 Task: Research Airbnb properties in Baruta, Venezuela from 5th December, 2023 to 13th December, 2023 for 6 adults. Place can be entire room with 3 bedrooms having 3 beds and 3 bathrooms. Property type can be house.
Action: Mouse moved to (509, 122)
Screenshot: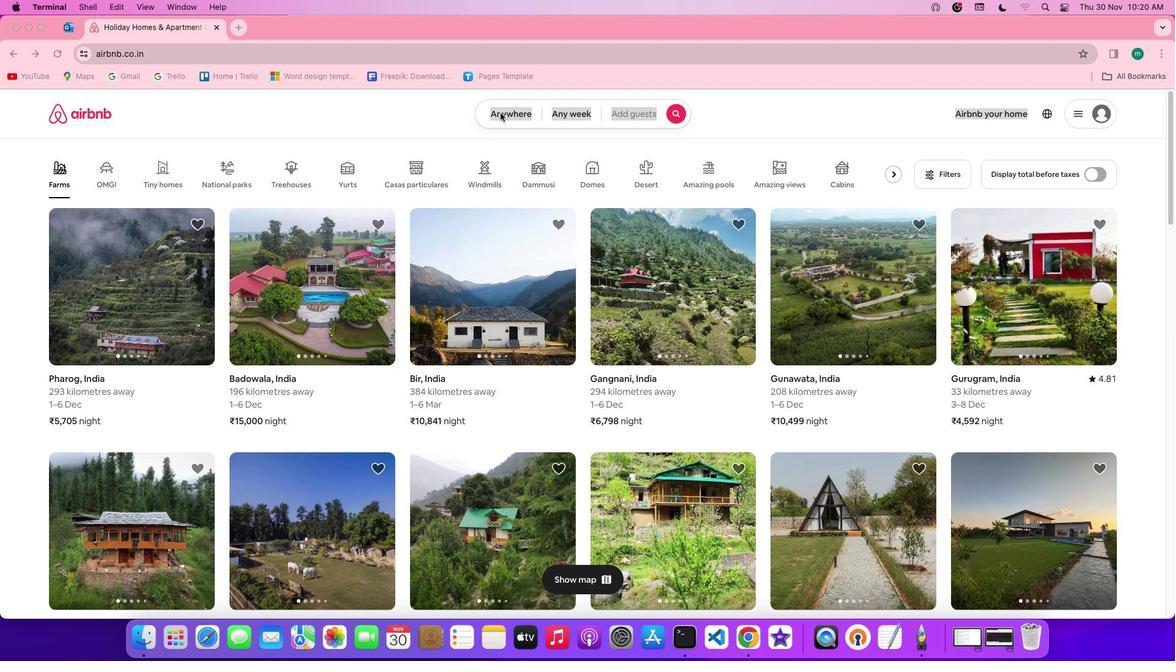 
Action: Mouse pressed left at (509, 122)
Screenshot: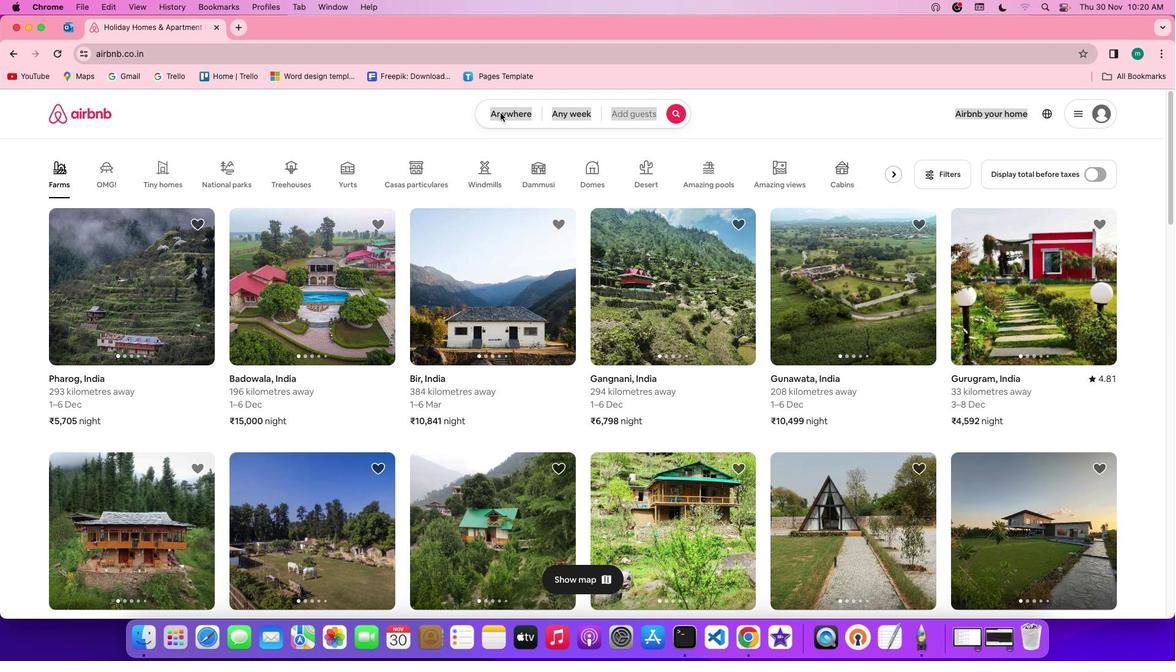 
Action: Mouse pressed left at (509, 122)
Screenshot: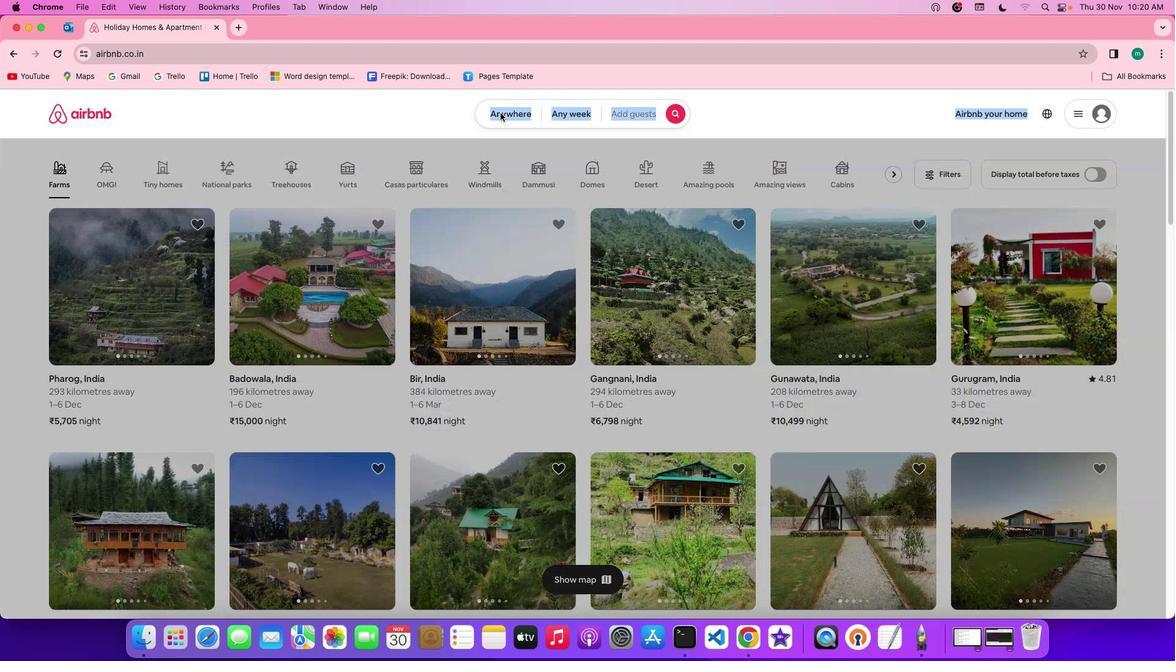 
Action: Mouse moved to (489, 173)
Screenshot: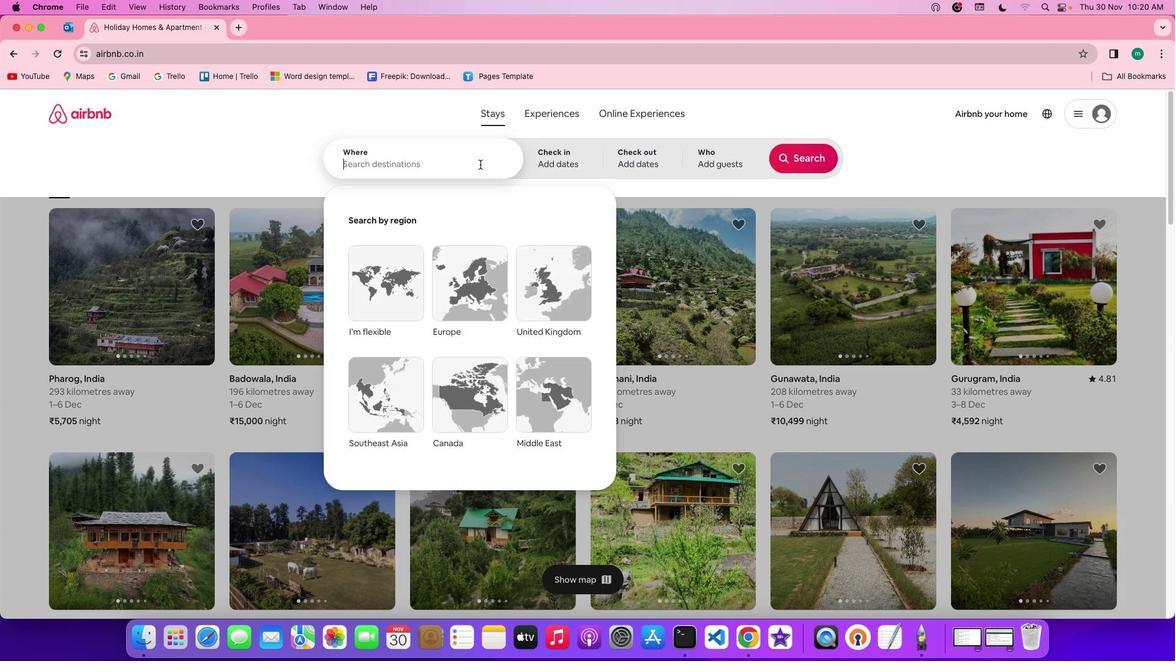 
Action: Mouse pressed left at (489, 173)
Screenshot: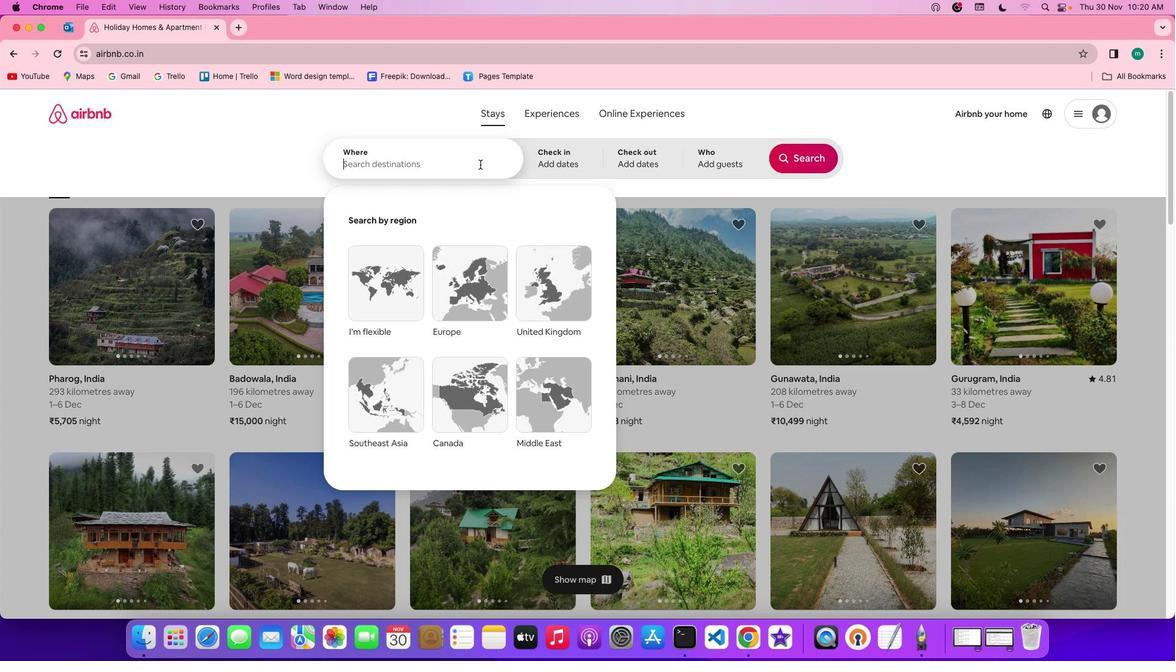 
Action: Key pressed Key.shift'B''a''r''u''t''a'','Key.spaceKey.shift'v''e''n''e''z''u''e''l''a'
Screenshot: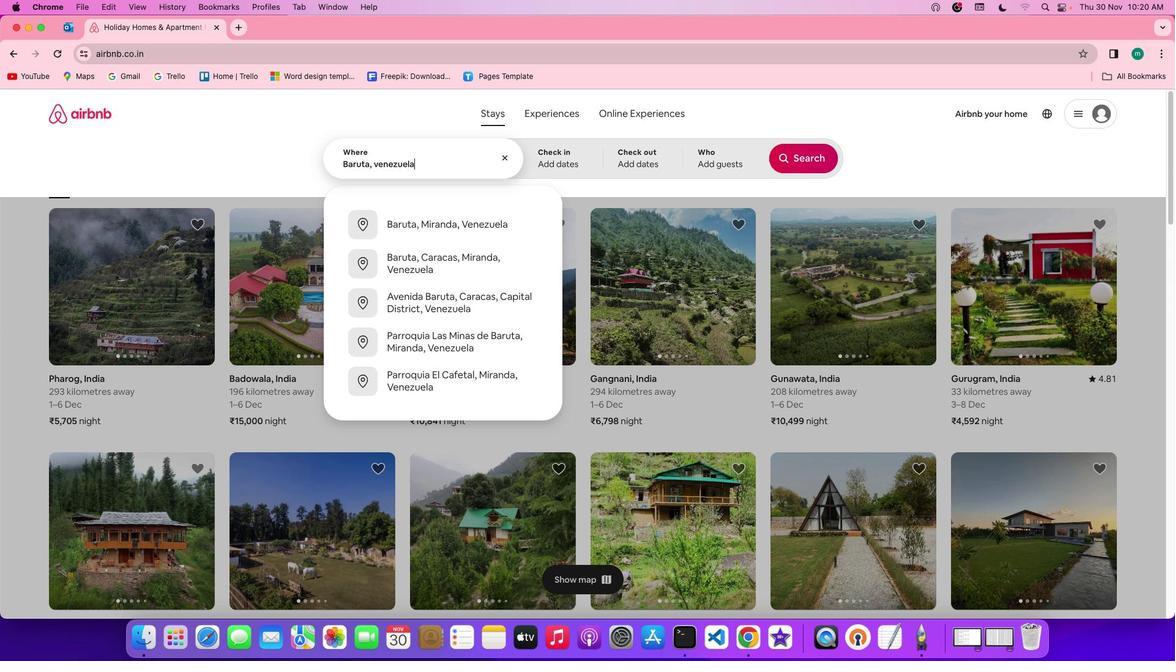
Action: Mouse moved to (576, 155)
Screenshot: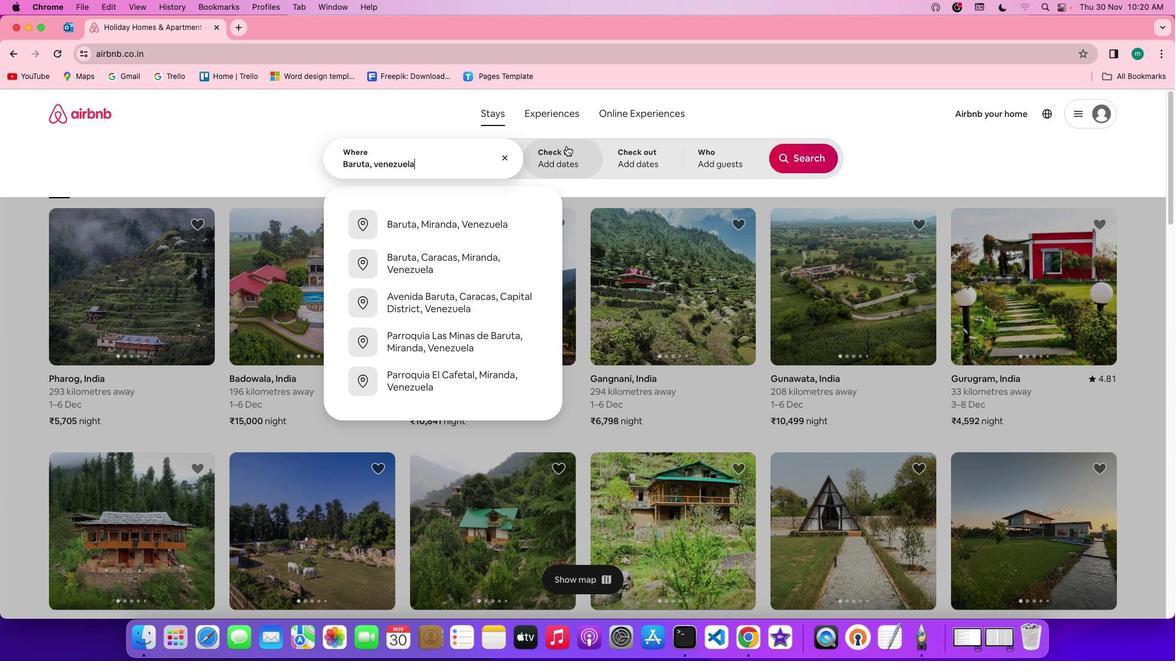
Action: Mouse pressed left at (576, 155)
Screenshot: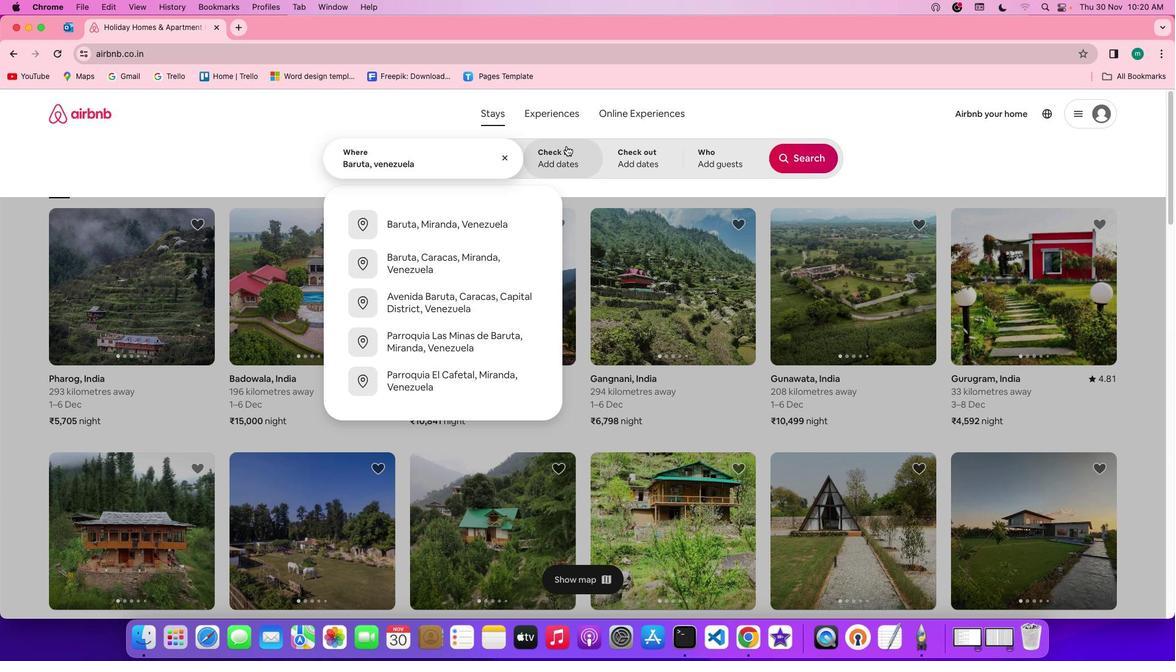 
Action: Mouse moved to (694, 350)
Screenshot: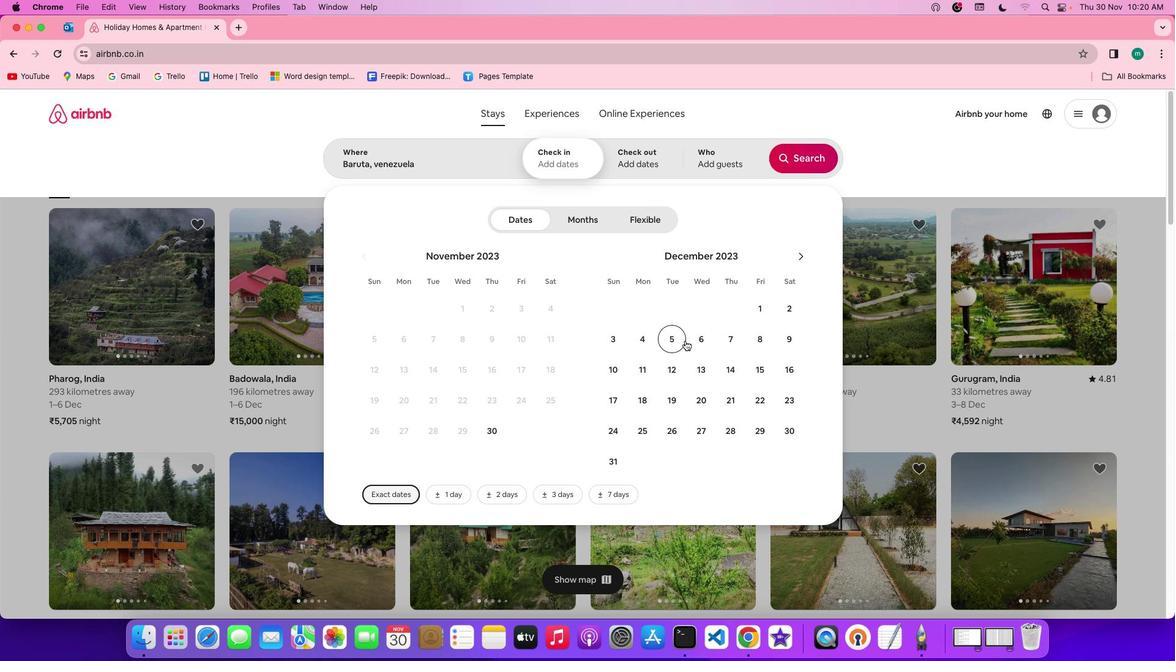 
Action: Mouse pressed left at (694, 350)
Screenshot: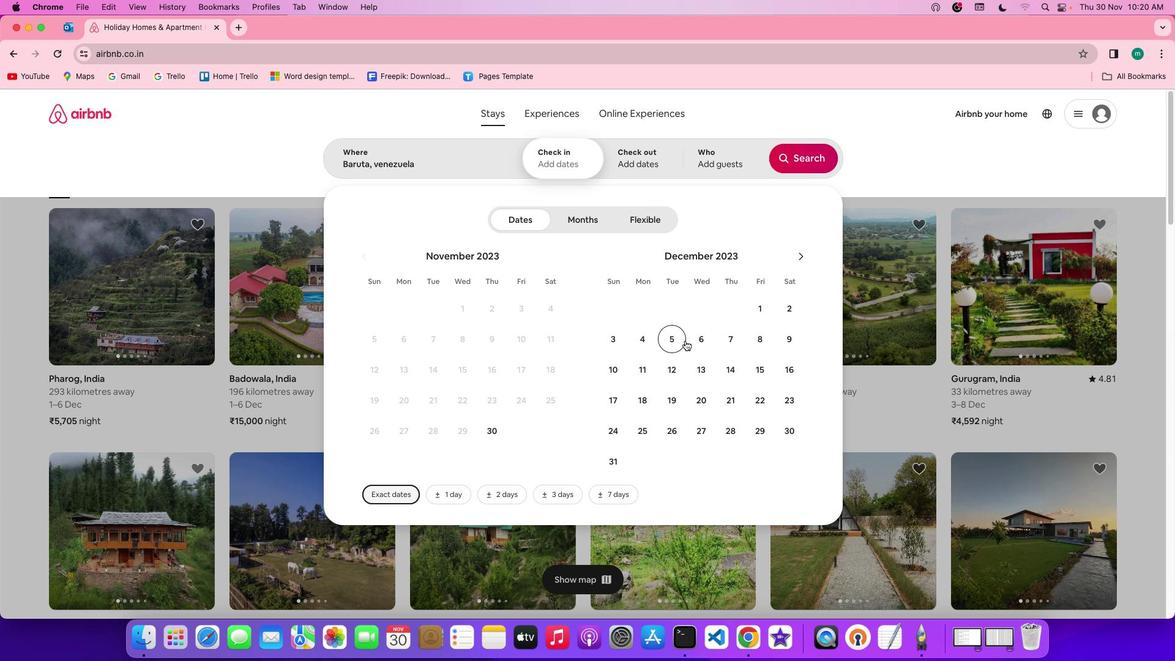 
Action: Mouse moved to (719, 386)
Screenshot: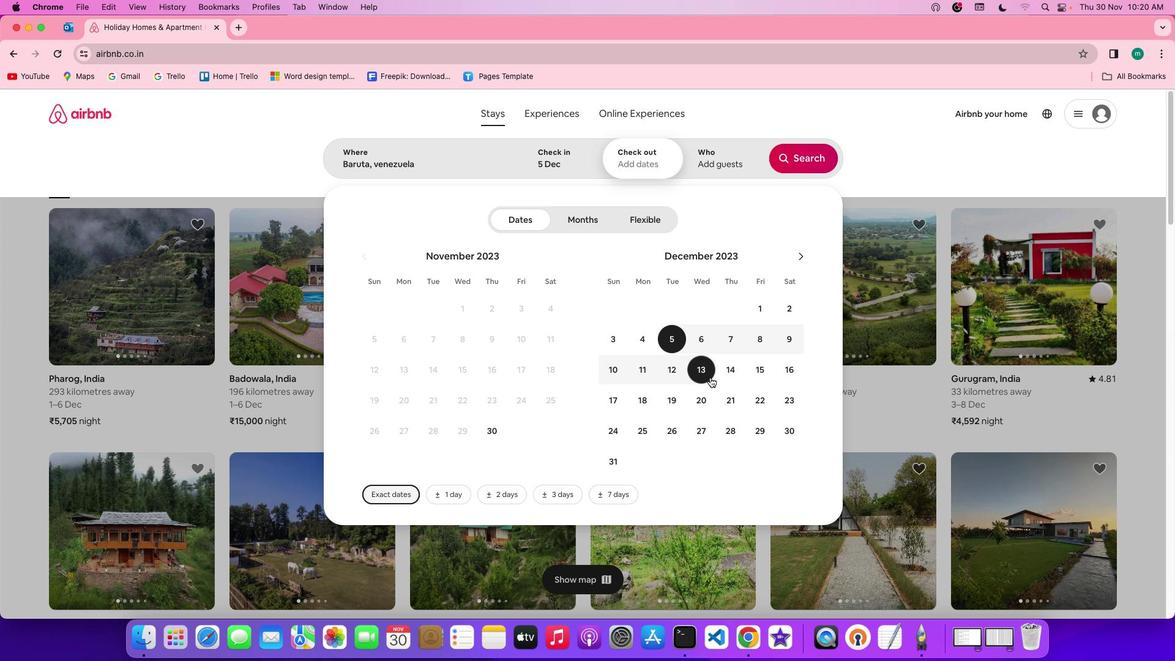
Action: Mouse pressed left at (719, 386)
Screenshot: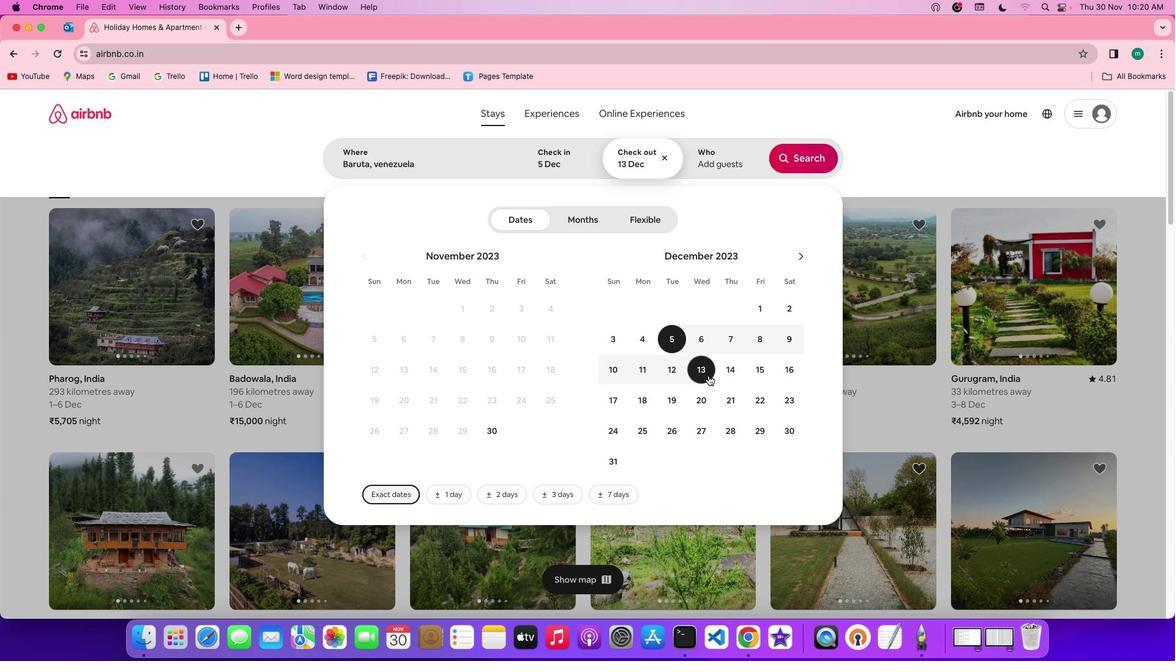 
Action: Mouse moved to (730, 167)
Screenshot: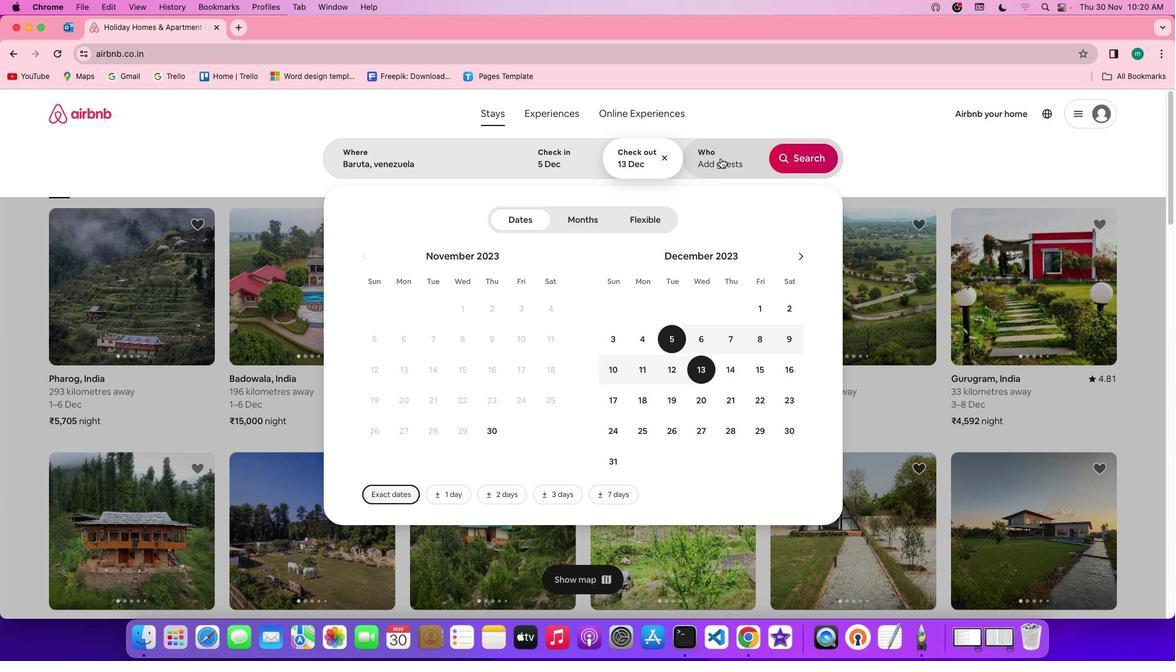 
Action: Mouse pressed left at (730, 167)
Screenshot: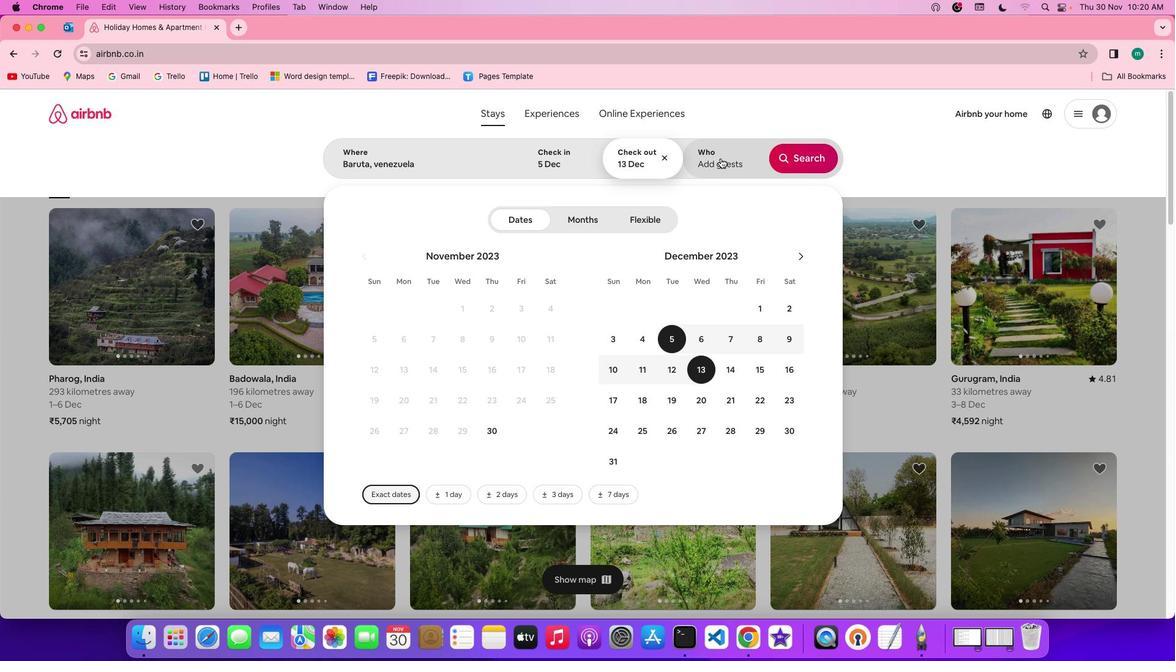 
Action: Mouse moved to (820, 230)
Screenshot: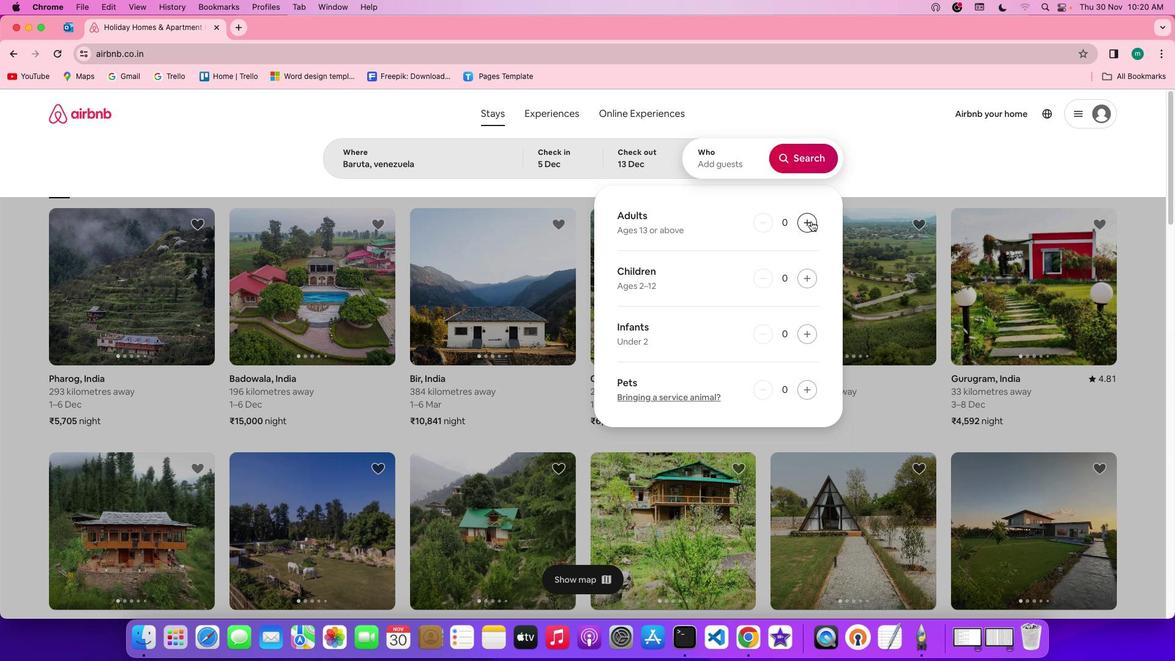 
Action: Mouse pressed left at (820, 230)
Screenshot: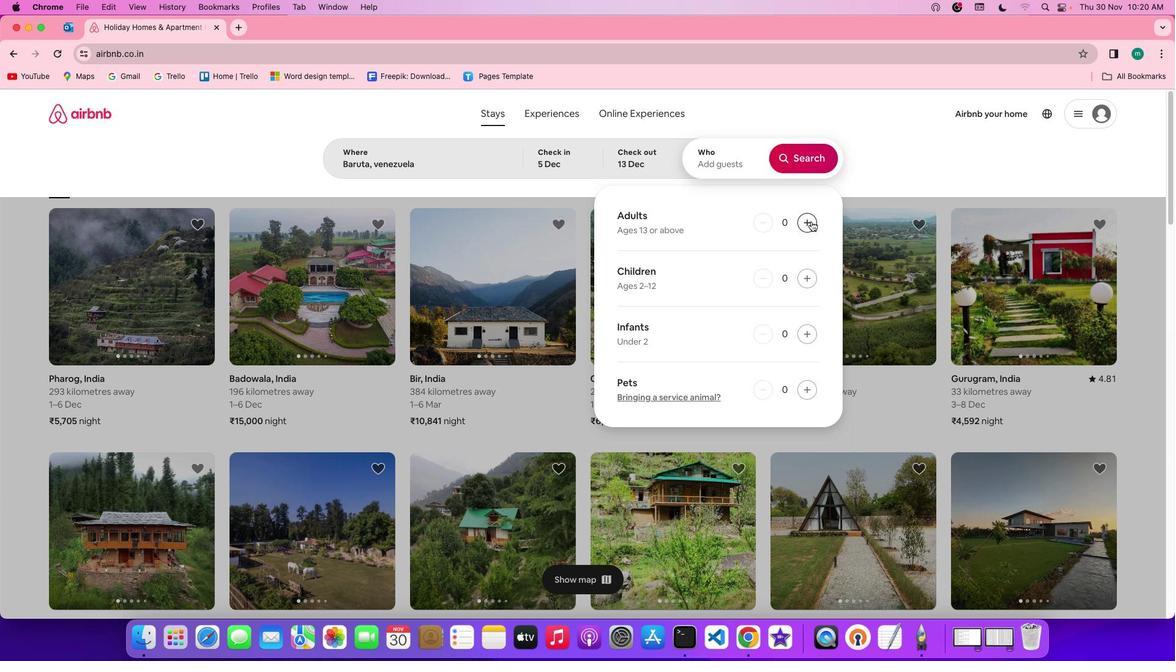
Action: Mouse pressed left at (820, 230)
Screenshot: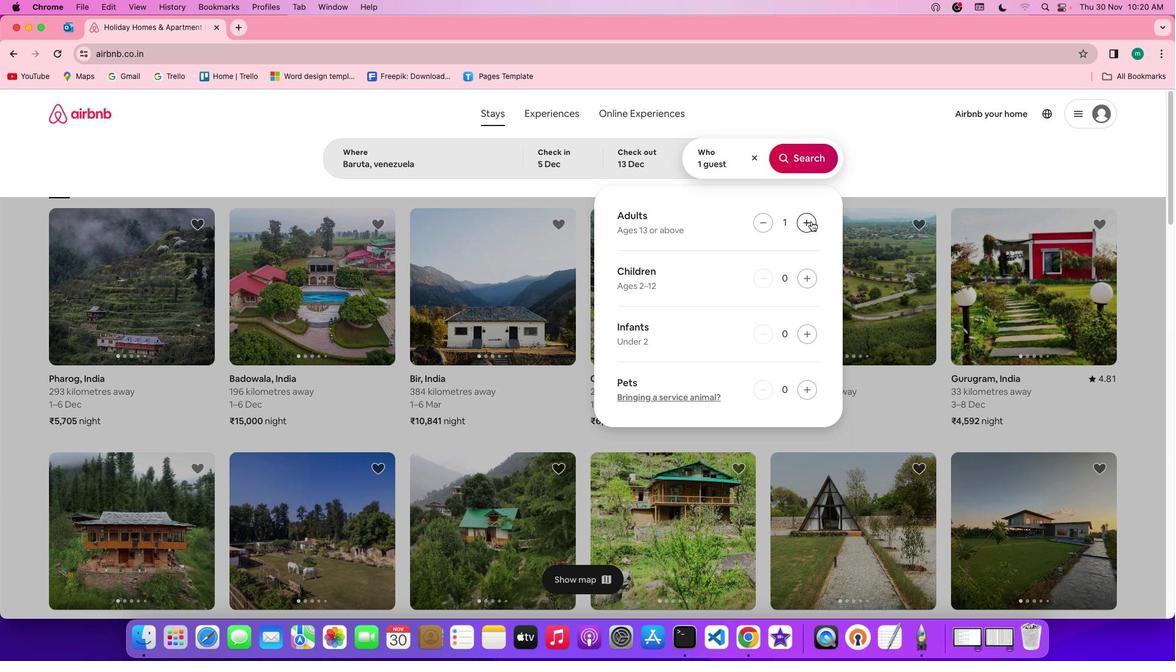 
Action: Mouse pressed left at (820, 230)
Screenshot: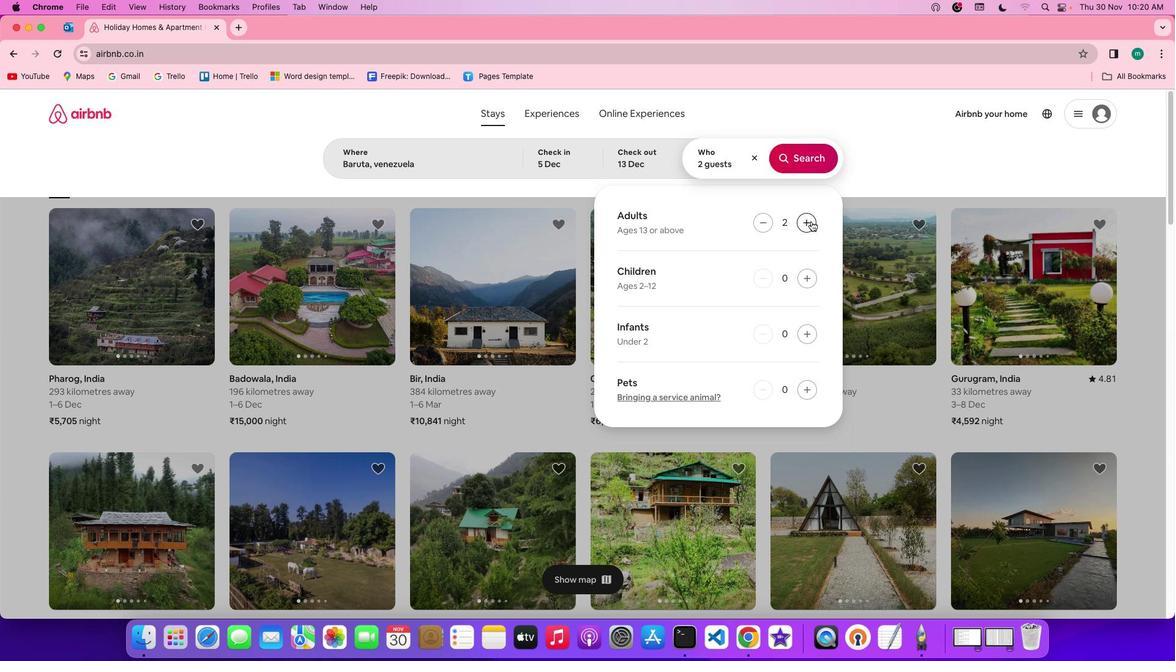 
Action: Mouse pressed left at (820, 230)
Screenshot: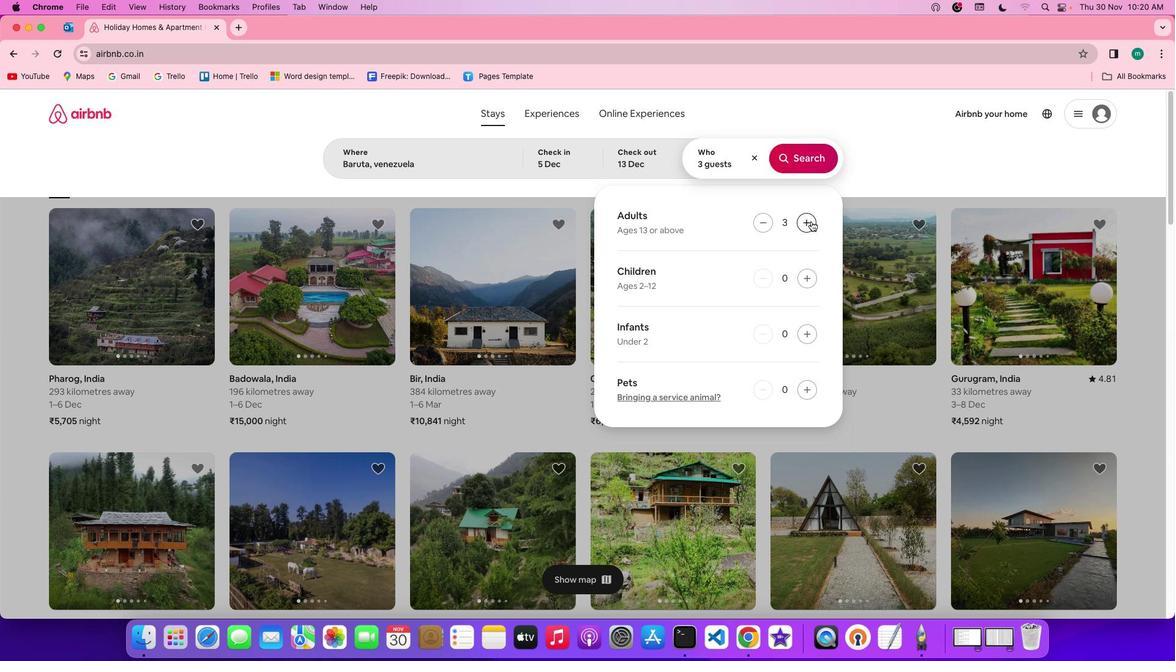 
Action: Mouse pressed left at (820, 230)
Screenshot: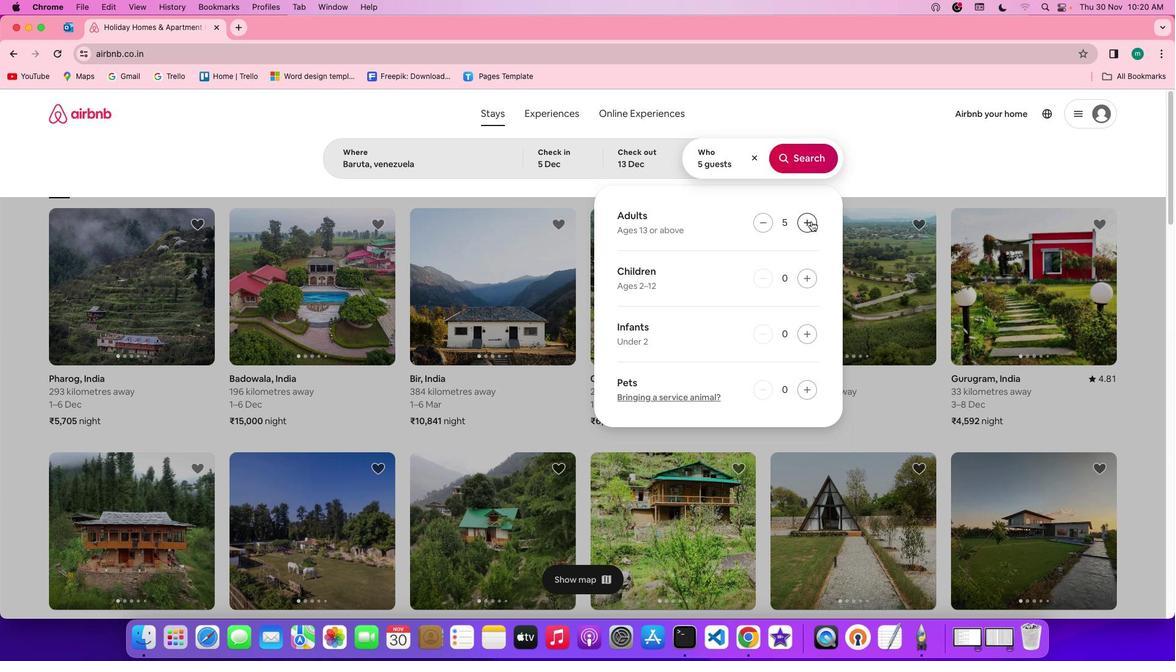 
Action: Mouse moved to (813, 230)
Screenshot: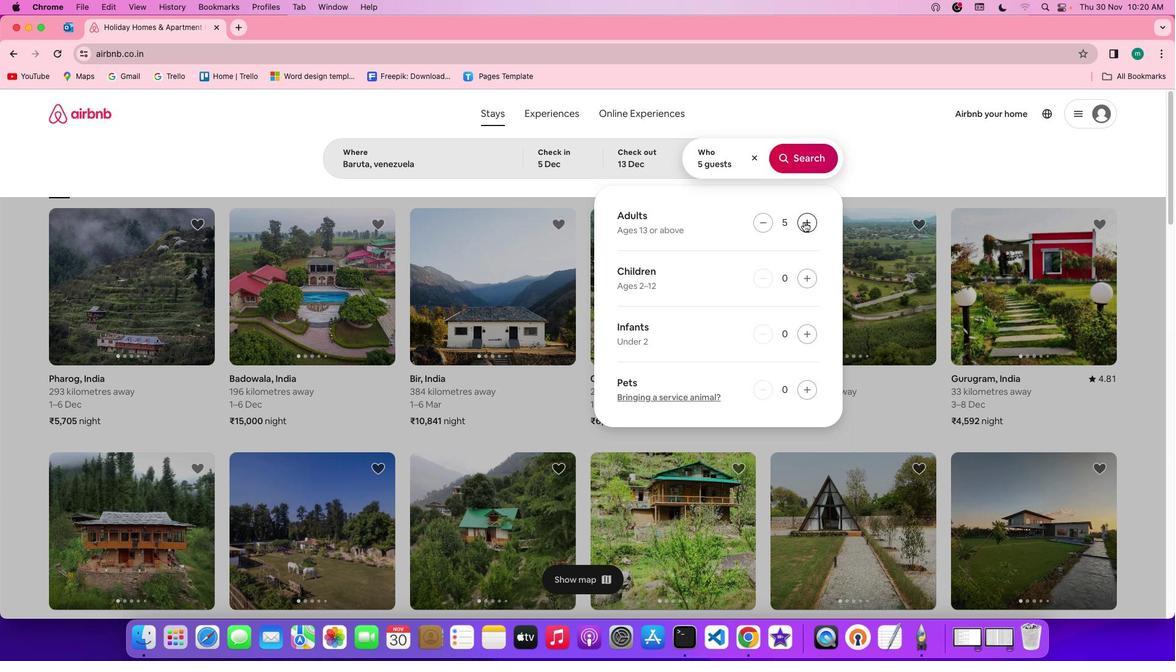 
Action: Mouse pressed left at (813, 230)
Screenshot: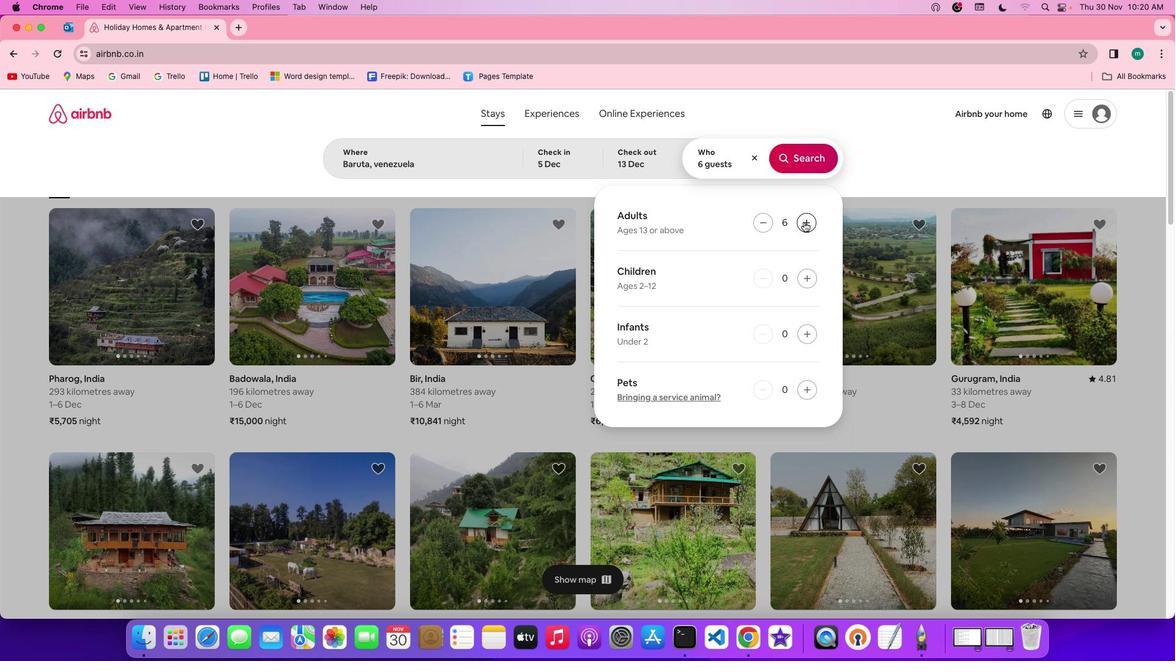 
Action: Mouse moved to (814, 170)
Screenshot: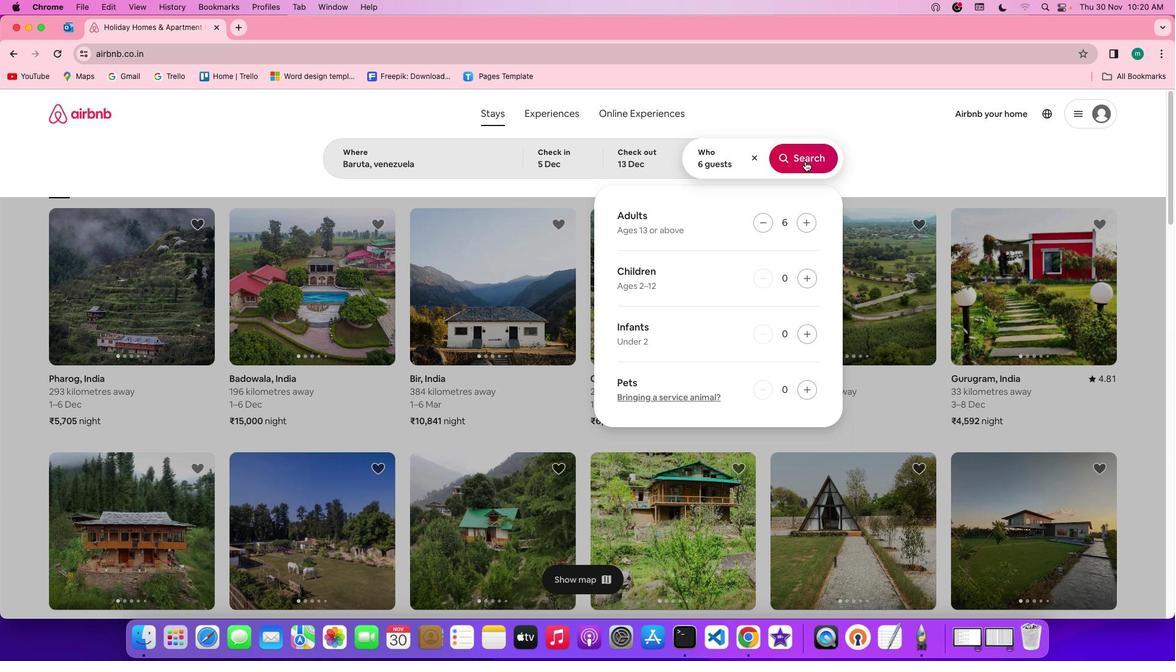 
Action: Mouse pressed left at (814, 170)
Screenshot: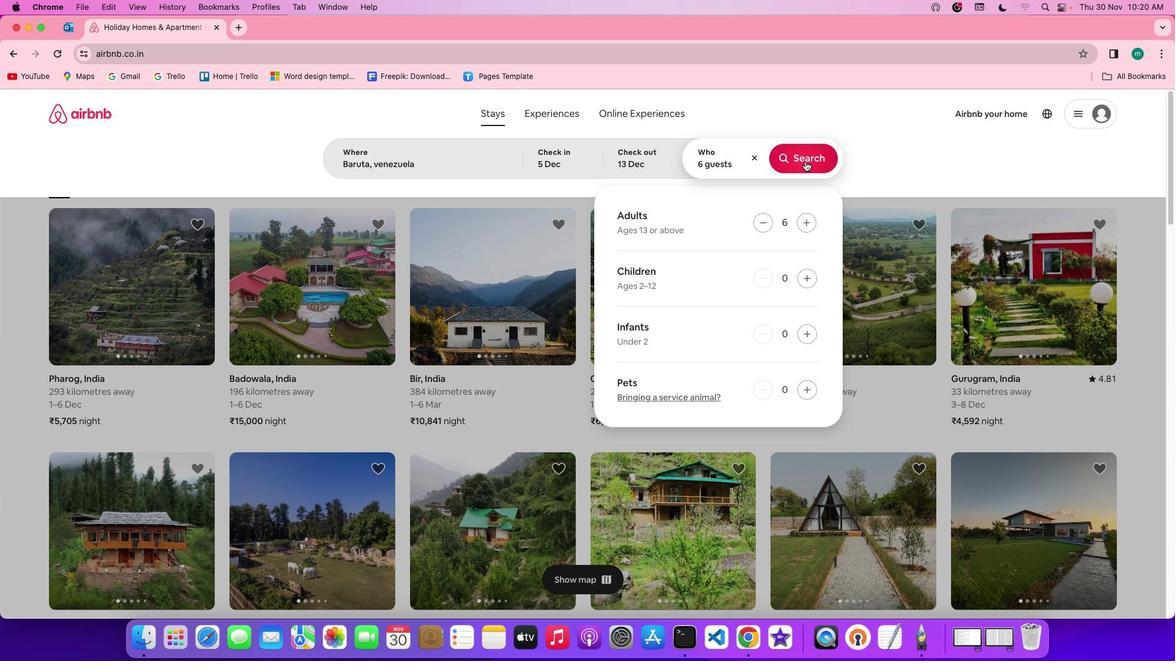
Action: Mouse moved to (970, 170)
Screenshot: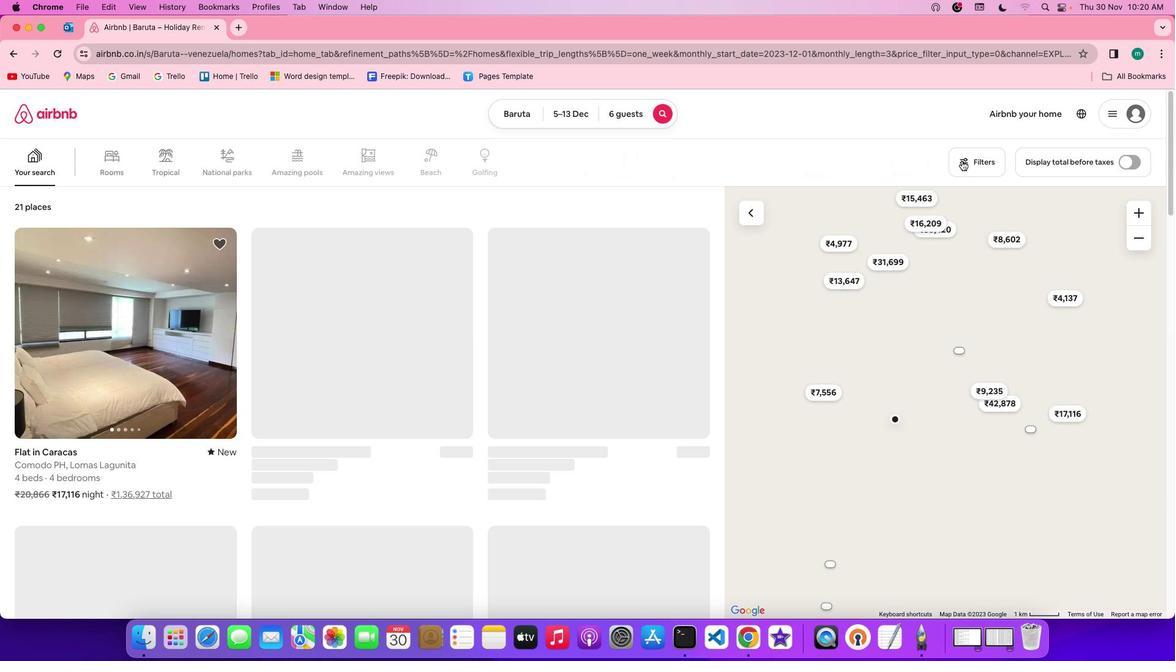 
Action: Mouse pressed left at (970, 170)
Screenshot: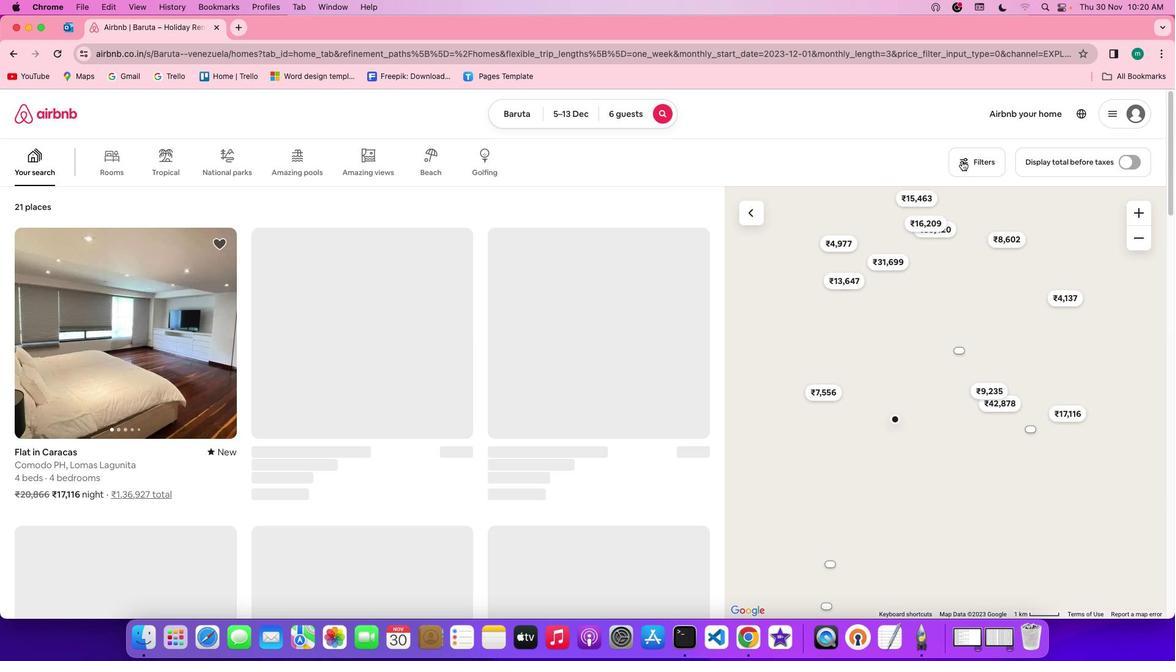 
Action: Mouse moved to (527, 375)
Screenshot: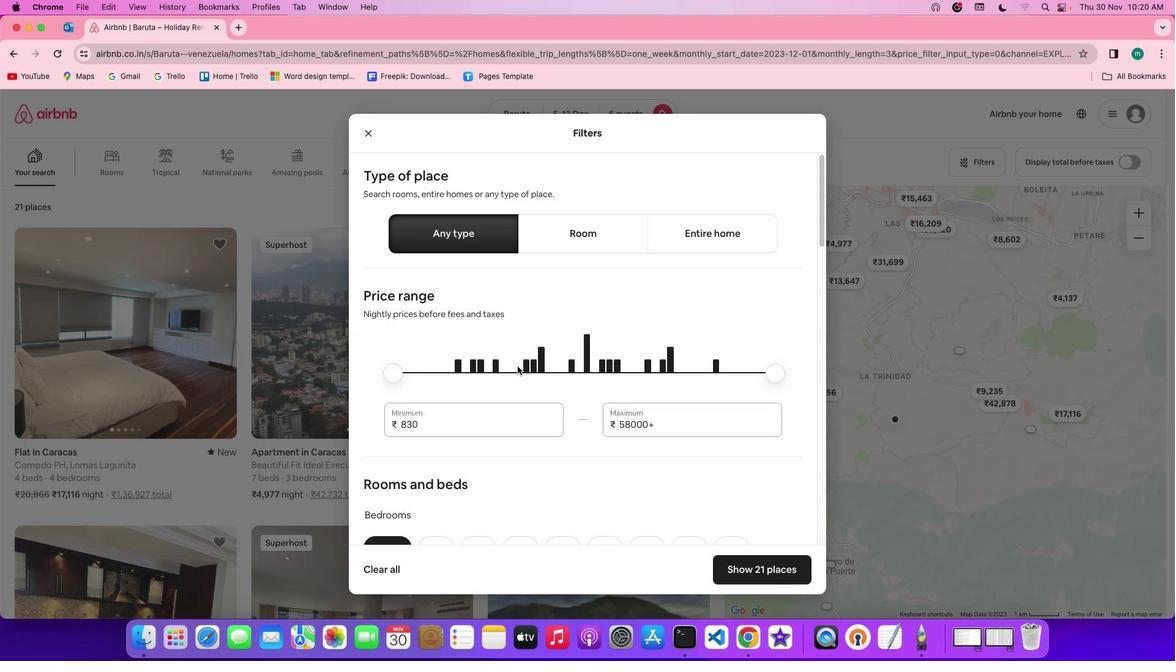 
Action: Mouse scrolled (527, 375) with delta (9, 8)
Screenshot: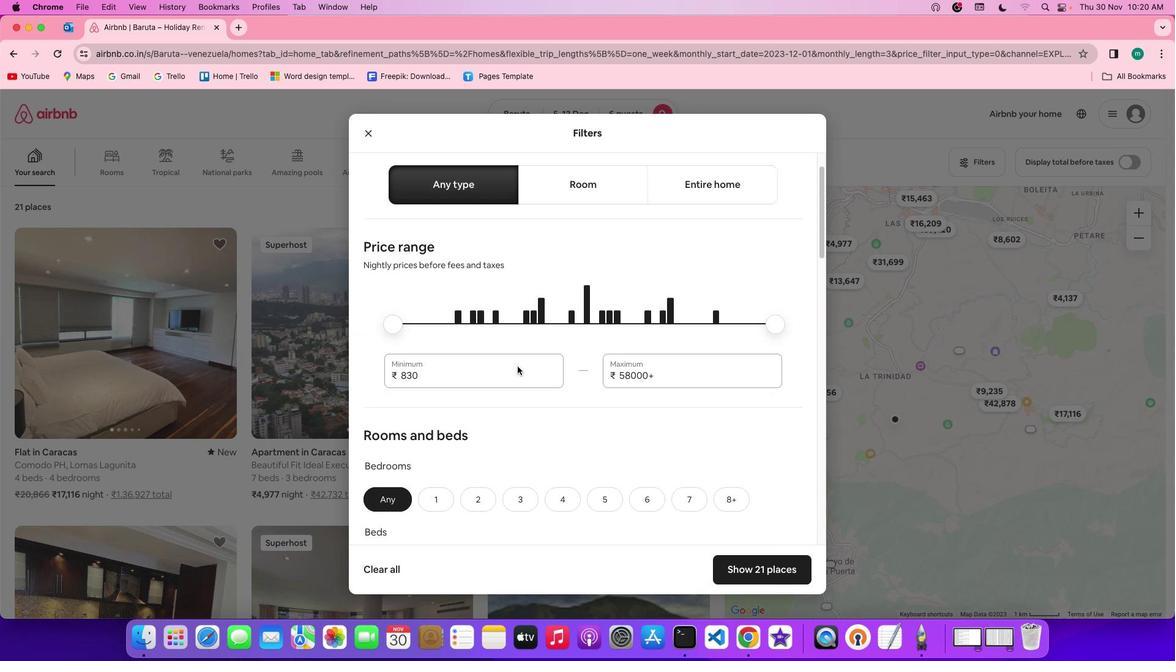 
Action: Mouse scrolled (527, 375) with delta (9, 8)
Screenshot: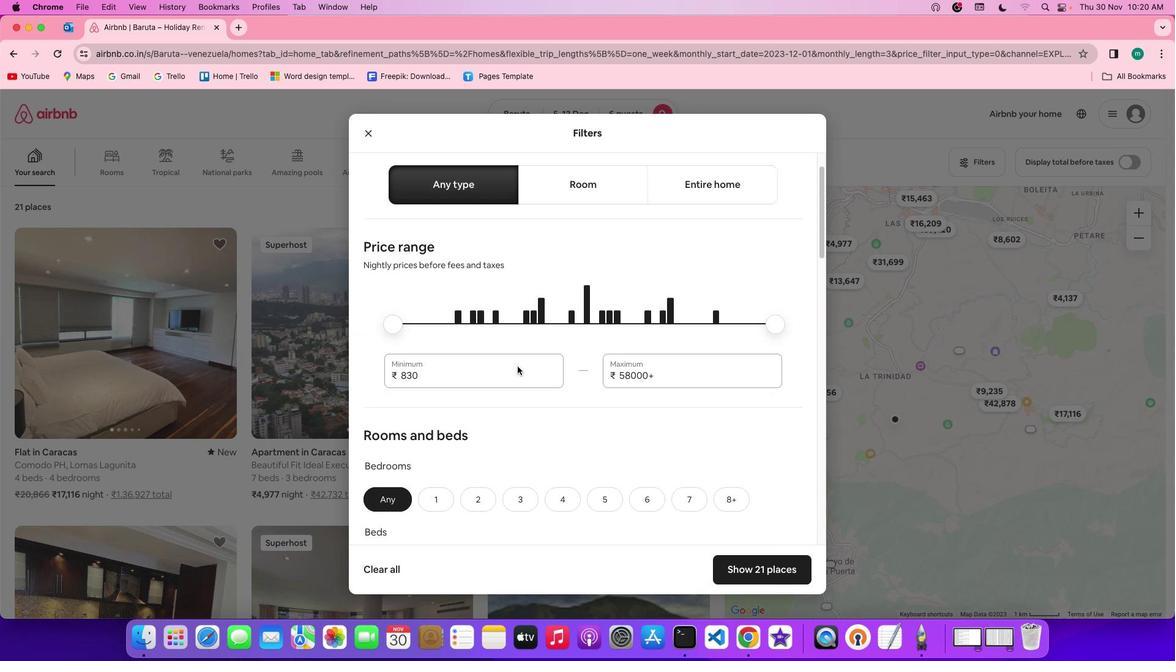 
Action: Mouse scrolled (527, 375) with delta (9, 7)
Screenshot: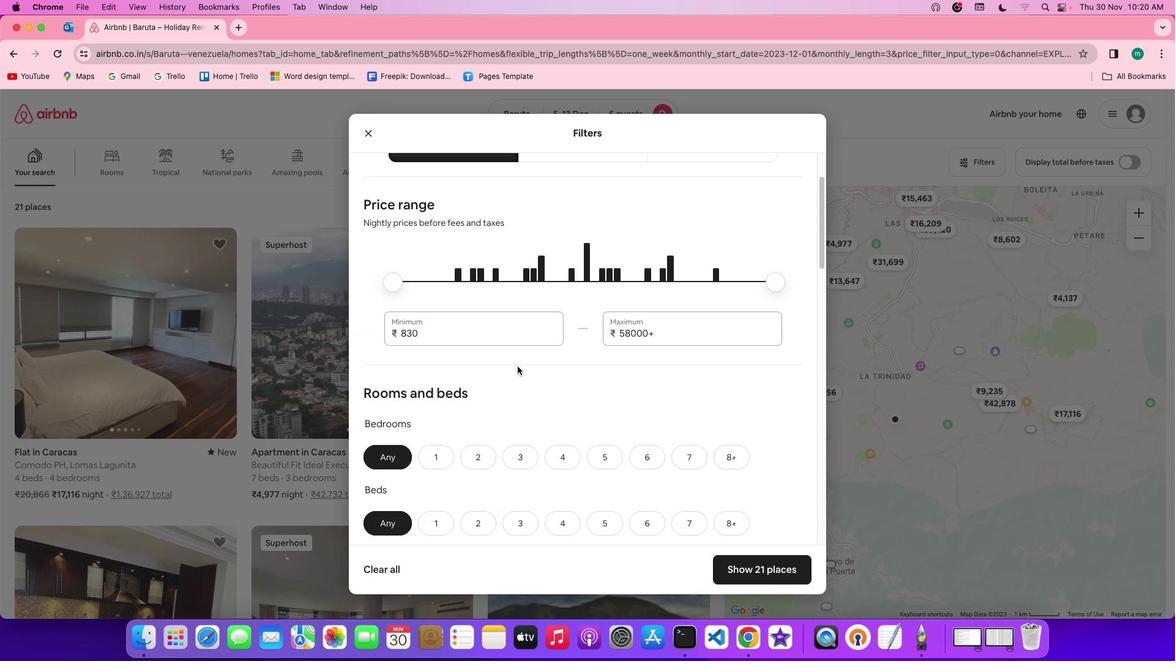 
Action: Mouse scrolled (527, 375) with delta (9, 6)
Screenshot: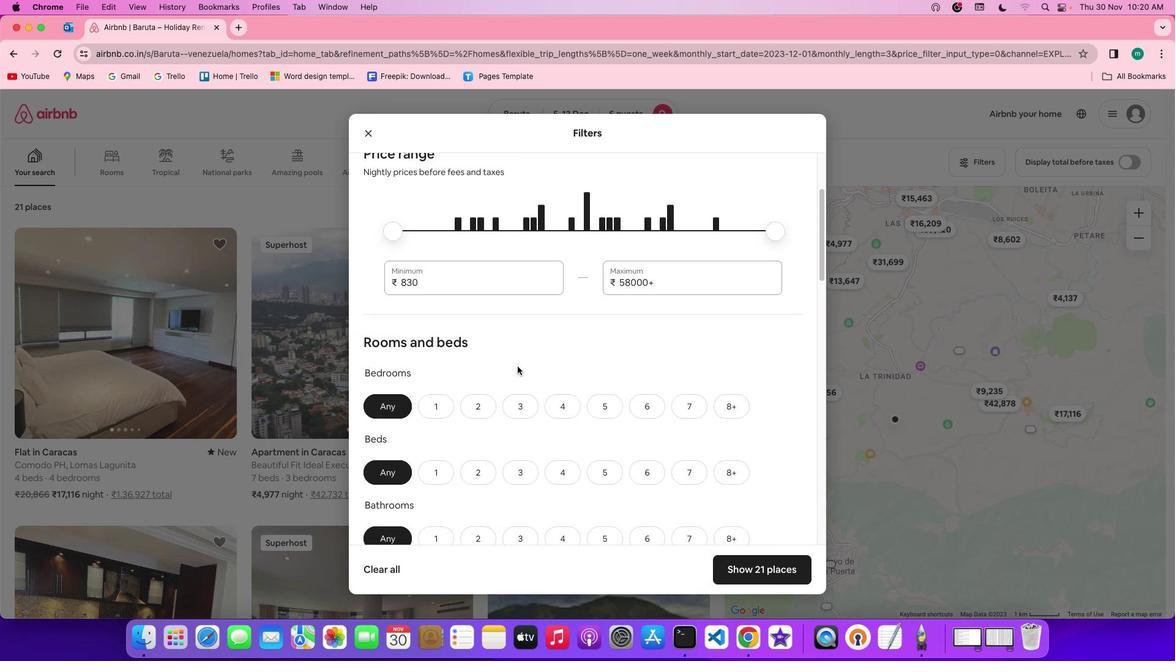 
Action: Mouse moved to (528, 318)
Screenshot: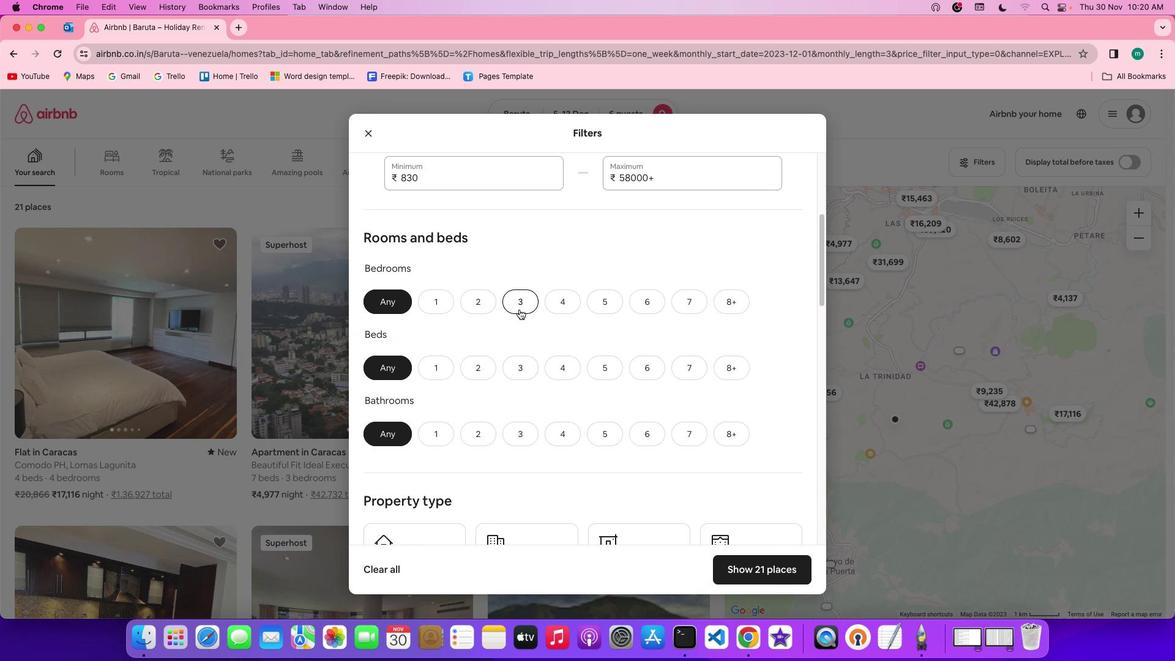 
Action: Mouse pressed left at (528, 318)
Screenshot: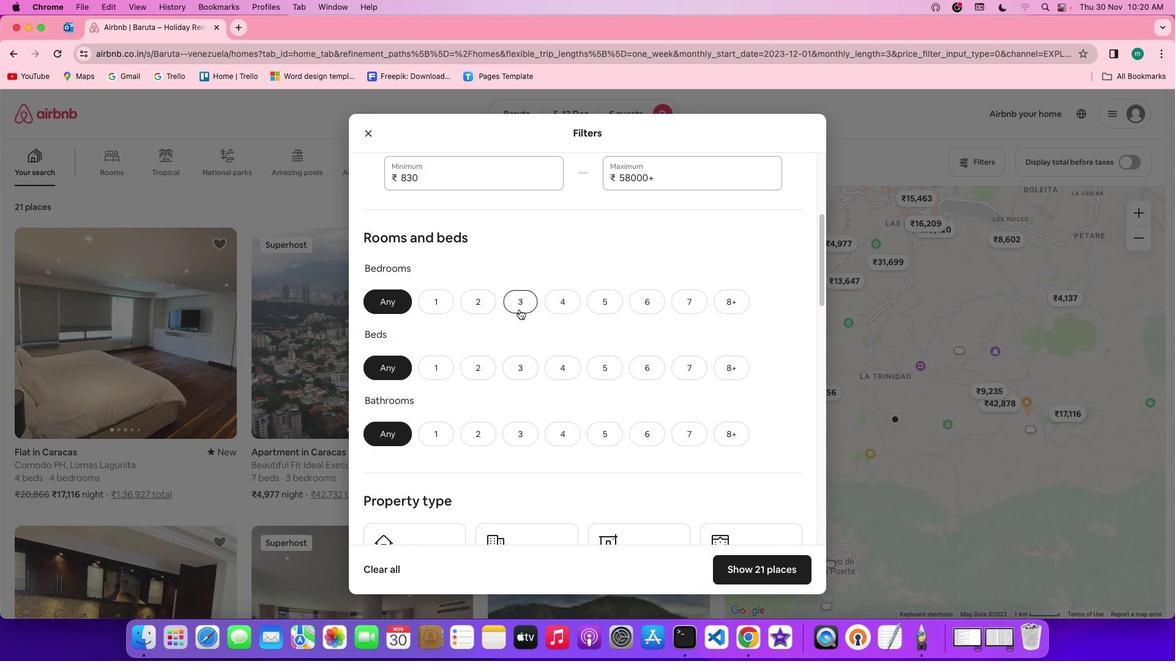 
Action: Mouse moved to (537, 374)
Screenshot: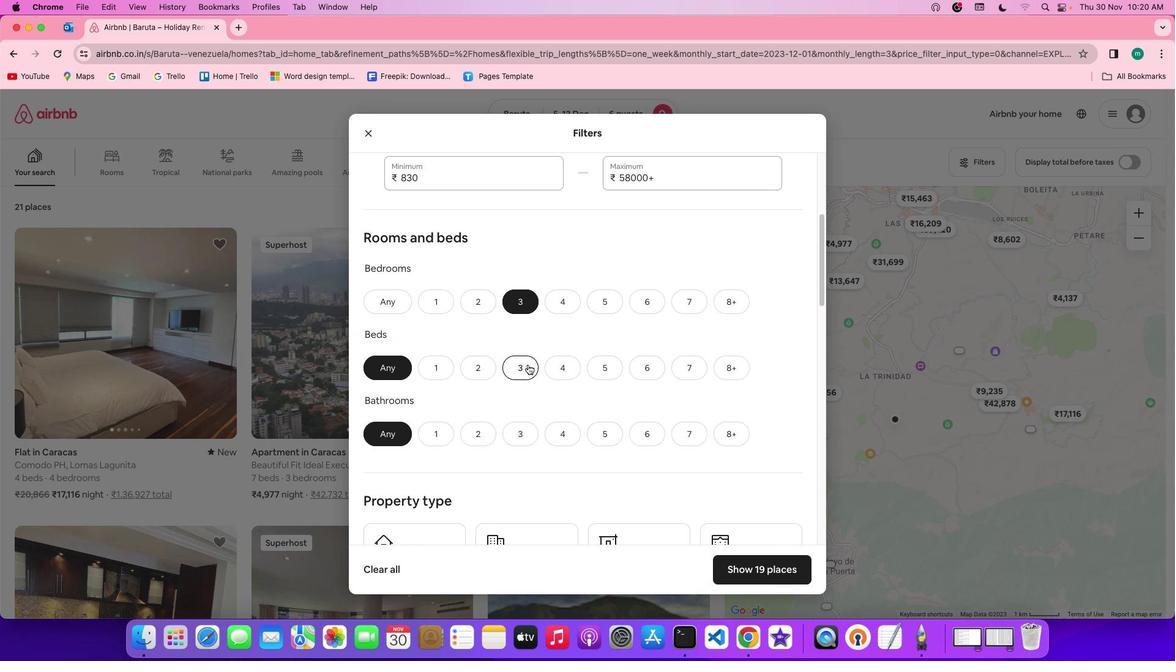 
Action: Mouse pressed left at (537, 374)
Screenshot: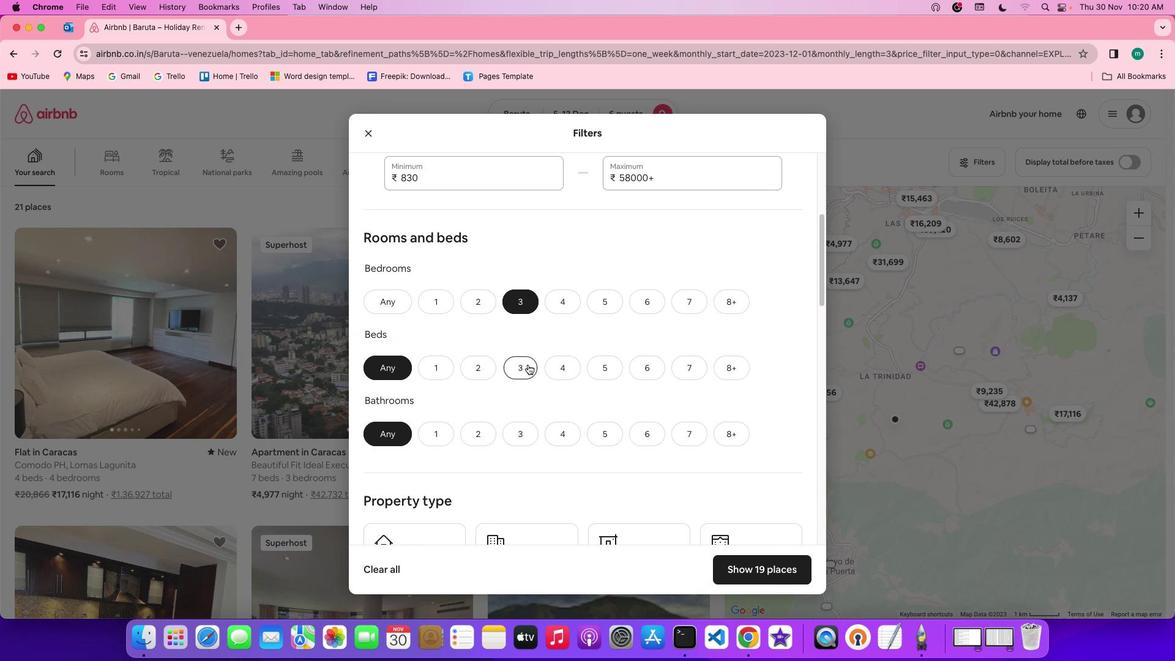 
Action: Mouse moved to (525, 449)
Screenshot: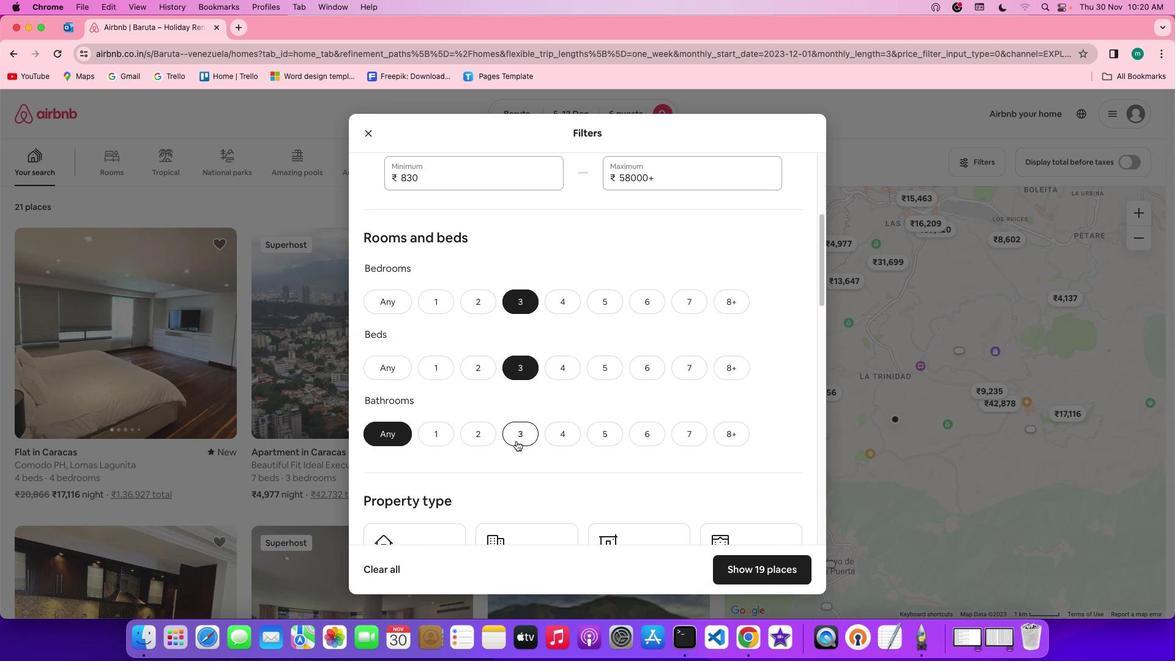 
Action: Mouse pressed left at (525, 449)
Screenshot: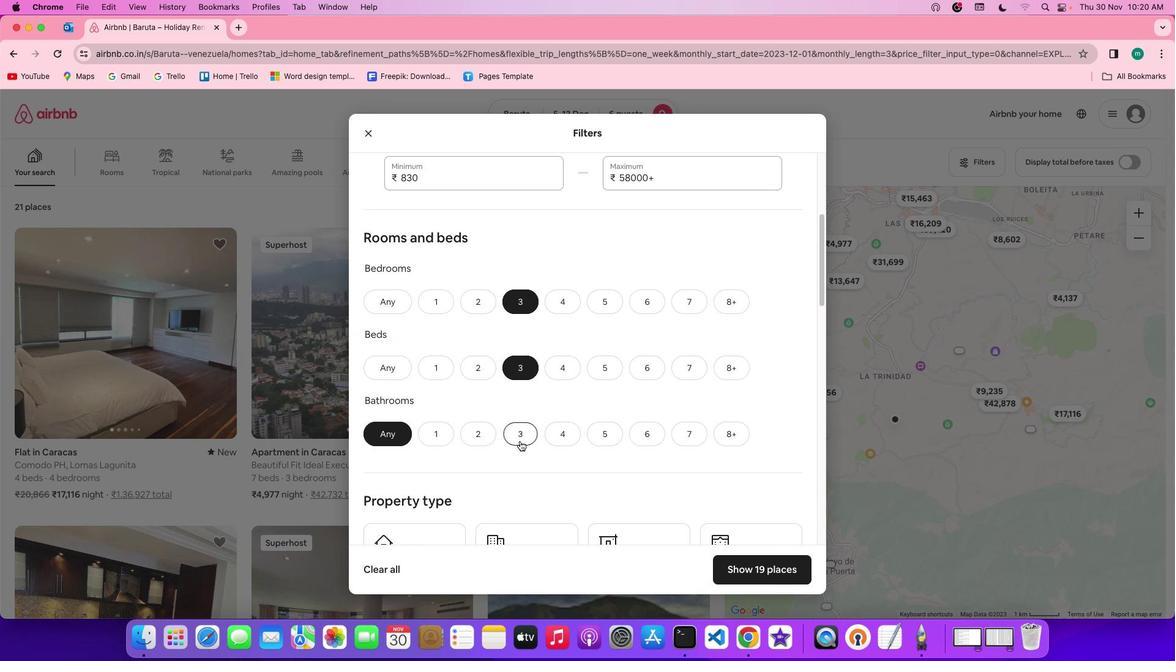 
Action: Mouse moved to (672, 418)
Screenshot: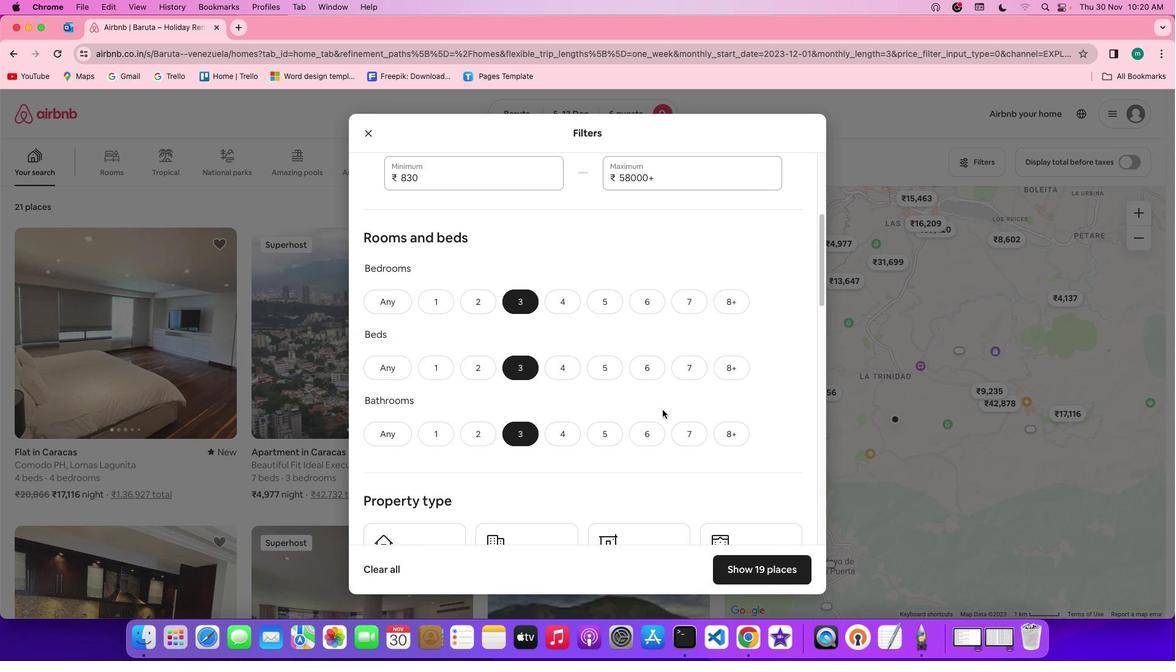 
Action: Mouse scrolled (672, 418) with delta (9, 8)
Screenshot: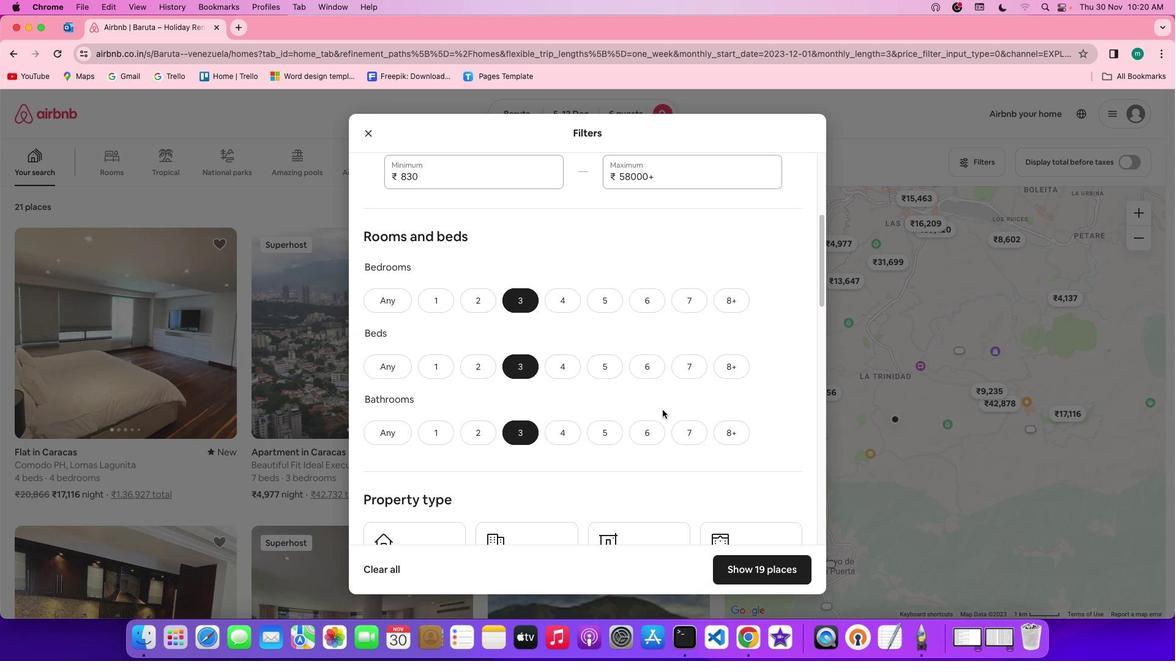 
Action: Mouse scrolled (672, 418) with delta (9, 8)
Screenshot: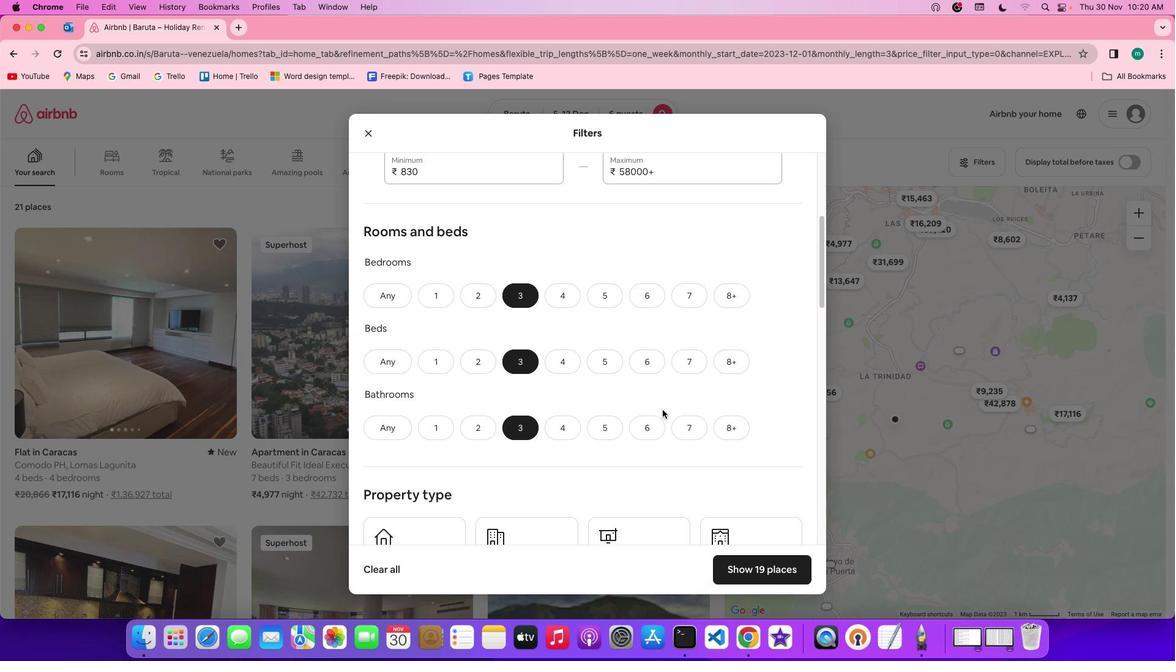 
Action: Mouse scrolled (672, 418) with delta (9, 8)
Screenshot: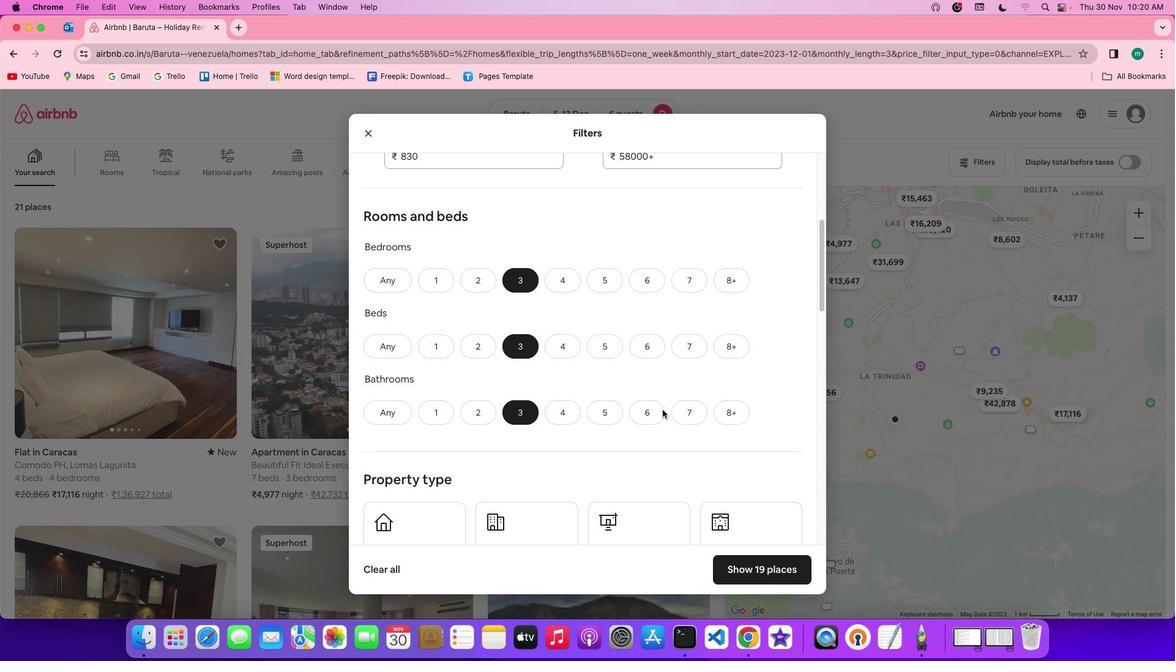 
Action: Mouse scrolled (672, 418) with delta (9, 8)
Screenshot: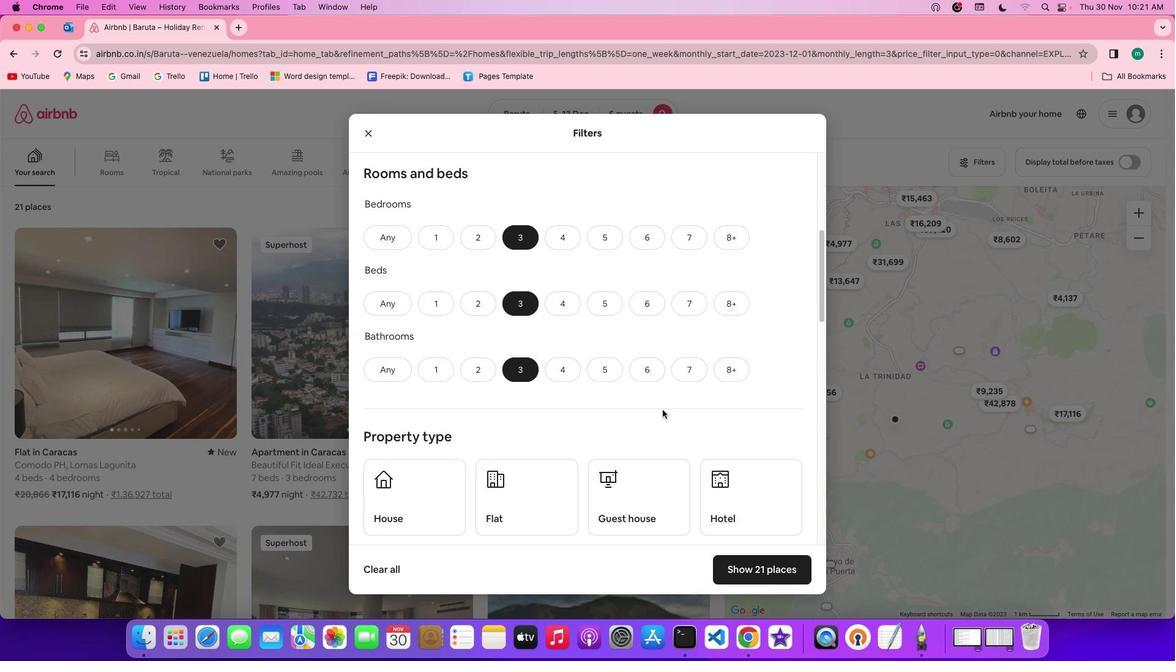 
Action: Mouse scrolled (672, 418) with delta (9, 8)
Screenshot: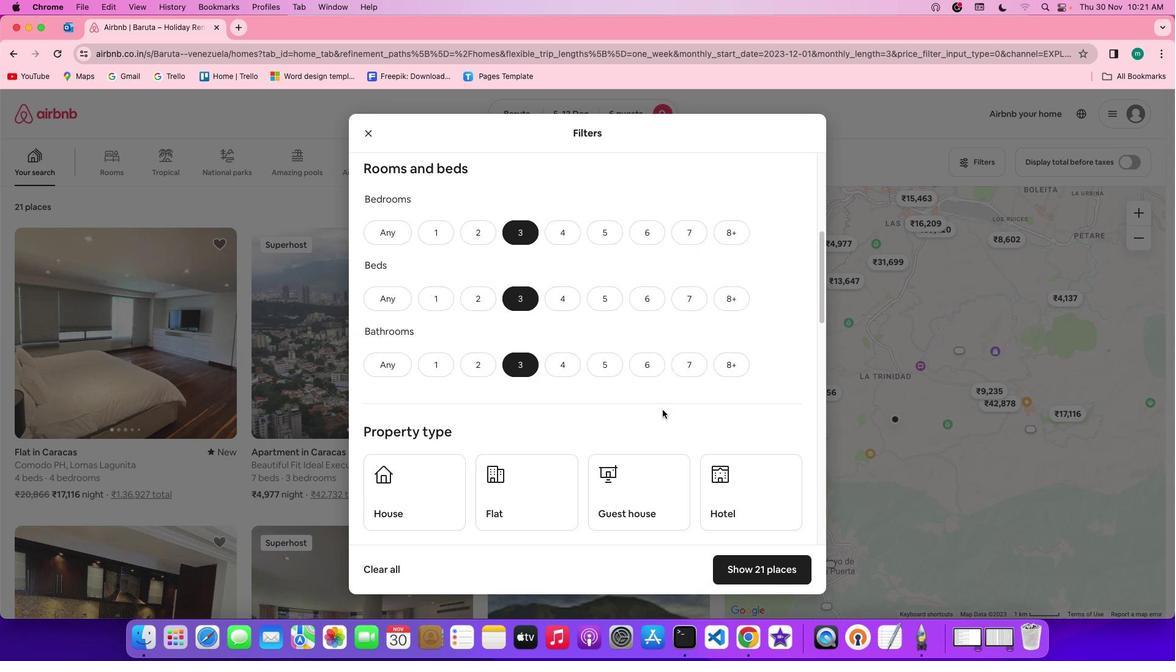 
Action: Mouse scrolled (672, 418) with delta (9, 8)
Screenshot: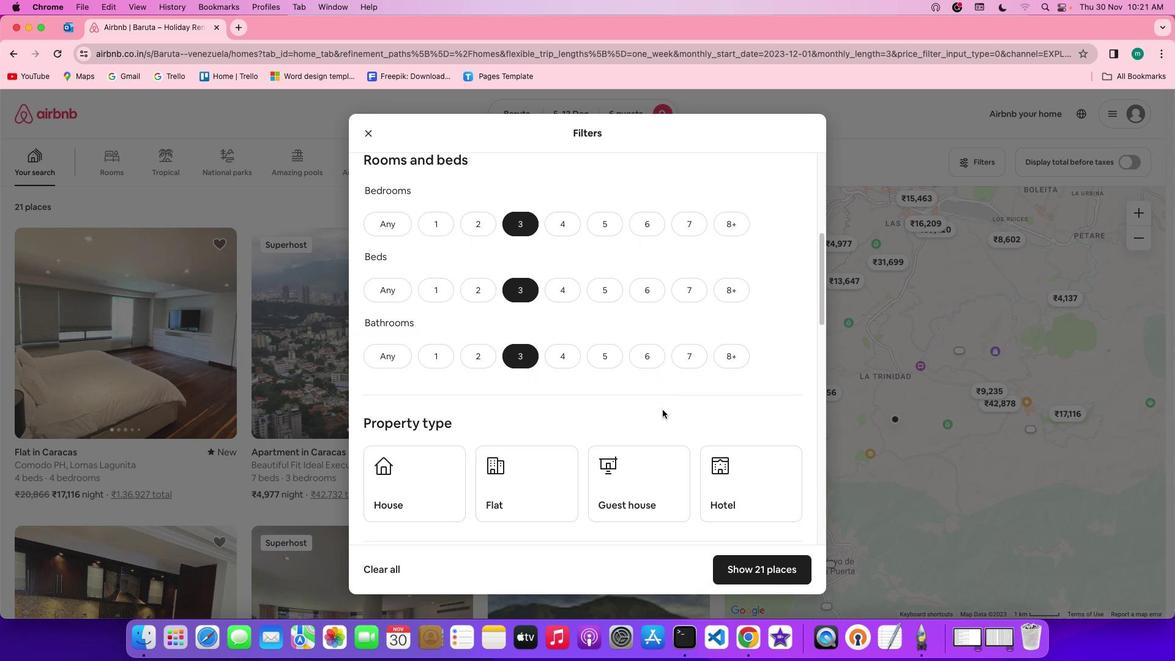 
Action: Mouse scrolled (672, 418) with delta (9, 8)
Screenshot: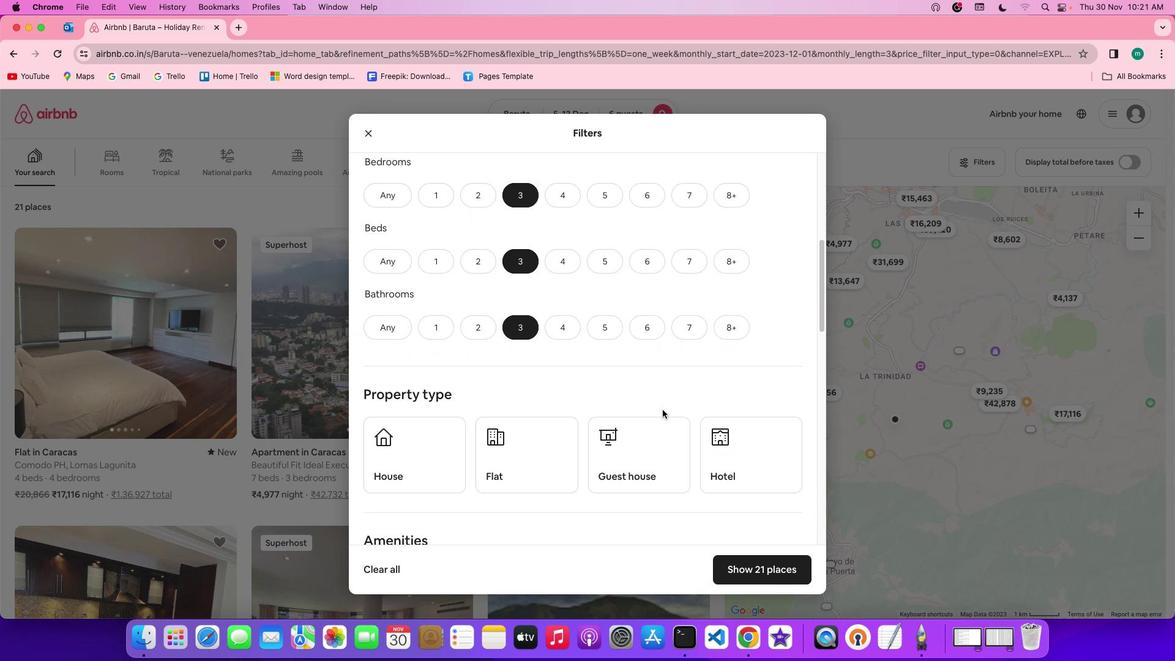 
Action: Mouse scrolled (672, 418) with delta (9, 8)
Screenshot: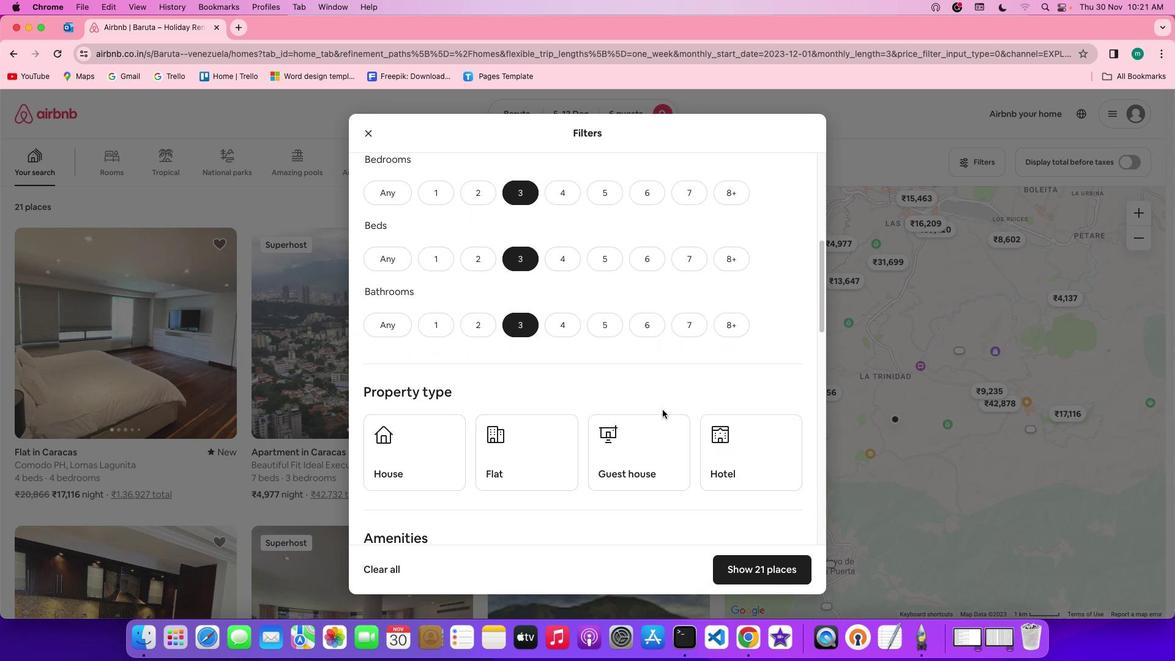 
Action: Mouse scrolled (672, 418) with delta (9, 8)
Screenshot: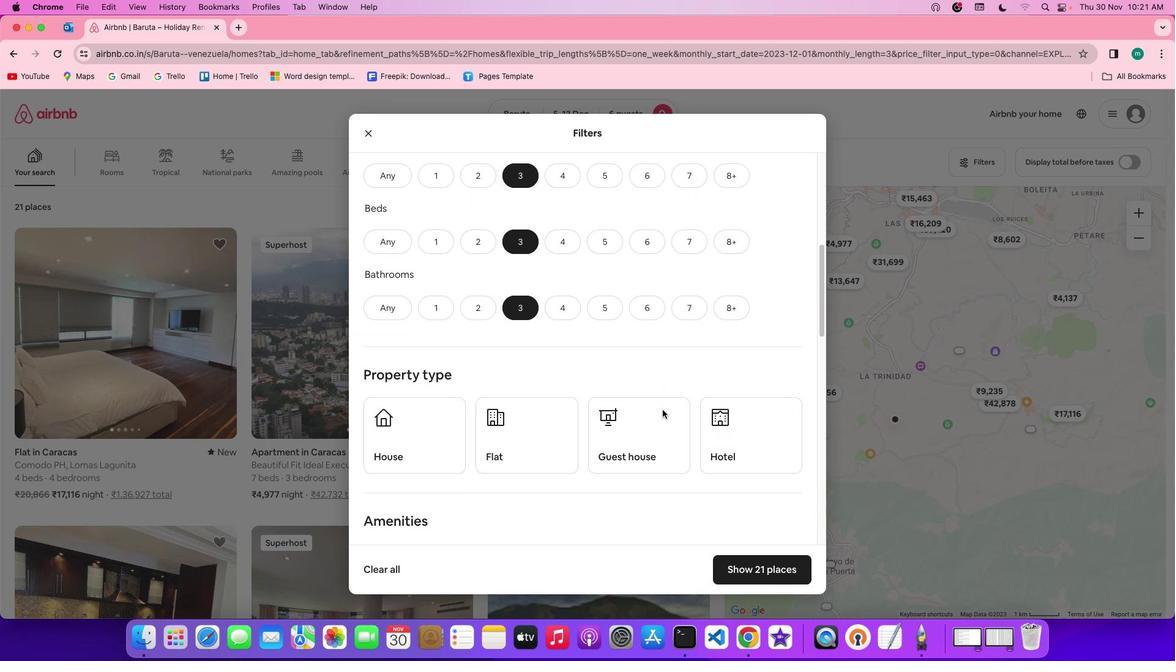 
Action: Mouse scrolled (672, 418) with delta (9, 8)
Screenshot: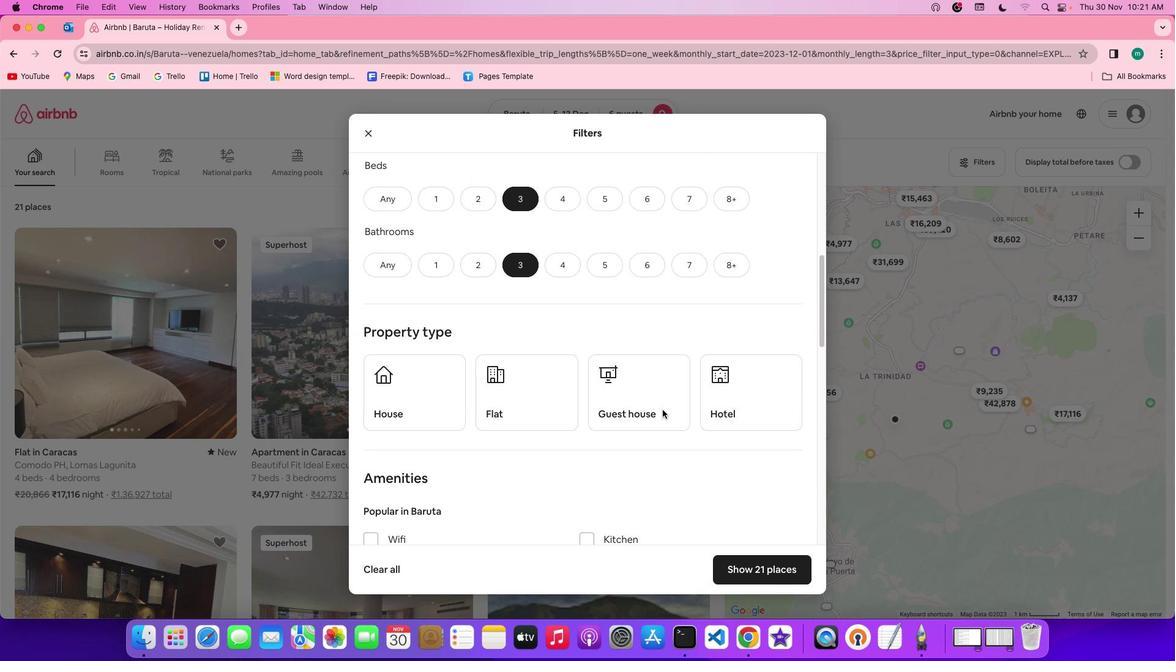 
Action: Mouse moved to (440, 415)
Screenshot: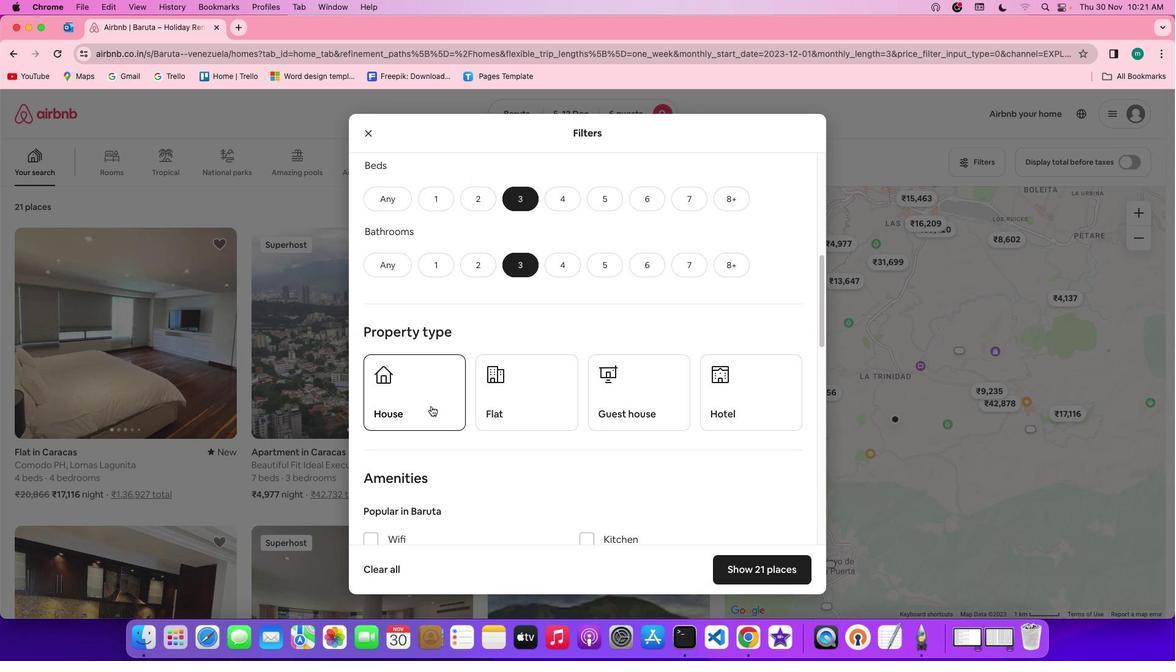 
Action: Mouse pressed left at (440, 415)
Screenshot: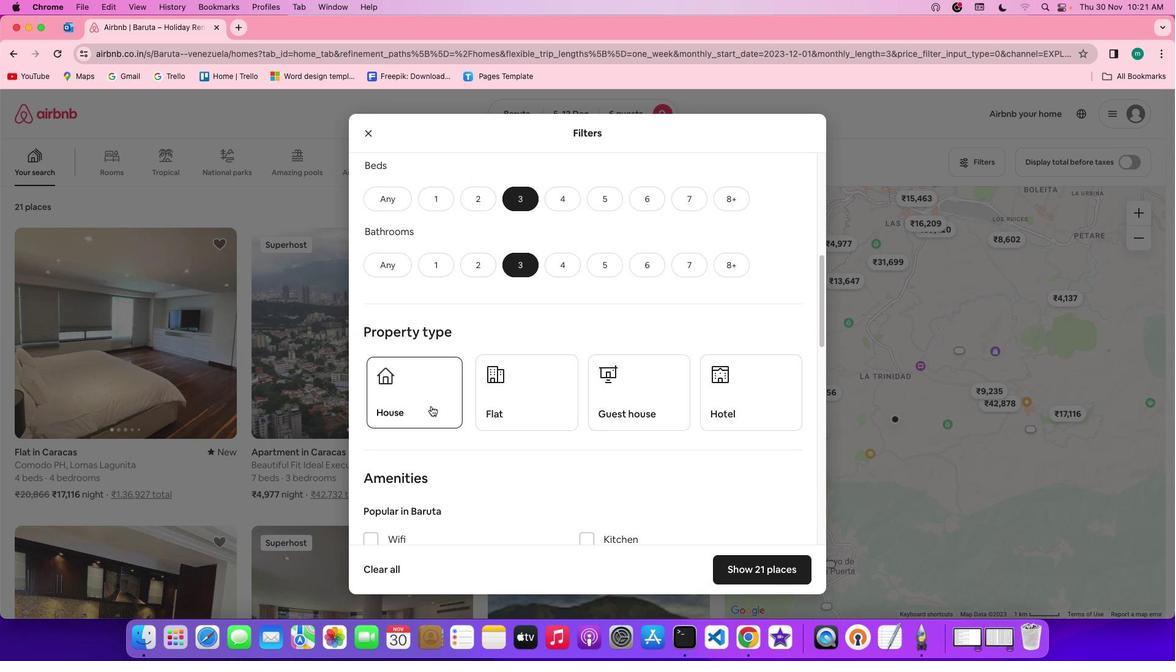 
Action: Mouse moved to (641, 412)
Screenshot: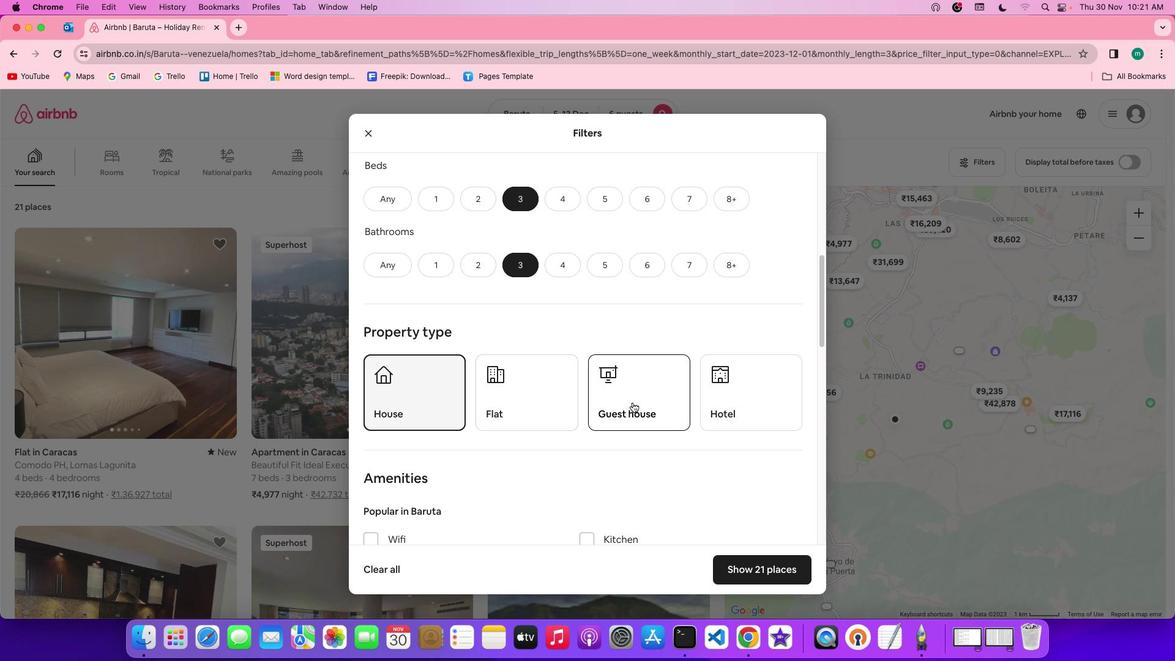 
Action: Mouse scrolled (641, 412) with delta (9, 8)
Screenshot: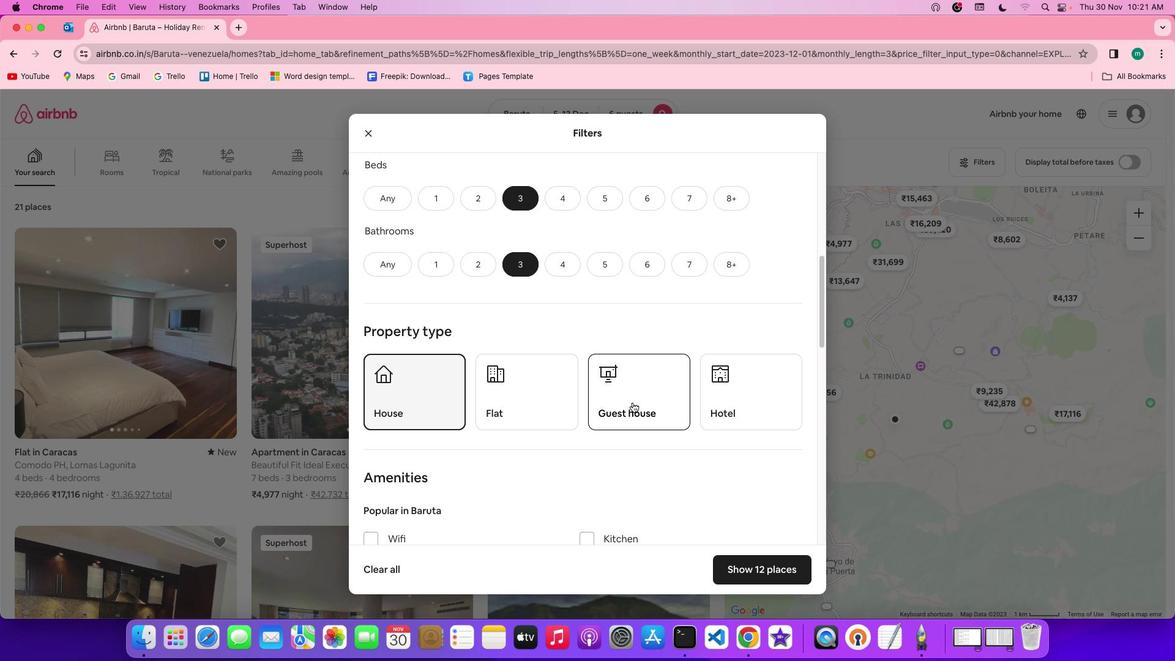 
Action: Mouse scrolled (641, 412) with delta (9, 8)
Screenshot: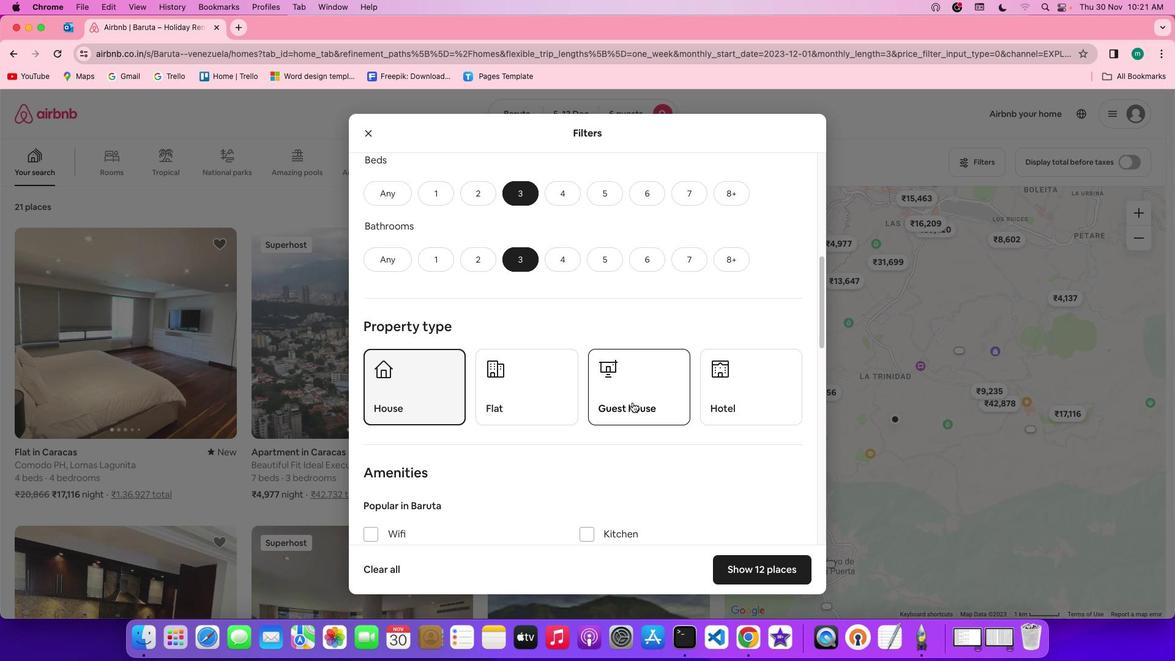 
Action: Mouse scrolled (641, 412) with delta (9, 8)
Screenshot: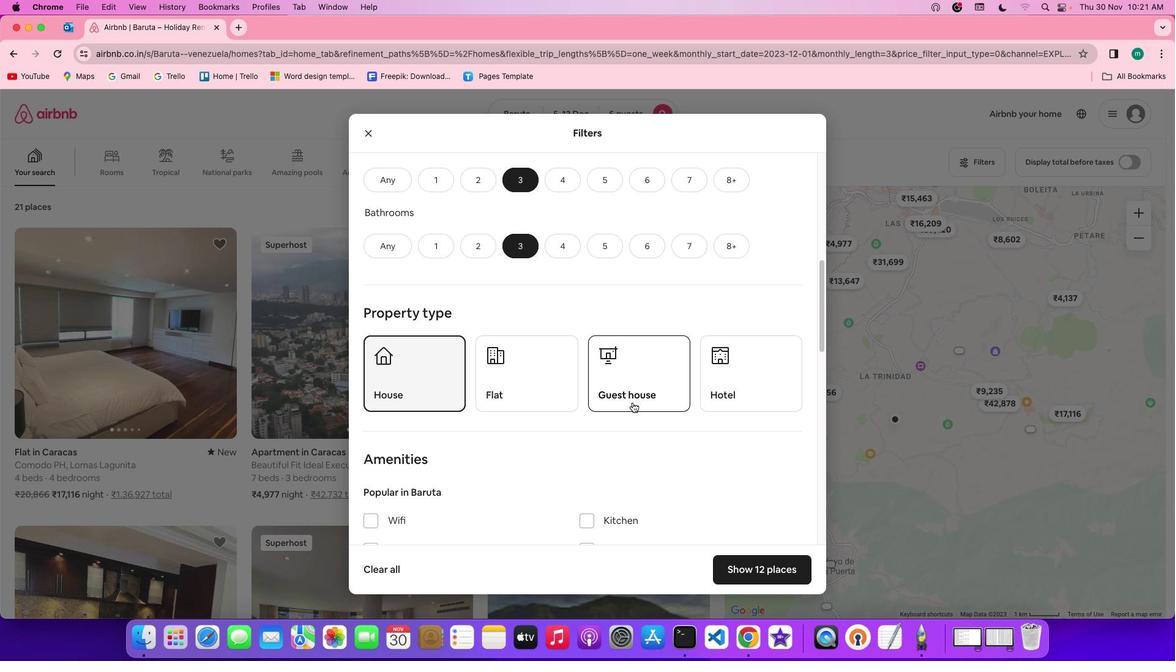 
Action: Mouse scrolled (641, 412) with delta (9, 8)
Screenshot: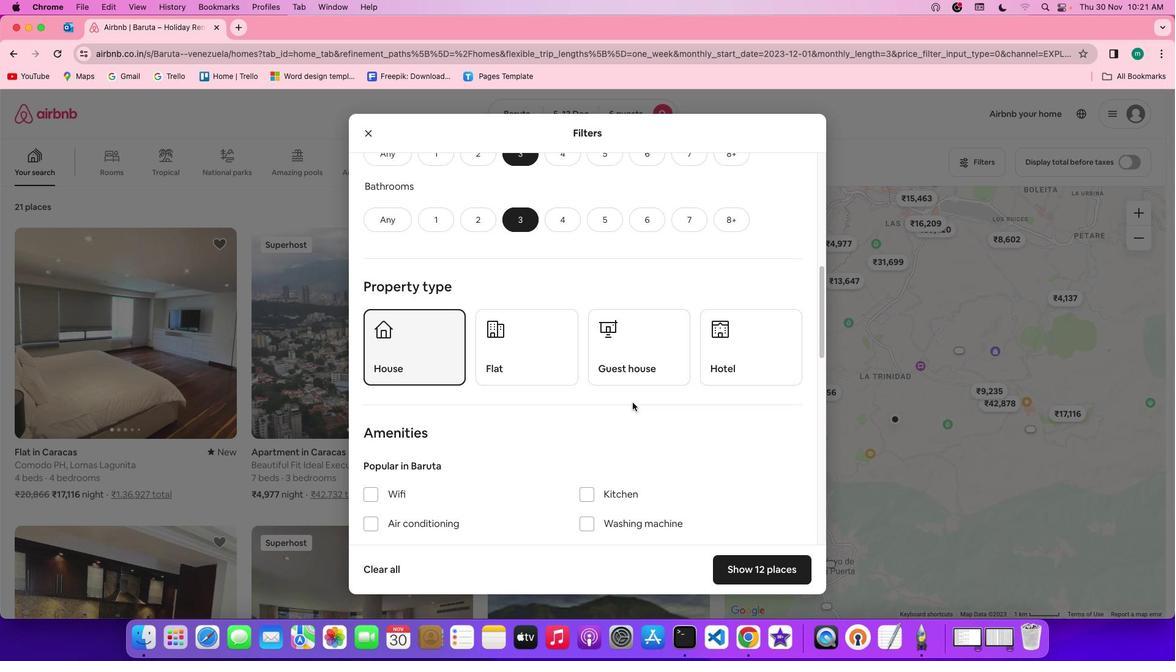 
Action: Mouse scrolled (641, 412) with delta (9, 8)
Screenshot: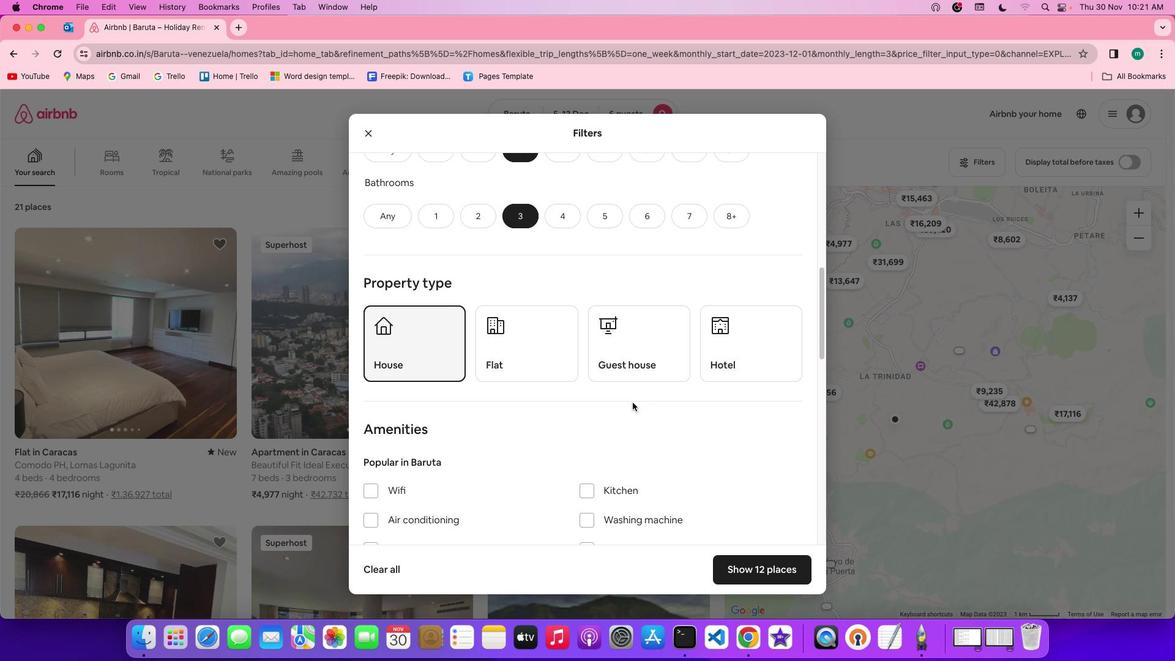 
Action: Mouse scrolled (641, 412) with delta (9, 8)
Screenshot: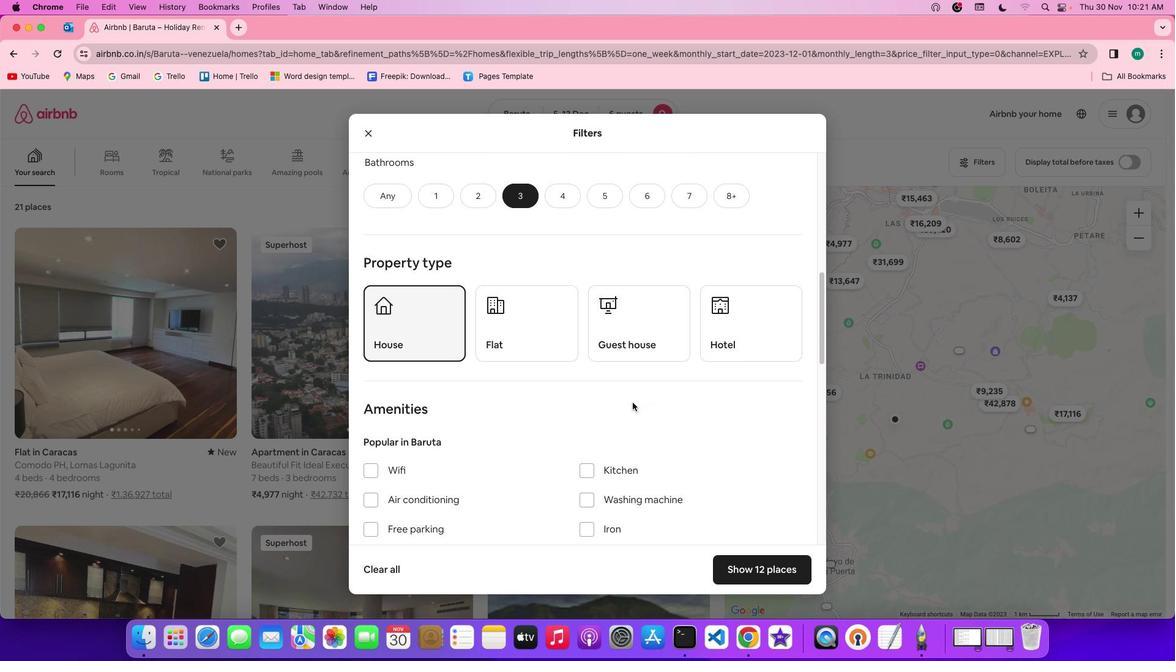 
Action: Mouse scrolled (641, 412) with delta (9, 8)
Screenshot: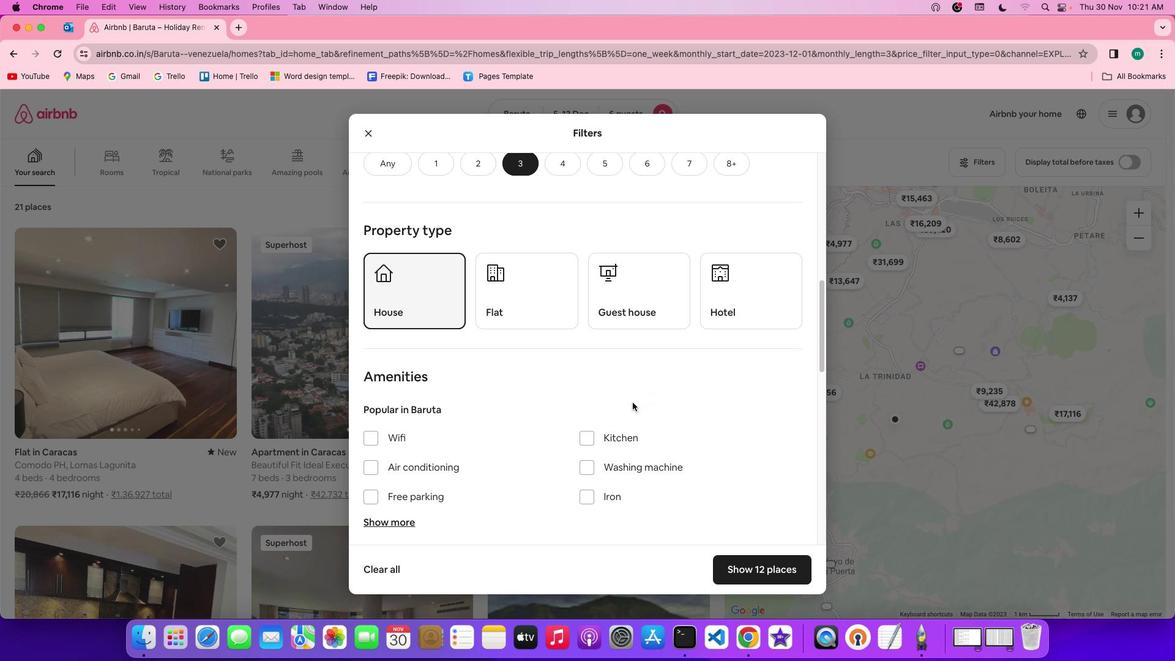 
Action: Mouse scrolled (641, 412) with delta (9, 8)
Screenshot: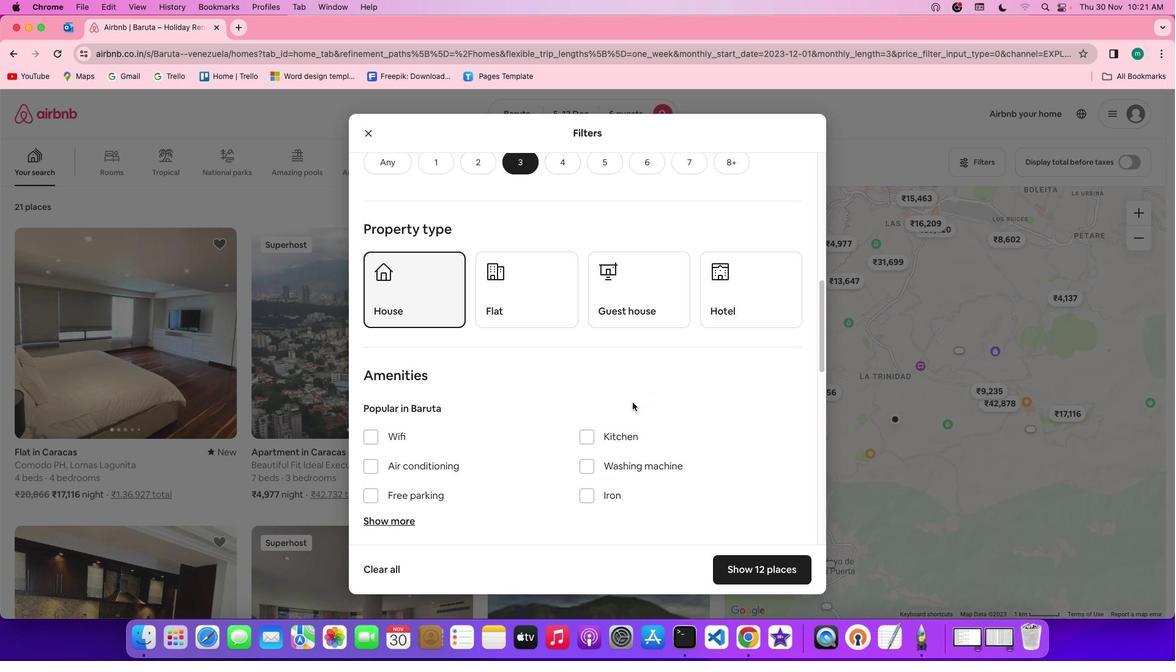 
Action: Mouse scrolled (641, 412) with delta (9, 8)
Screenshot: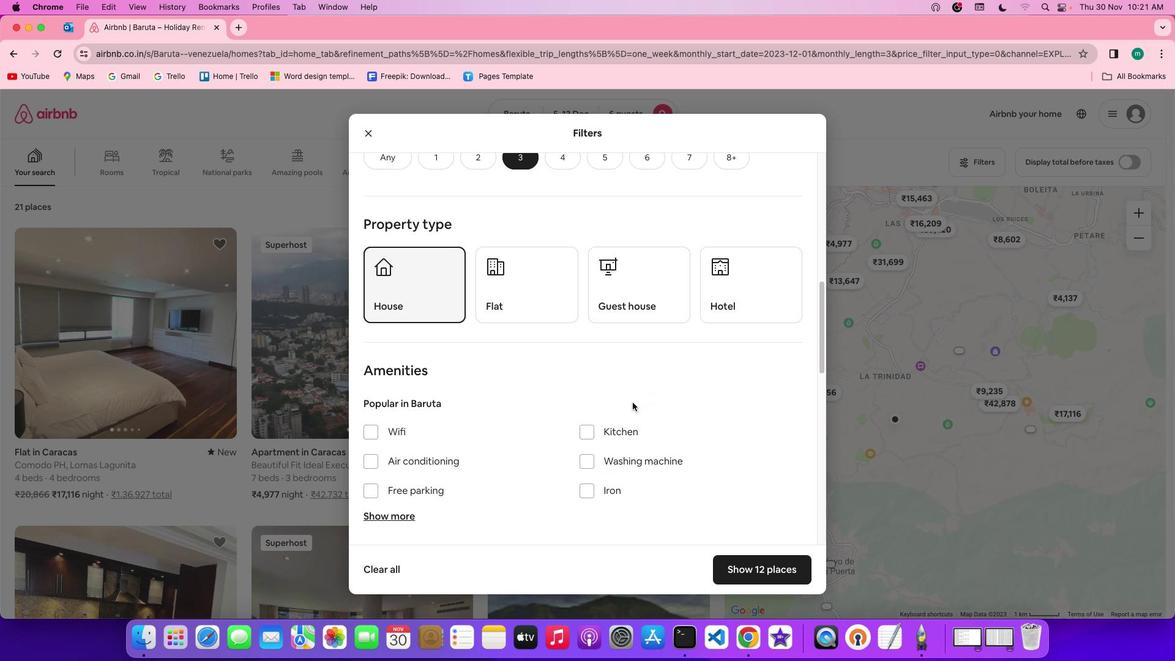 
Action: Mouse scrolled (641, 412) with delta (9, 8)
Screenshot: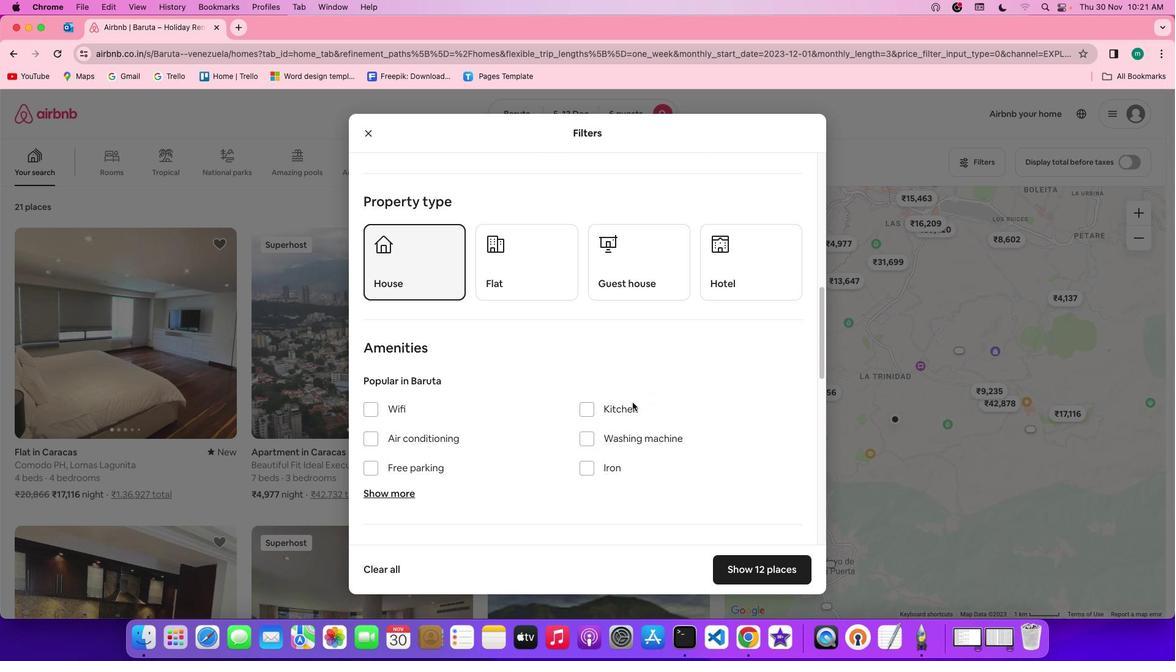 
Action: Mouse scrolled (641, 412) with delta (9, 8)
Screenshot: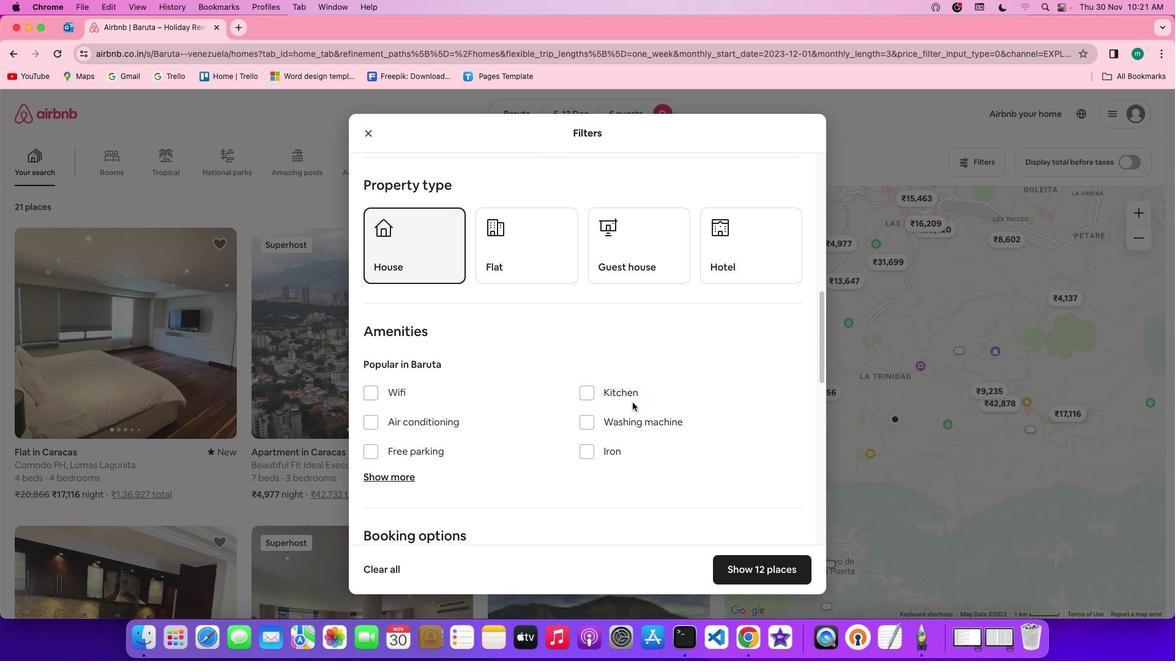 
Action: Mouse scrolled (641, 412) with delta (9, 8)
Screenshot: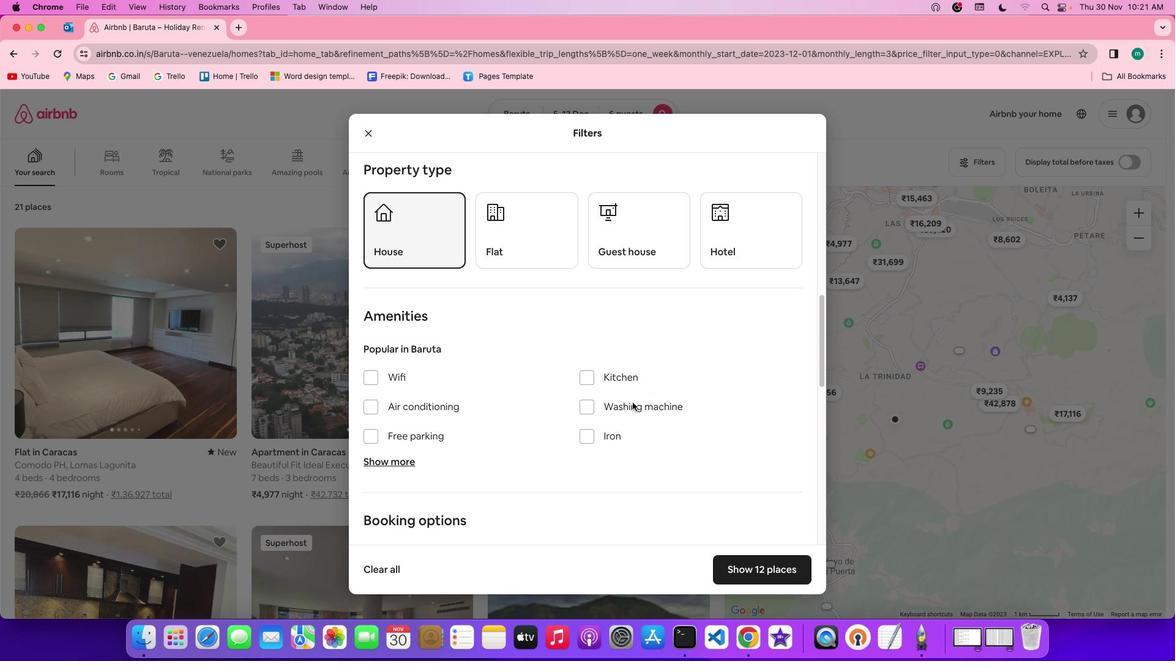 
Action: Mouse scrolled (641, 412) with delta (9, 7)
Screenshot: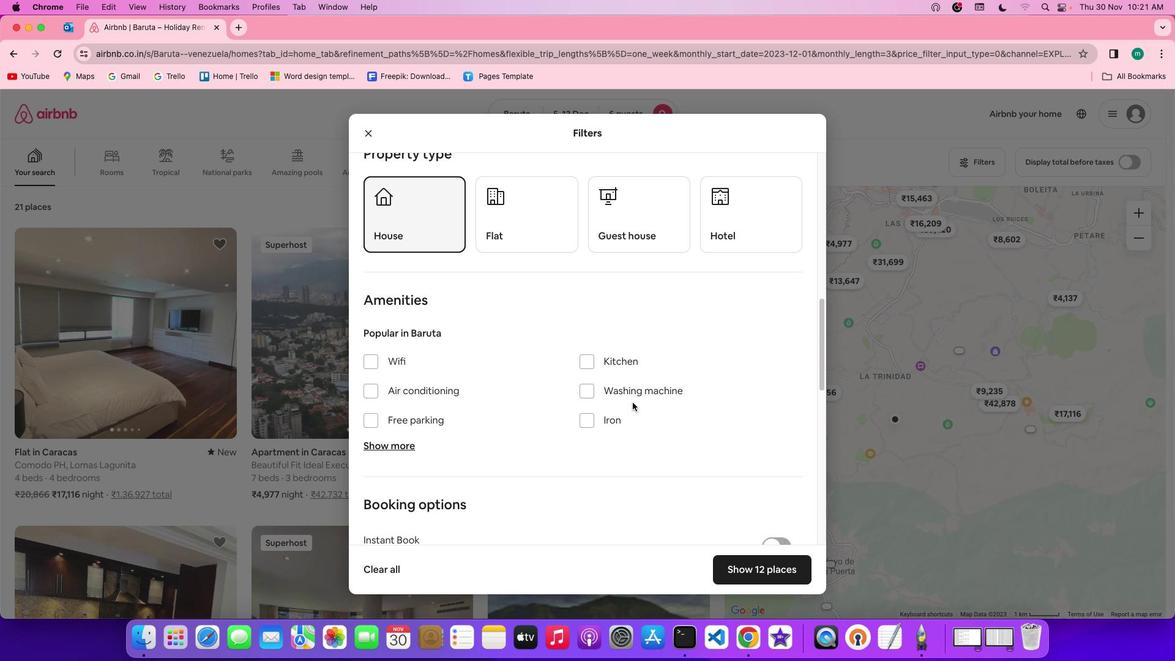 
Action: Mouse scrolled (641, 412) with delta (9, 8)
Screenshot: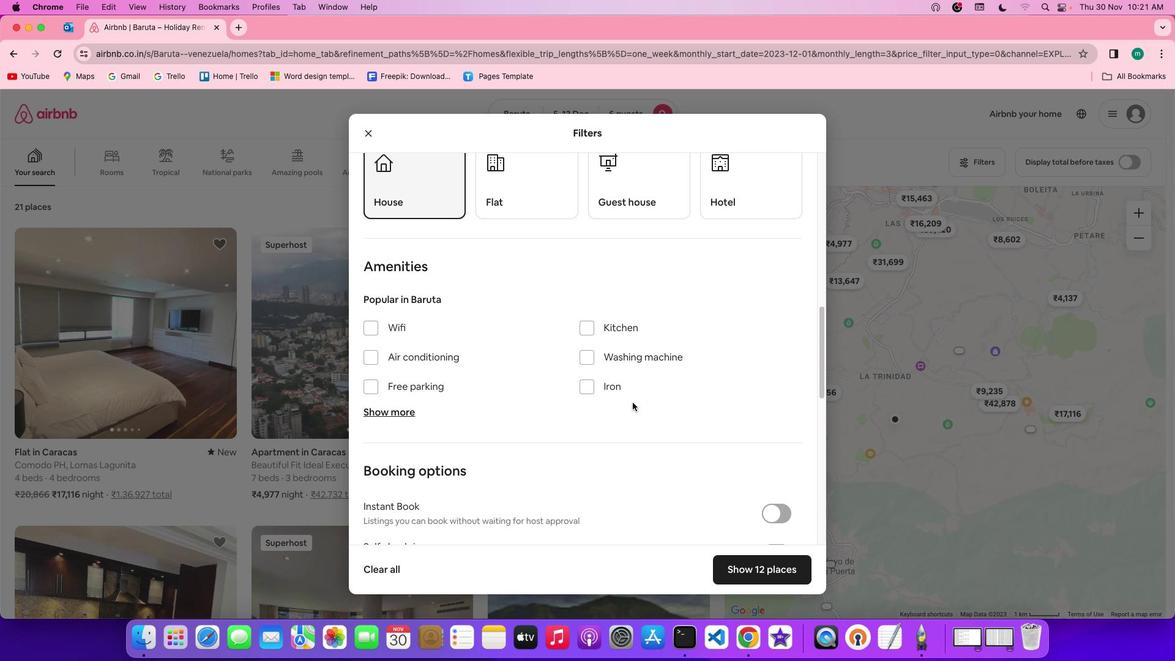 
Action: Mouse scrolled (641, 412) with delta (9, 8)
Screenshot: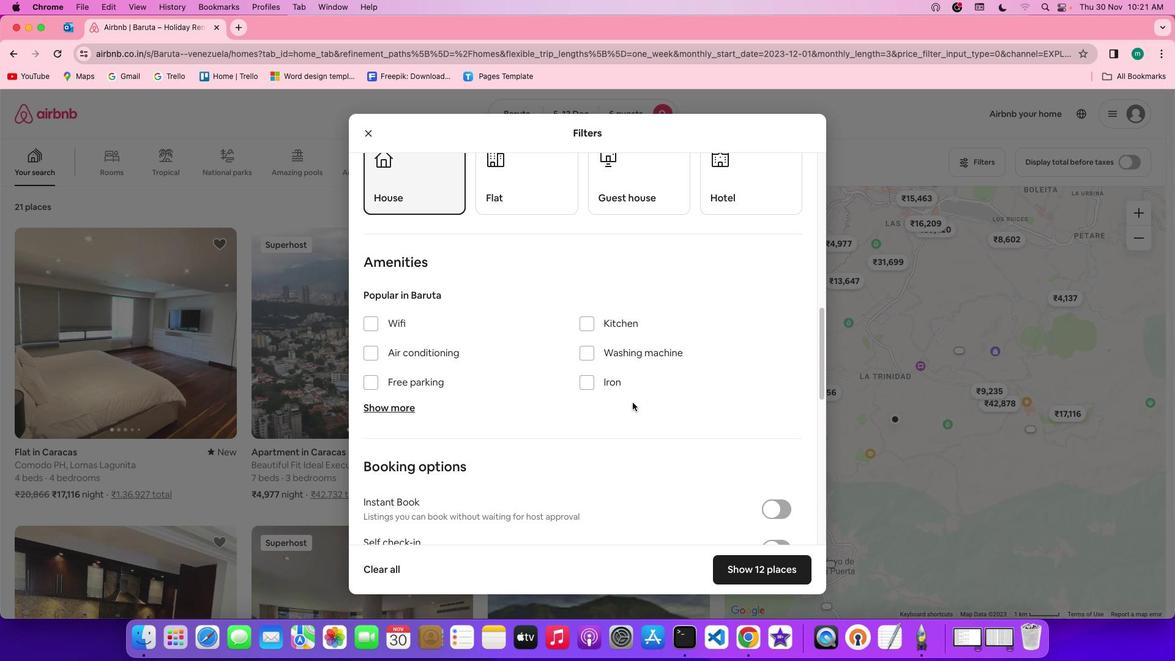 
Action: Mouse scrolled (641, 412) with delta (9, 8)
Screenshot: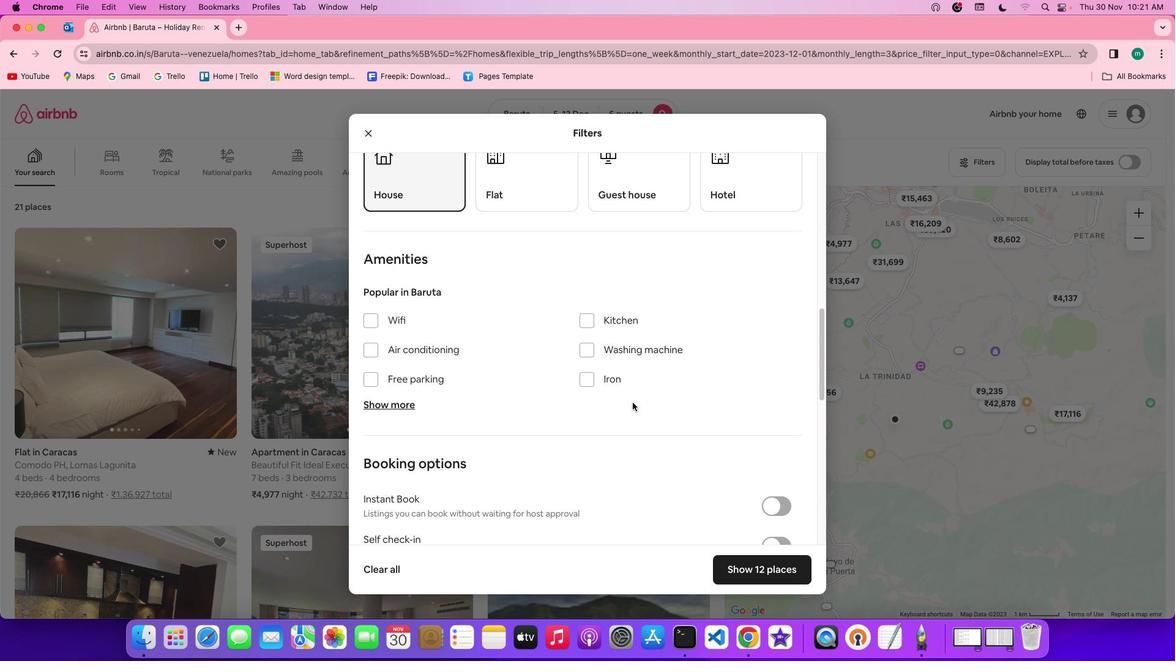 
Action: Mouse scrolled (641, 412) with delta (9, 8)
Screenshot: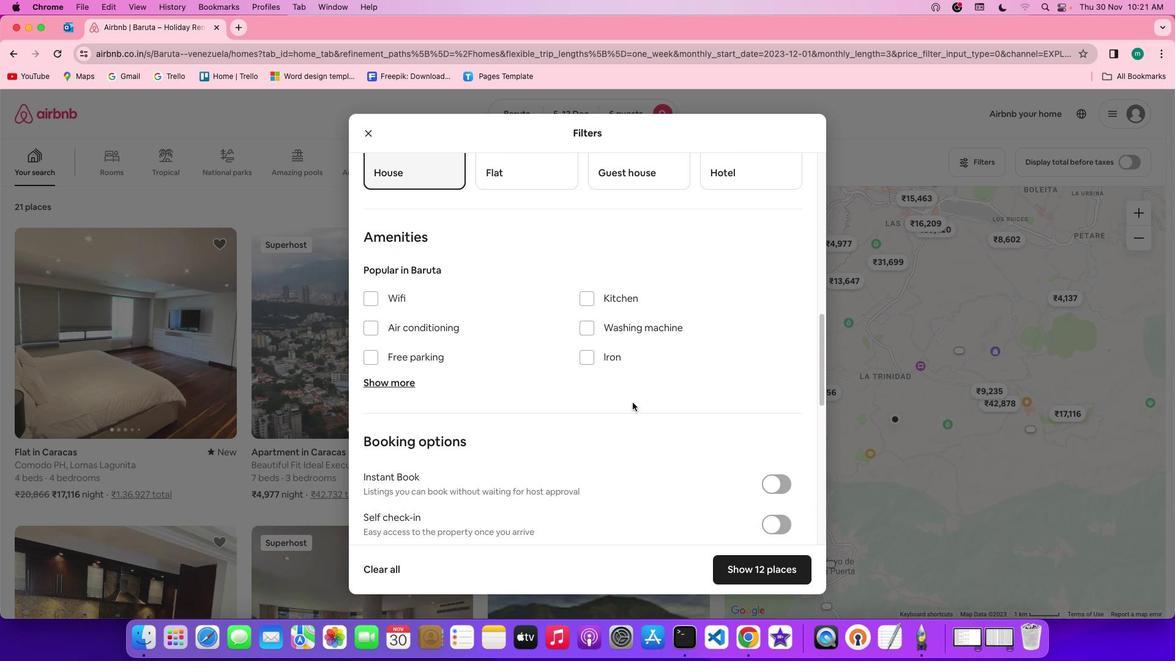 
Action: Mouse scrolled (641, 412) with delta (9, 8)
Screenshot: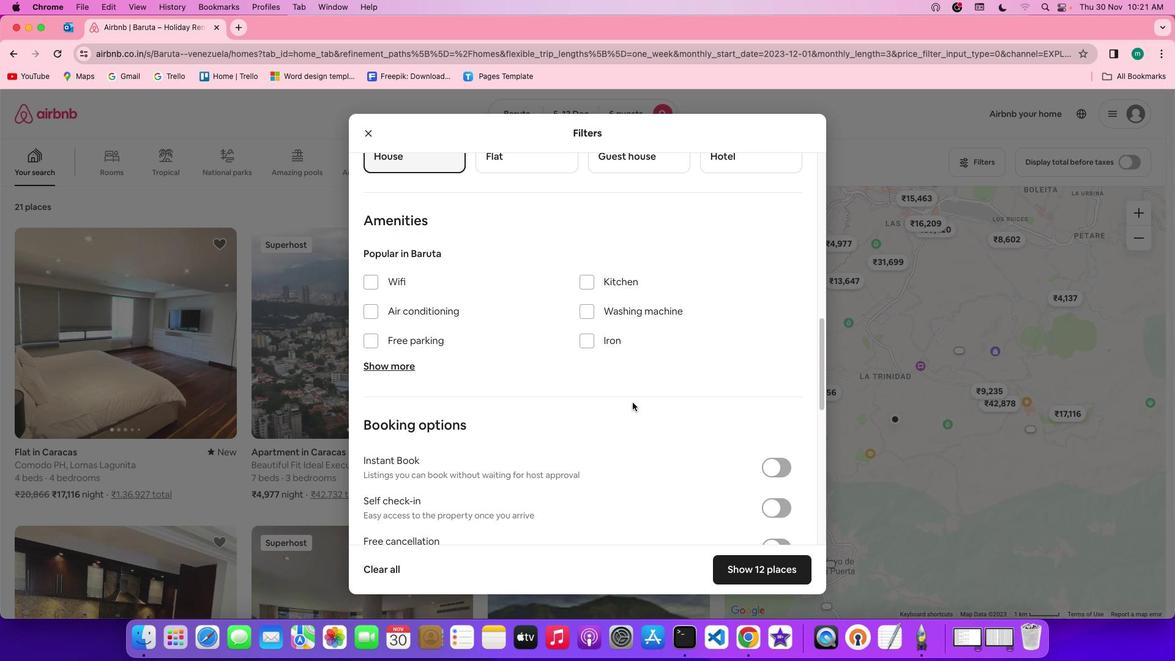 
Action: Mouse scrolled (641, 412) with delta (9, 8)
Screenshot: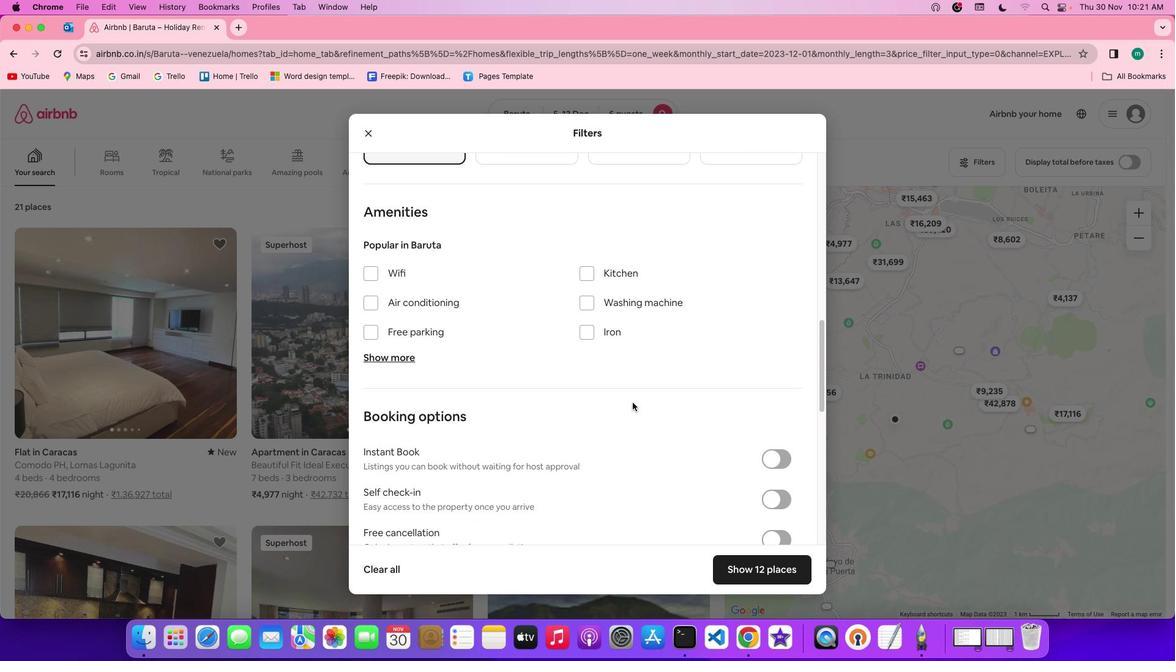 
Action: Mouse scrolled (641, 412) with delta (9, 7)
Screenshot: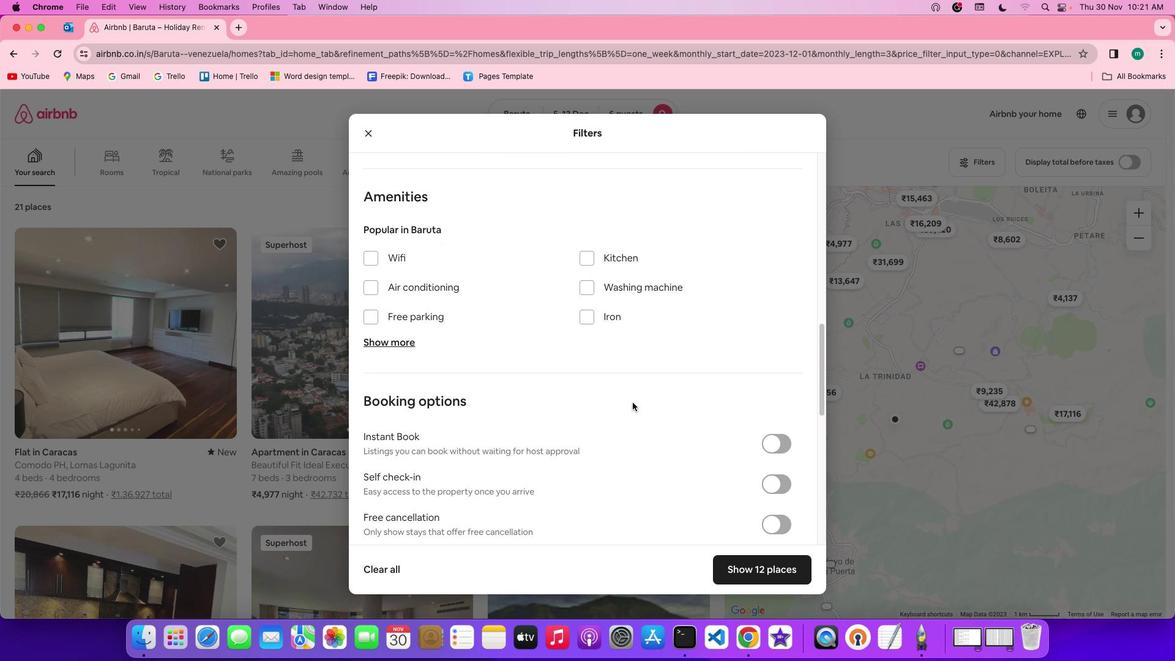 
Action: Mouse scrolled (641, 412) with delta (9, 7)
Screenshot: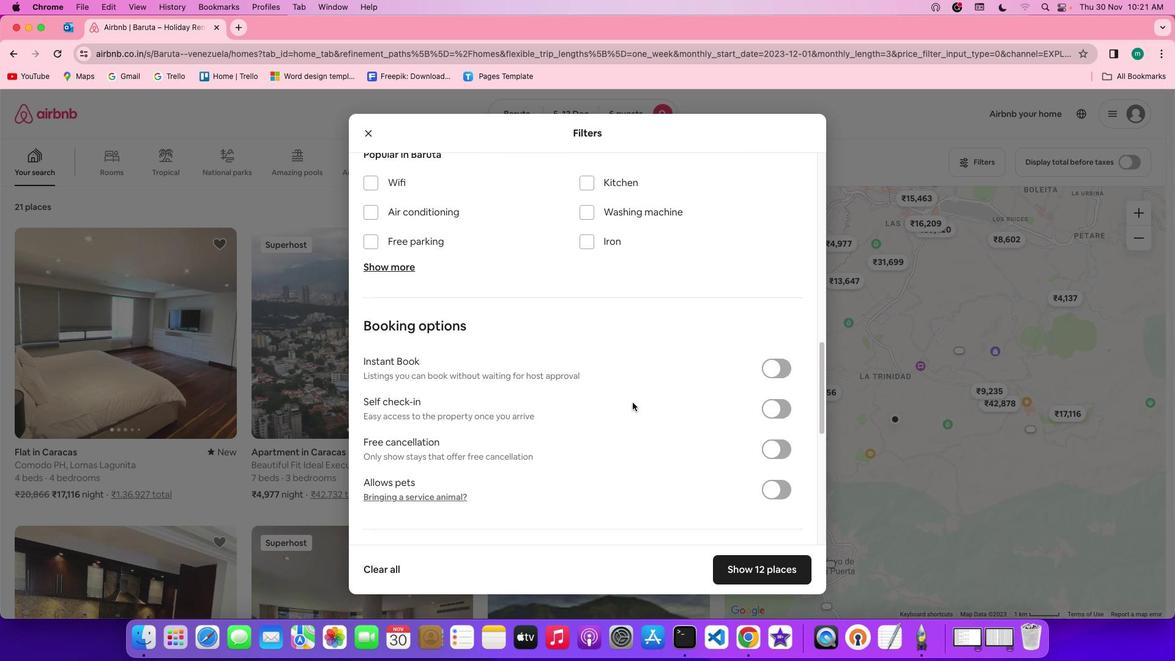 
Action: Mouse scrolled (641, 412) with delta (9, 8)
Screenshot: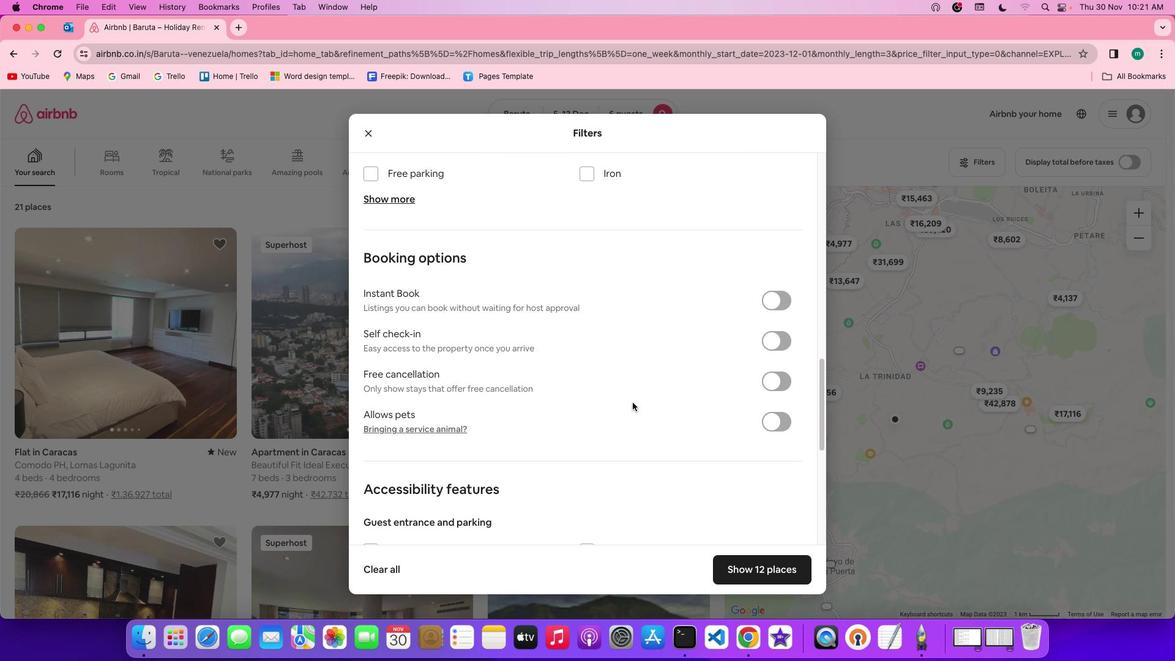 
Action: Mouse scrolled (641, 412) with delta (9, 8)
Screenshot: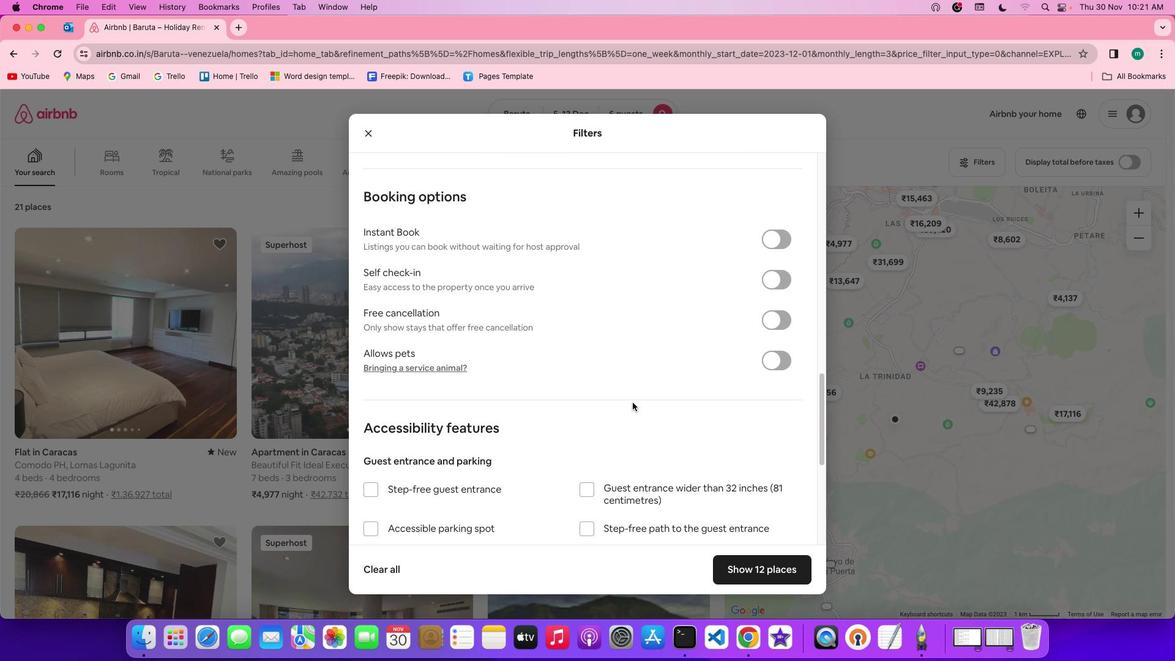 
Action: Mouse scrolled (641, 412) with delta (9, 7)
Screenshot: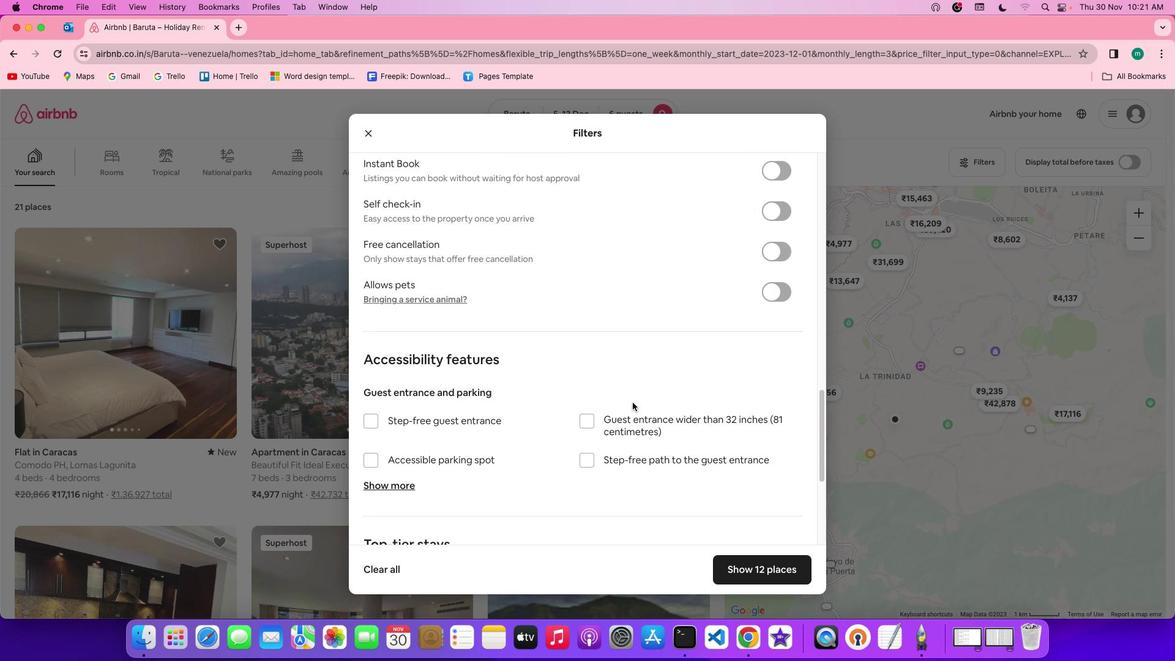 
Action: Mouse scrolled (641, 412) with delta (9, 6)
Screenshot: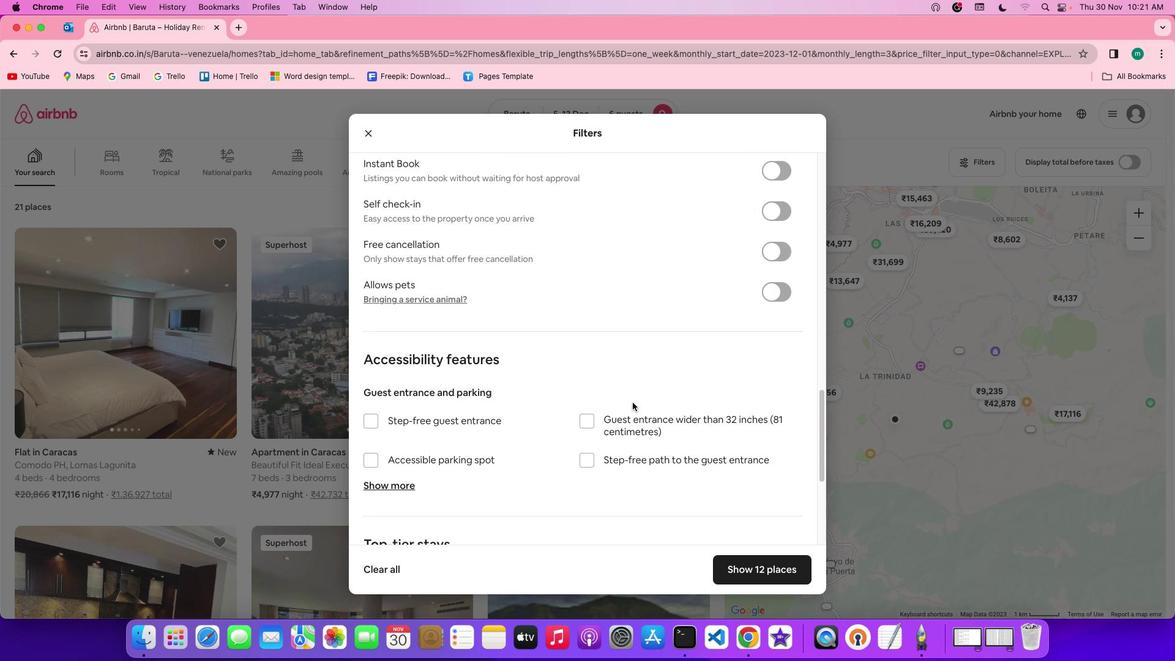 
Action: Mouse scrolled (641, 412) with delta (9, 5)
Screenshot: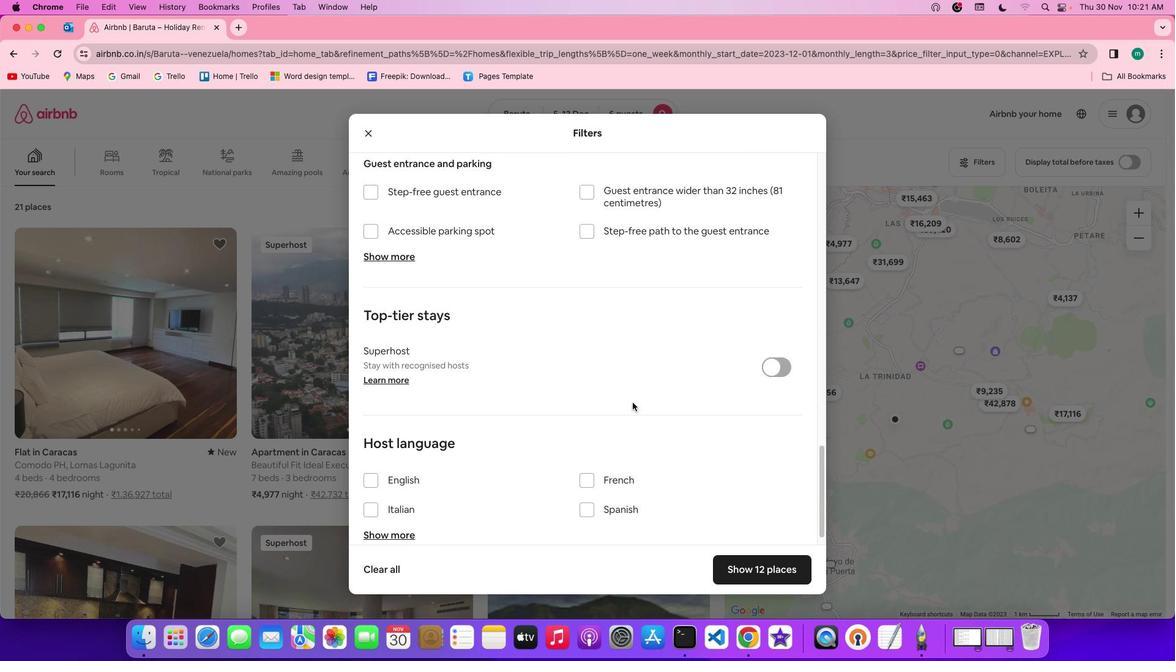 
Action: Mouse scrolled (641, 412) with delta (9, 5)
Screenshot: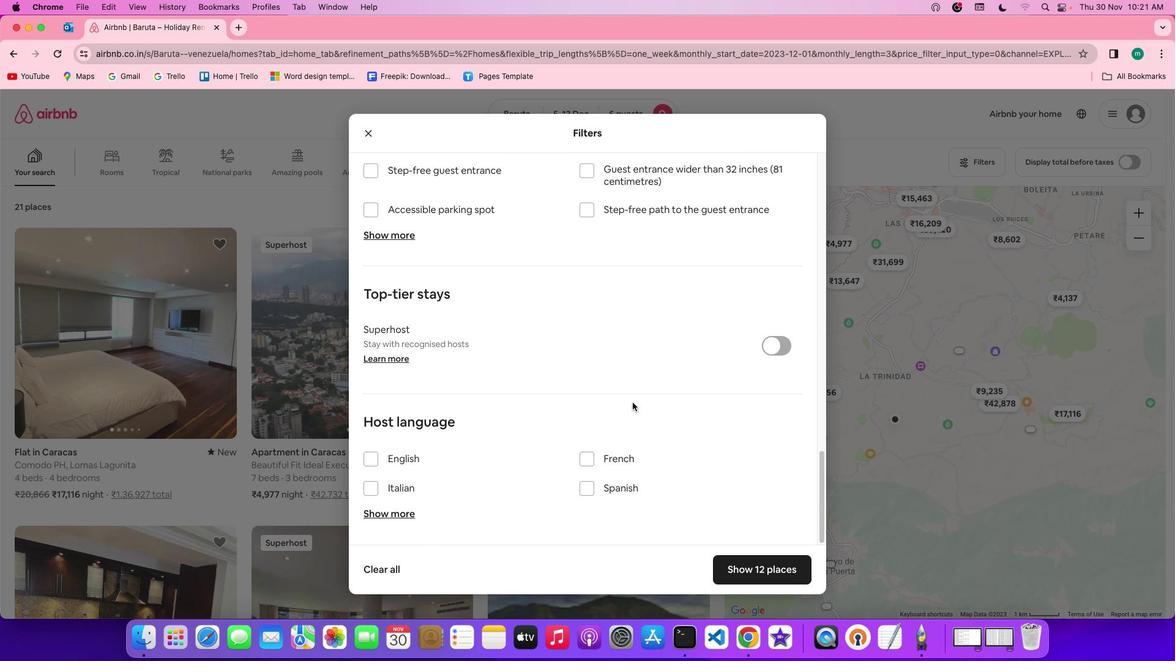 
Action: Mouse scrolled (641, 412) with delta (9, 8)
Screenshot: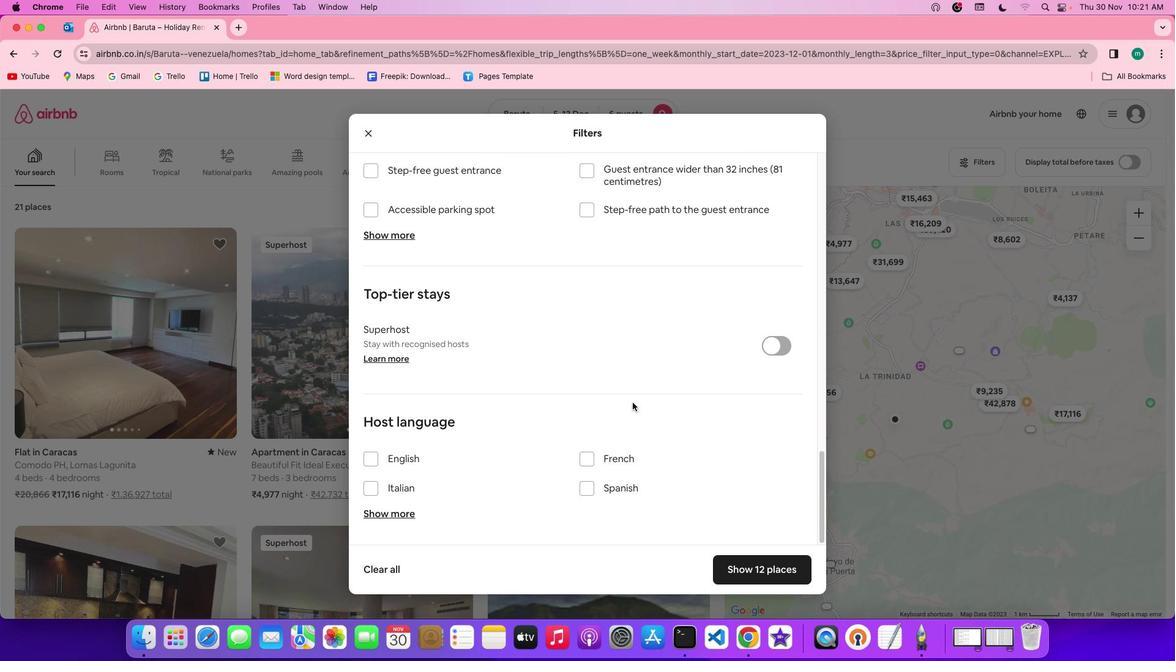 
Action: Mouse scrolled (641, 412) with delta (9, 8)
Screenshot: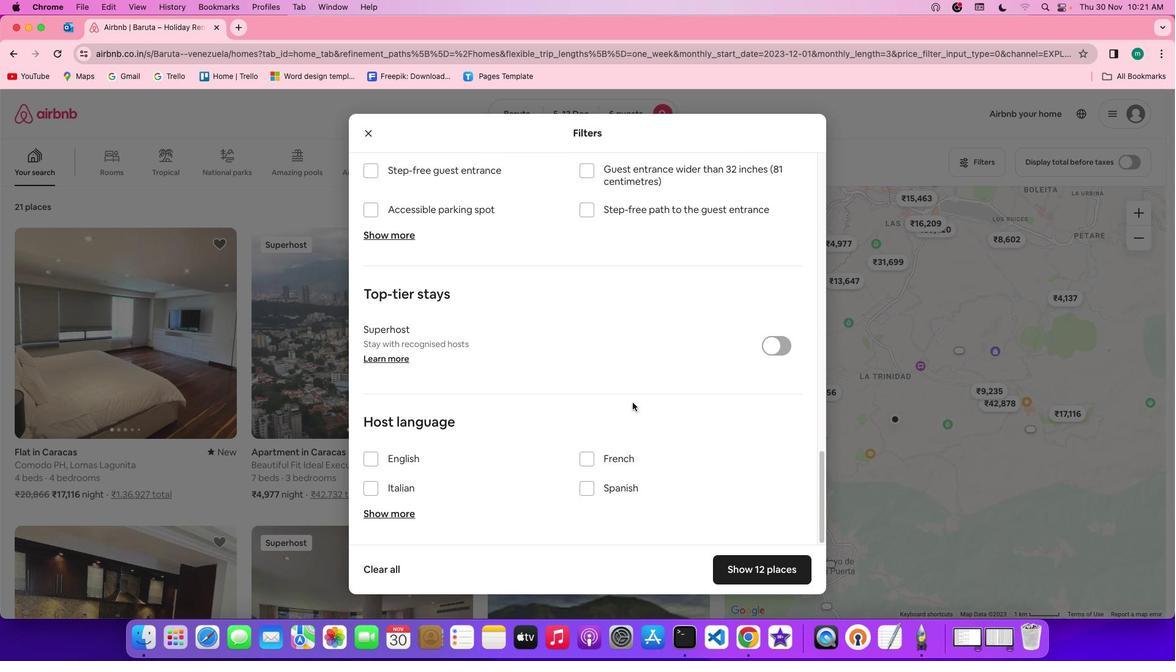 
Action: Mouse scrolled (641, 412) with delta (9, 6)
Screenshot: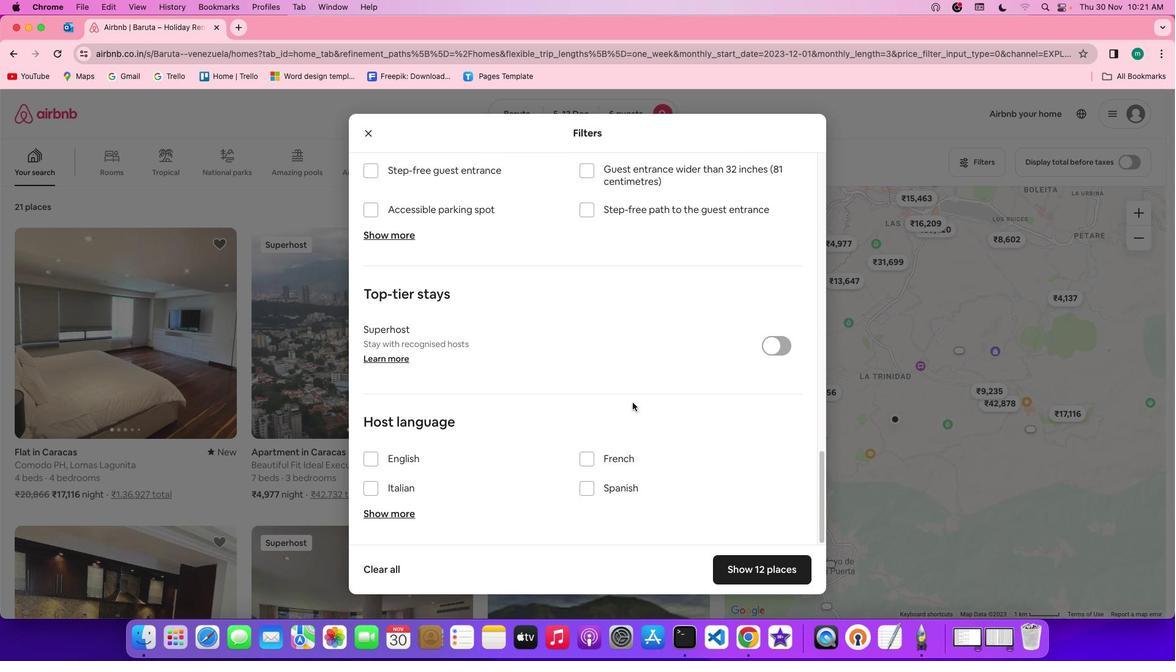 
Action: Mouse scrolled (641, 412) with delta (9, 6)
Screenshot: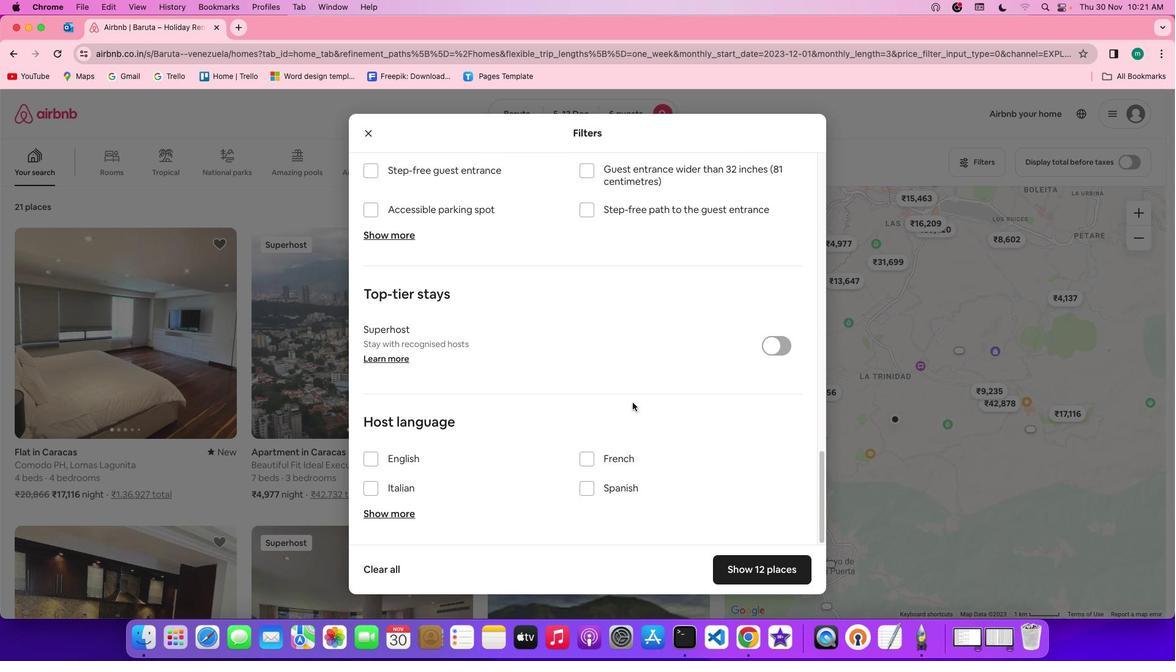 
Action: Mouse scrolled (641, 412) with delta (9, 5)
Screenshot: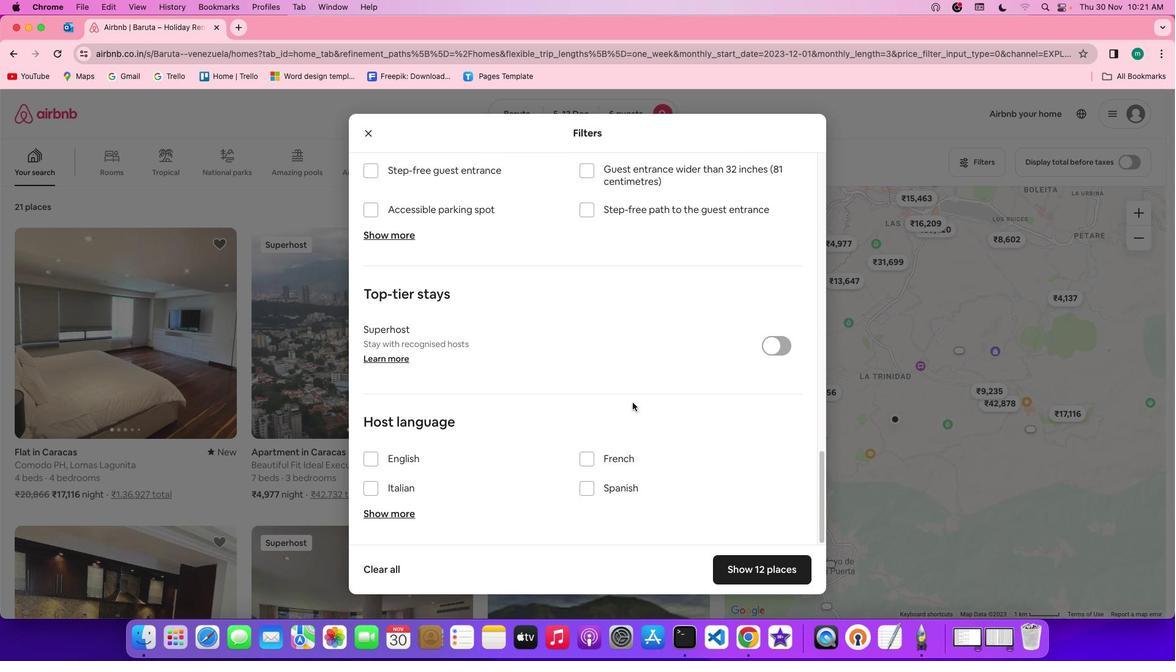 
Action: Mouse scrolled (641, 412) with delta (9, 5)
Screenshot: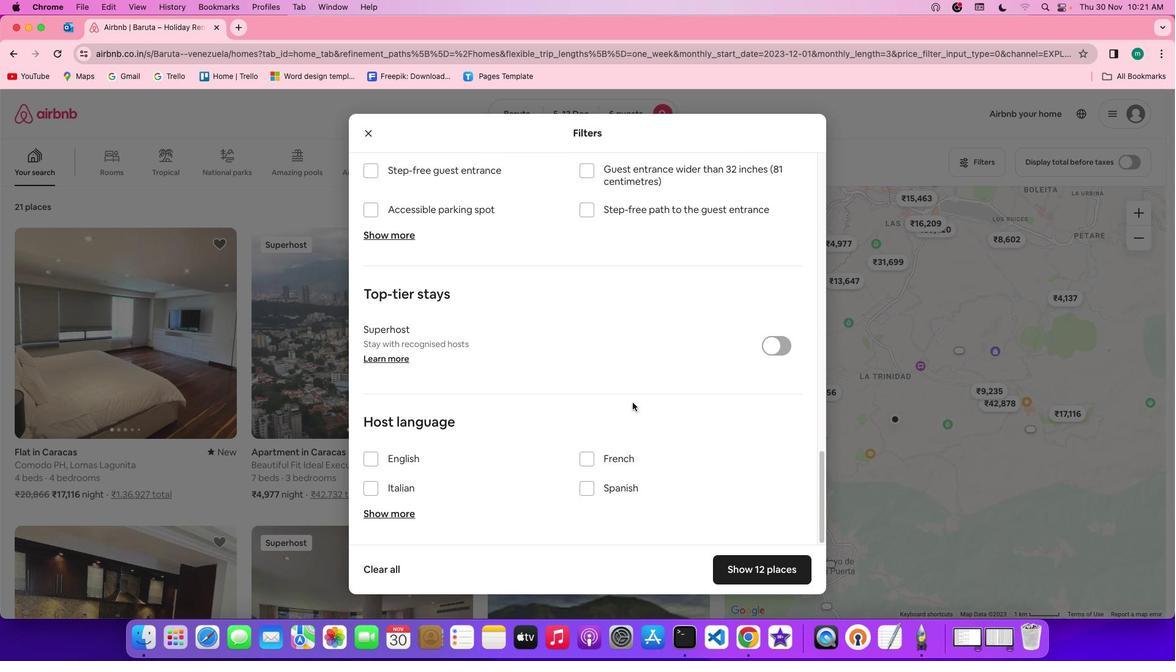 
Action: Mouse moved to (784, 576)
Screenshot: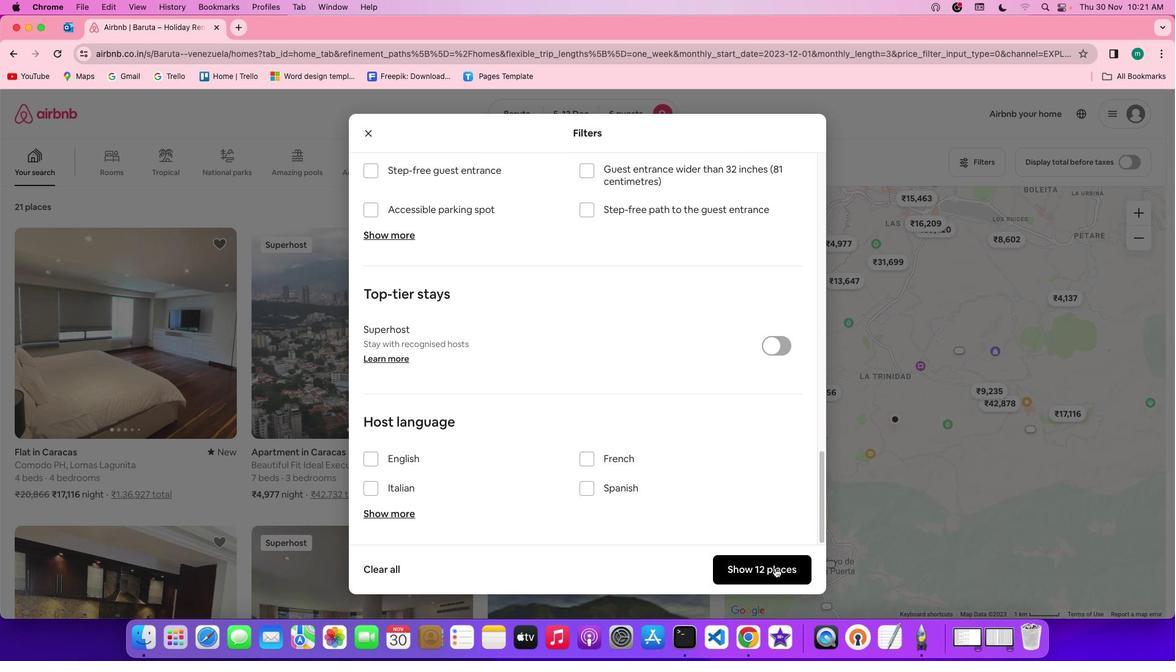 
Action: Mouse pressed left at (784, 576)
Screenshot: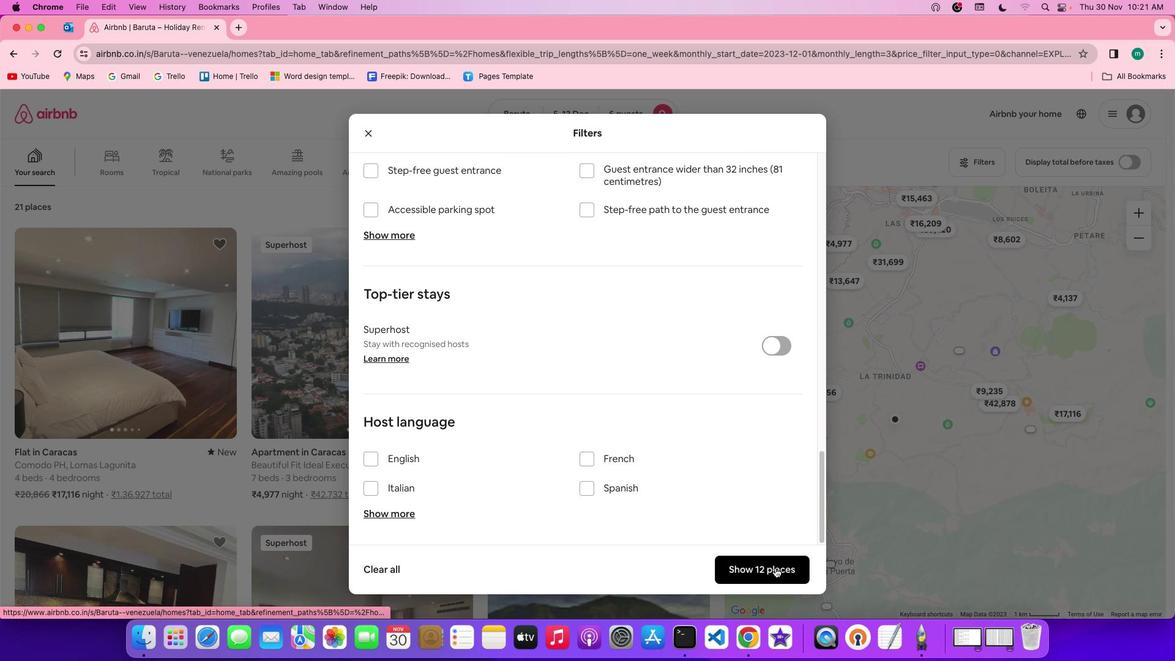 
Action: Mouse moved to (196, 392)
Screenshot: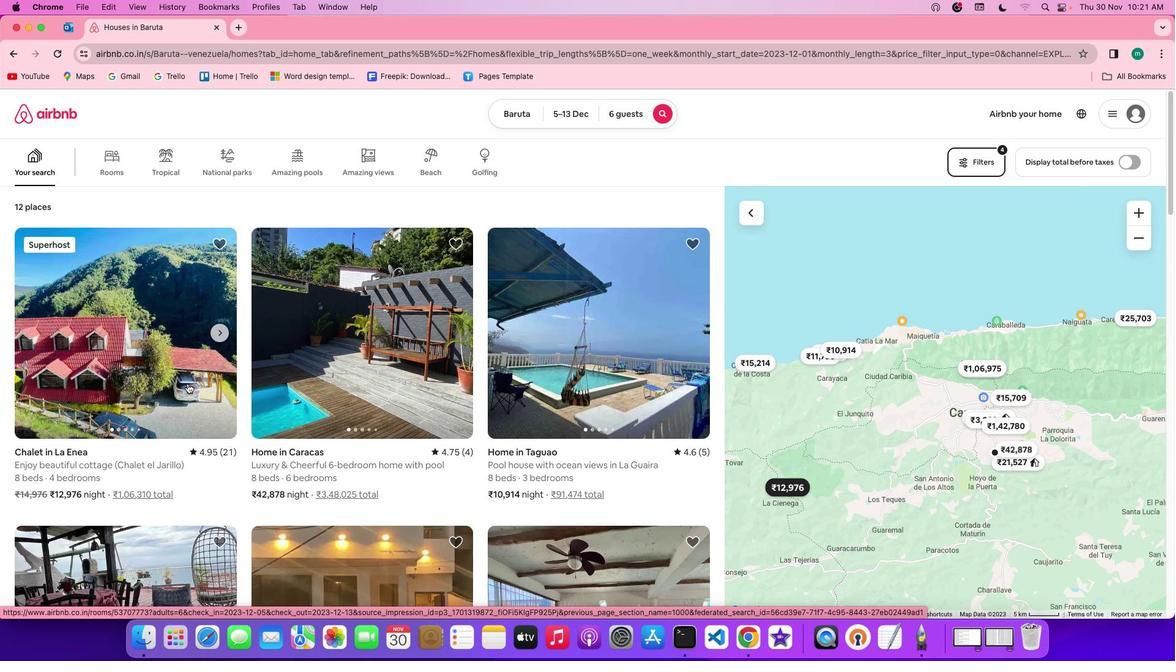 
Action: Mouse scrolled (196, 392) with delta (9, 8)
Screenshot: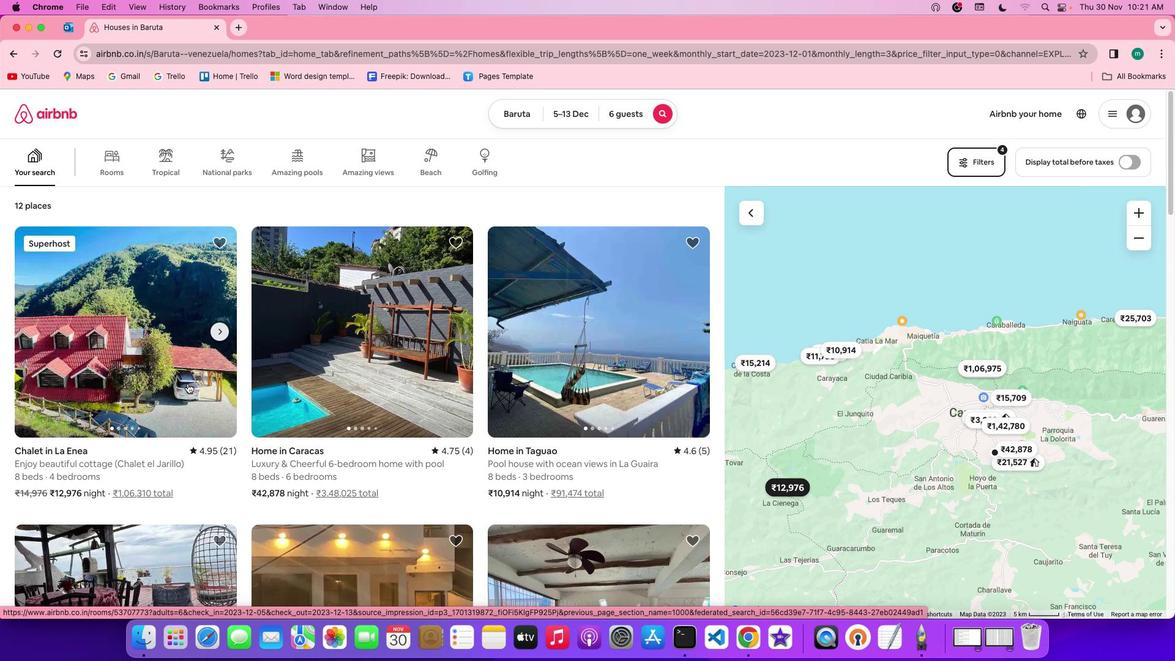 
Action: Mouse scrolled (196, 392) with delta (9, 8)
Screenshot: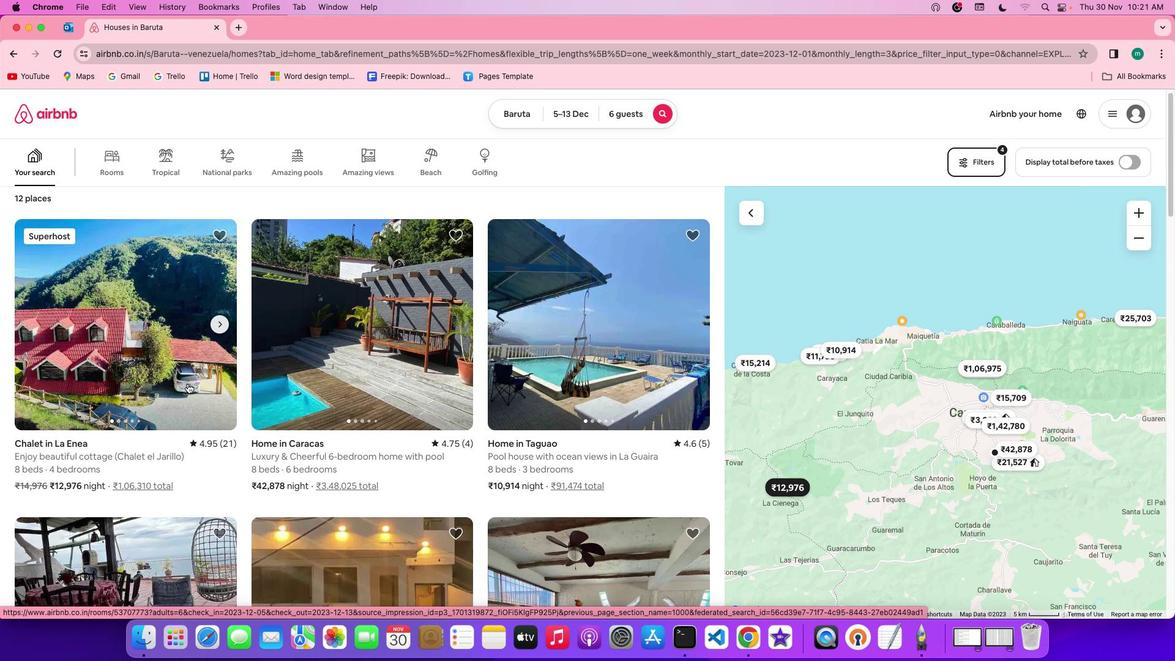 
Action: Mouse moved to (174, 361)
Screenshot: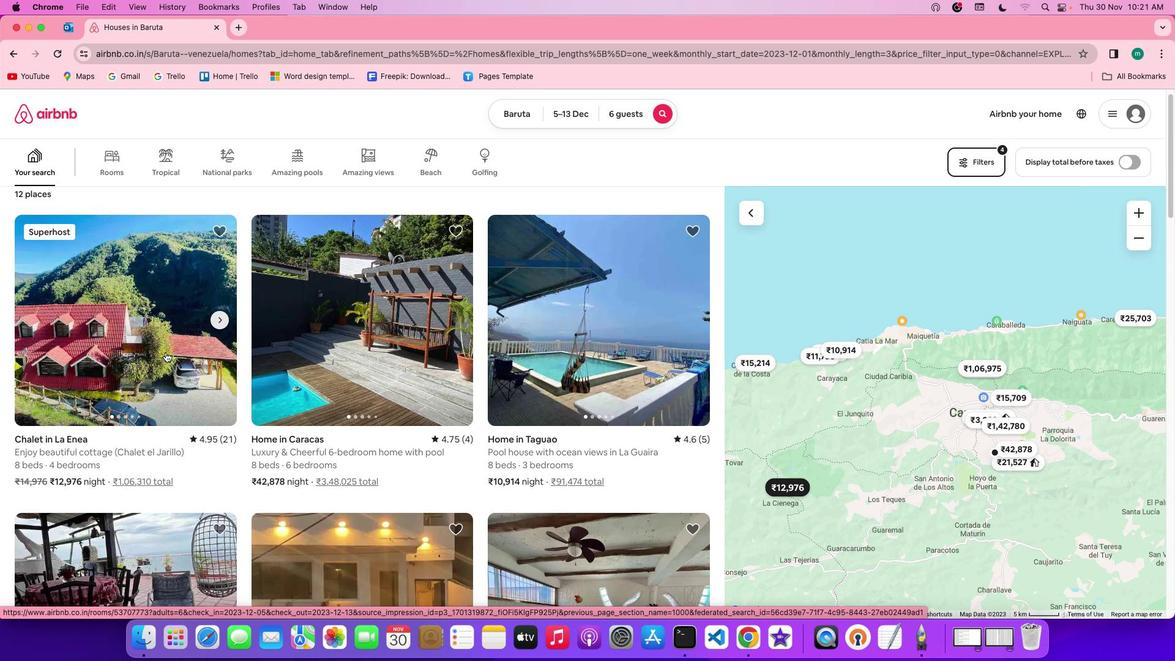 
Action: Mouse pressed left at (174, 361)
Screenshot: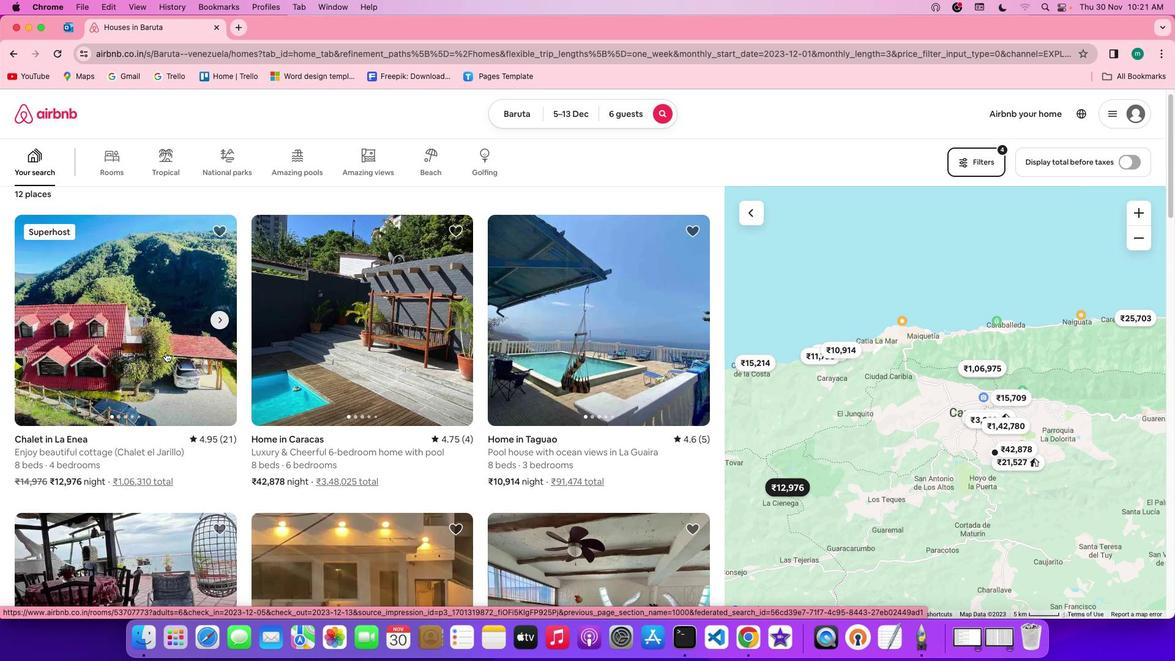 
Action: Mouse moved to (860, 468)
Screenshot: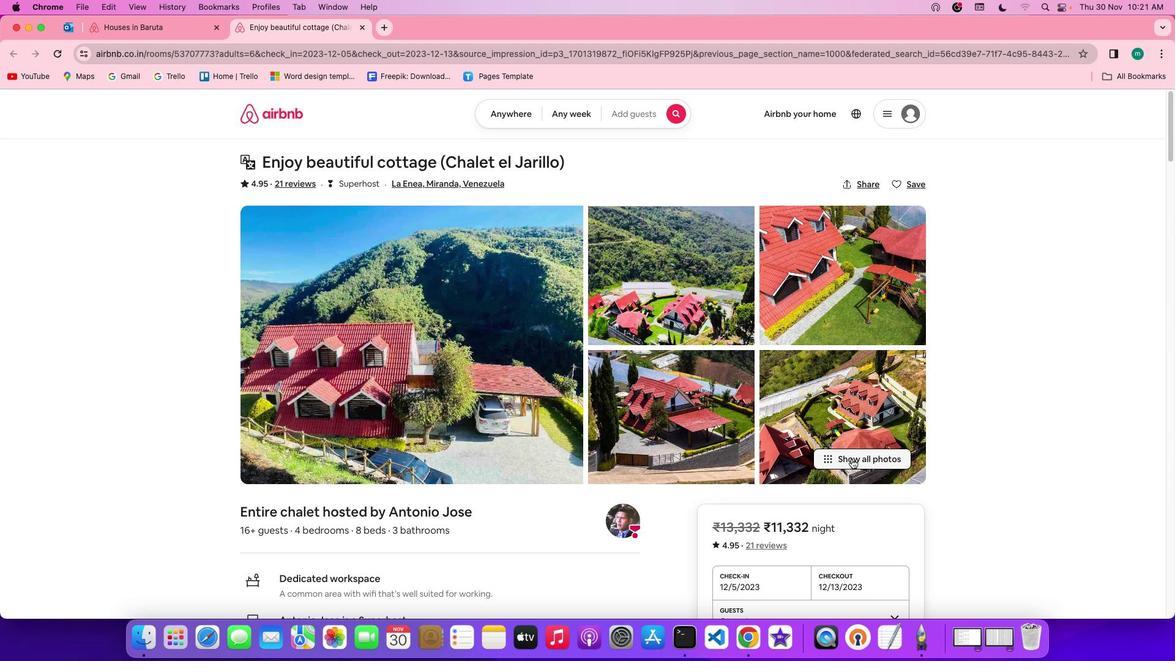 
Action: Mouse pressed left at (860, 468)
Screenshot: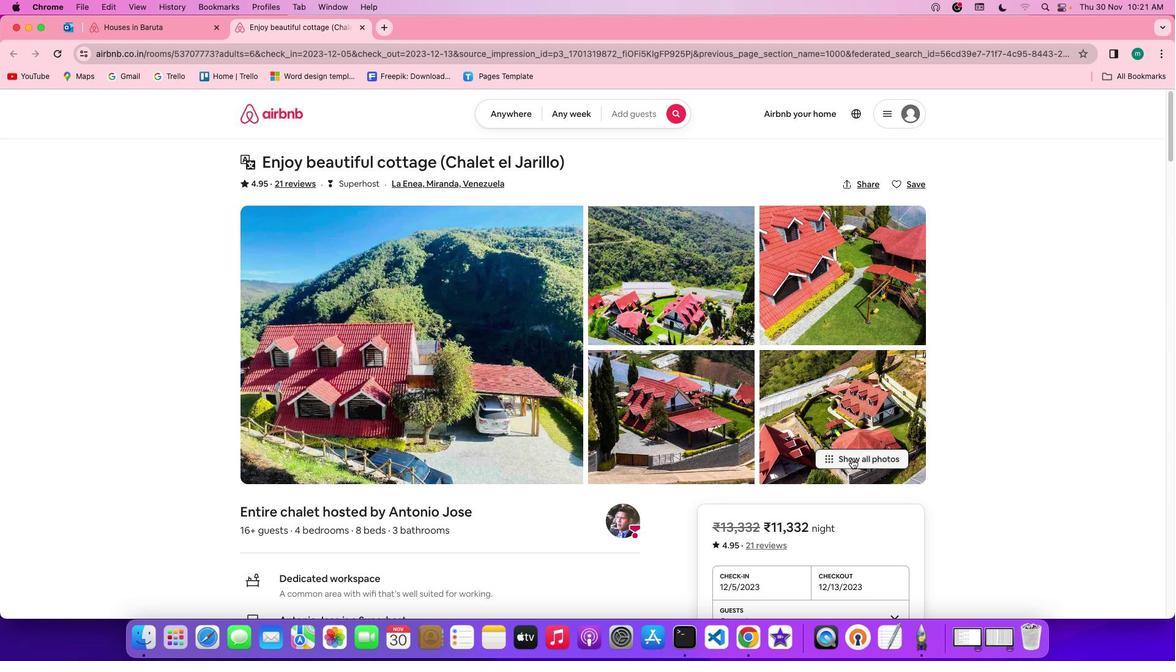 
Action: Mouse moved to (606, 503)
Screenshot: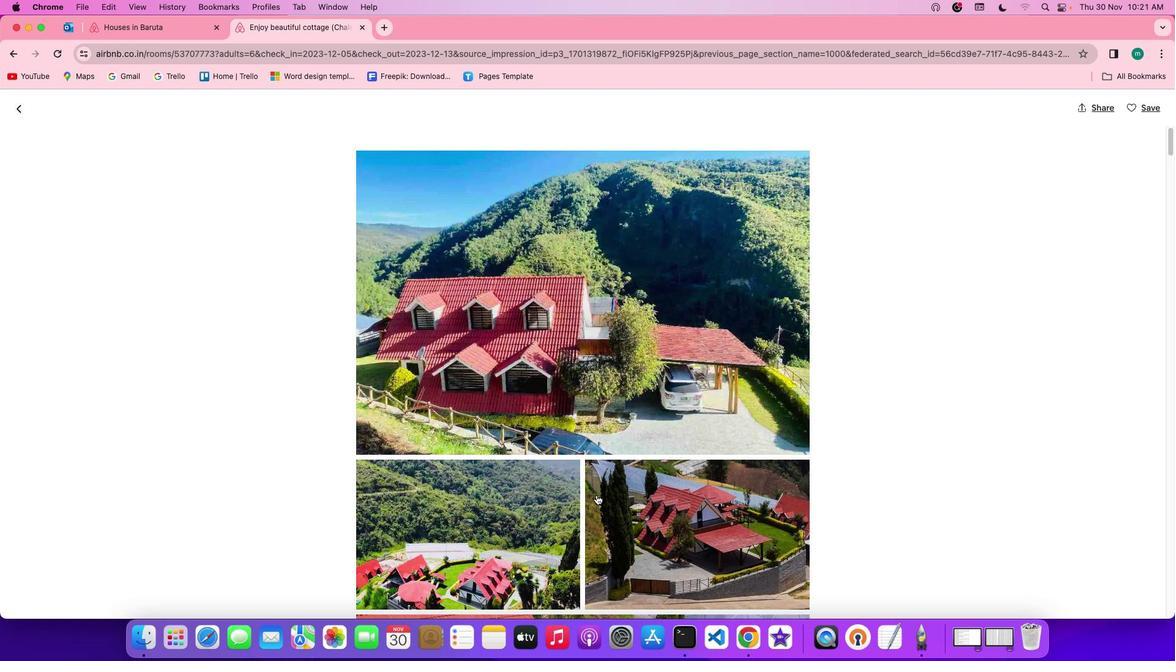 
Action: Mouse scrolled (606, 503) with delta (9, 8)
Screenshot: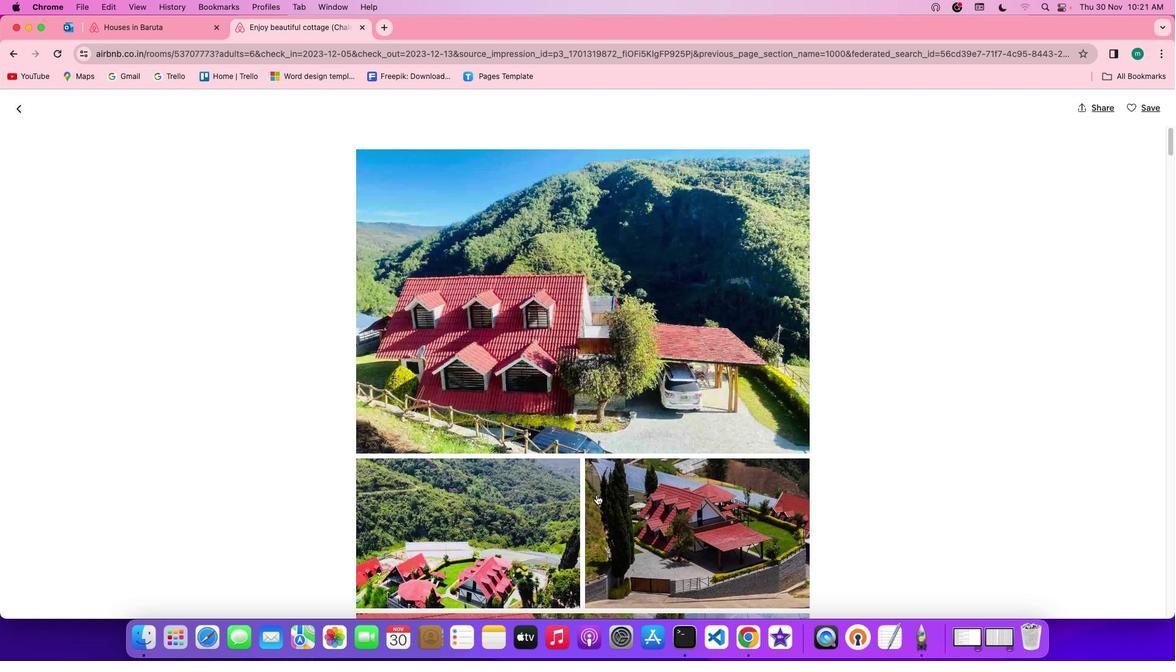
Action: Mouse scrolled (606, 503) with delta (9, 8)
Screenshot: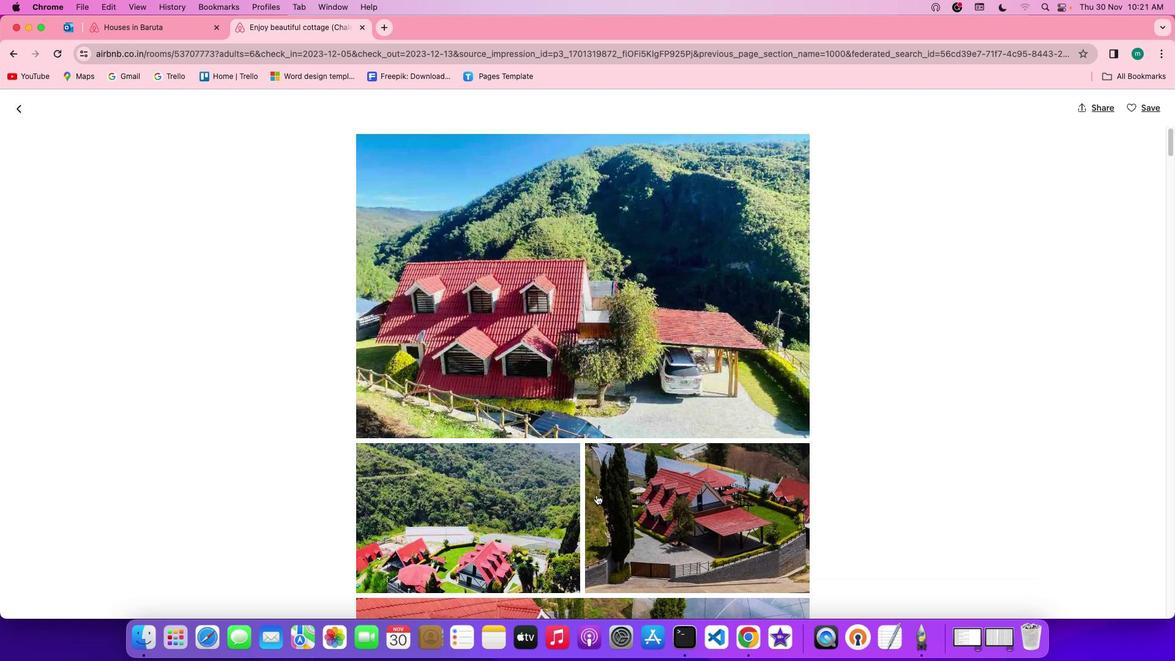 
Action: Mouse scrolled (606, 503) with delta (9, 7)
Screenshot: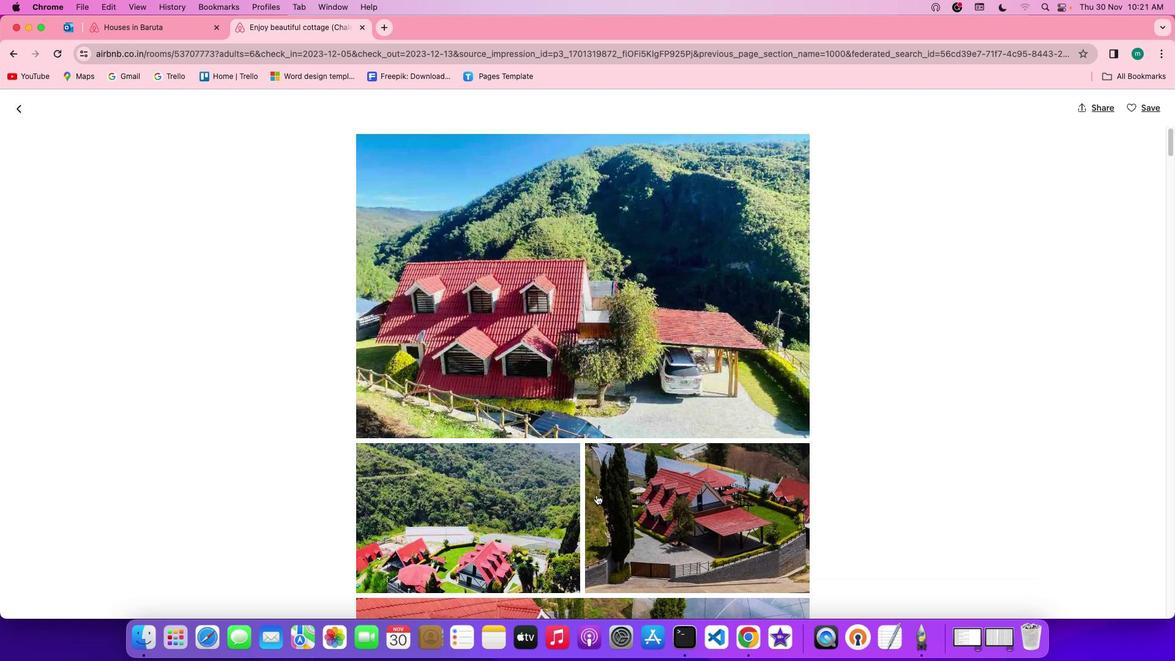 
Action: Mouse scrolled (606, 503) with delta (9, 7)
Screenshot: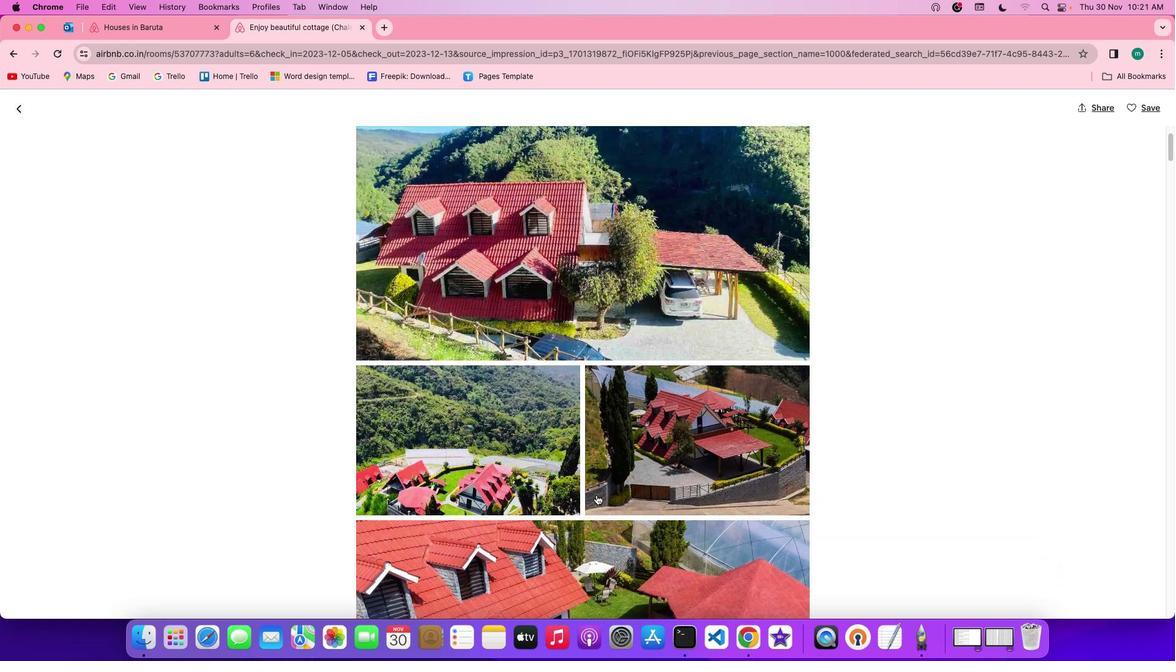 
Action: Mouse scrolled (606, 503) with delta (9, 8)
Screenshot: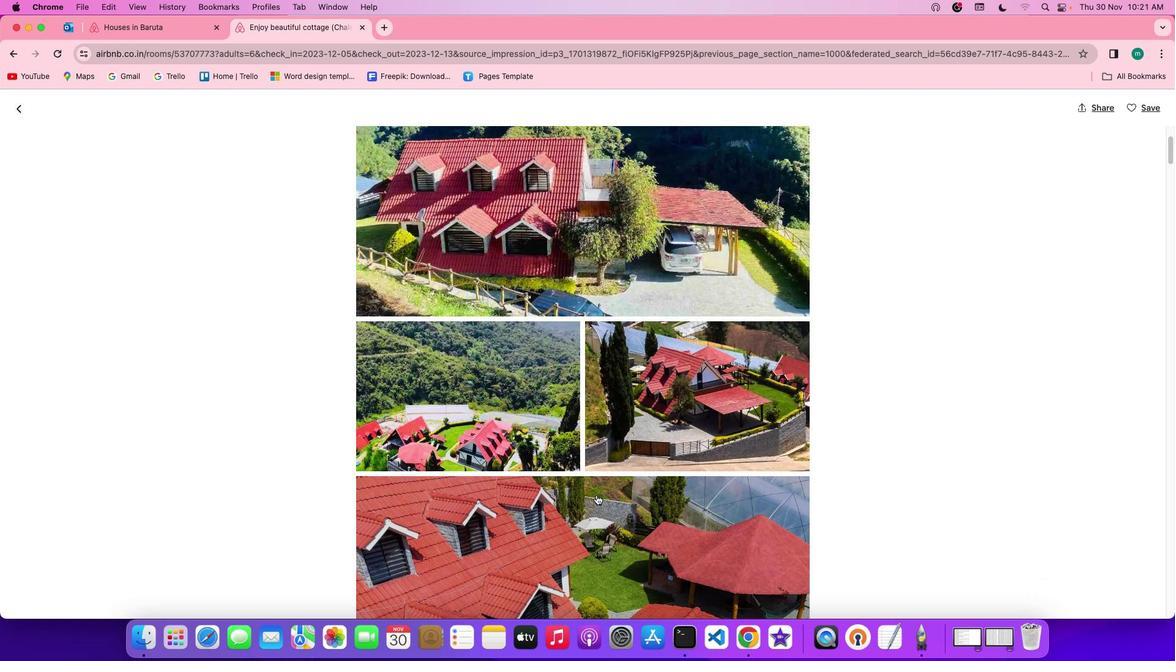 
Action: Mouse scrolled (606, 503) with delta (9, 8)
Screenshot: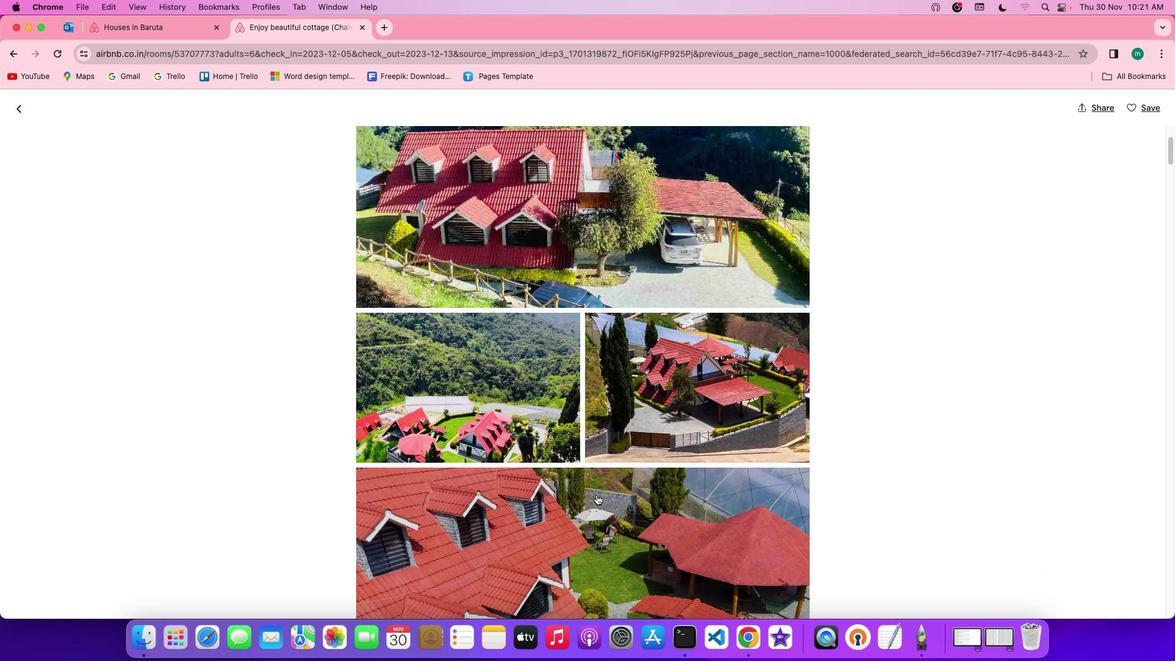 
Action: Mouse scrolled (606, 503) with delta (9, 7)
Screenshot: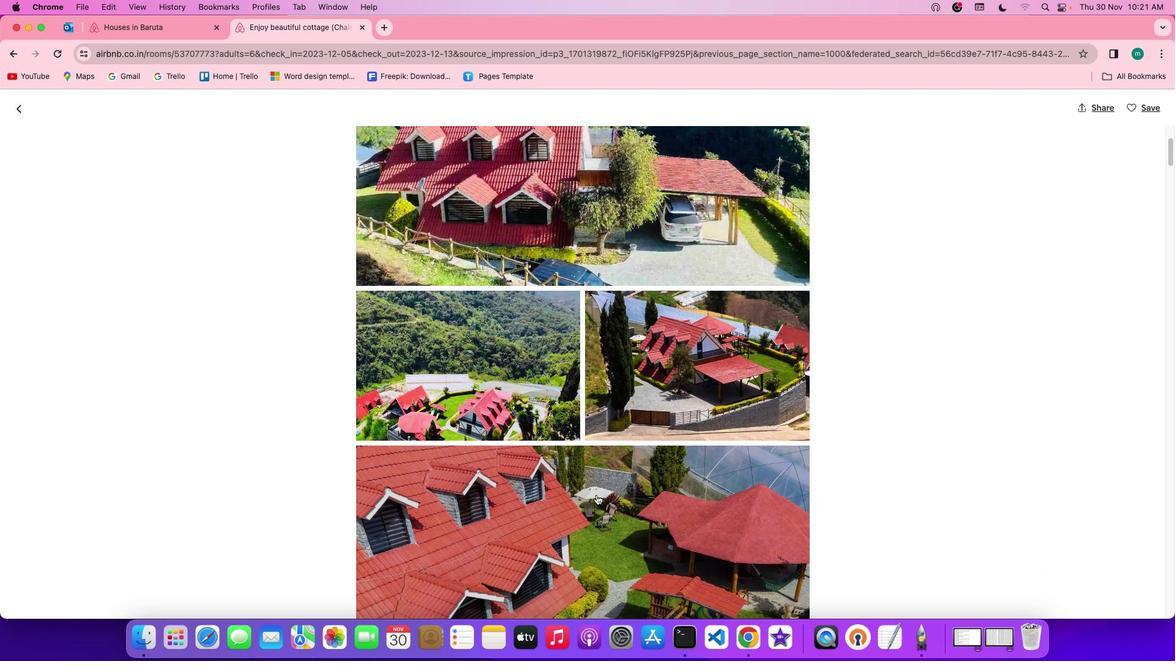 
Action: Mouse scrolled (606, 503) with delta (9, 8)
Screenshot: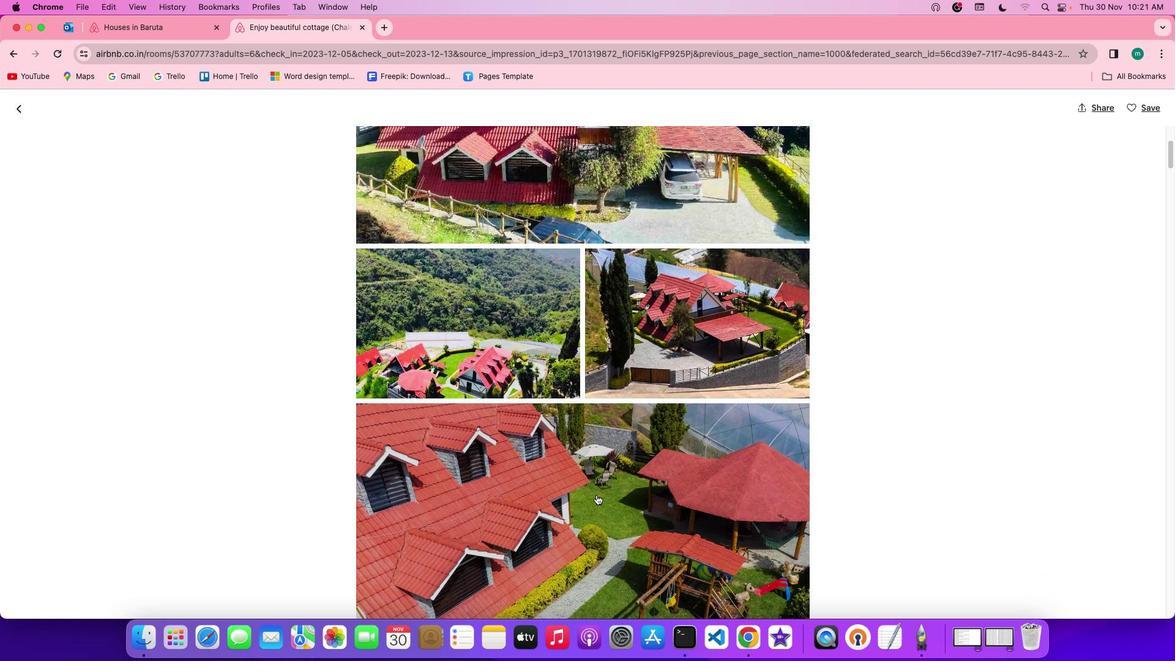
Action: Mouse scrolled (606, 503) with delta (9, 8)
Screenshot: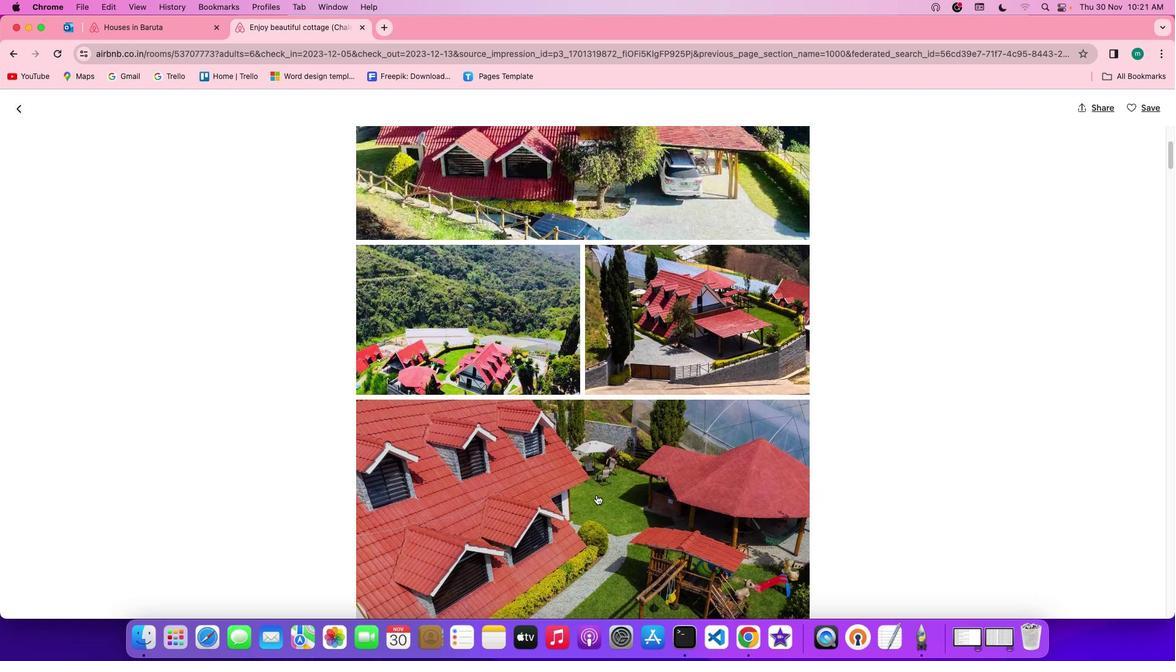 
Action: Mouse scrolled (606, 503) with delta (9, 8)
Screenshot: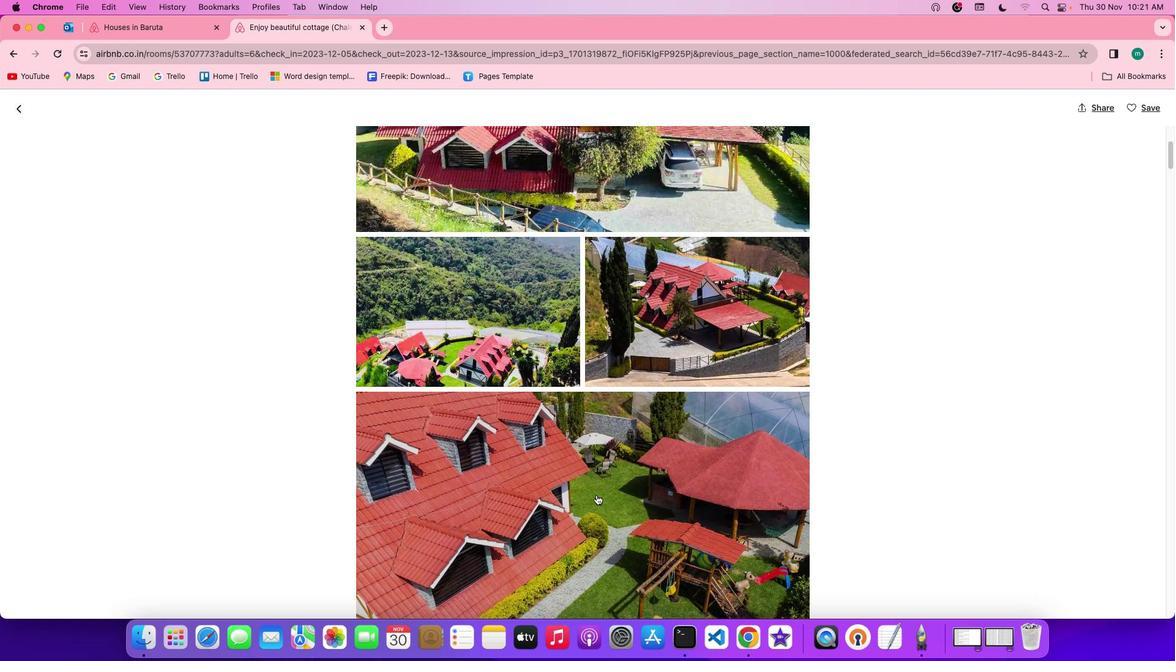 
Action: Mouse scrolled (606, 503) with delta (9, 8)
Screenshot: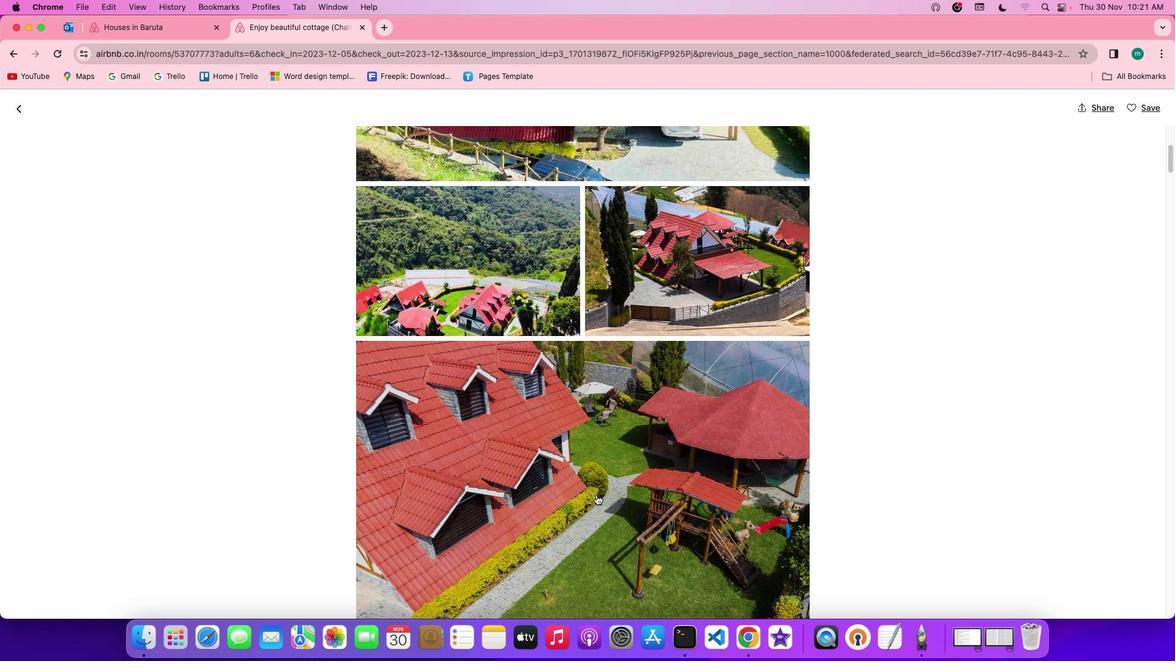
Action: Mouse scrolled (606, 503) with delta (9, 8)
Screenshot: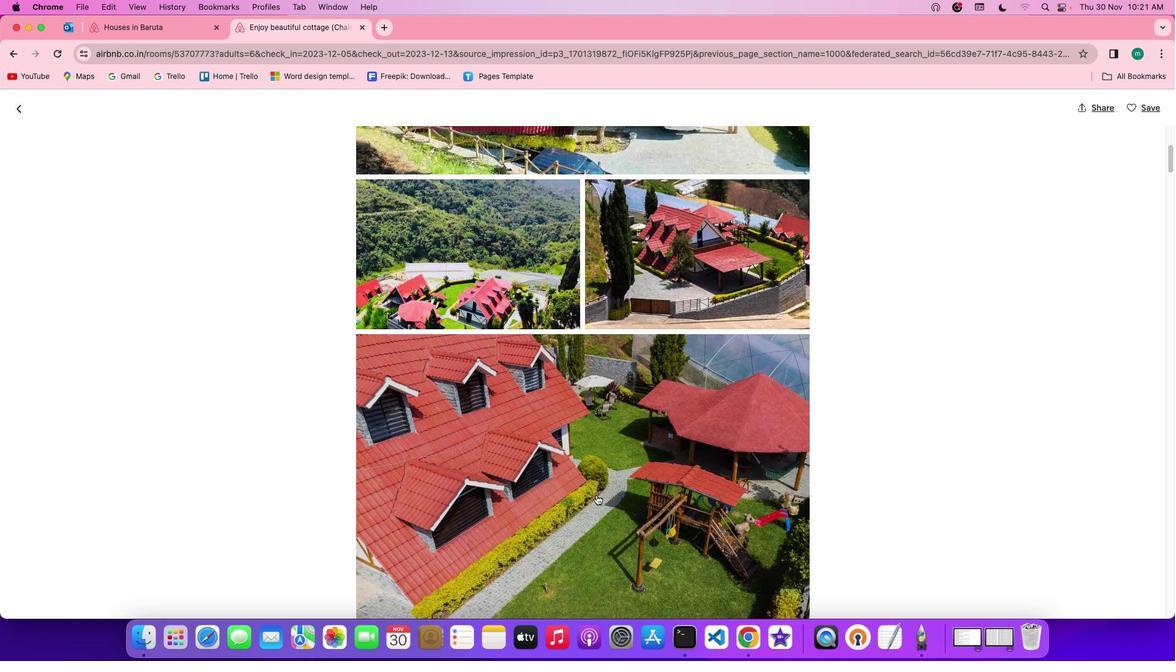 
Action: Mouse scrolled (606, 503) with delta (9, 8)
Screenshot: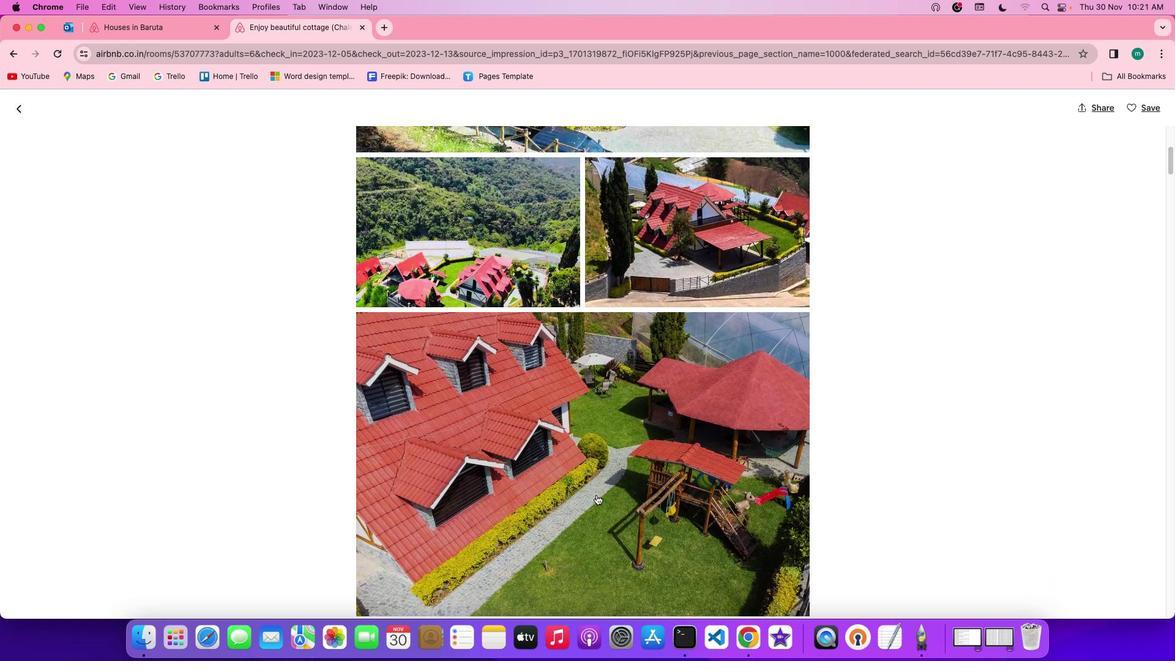 
Action: Mouse scrolled (606, 503) with delta (9, 8)
Screenshot: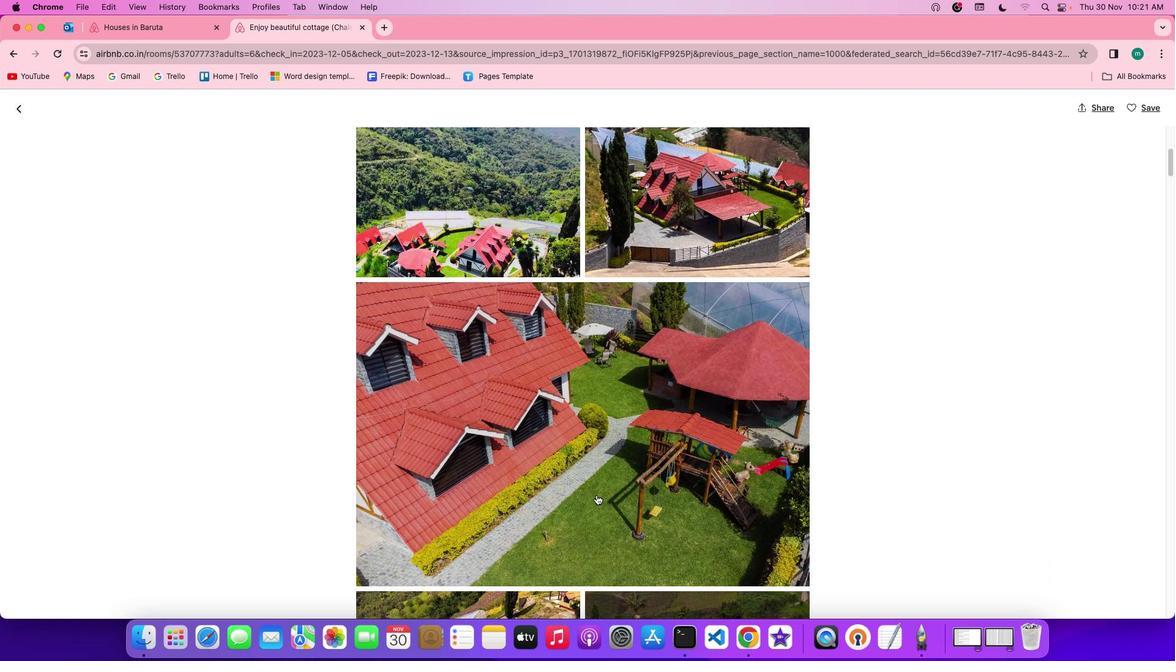 
Action: Mouse scrolled (606, 503) with delta (9, 8)
Screenshot: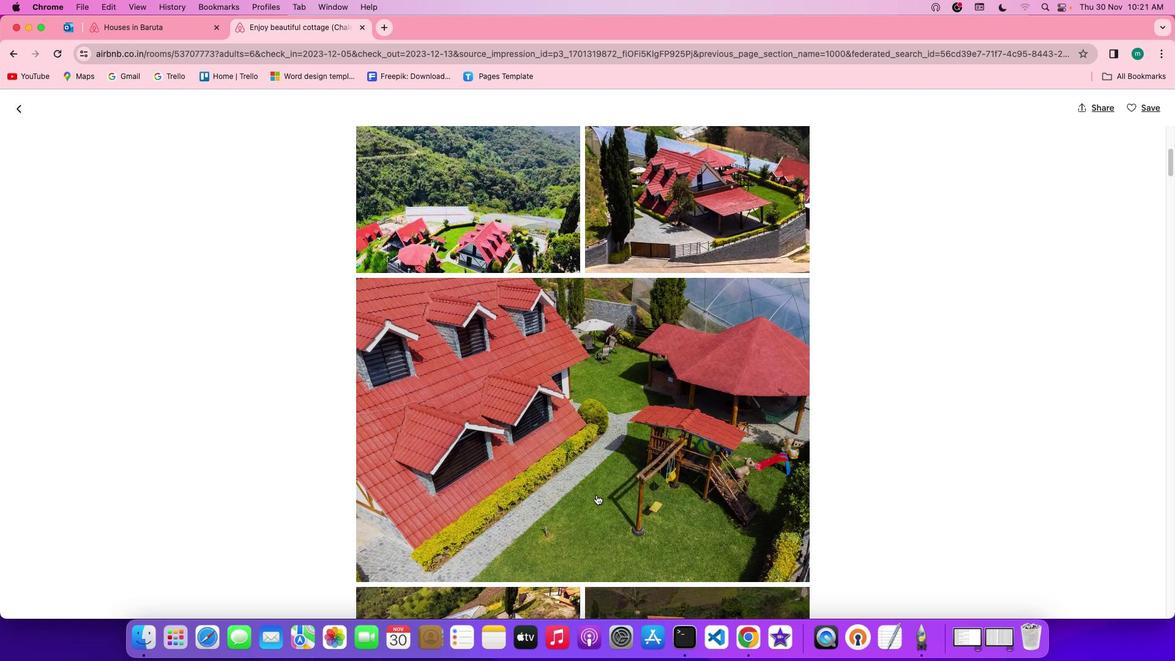 
Action: Mouse scrolled (606, 503) with delta (9, 8)
Screenshot: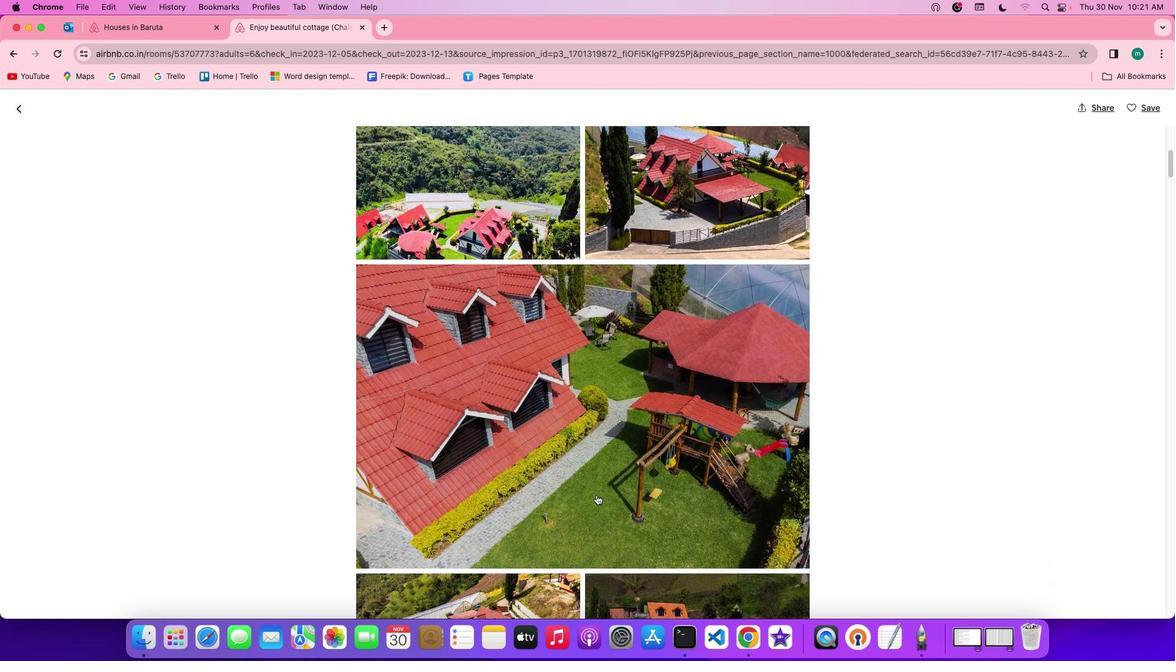 
Action: Mouse scrolled (606, 503) with delta (9, 8)
Screenshot: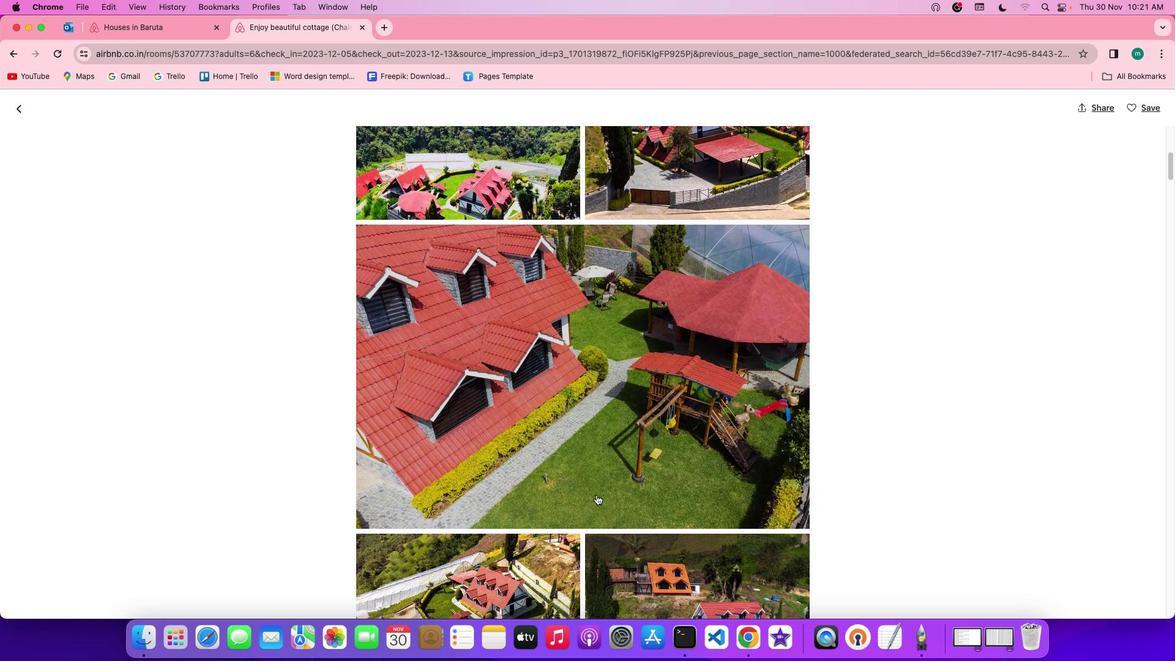 
Action: Mouse scrolled (606, 503) with delta (9, 8)
Screenshot: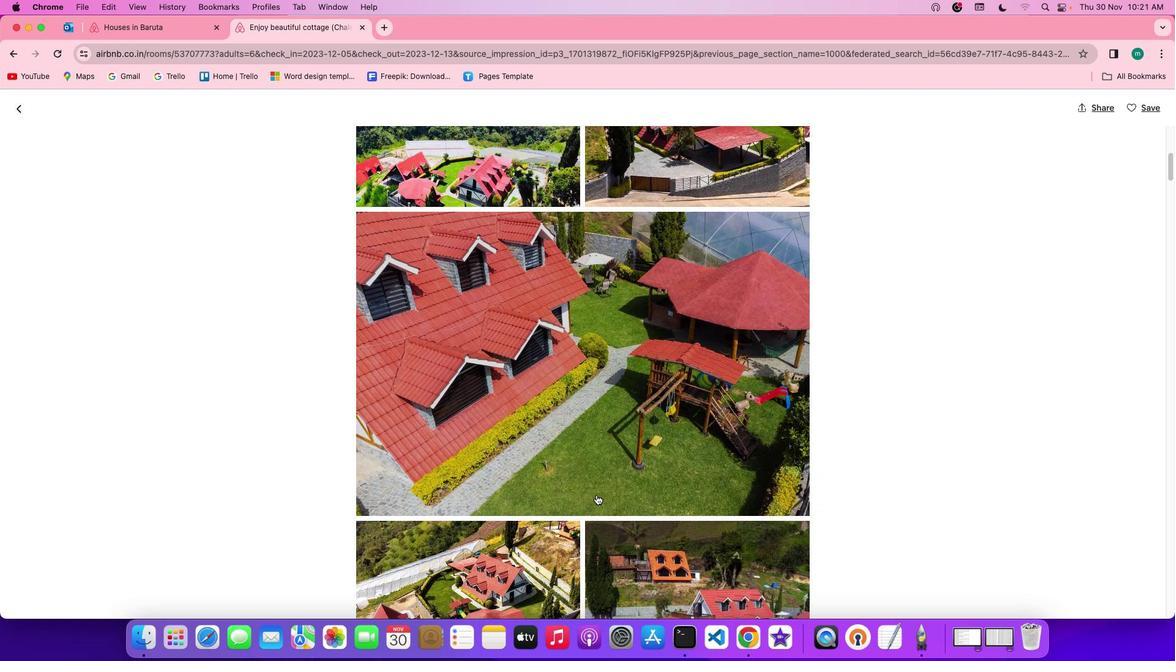 
Action: Mouse scrolled (606, 503) with delta (9, 7)
Screenshot: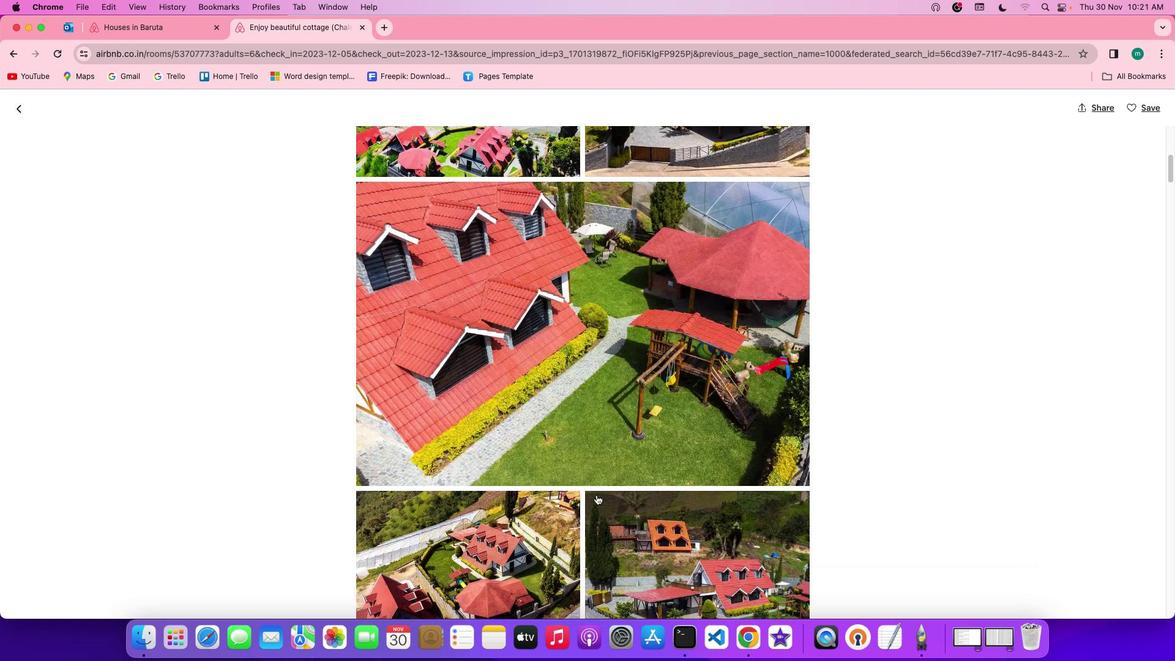 
Action: Mouse scrolled (606, 503) with delta (9, 7)
Screenshot: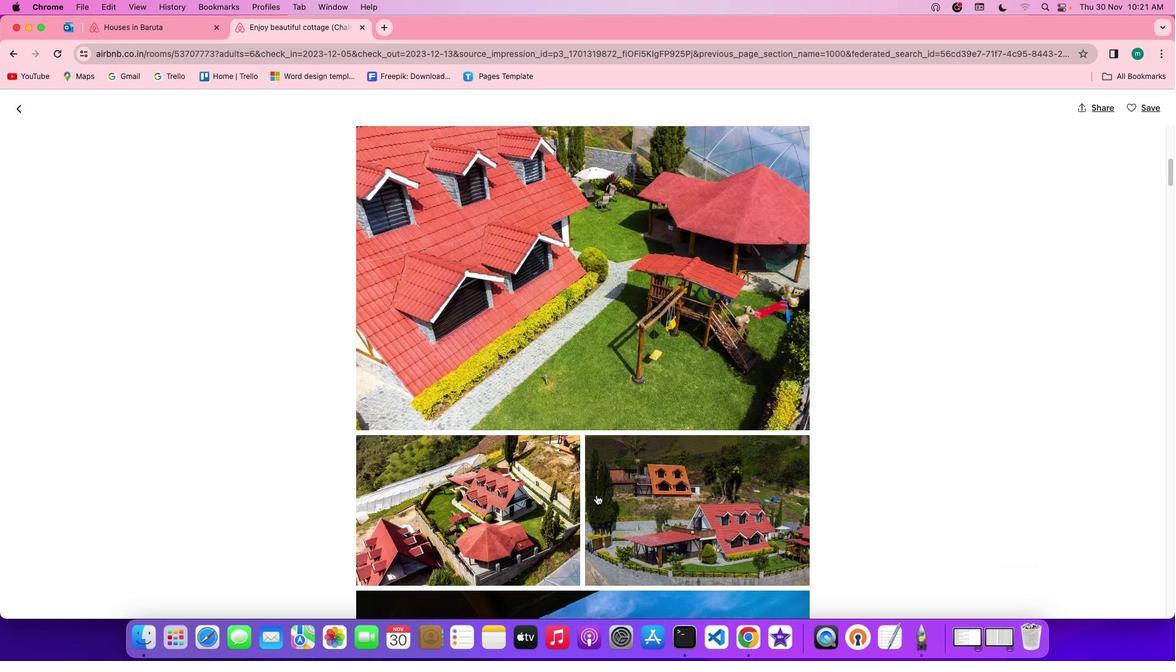 
Action: Mouse scrolled (606, 503) with delta (9, 8)
Screenshot: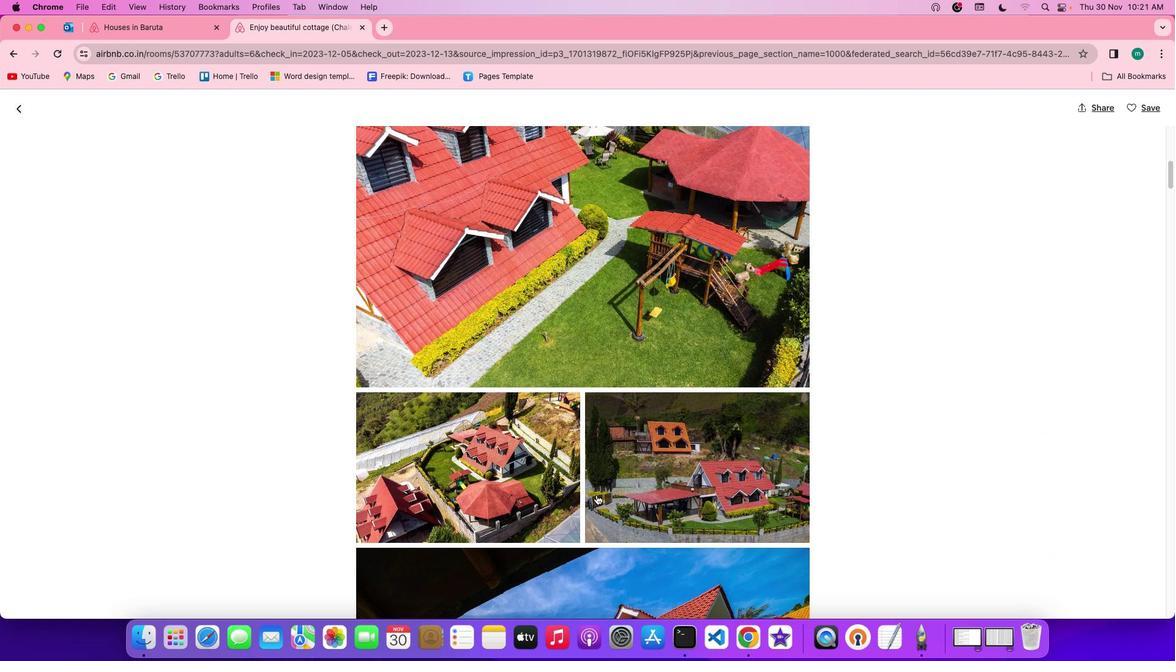 
Action: Mouse scrolled (606, 503) with delta (9, 8)
Screenshot: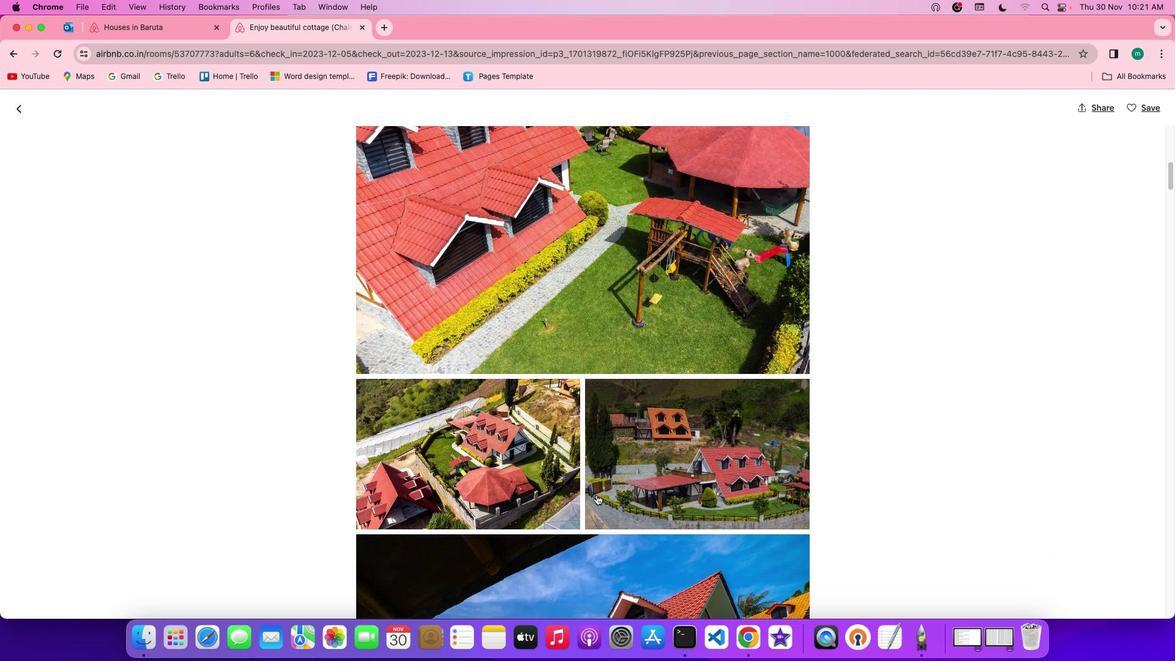
Action: Mouse scrolled (606, 503) with delta (9, 7)
Screenshot: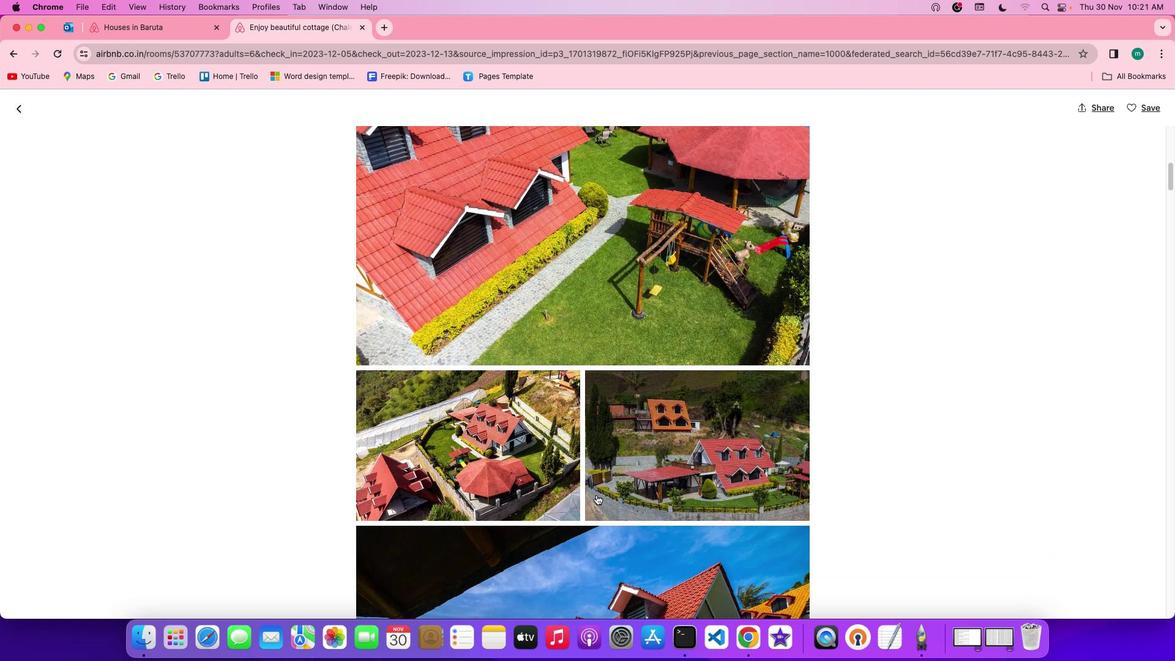 
Action: Mouse scrolled (606, 503) with delta (9, 8)
Screenshot: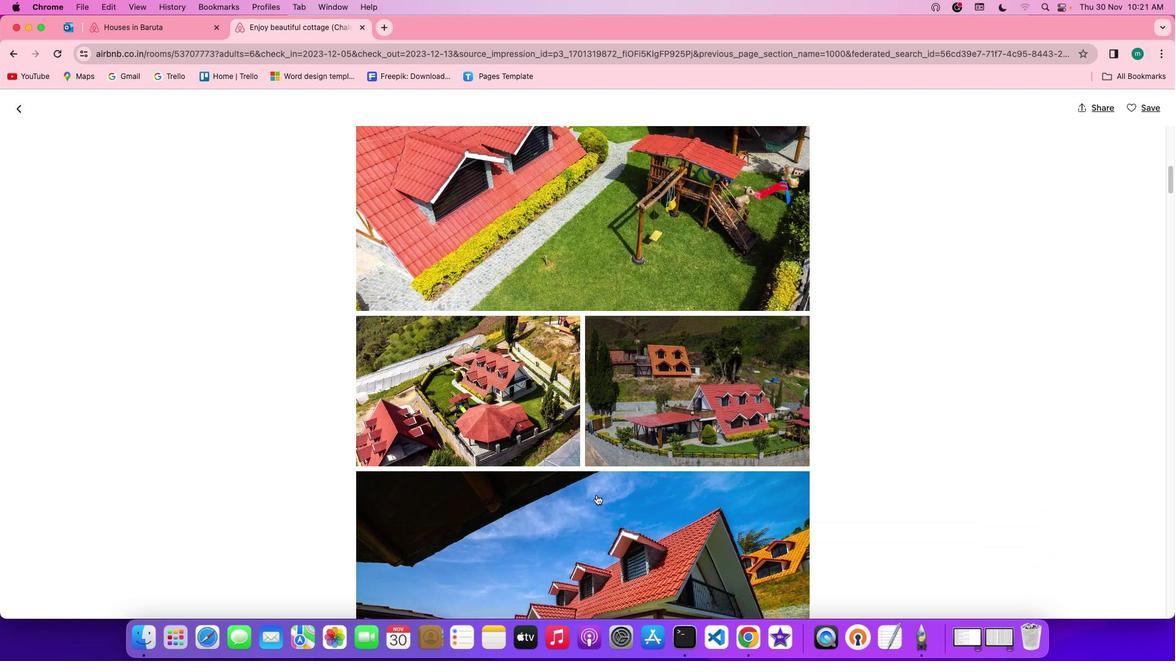 
Action: Mouse scrolled (606, 503) with delta (9, 8)
Screenshot: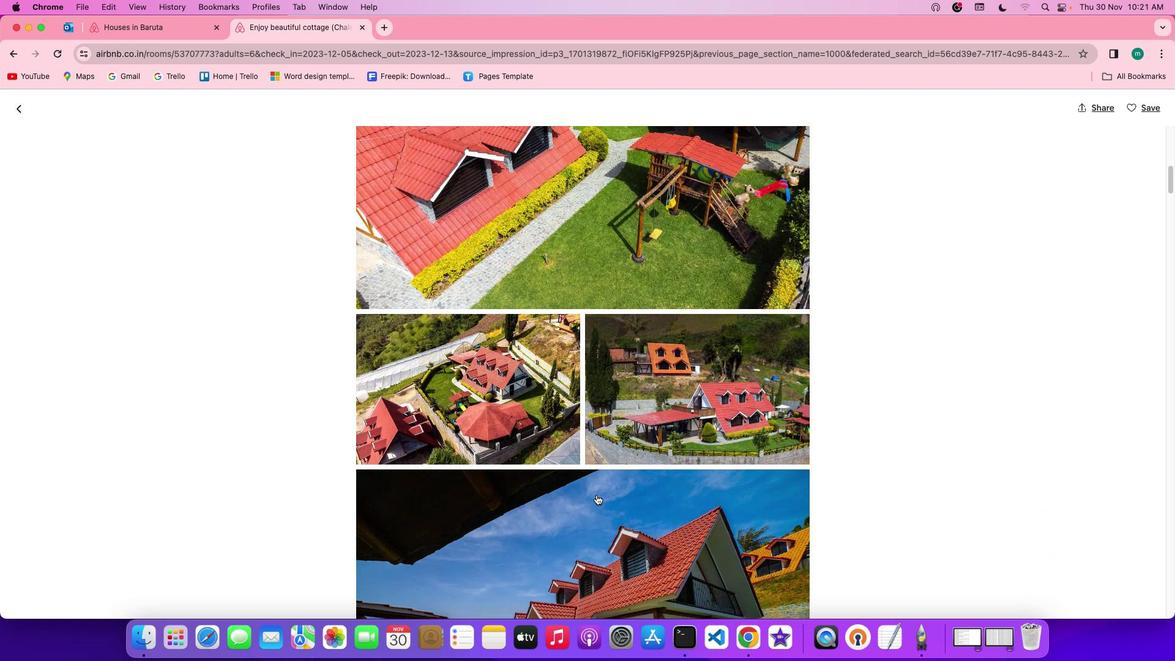 
Action: Mouse scrolled (606, 503) with delta (9, 8)
Screenshot: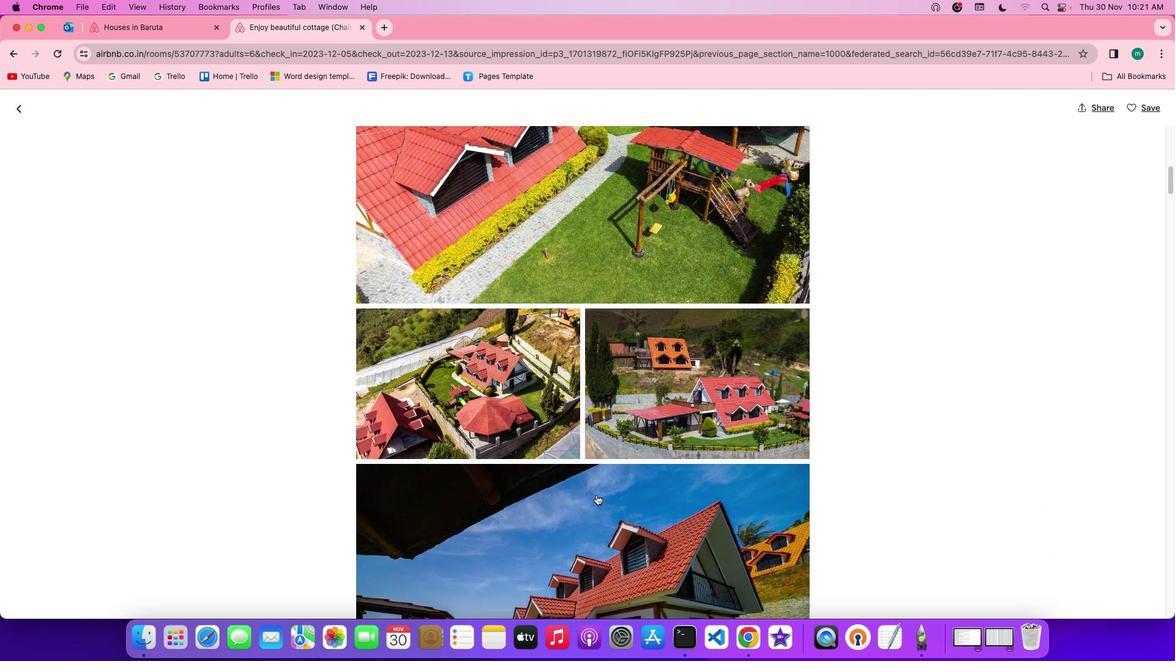 
Action: Mouse scrolled (606, 503) with delta (9, 7)
Screenshot: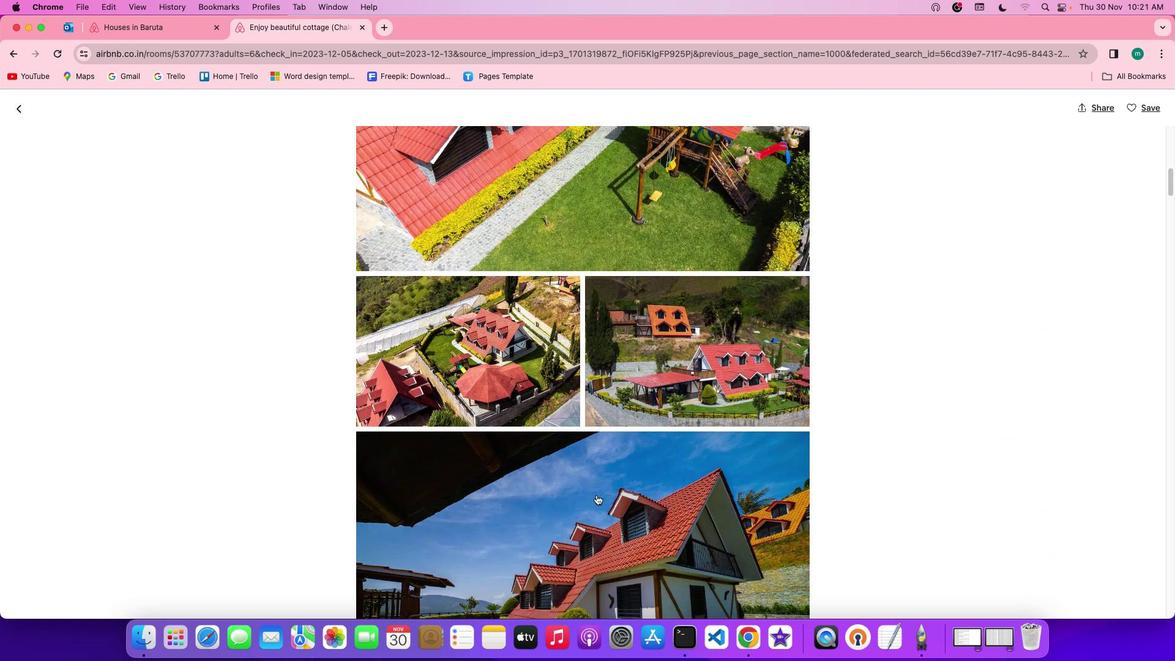 
Action: Mouse scrolled (606, 503) with delta (9, 8)
Screenshot: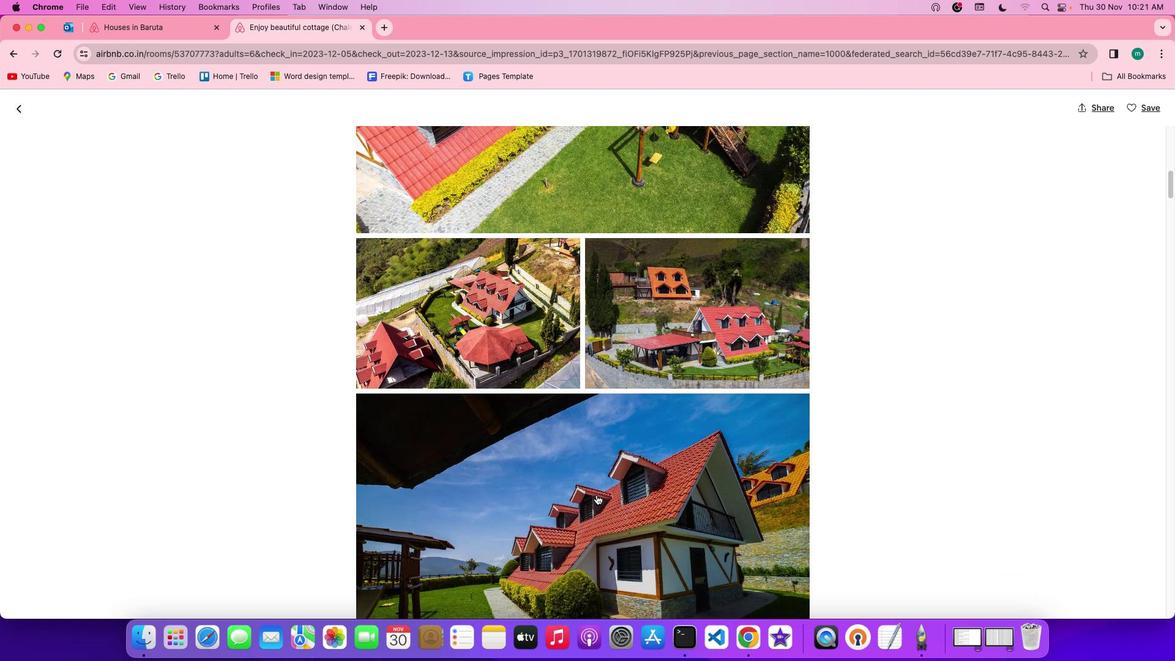 
Action: Mouse scrolled (606, 503) with delta (9, 8)
Screenshot: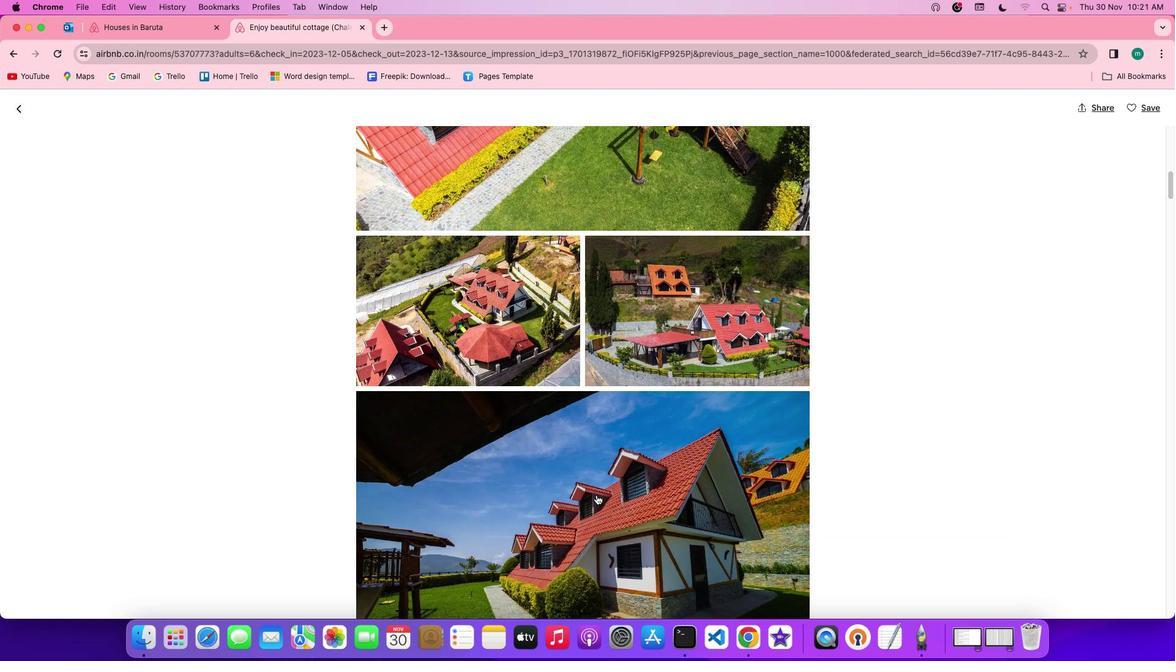 
Action: Mouse scrolled (606, 503) with delta (9, 8)
Screenshot: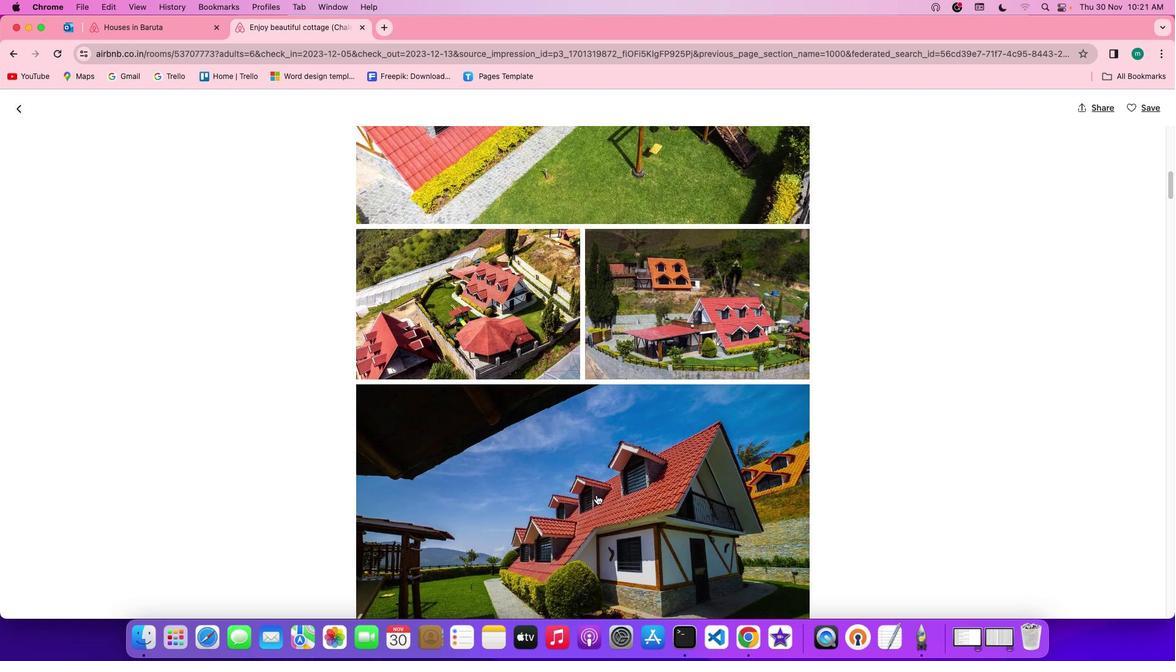 
Action: Mouse scrolled (606, 503) with delta (9, 8)
Screenshot: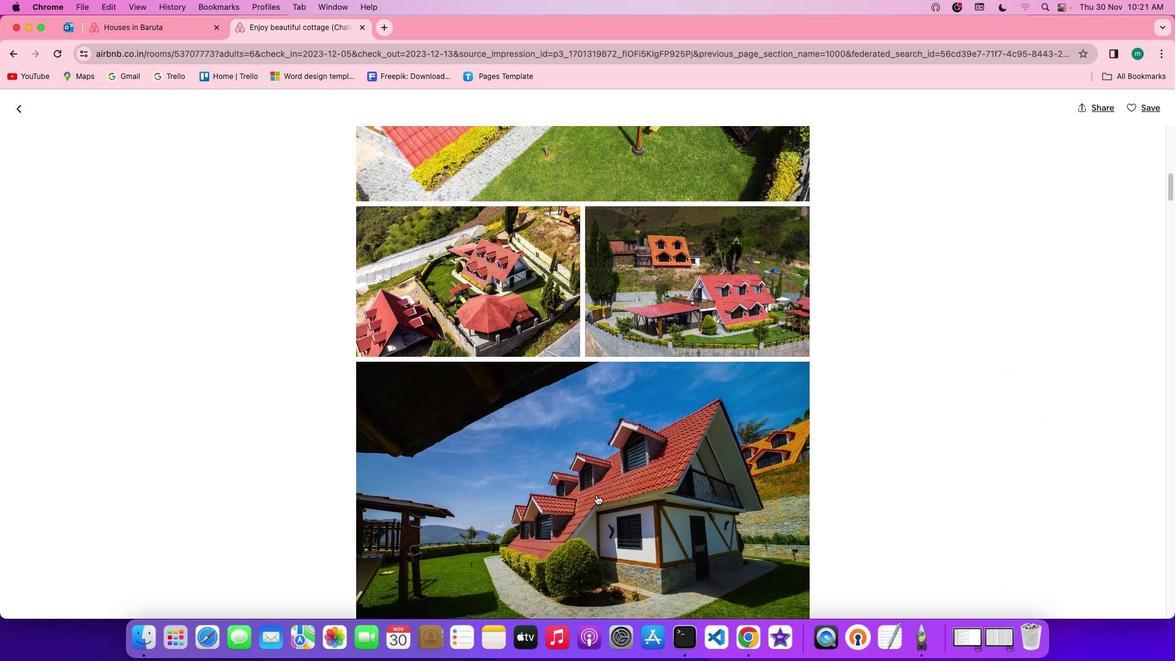 
Action: Mouse scrolled (606, 503) with delta (9, 8)
Screenshot: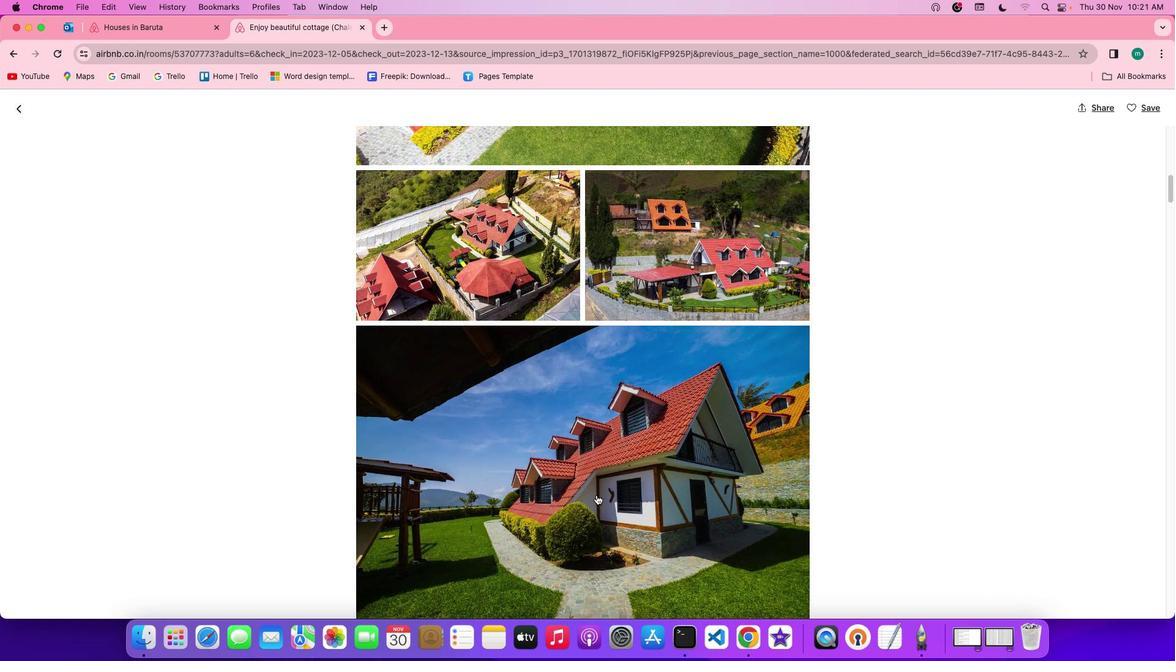 
Action: Mouse scrolled (606, 503) with delta (9, 8)
Screenshot: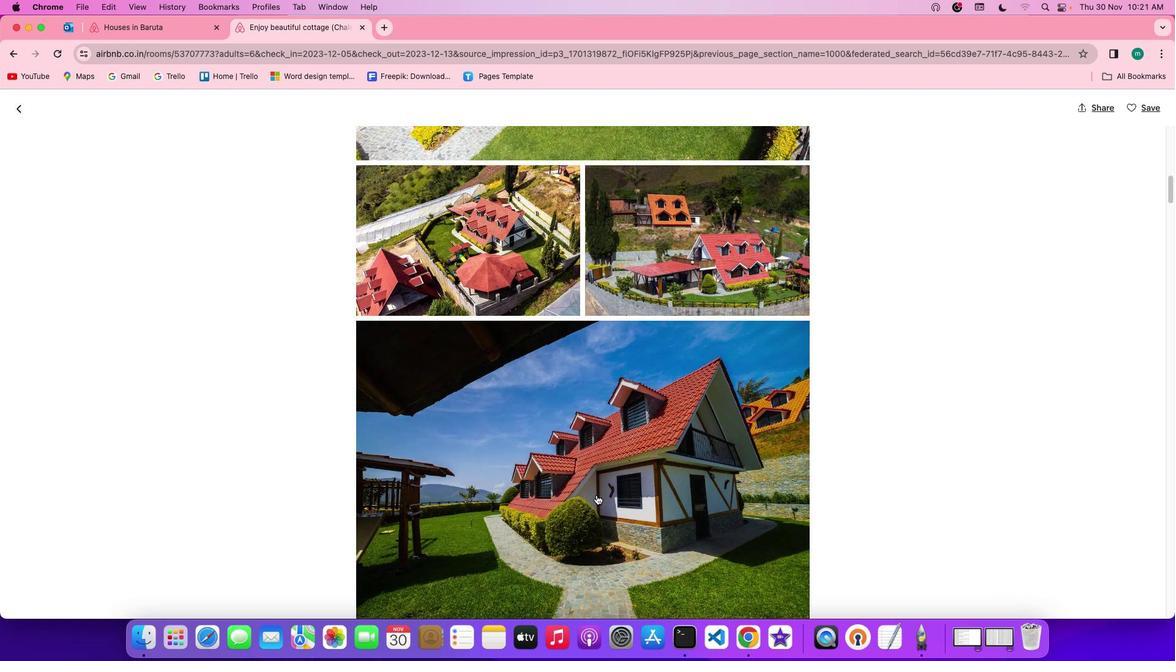 
Action: Mouse scrolled (606, 503) with delta (9, 7)
Screenshot: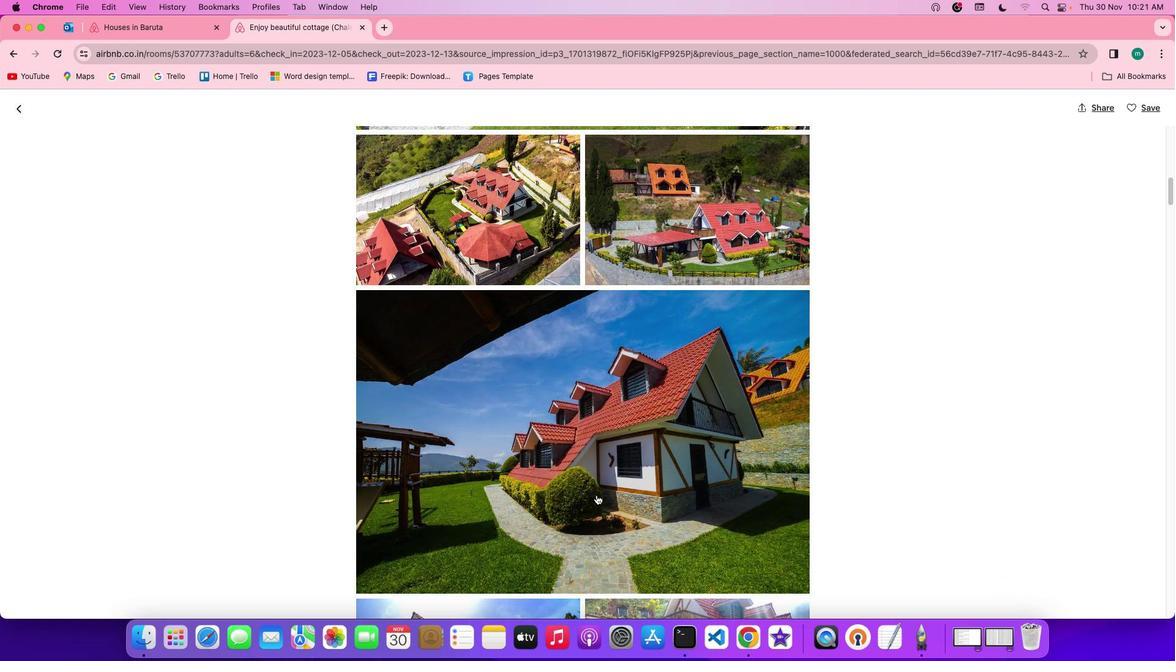 
Action: Mouse scrolled (606, 503) with delta (9, 8)
Screenshot: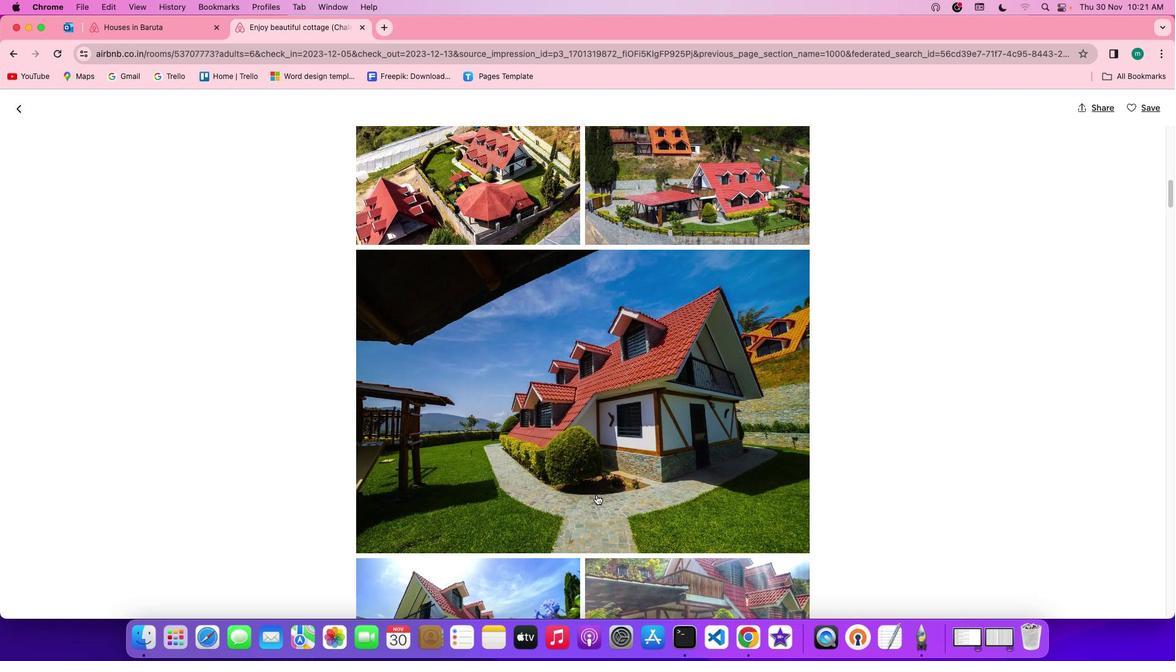 
Action: Mouse scrolled (606, 503) with delta (9, 8)
Screenshot: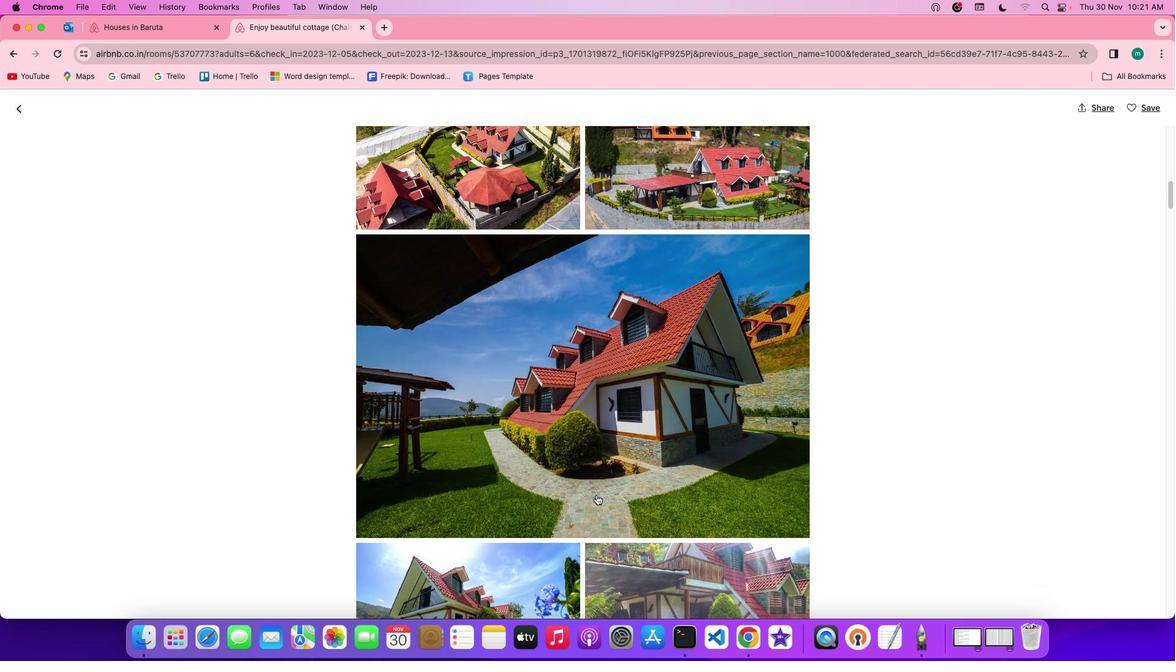 
Action: Mouse scrolled (606, 503) with delta (9, 7)
Screenshot: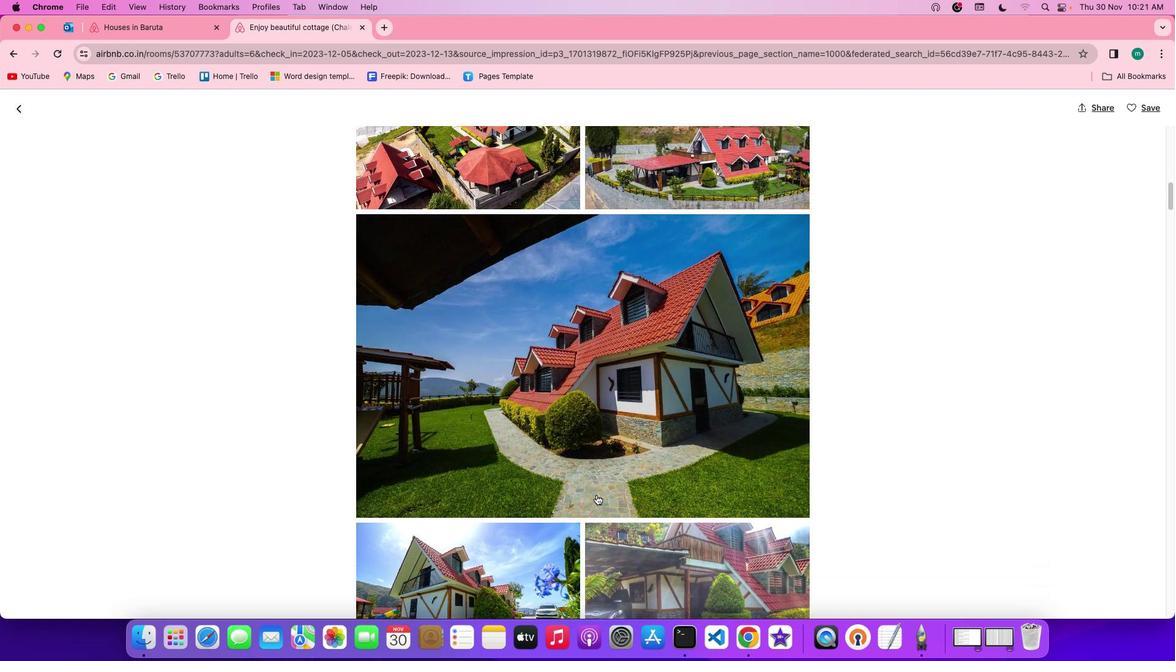 
Action: Mouse scrolled (606, 503) with delta (9, 8)
Screenshot: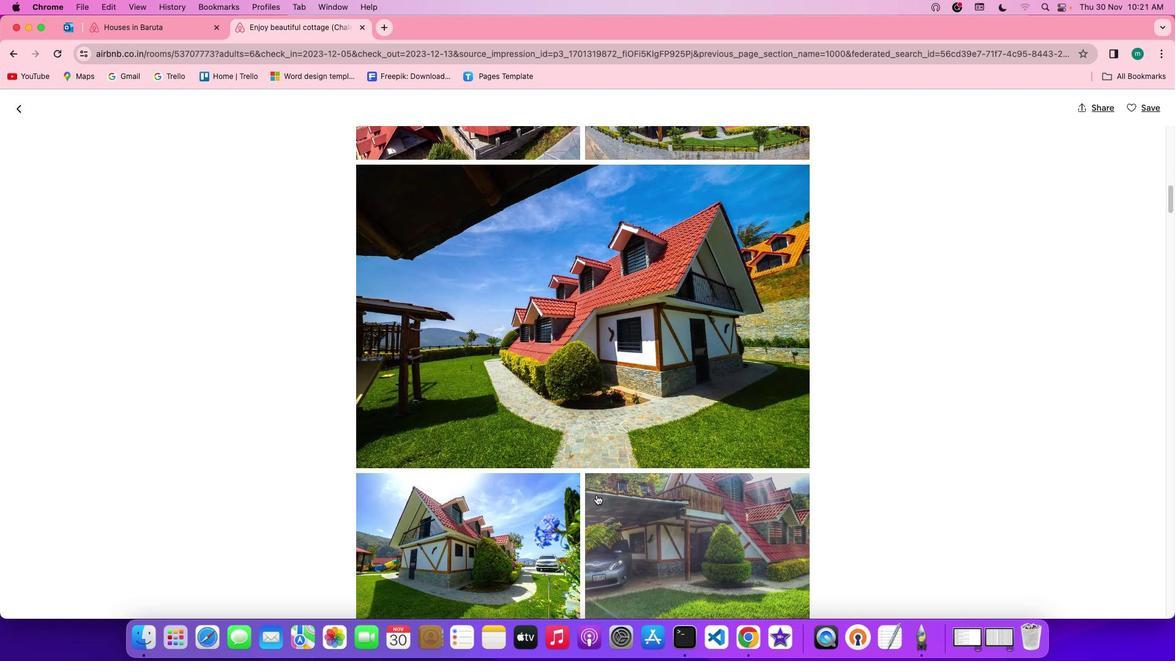 
Action: Mouse scrolled (606, 503) with delta (9, 8)
Screenshot: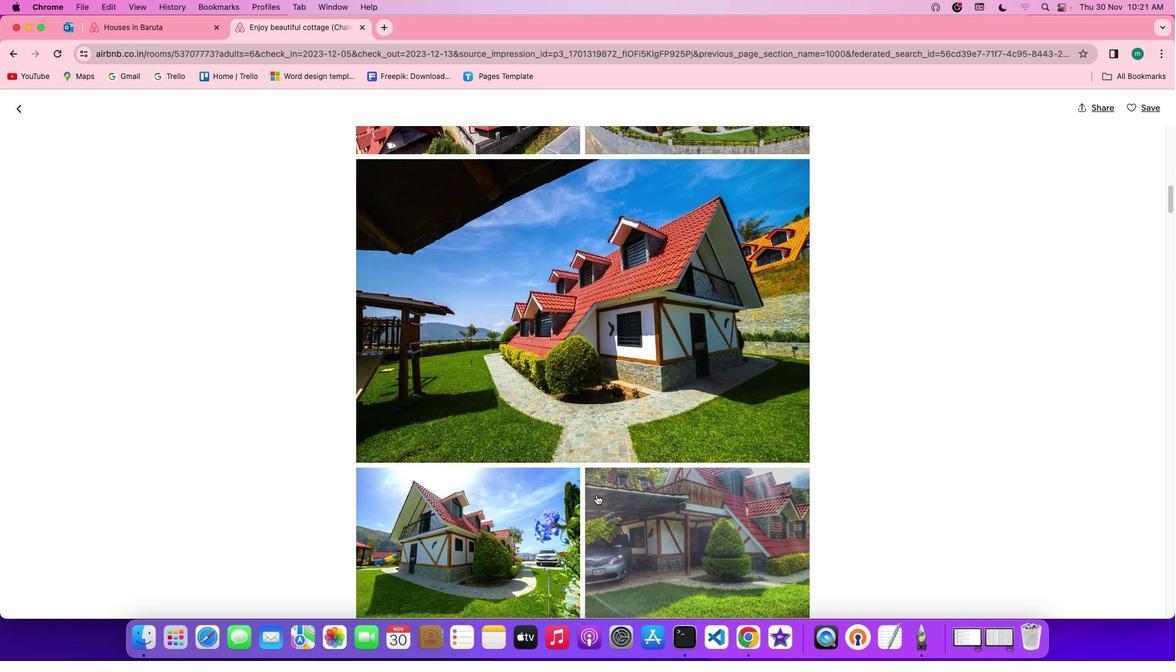 
Action: Mouse scrolled (606, 503) with delta (9, 7)
Screenshot: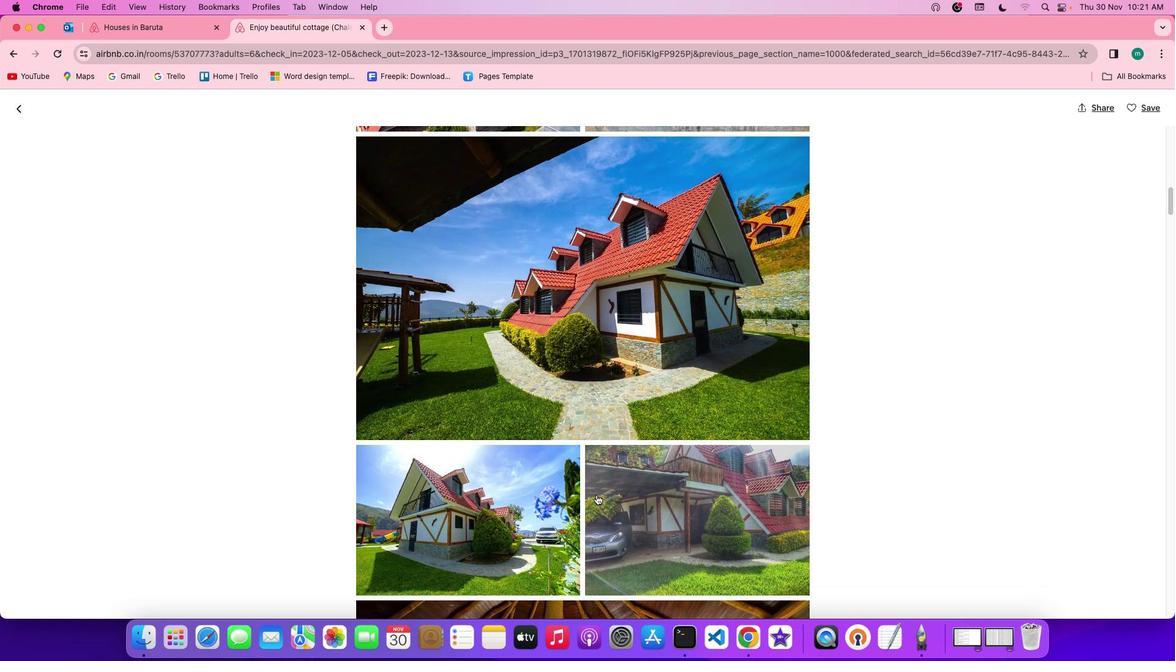 
Action: Mouse scrolled (606, 503) with delta (9, 8)
Screenshot: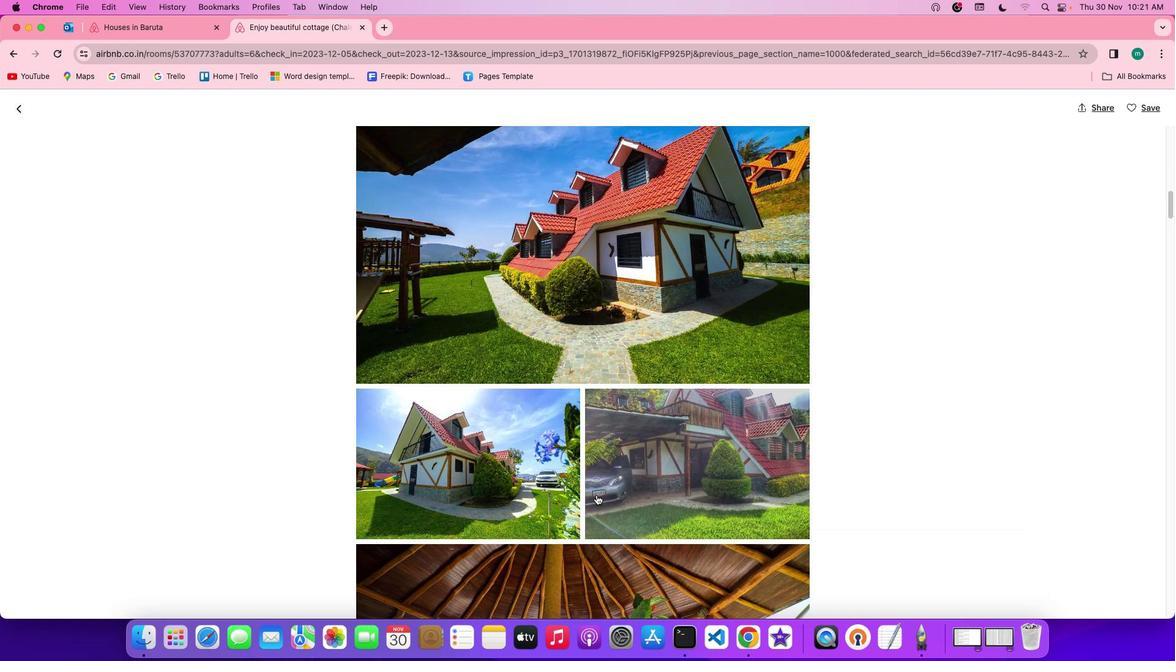 
Action: Mouse scrolled (606, 503) with delta (9, 8)
Screenshot: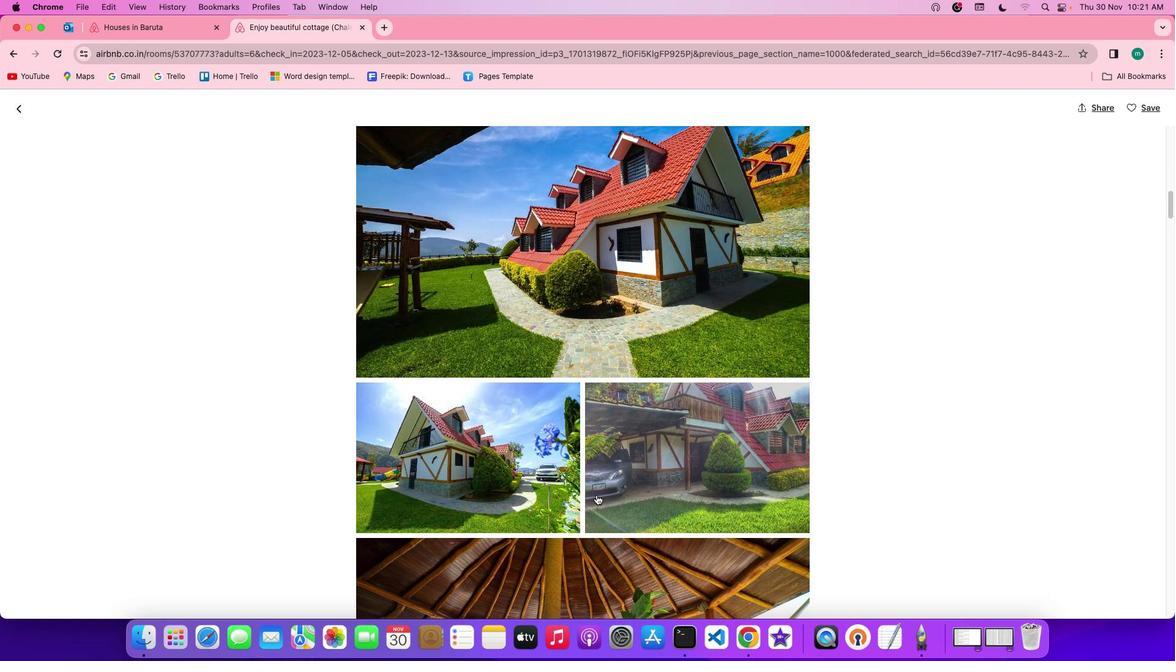 
Action: Mouse scrolled (606, 503) with delta (9, 8)
Screenshot: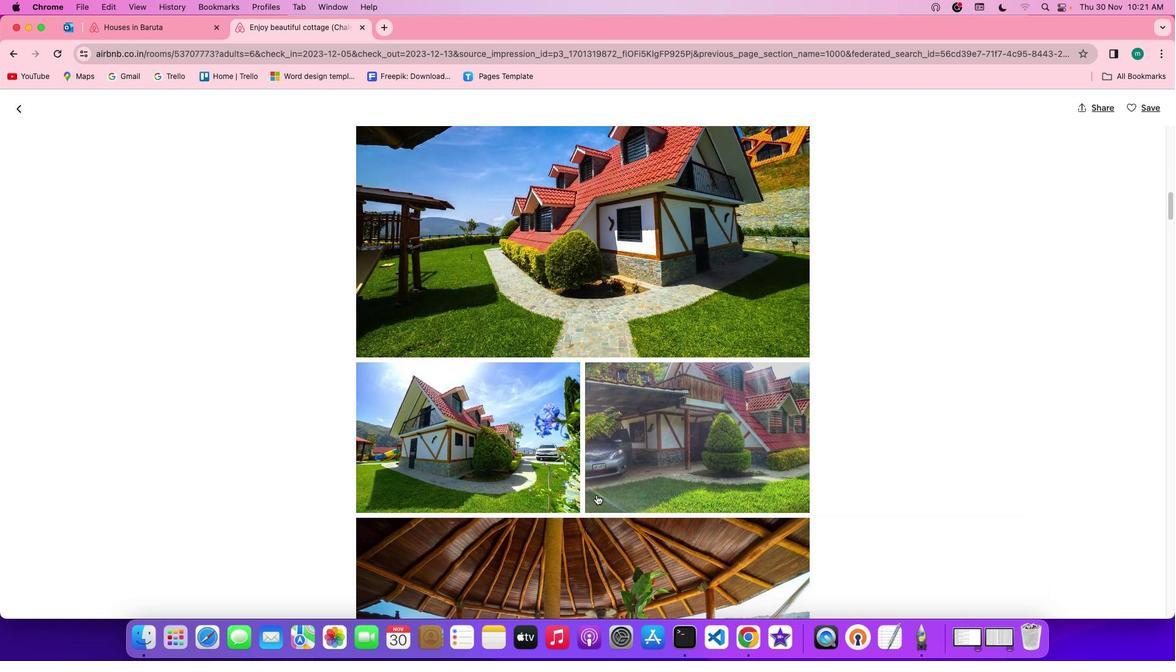 
Action: Mouse scrolled (606, 503) with delta (9, 8)
Screenshot: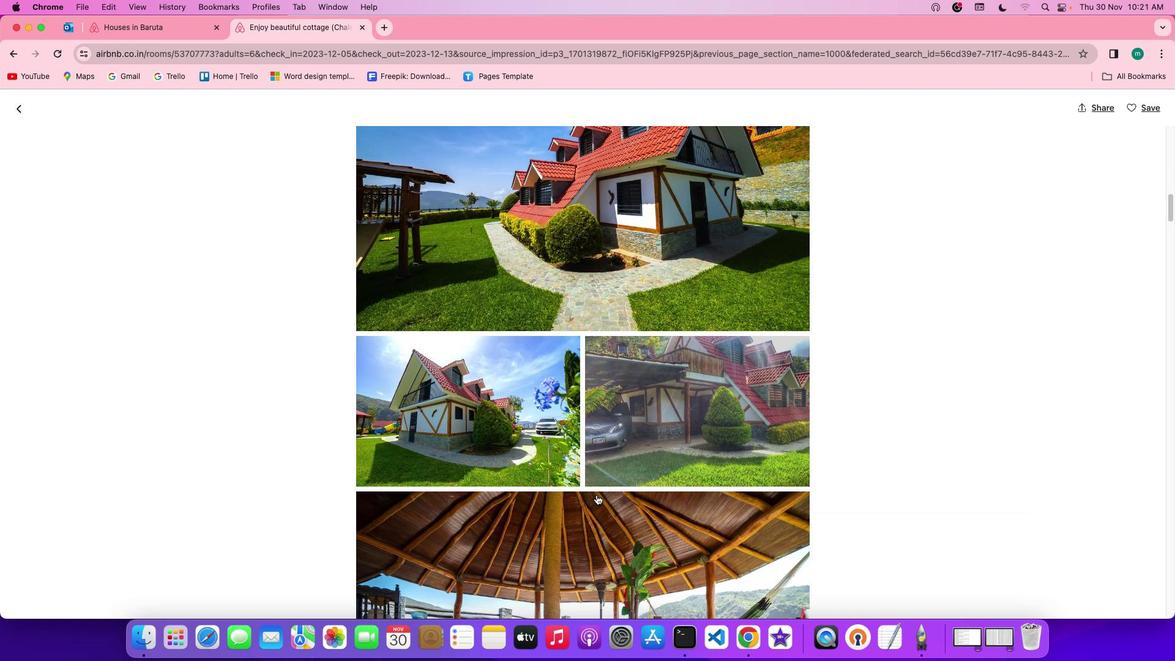 
Action: Mouse scrolled (606, 503) with delta (9, 8)
Screenshot: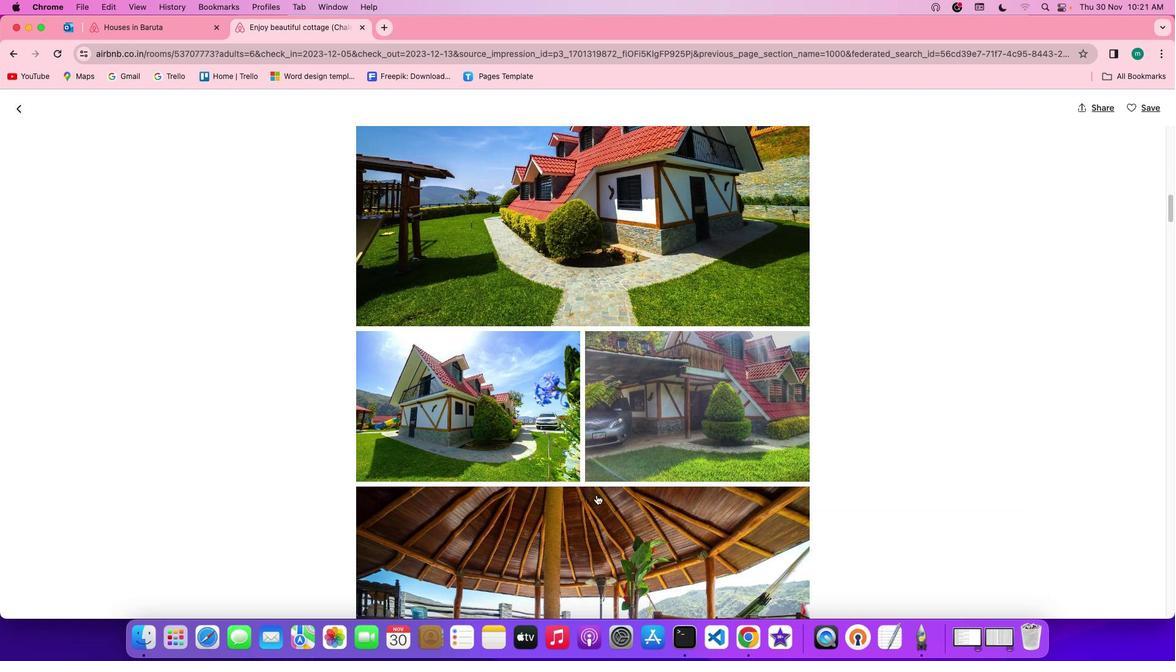 
Action: Mouse scrolled (606, 503) with delta (9, 8)
Screenshot: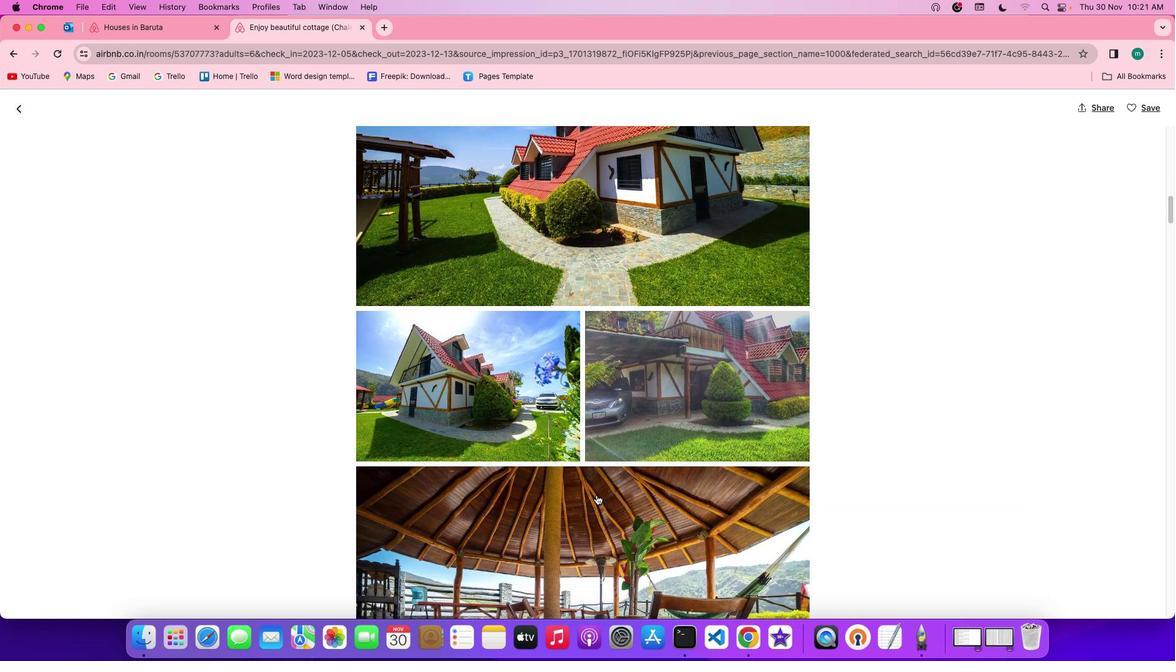 
Action: Mouse scrolled (606, 503) with delta (9, 7)
Screenshot: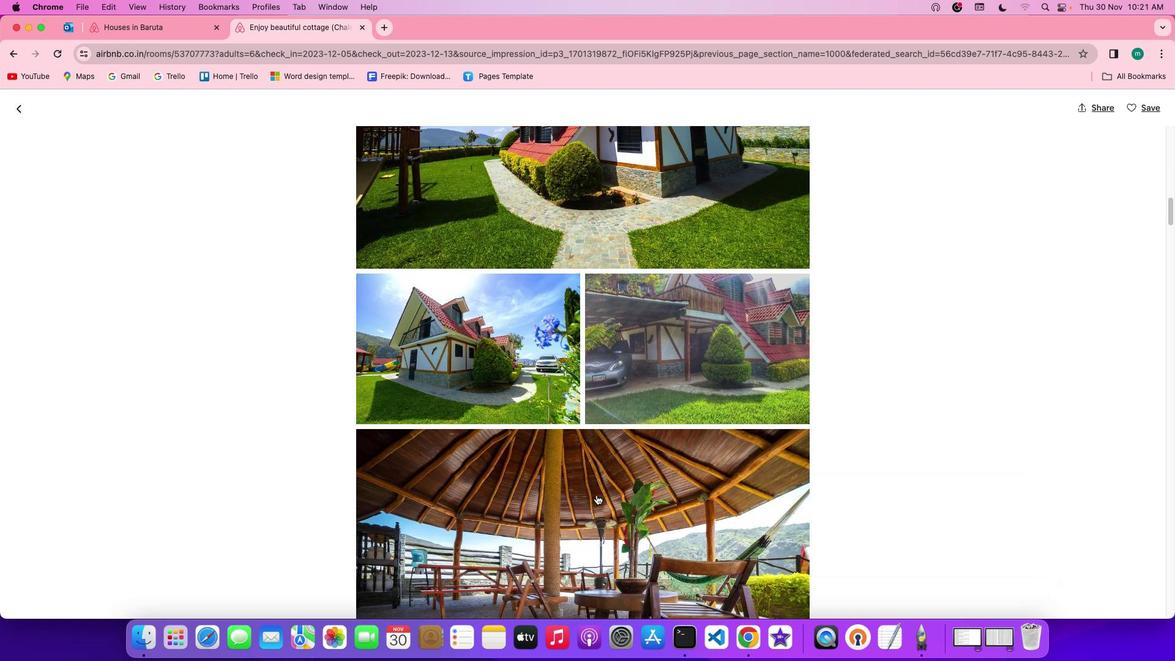 
Action: Mouse scrolled (606, 503) with delta (9, 8)
Screenshot: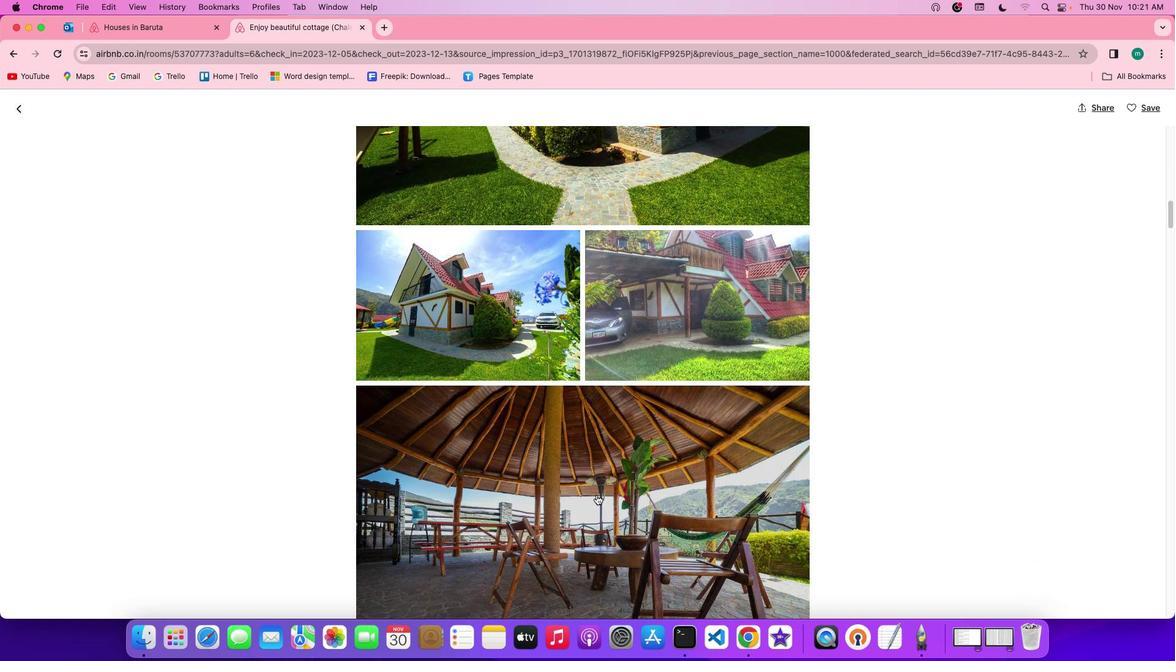 
Action: Mouse scrolled (606, 503) with delta (9, 8)
Screenshot: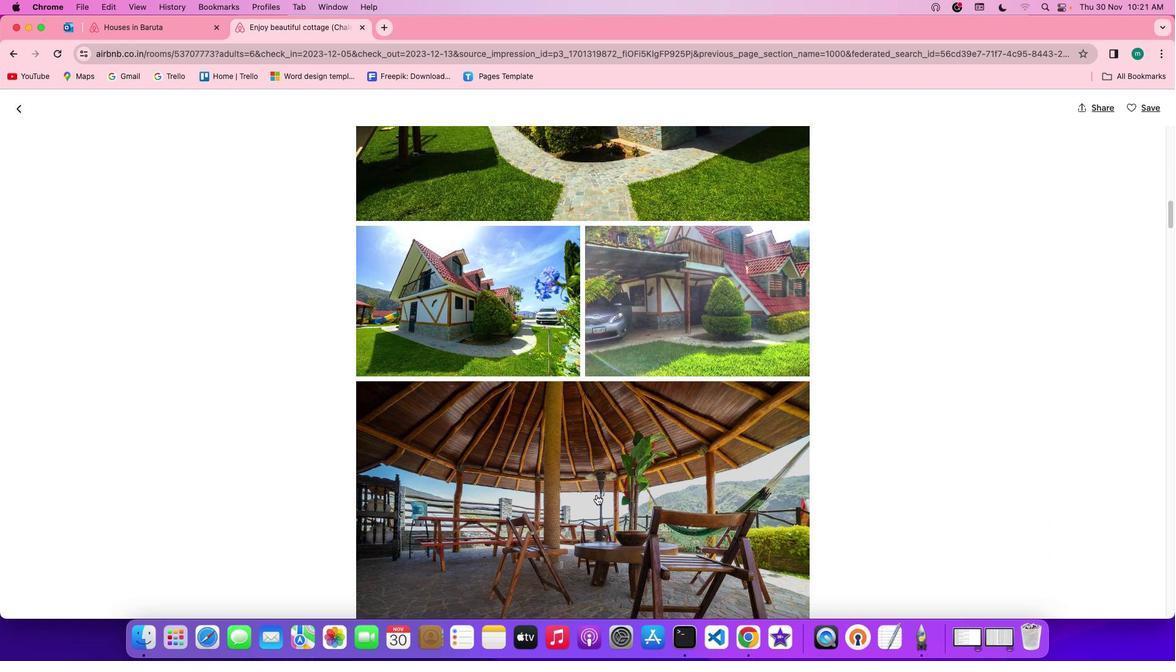 
Action: Mouse scrolled (606, 503) with delta (9, 8)
Screenshot: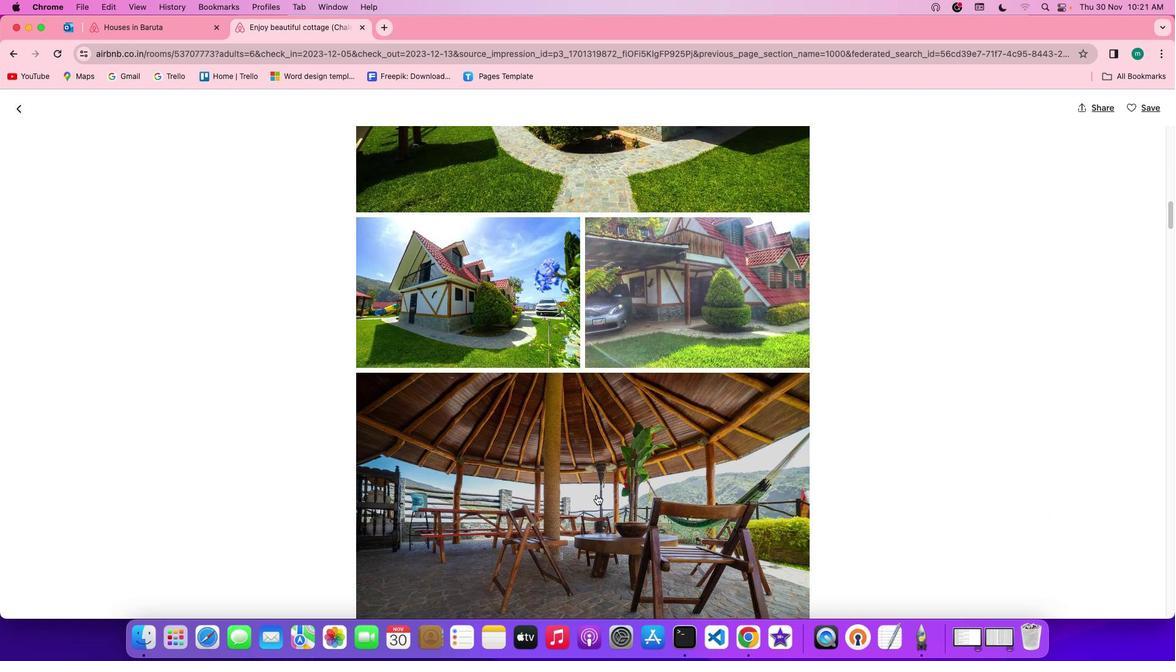 
Action: Mouse scrolled (606, 503) with delta (9, 8)
Screenshot: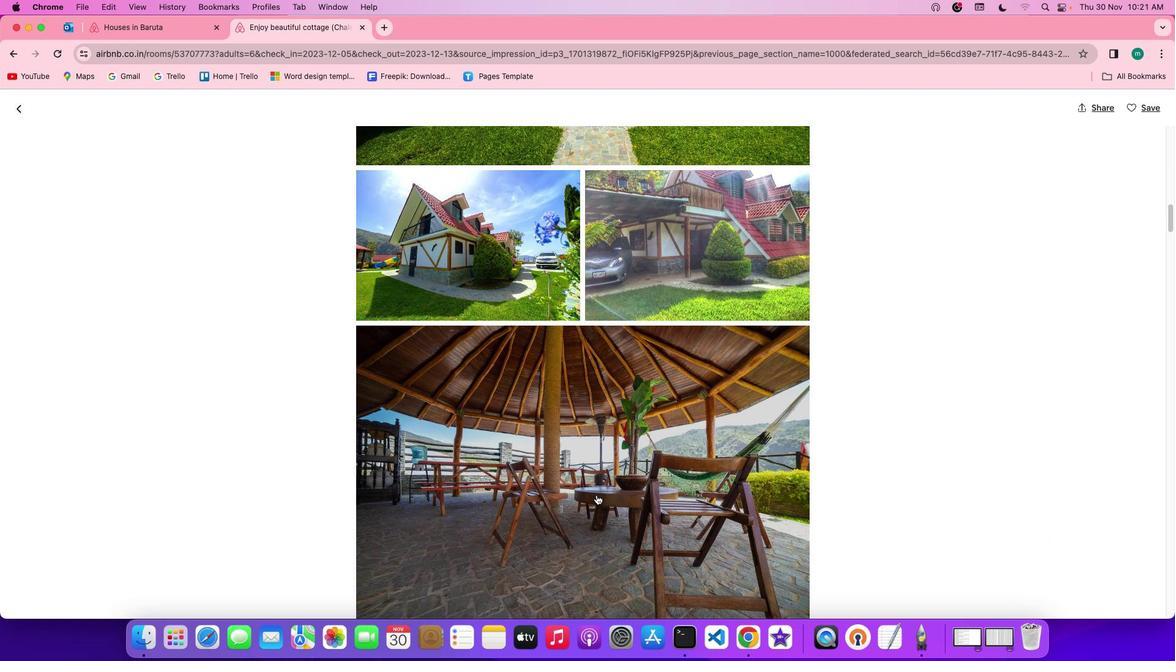 
Action: Mouse scrolled (606, 503) with delta (9, 8)
Screenshot: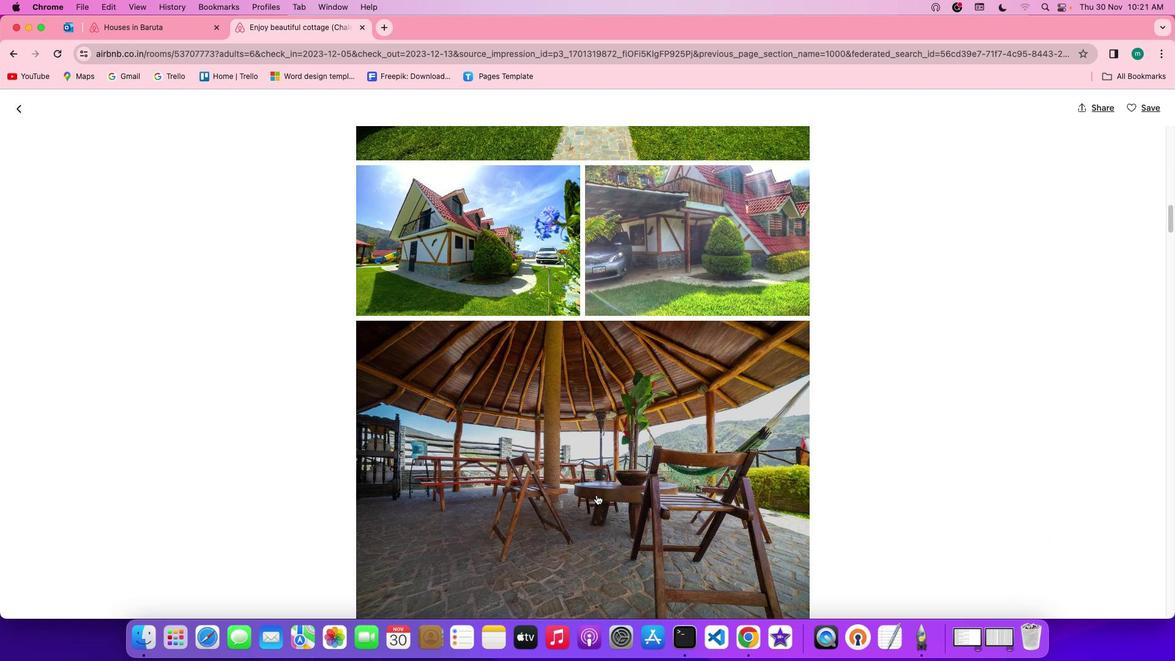 
Action: Mouse scrolled (606, 503) with delta (9, 7)
Screenshot: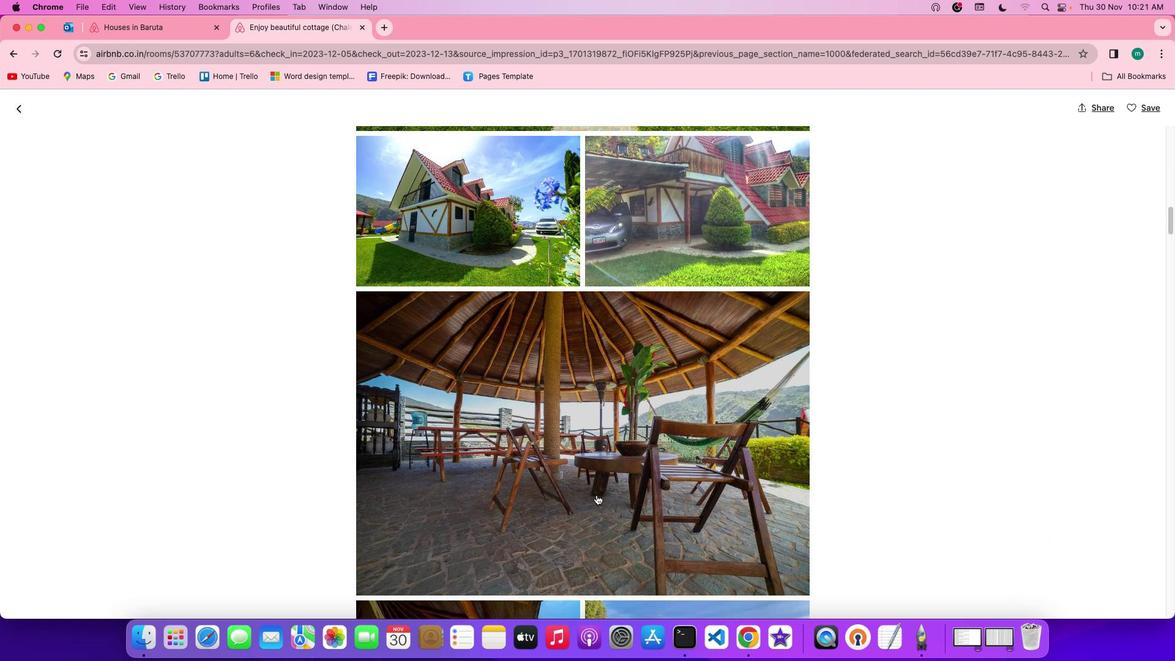 
Action: Mouse scrolled (606, 503) with delta (9, 8)
Screenshot: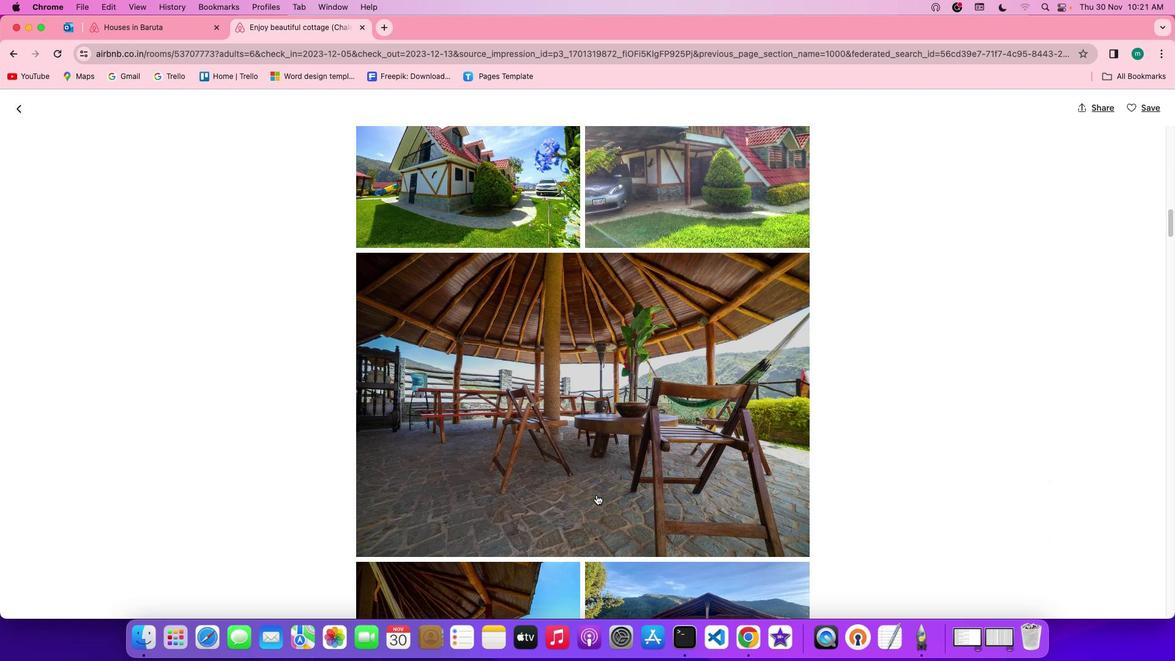 
Action: Mouse scrolled (606, 503) with delta (9, 8)
Screenshot: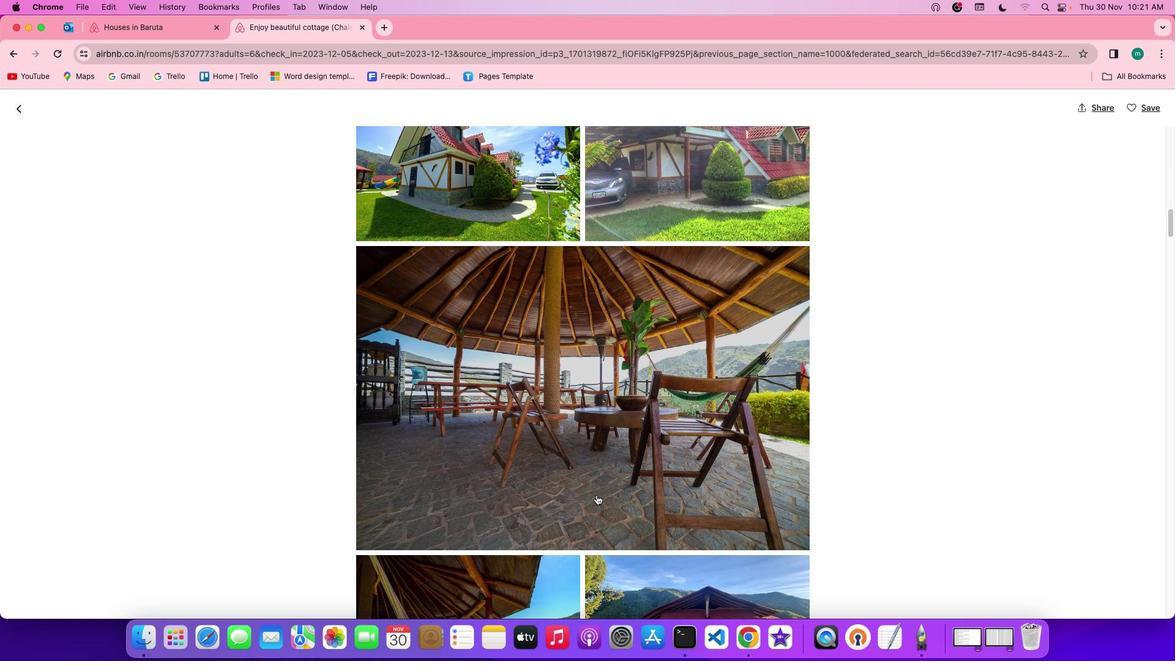 
Action: Mouse scrolled (606, 503) with delta (9, 7)
Screenshot: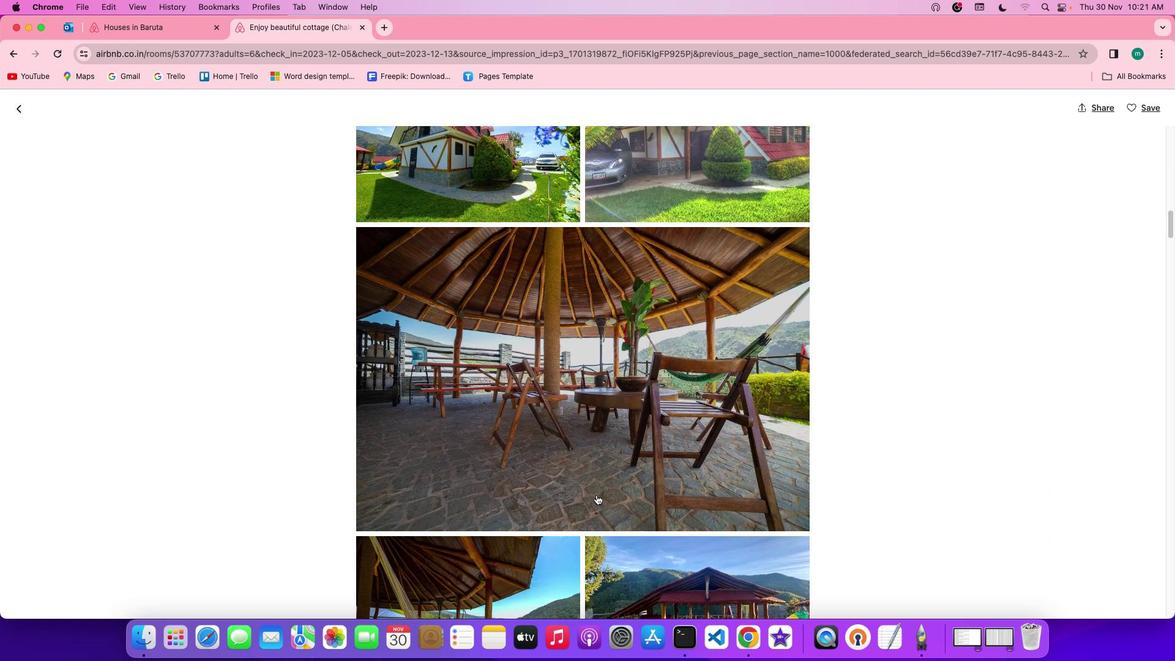 
Action: Mouse scrolled (606, 503) with delta (9, 8)
Screenshot: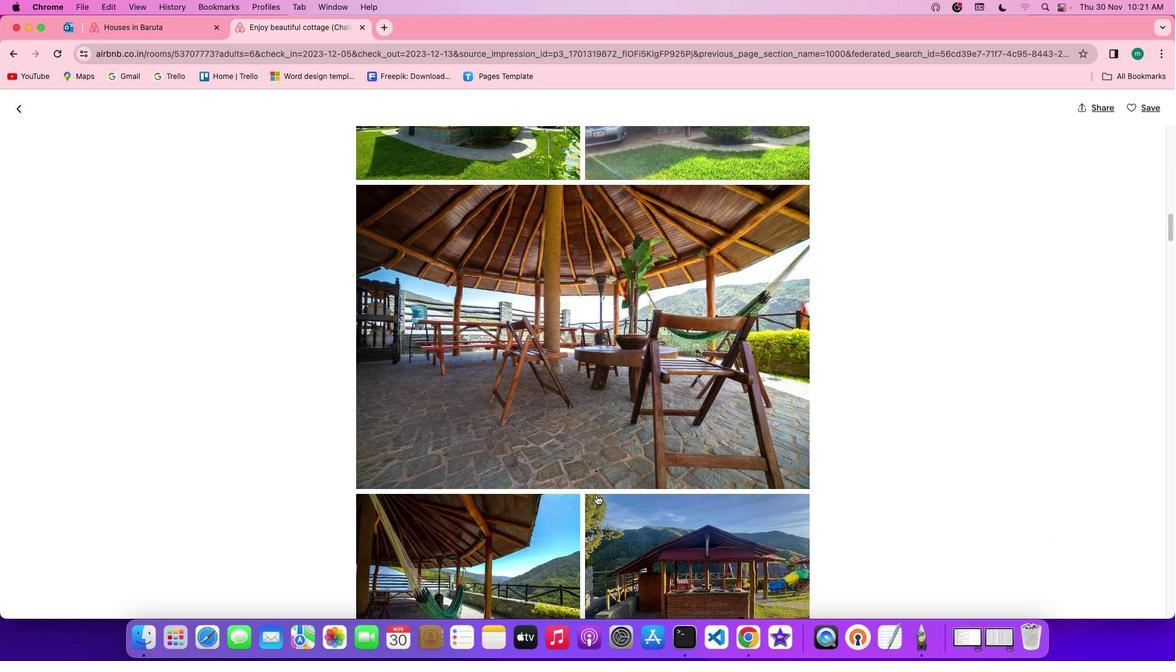 
Action: Mouse scrolled (606, 503) with delta (9, 8)
Screenshot: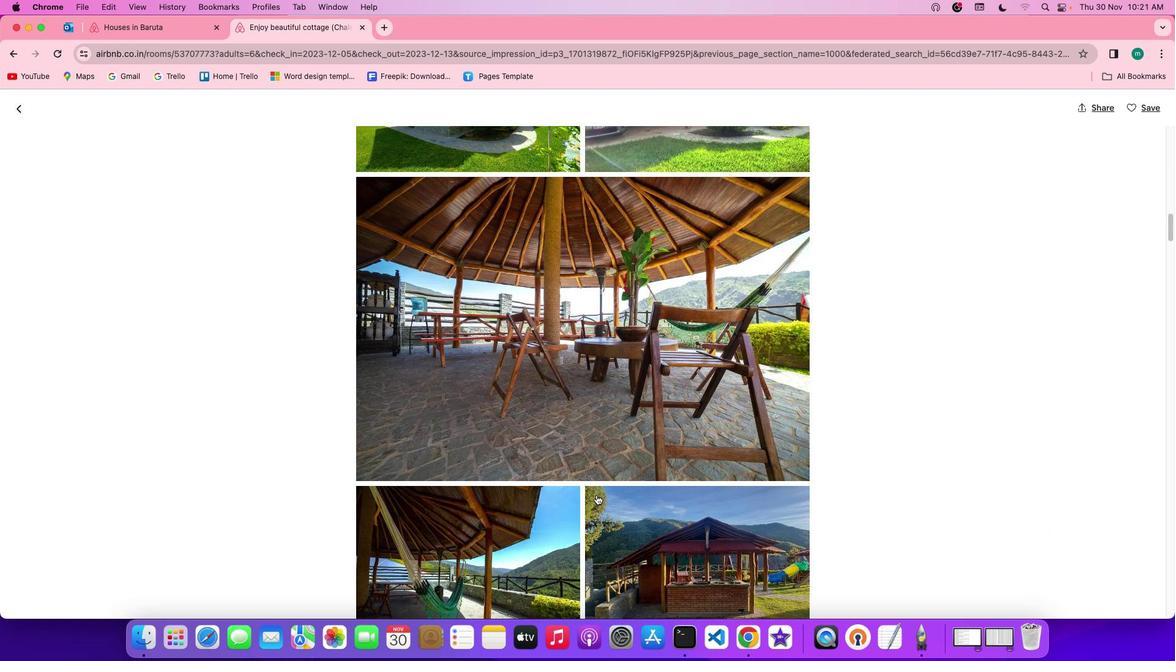 
Action: Mouse scrolled (606, 503) with delta (9, 8)
Screenshot: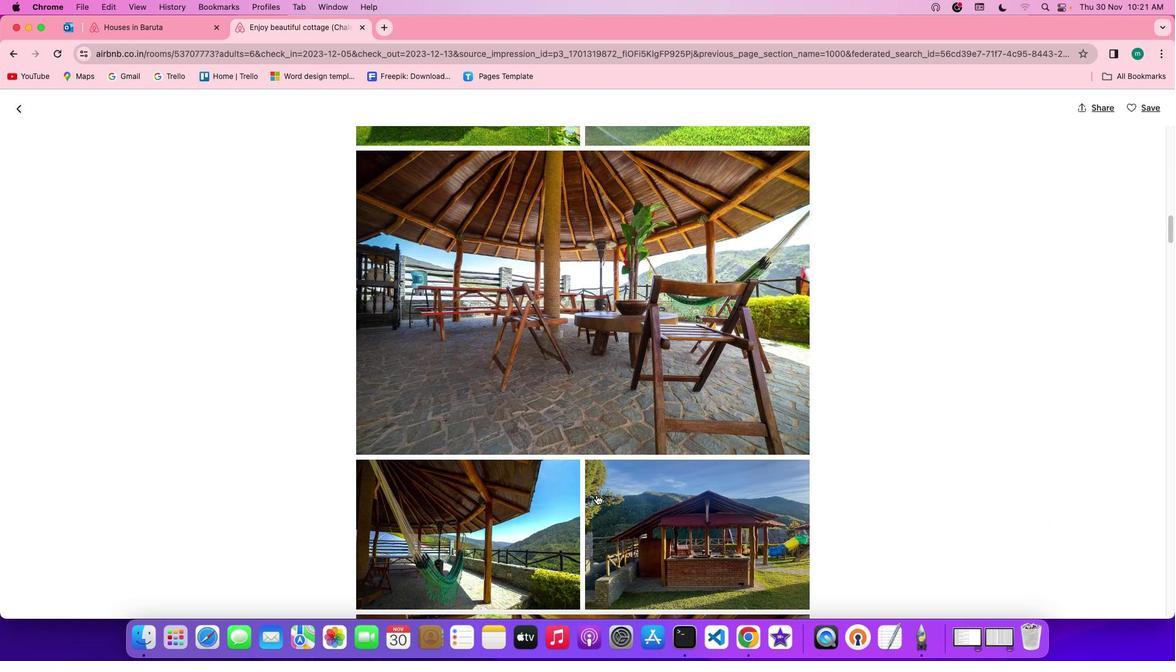 
Action: Mouse scrolled (606, 503) with delta (9, 7)
Screenshot: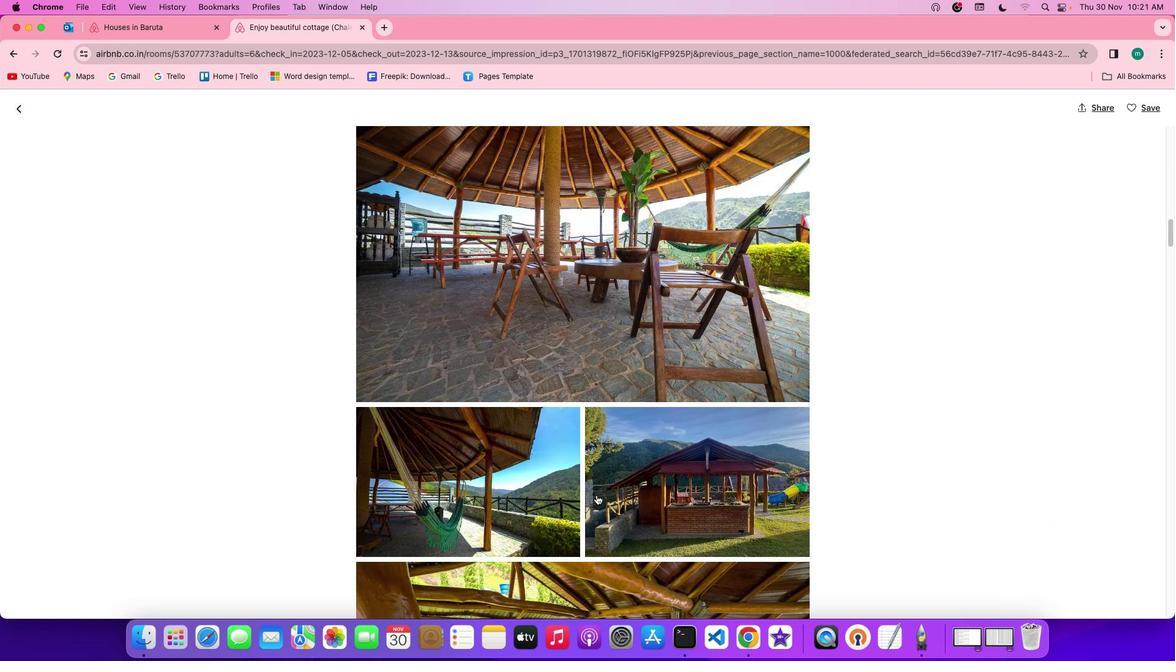 
Action: Mouse scrolled (606, 503) with delta (9, 8)
Screenshot: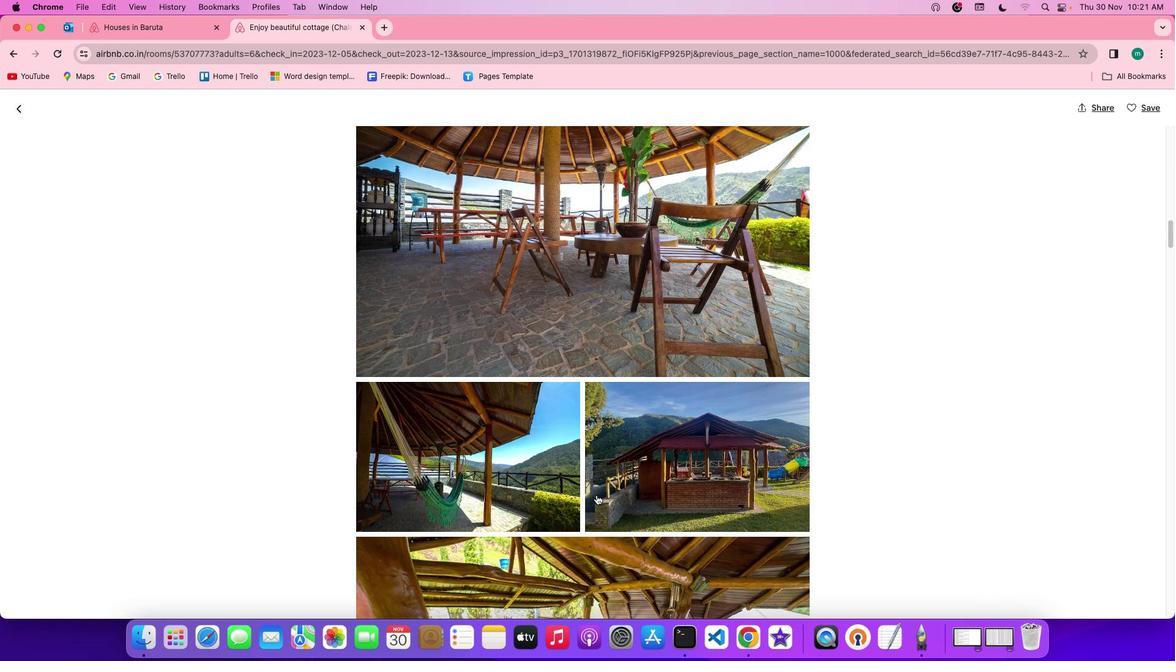 
Action: Mouse scrolled (606, 503) with delta (9, 8)
Screenshot: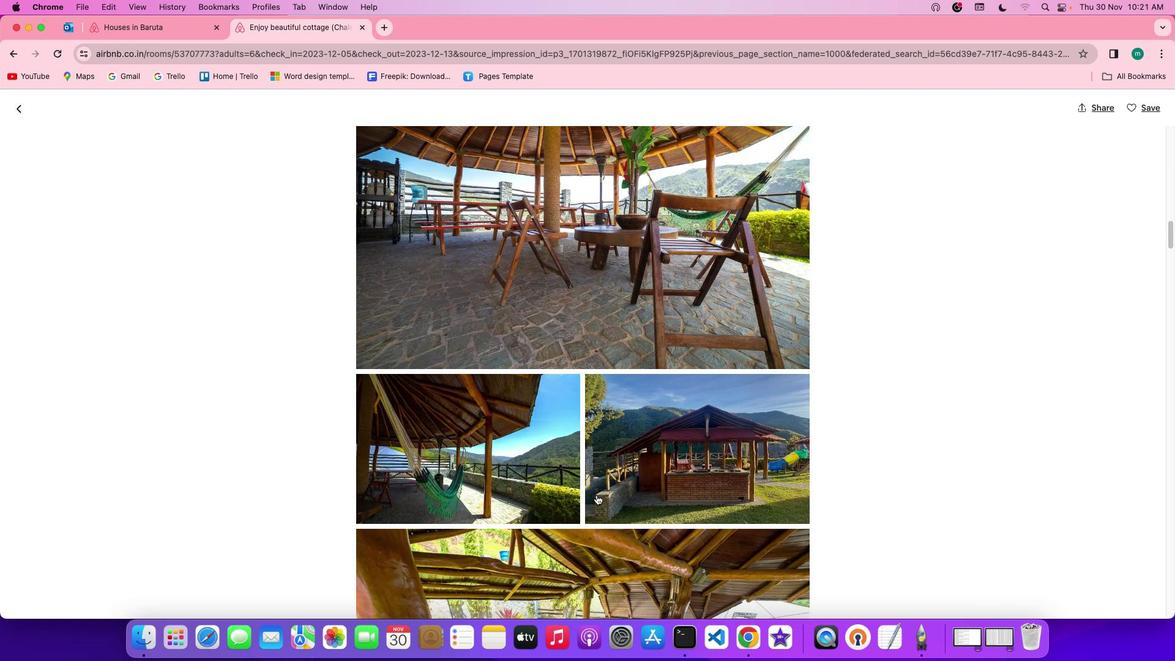 
Action: Mouse scrolled (606, 503) with delta (9, 7)
Screenshot: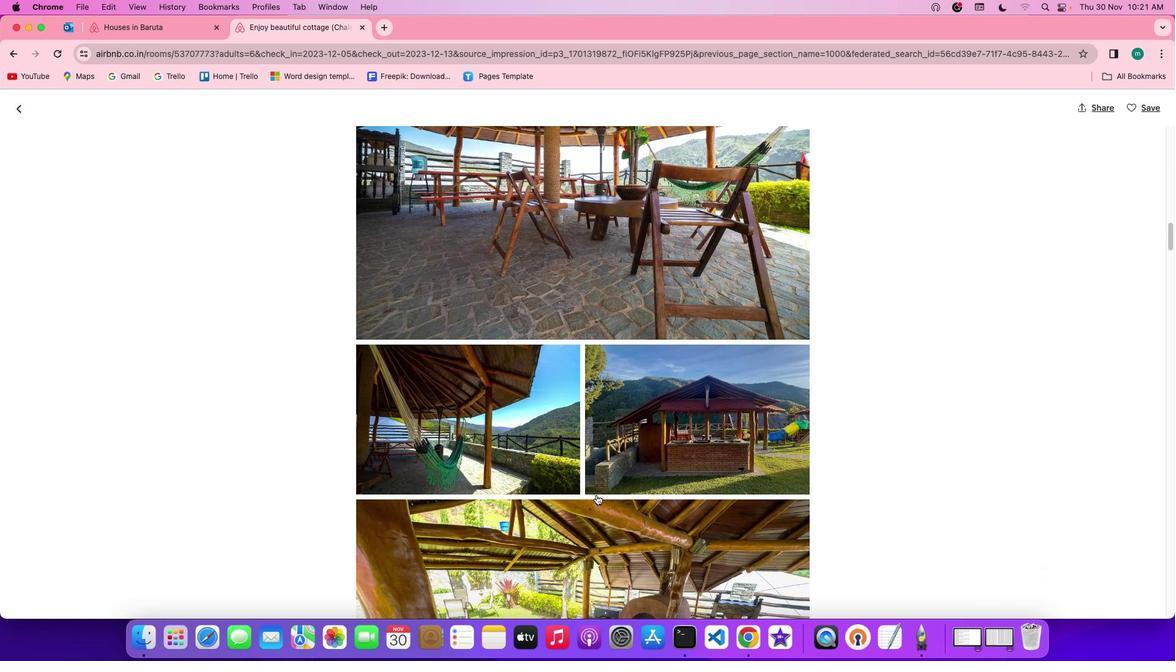
Action: Mouse moved to (606, 503)
Screenshot: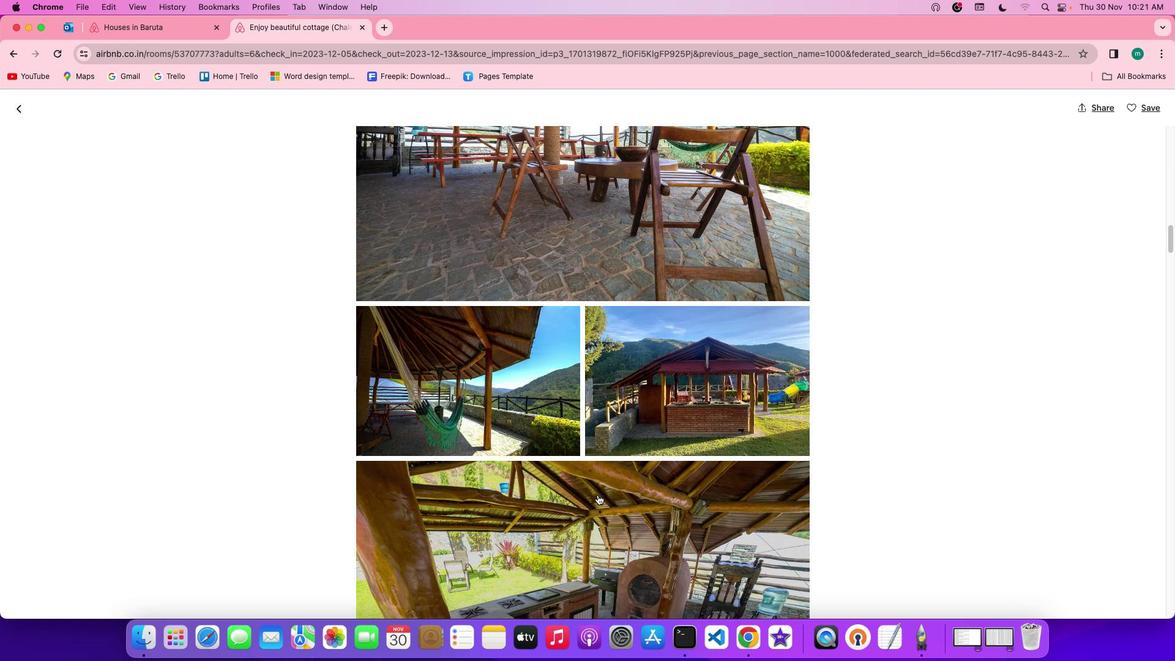 
Action: Mouse scrolled (606, 503) with delta (9, 8)
Screenshot: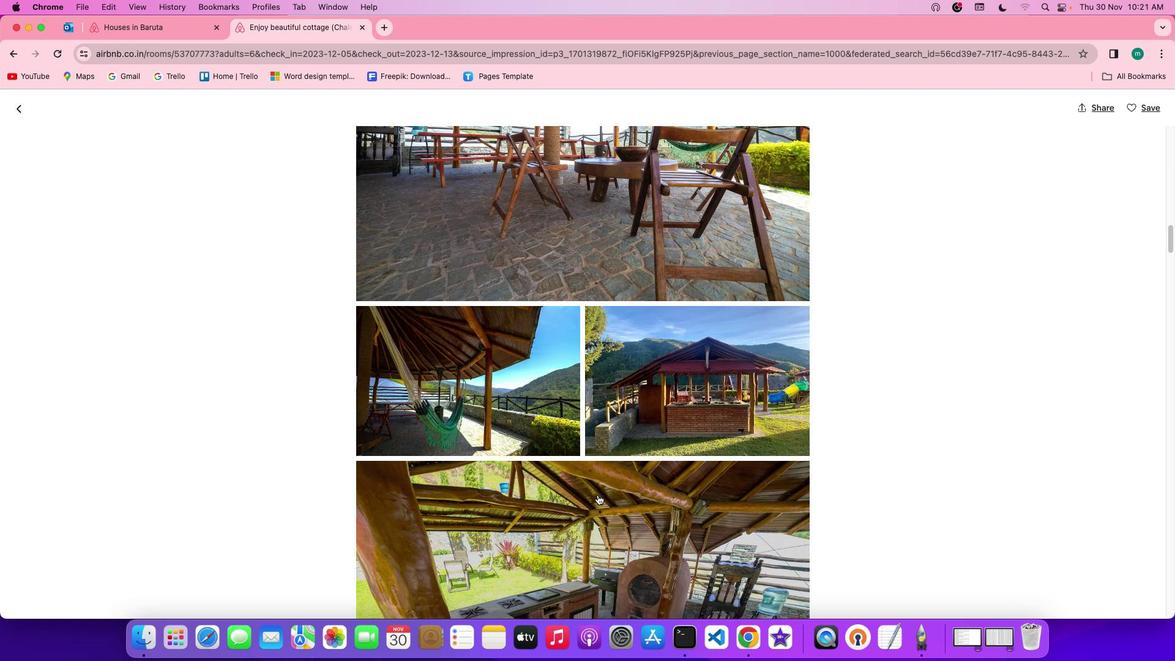 
Action: Mouse scrolled (606, 503) with delta (9, 8)
Screenshot: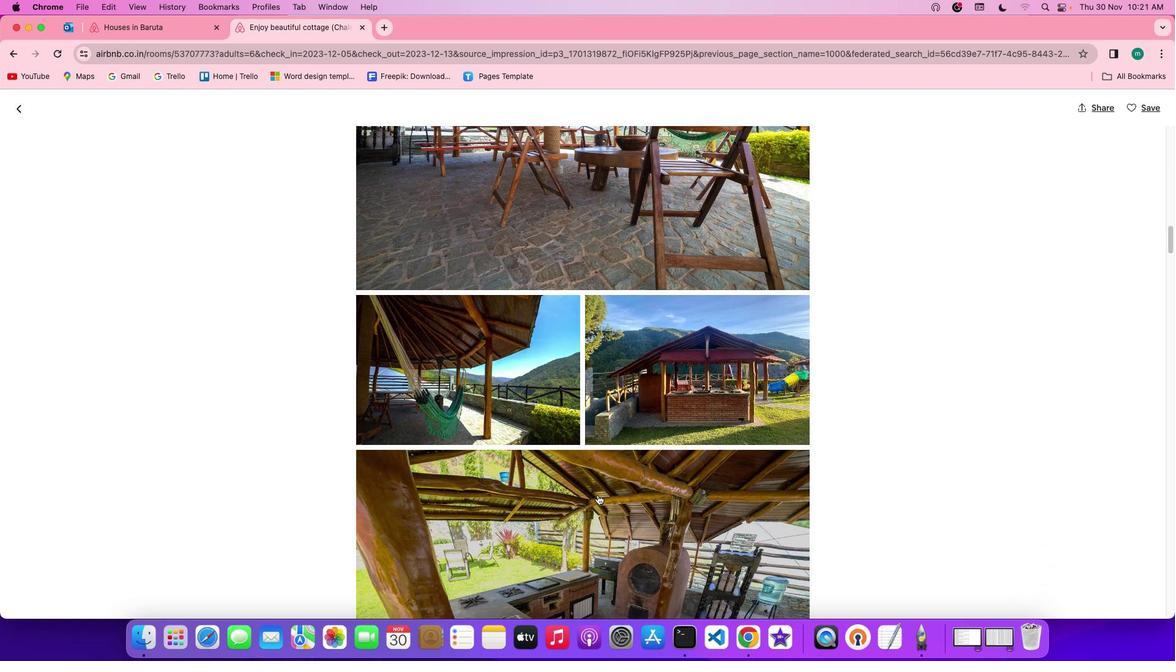 
Action: Mouse moved to (606, 504)
Screenshot: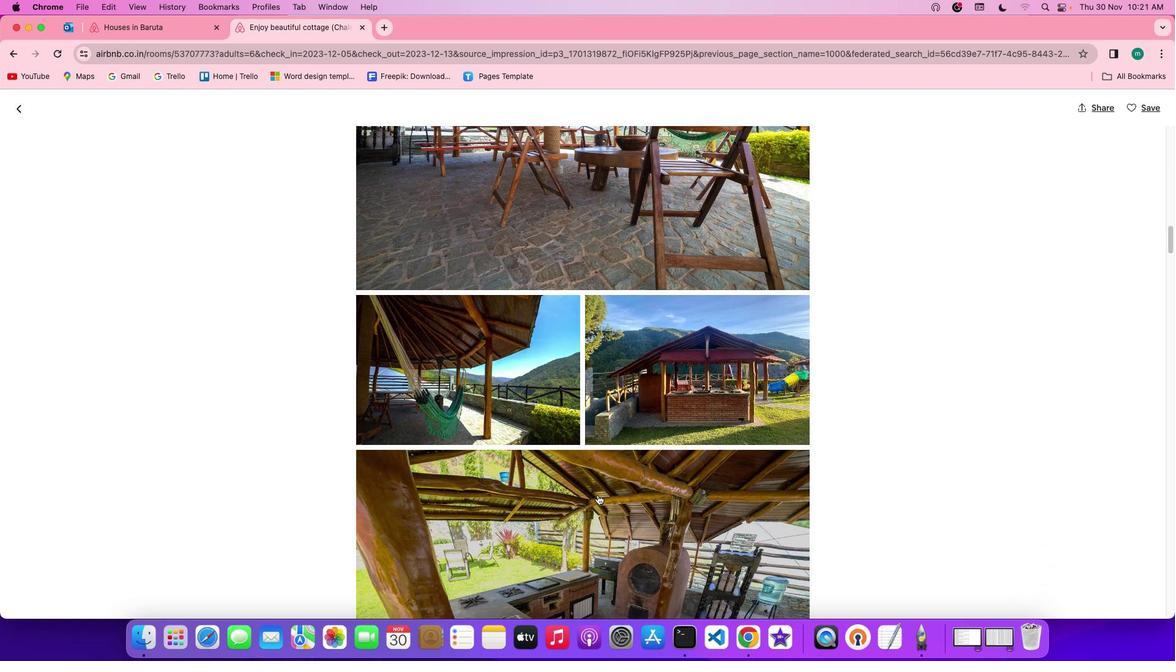 
Action: Mouse scrolled (606, 504) with delta (9, 7)
Screenshot: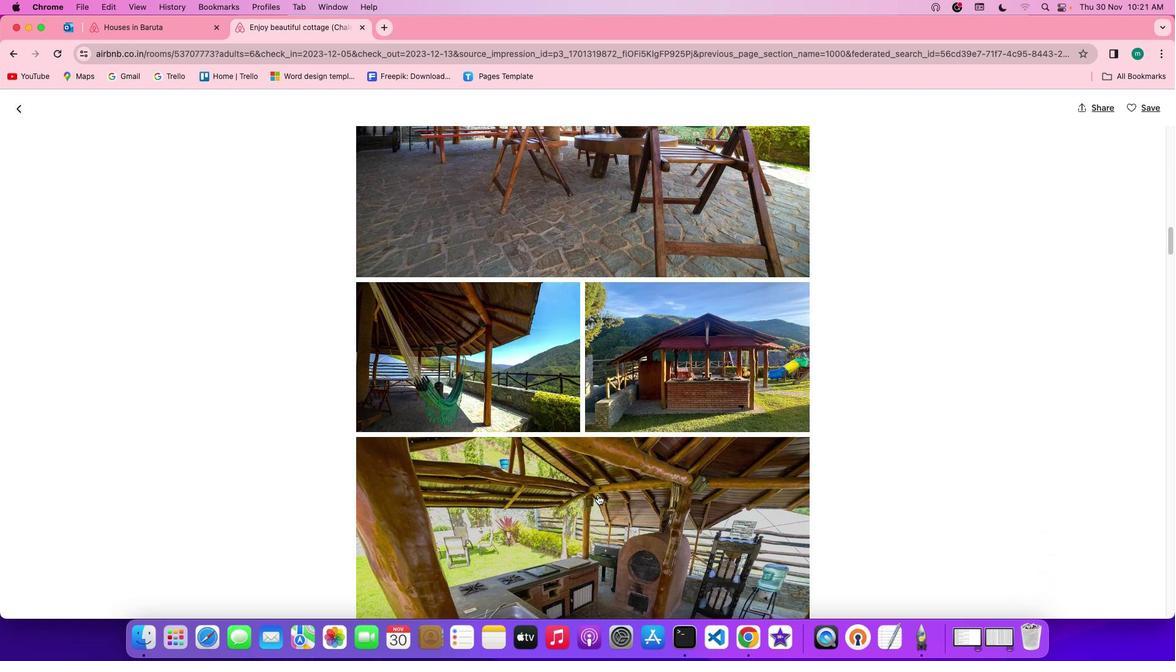 
Action: Mouse scrolled (606, 504) with delta (9, 8)
Screenshot: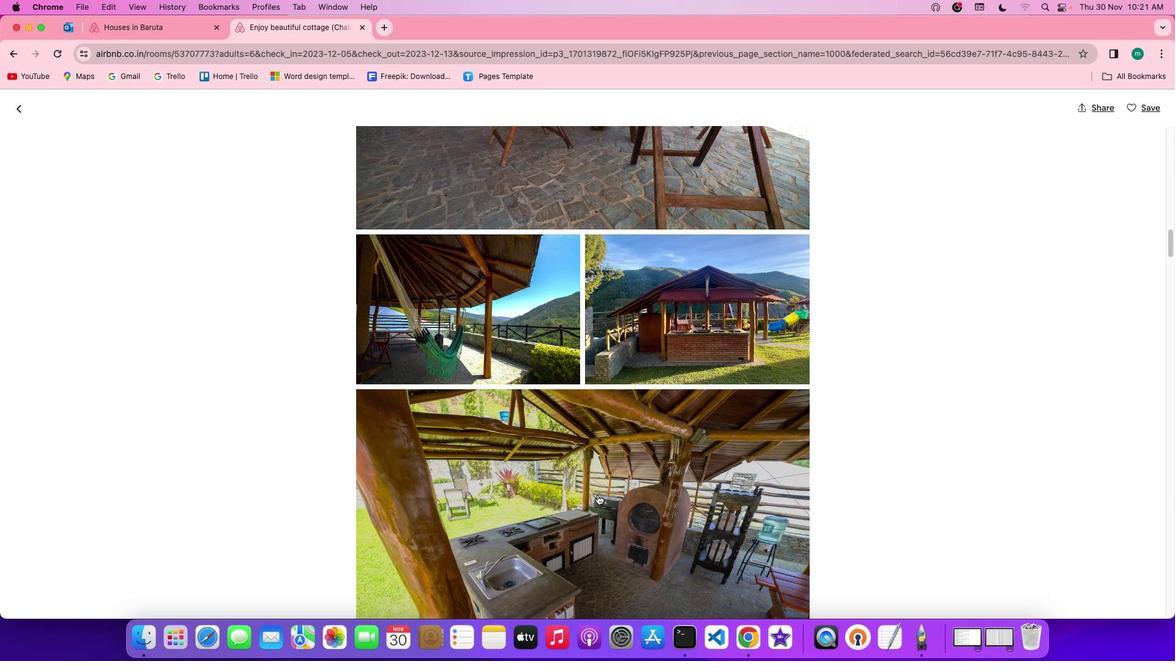 
Action: Mouse scrolled (606, 504) with delta (9, 8)
Screenshot: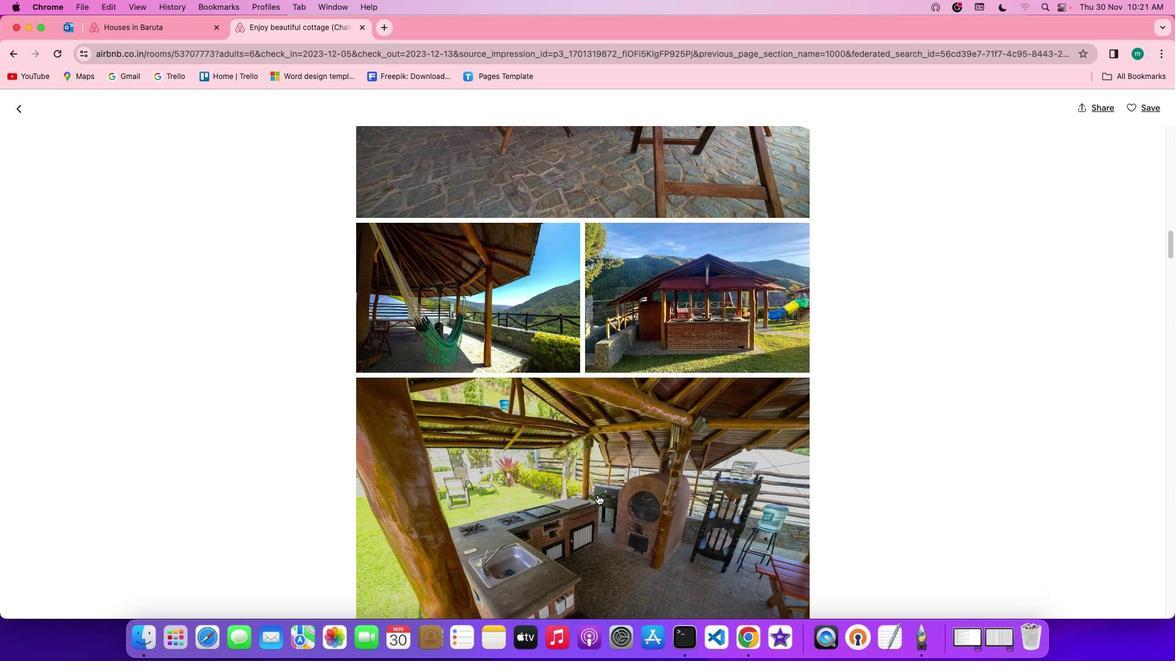 
Action: Mouse scrolled (606, 504) with delta (9, 7)
Screenshot: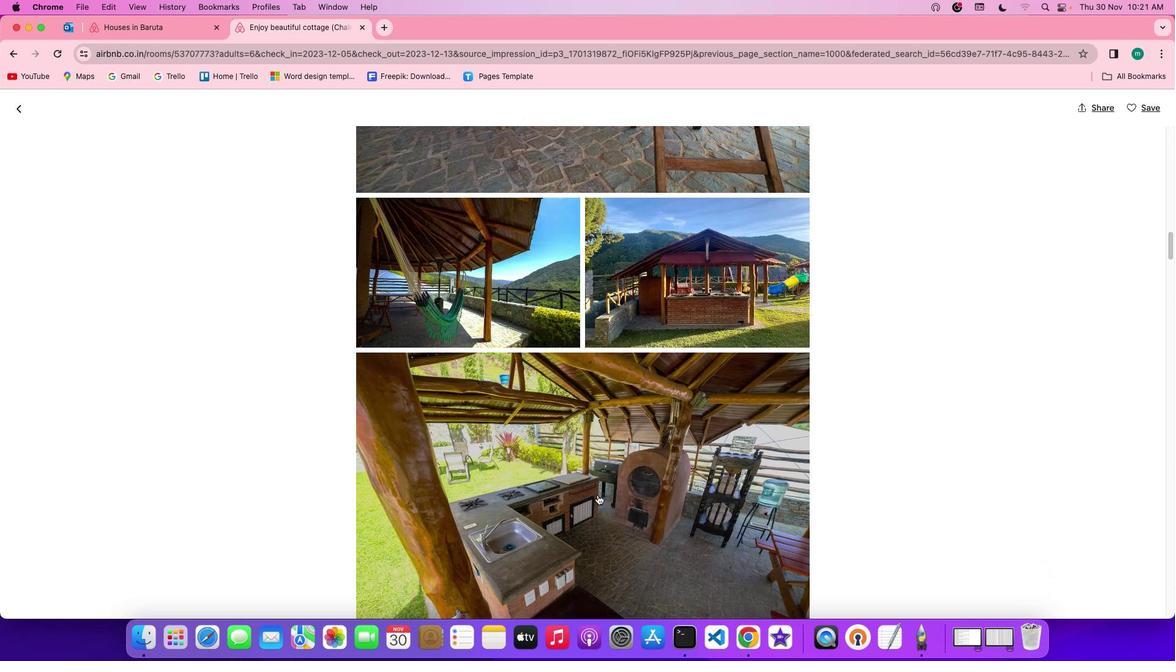 
Action: Mouse scrolled (606, 504) with delta (9, 6)
Screenshot: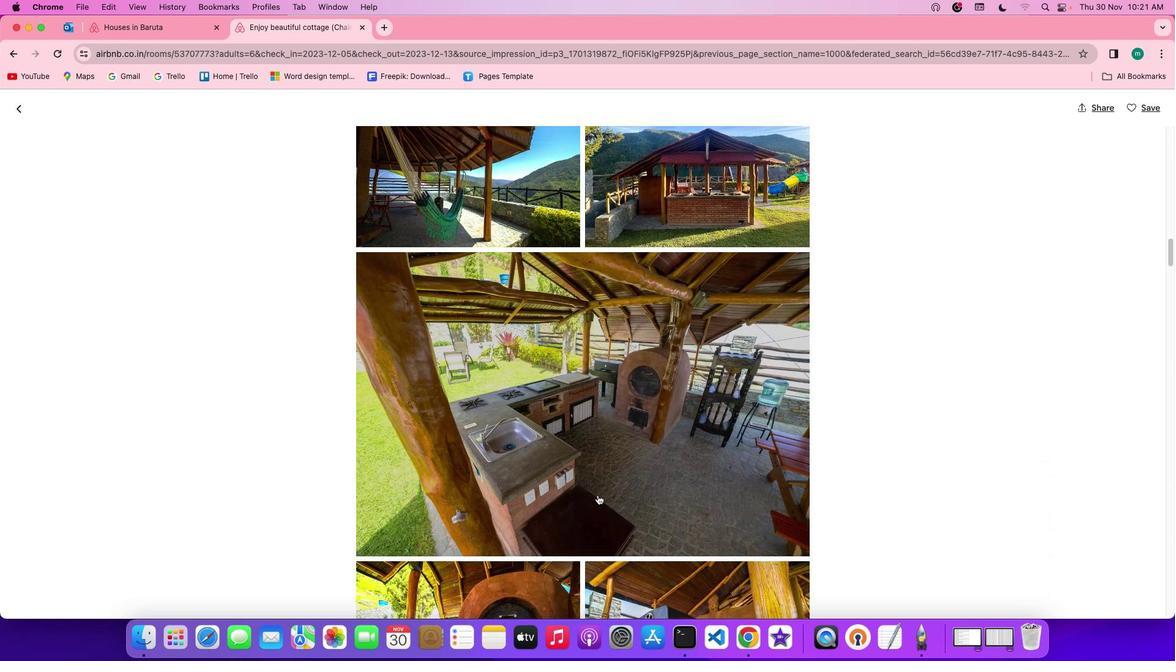 
Action: Mouse scrolled (606, 504) with delta (9, 8)
Screenshot: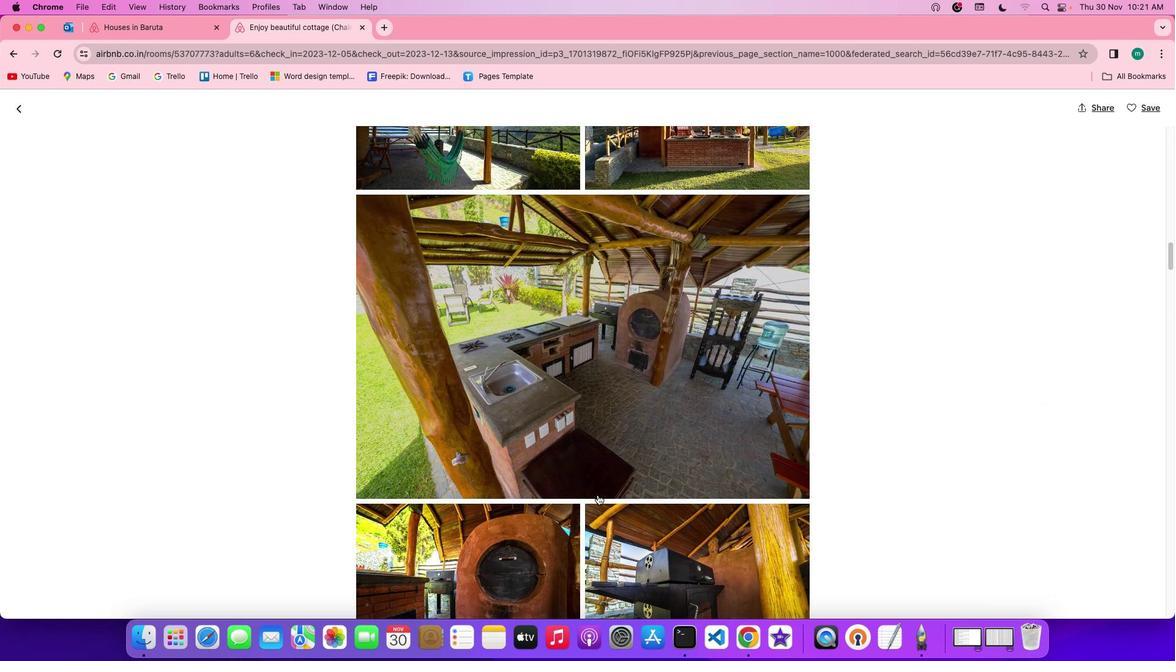 
Action: Mouse scrolled (606, 504) with delta (9, 8)
Screenshot: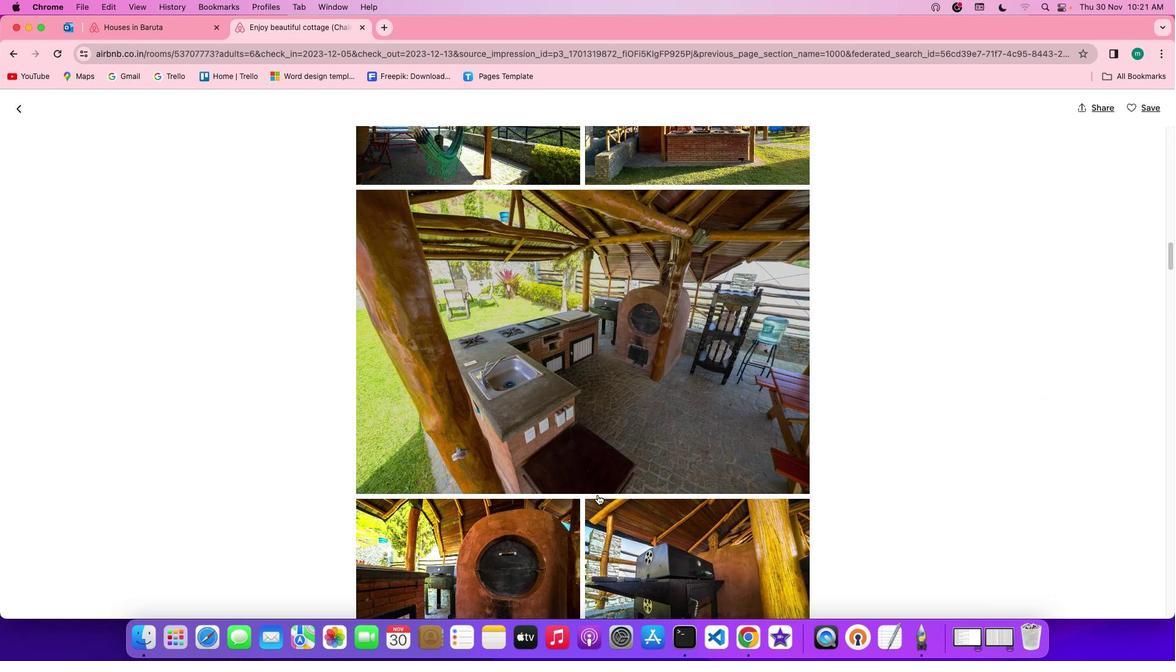 
Action: Mouse scrolled (606, 504) with delta (9, 7)
Screenshot: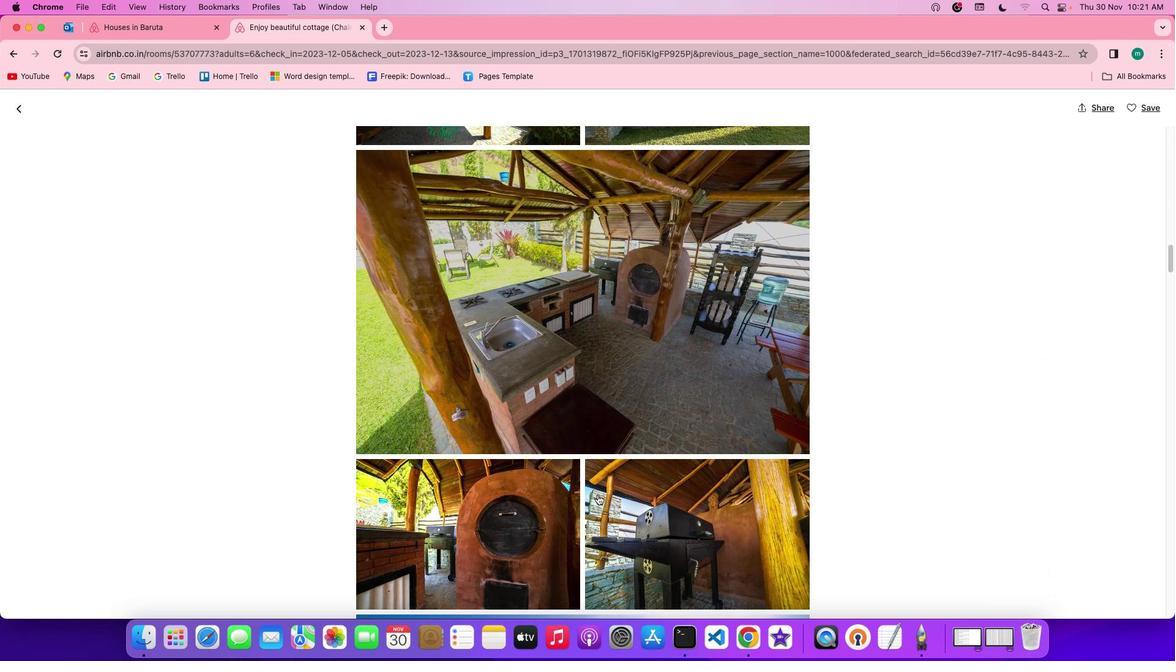 
Action: Mouse scrolled (606, 504) with delta (9, 8)
Screenshot: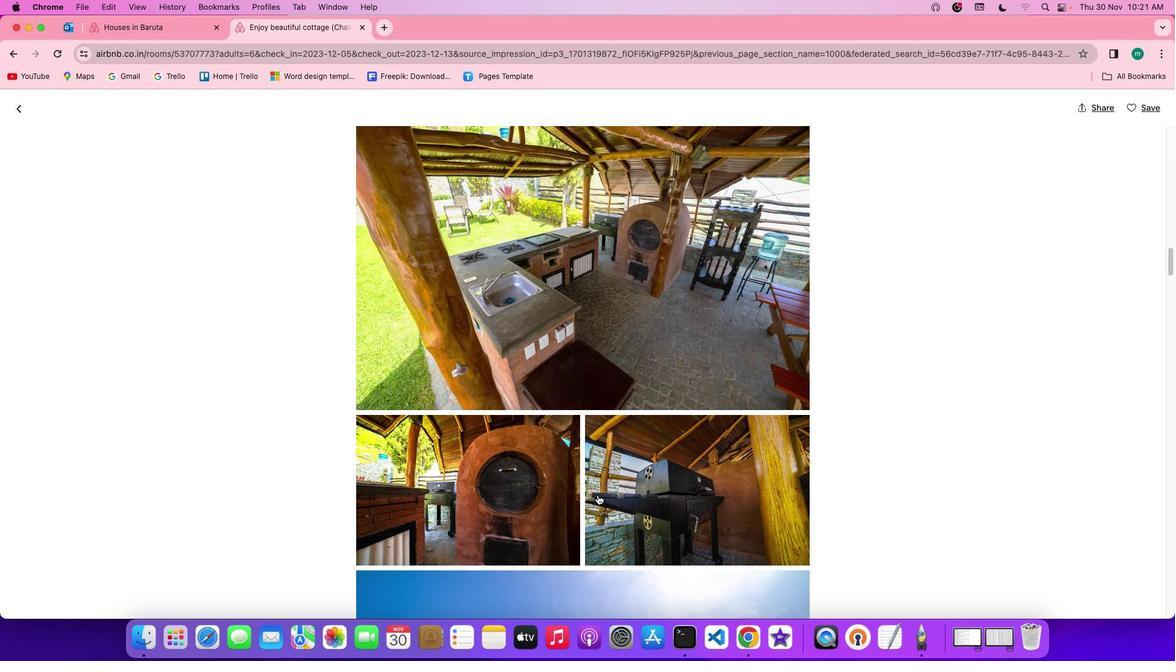 
Action: Mouse scrolled (606, 504) with delta (9, 8)
Screenshot: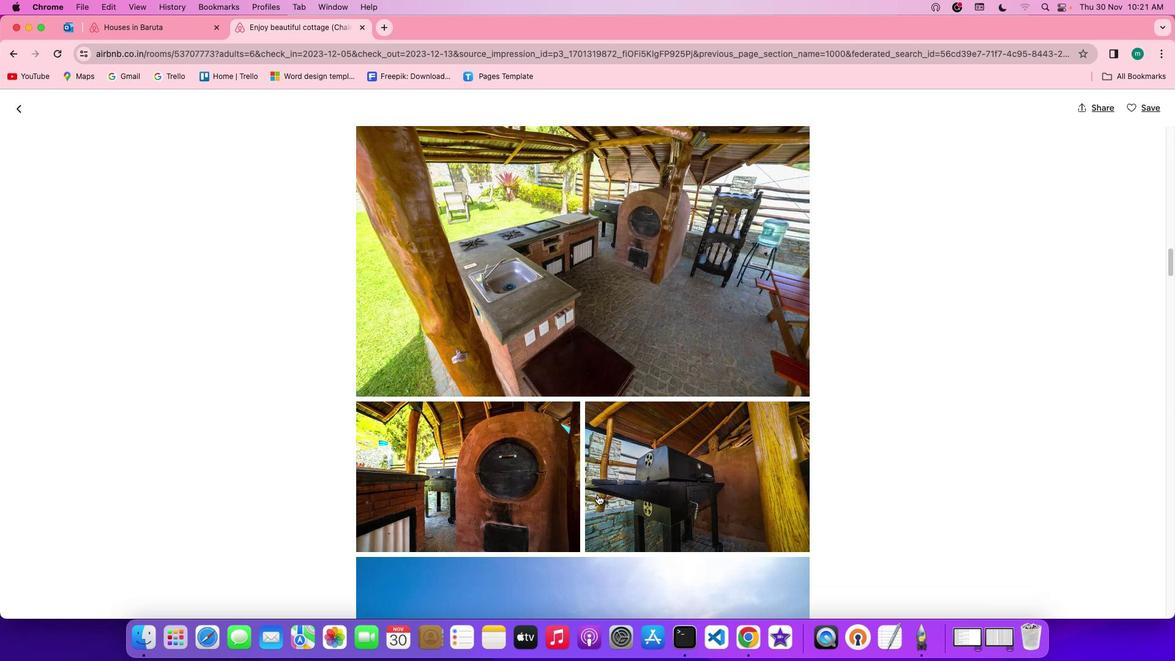 
Action: Mouse scrolled (606, 504) with delta (9, 7)
Screenshot: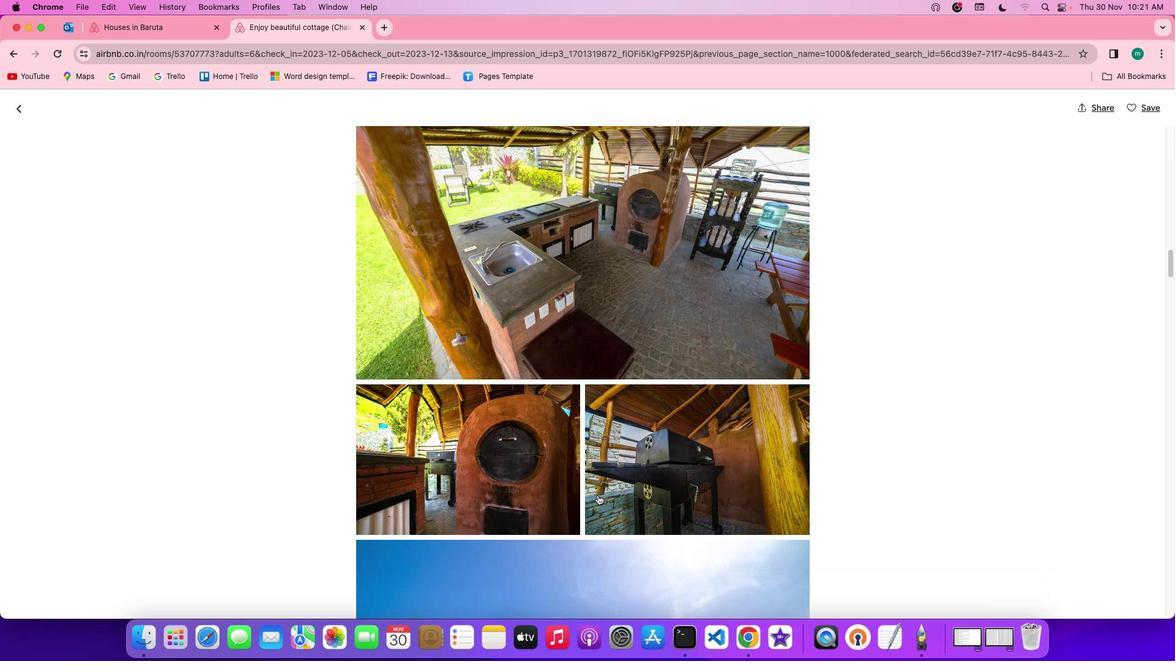 
Action: Mouse scrolled (606, 504) with delta (9, 7)
Screenshot: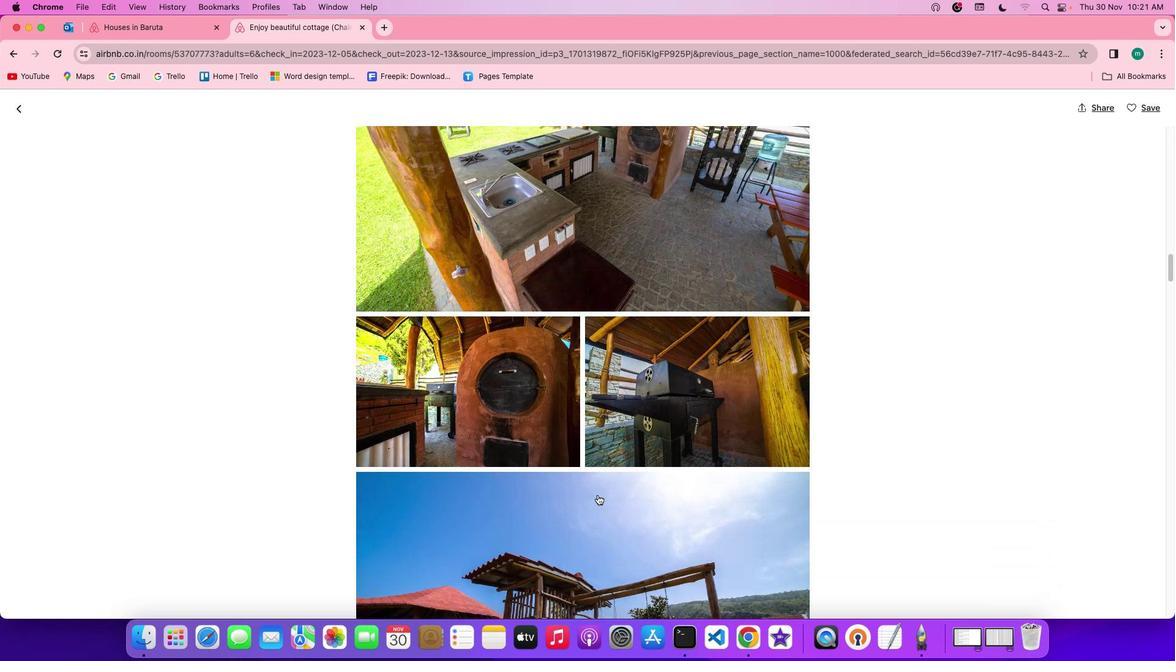 
Action: Mouse scrolled (606, 504) with delta (9, 8)
Screenshot: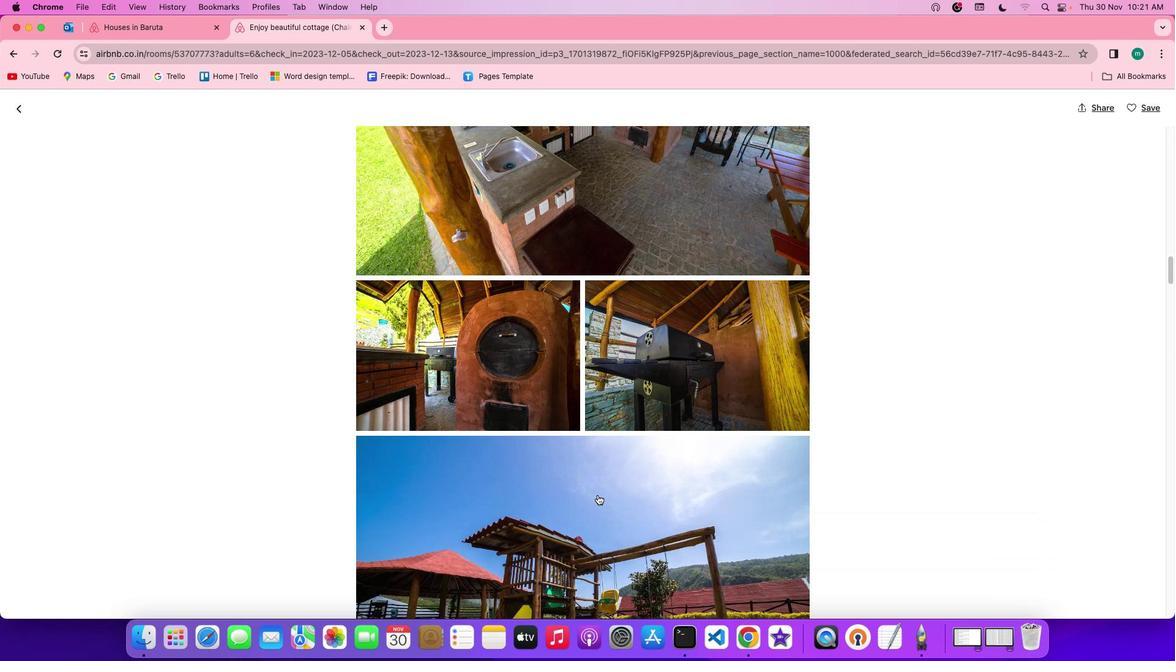 
Action: Mouse scrolled (606, 504) with delta (9, 8)
Screenshot: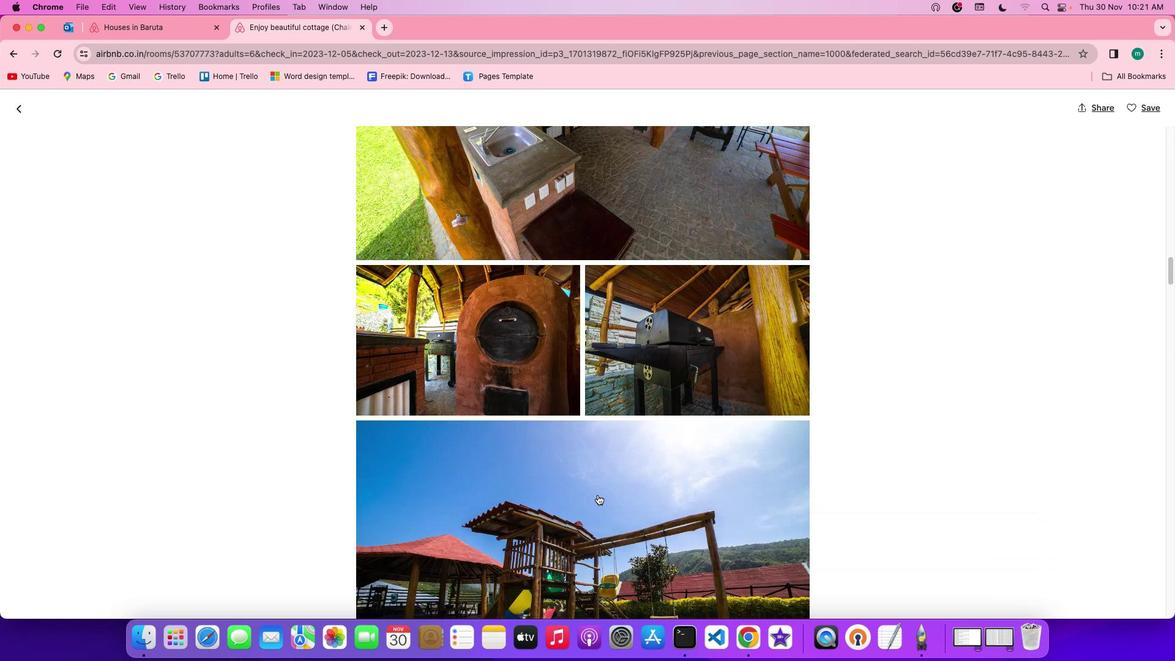 
Action: Mouse scrolled (606, 504) with delta (9, 7)
Screenshot: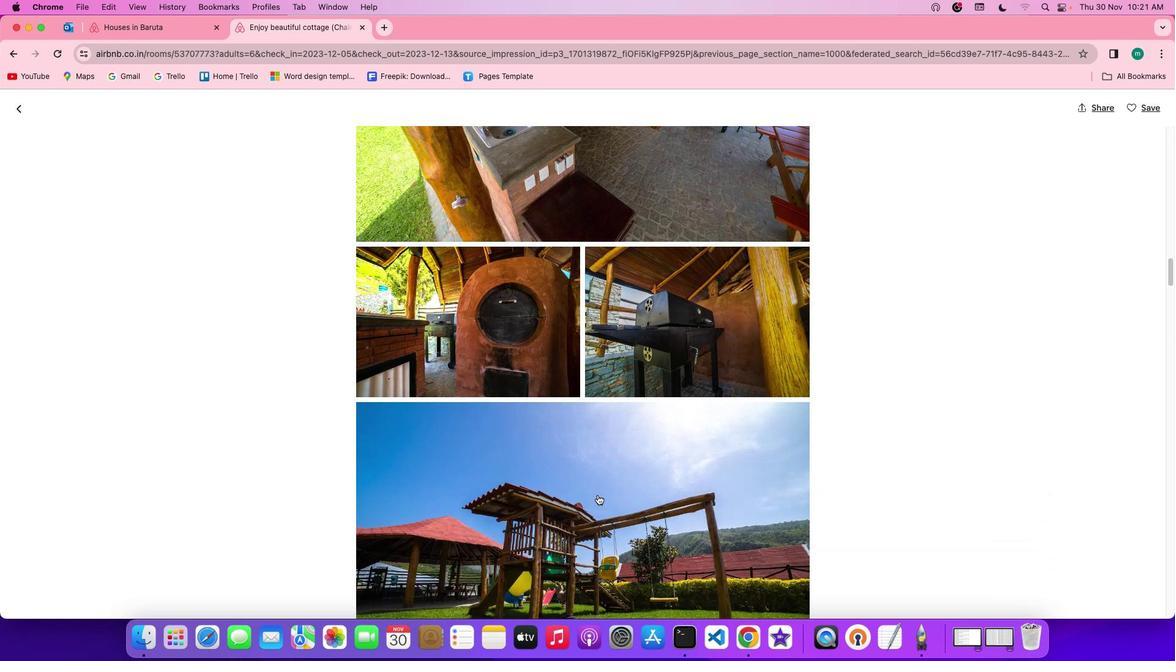
Action: Mouse scrolled (606, 504) with delta (9, 8)
Screenshot: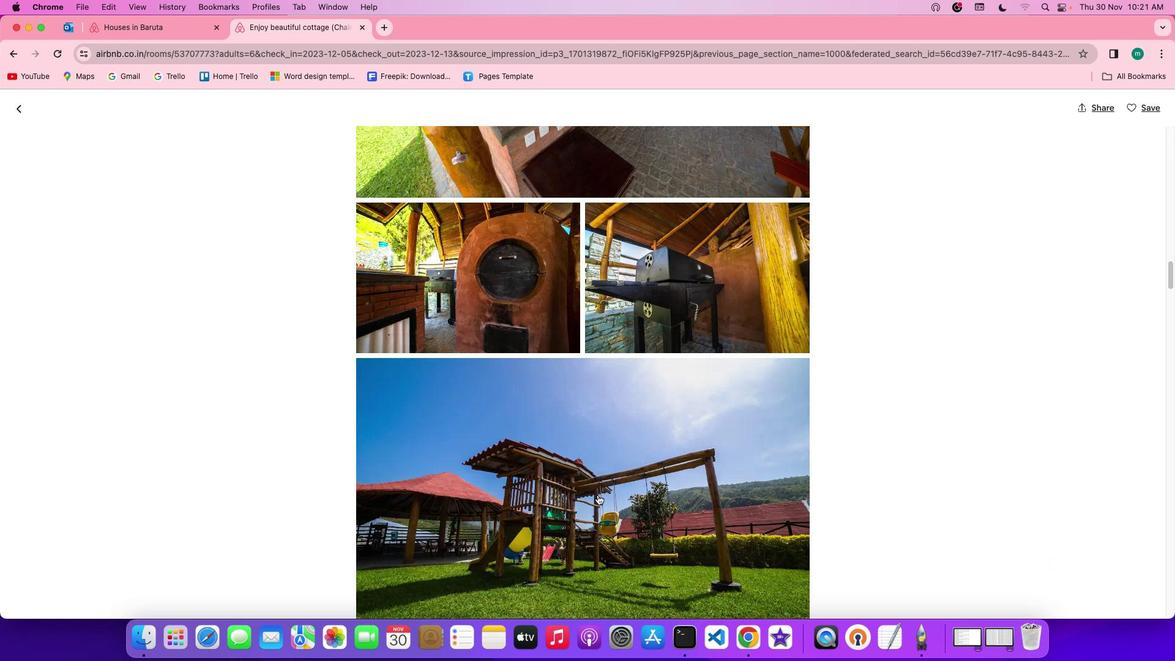 
Action: Mouse scrolled (606, 504) with delta (9, 8)
Screenshot: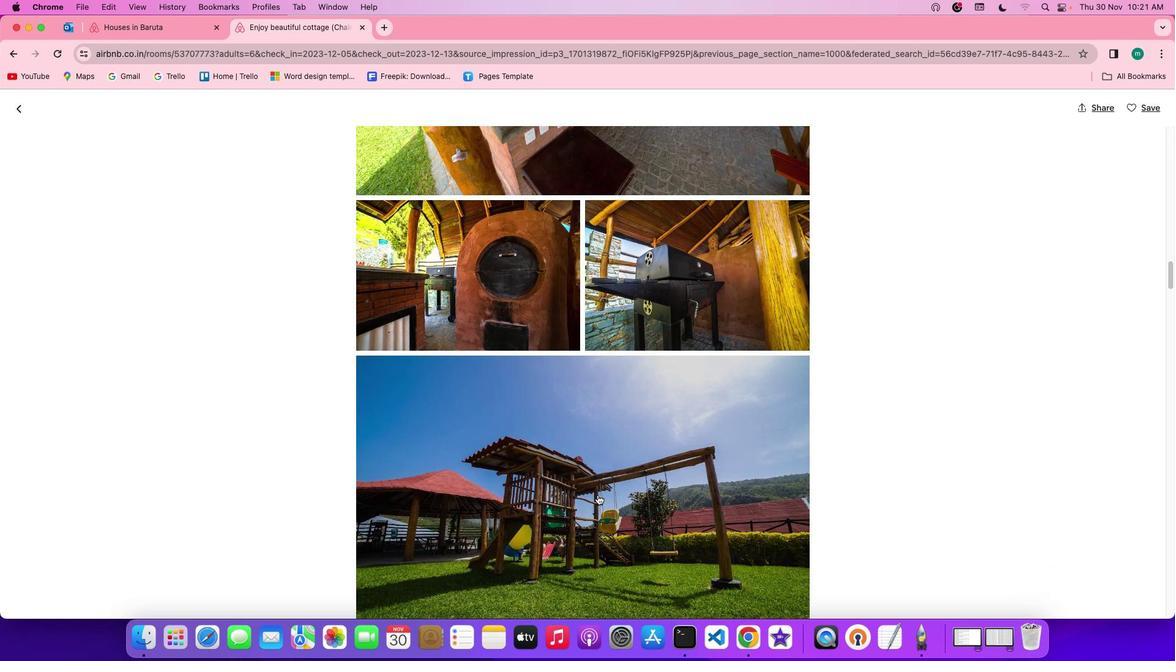 
Action: Mouse scrolled (606, 504) with delta (9, 8)
Screenshot: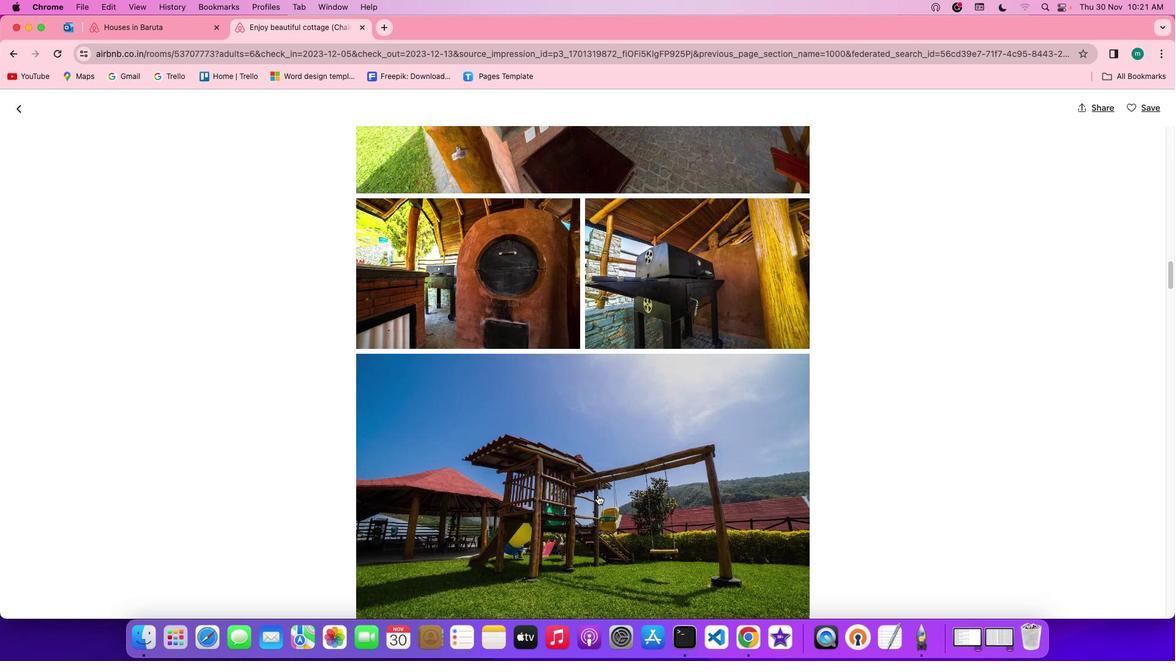 
Action: Mouse moved to (606, 504)
Screenshot: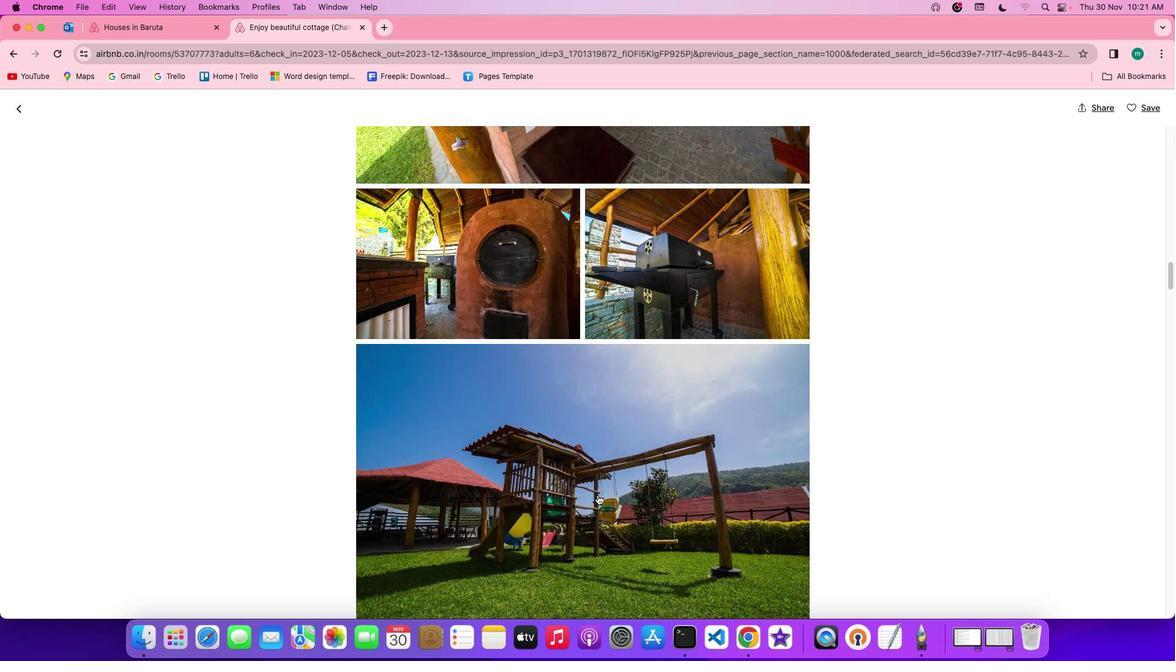 
Action: Mouse scrolled (606, 504) with delta (9, 7)
Screenshot: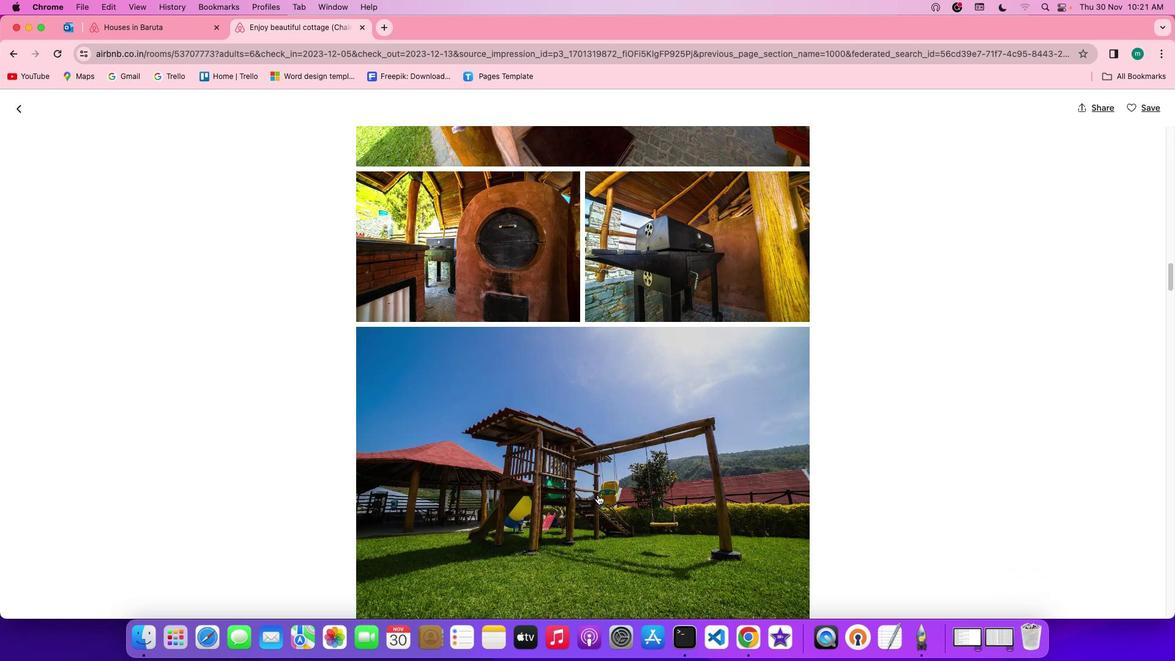 
Action: Mouse scrolled (606, 504) with delta (9, 8)
Screenshot: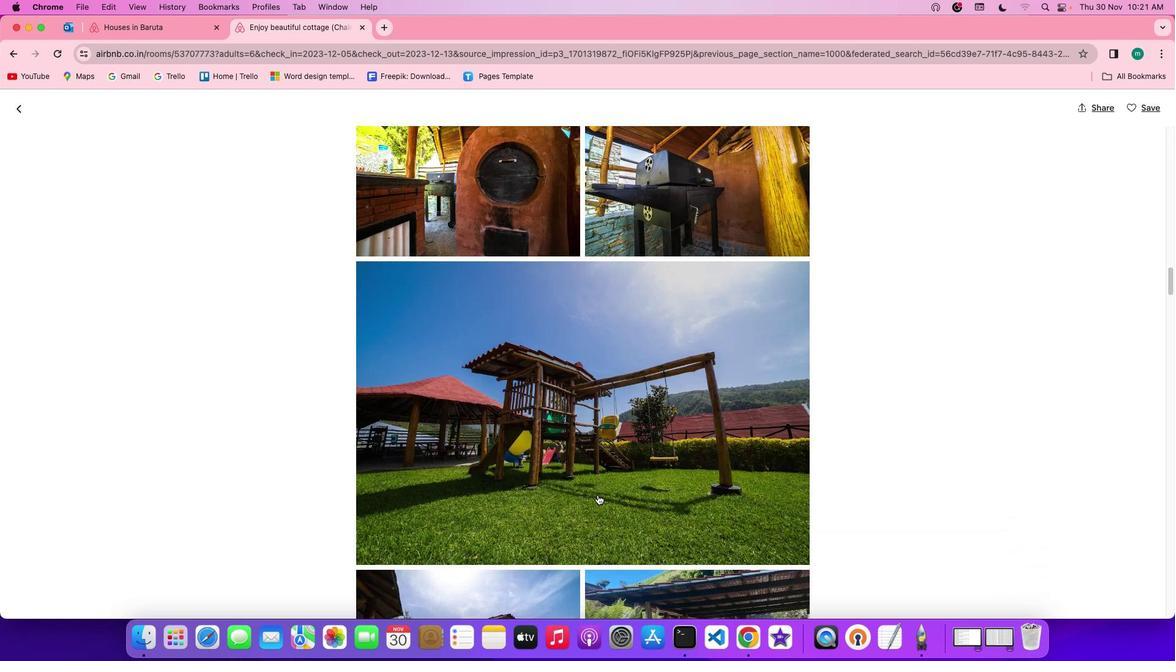
Action: Mouse scrolled (606, 504) with delta (9, 8)
Screenshot: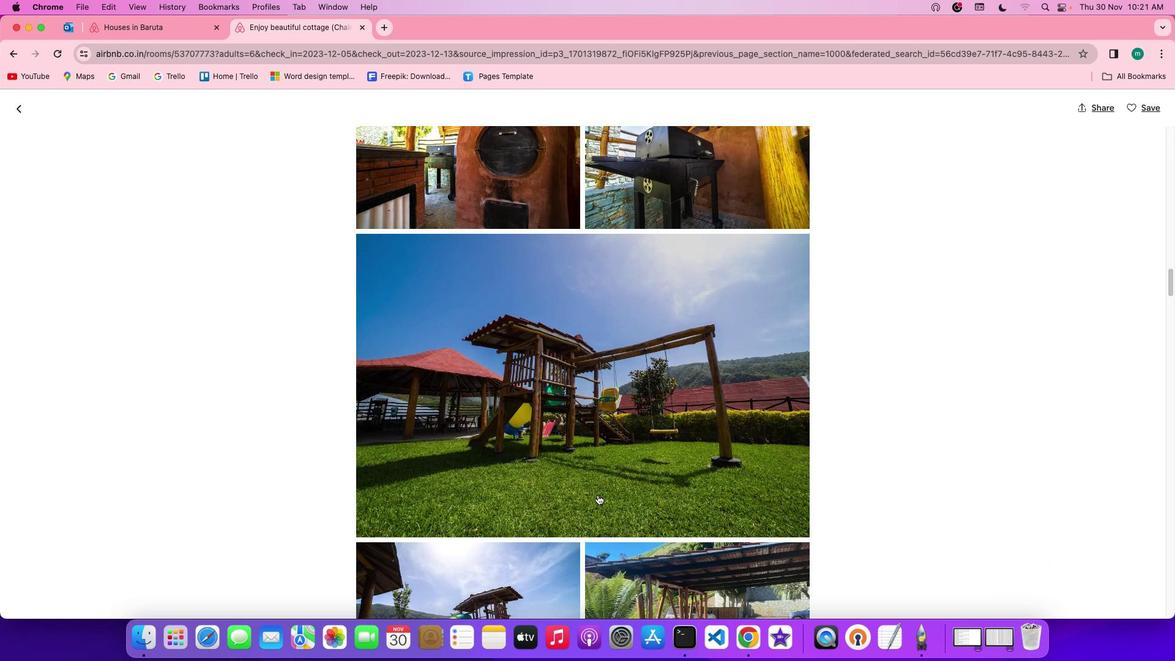 
Action: Mouse scrolled (606, 504) with delta (9, 8)
Screenshot: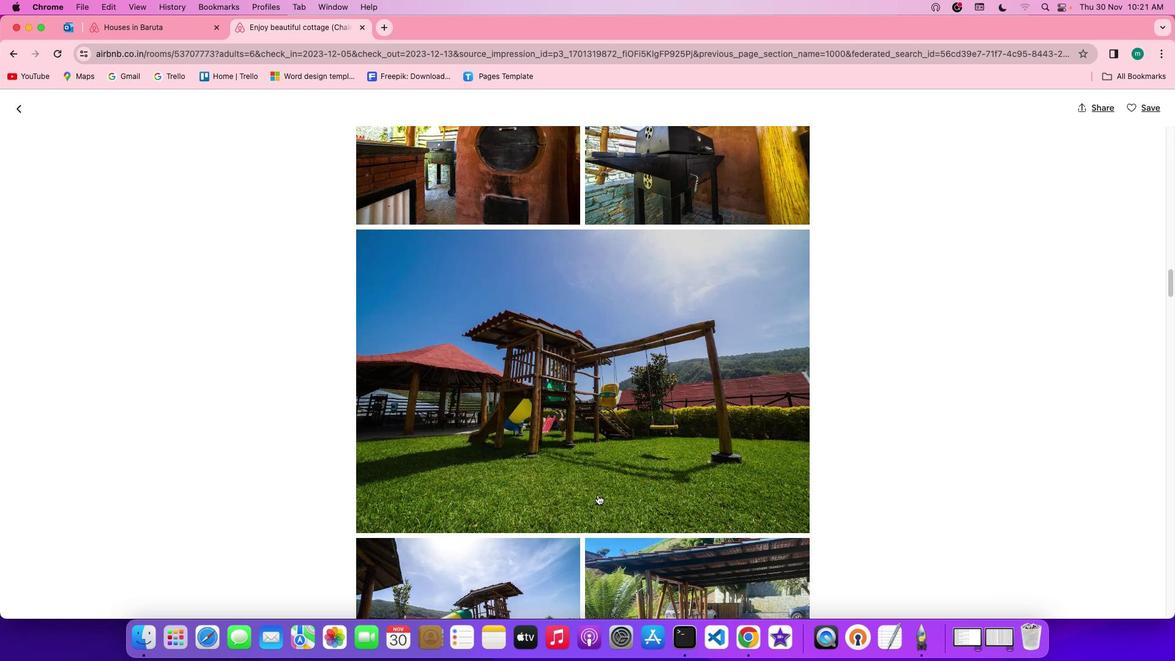 
Action: Mouse scrolled (606, 504) with delta (9, 7)
Screenshot: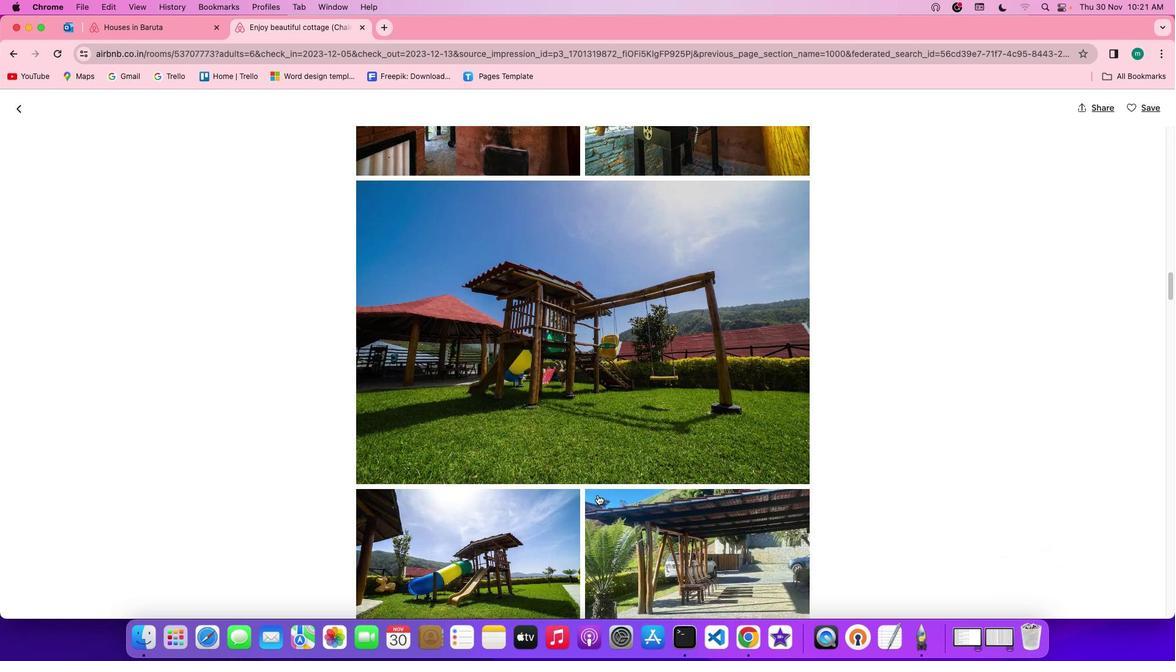
Action: Mouse scrolled (606, 504) with delta (9, 7)
Screenshot: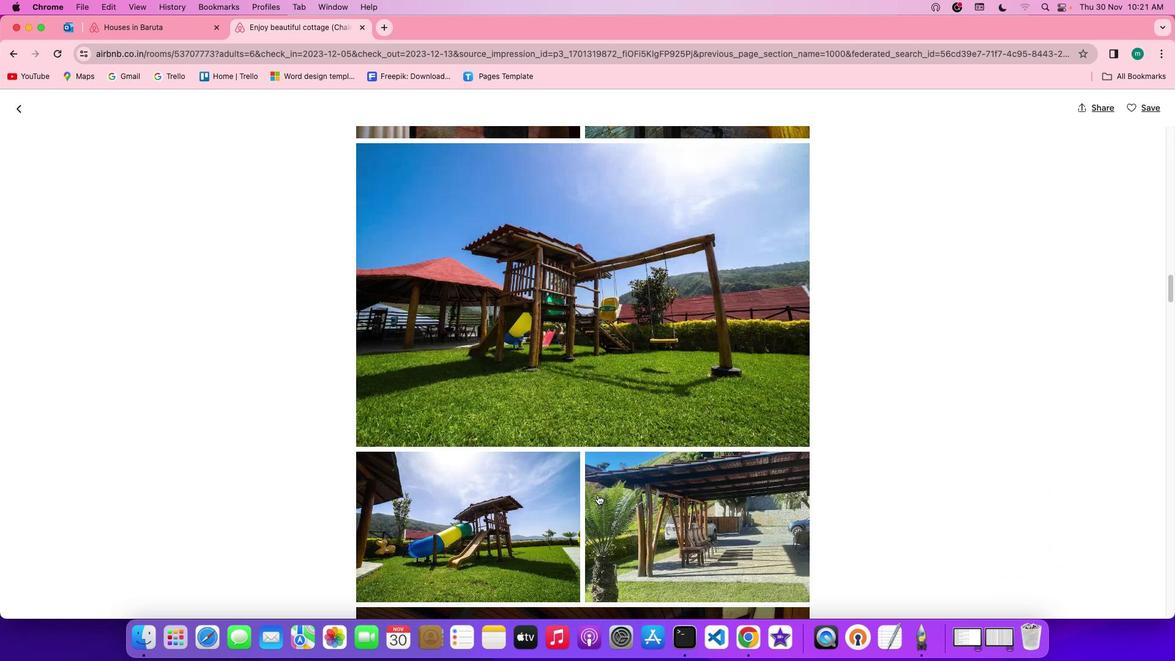 
Action: Mouse scrolled (606, 504) with delta (9, 8)
Screenshot: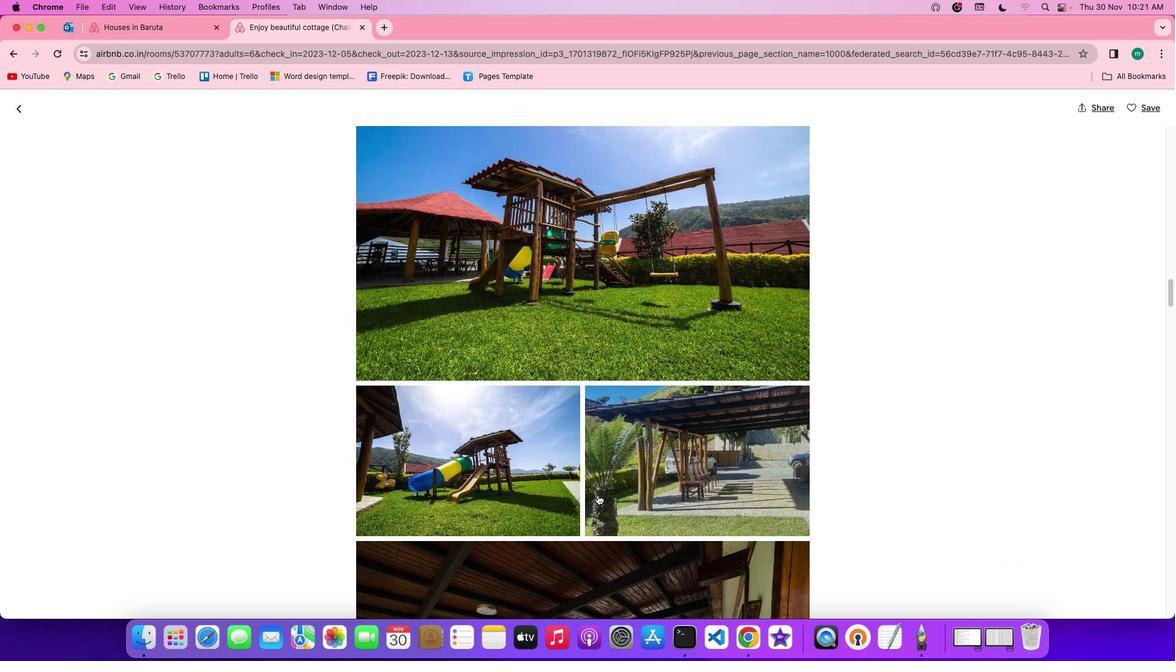 
Action: Mouse scrolled (606, 504) with delta (9, 8)
Screenshot: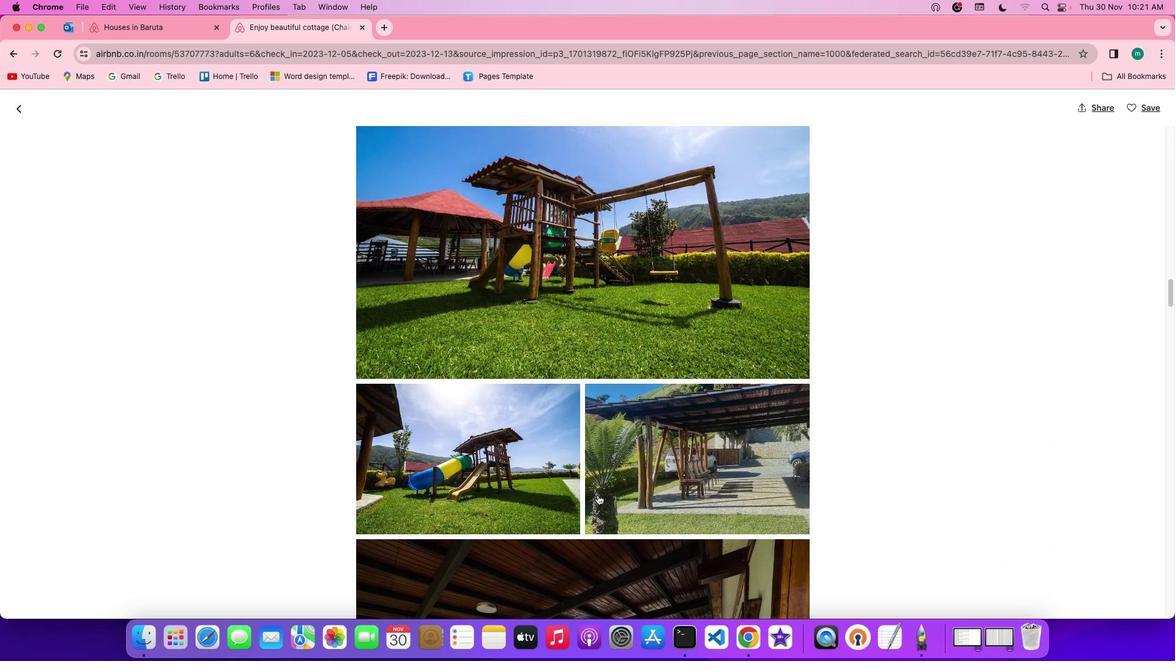 
Action: Mouse scrolled (606, 504) with delta (9, 8)
Screenshot: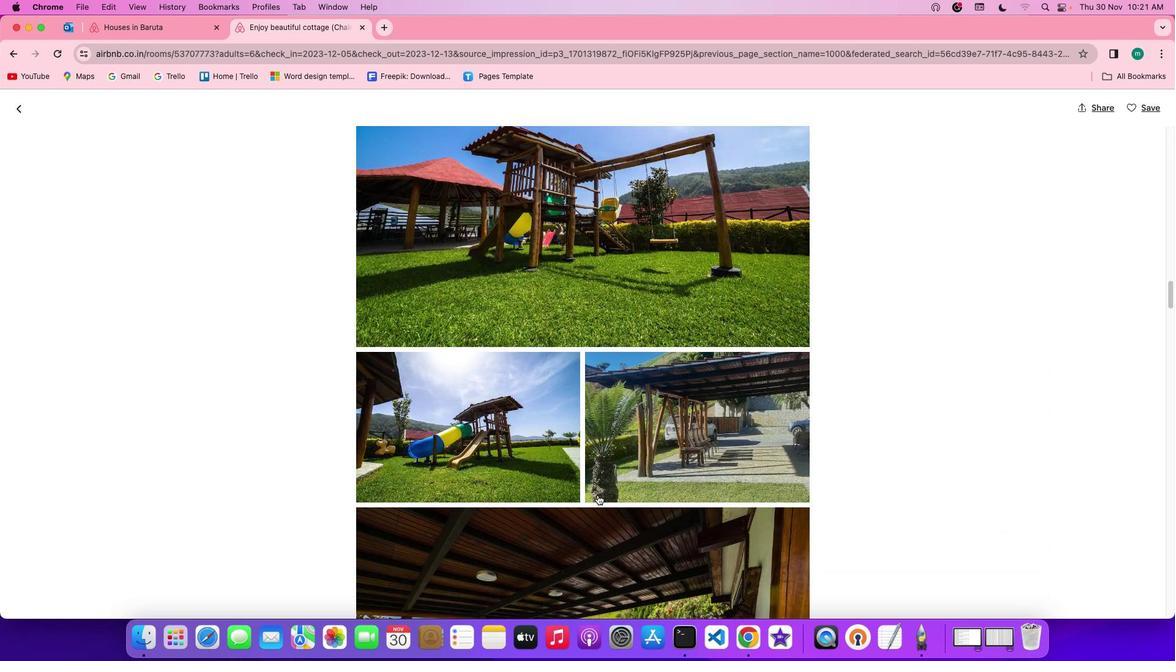 
Action: Mouse scrolled (606, 504) with delta (9, 8)
Screenshot: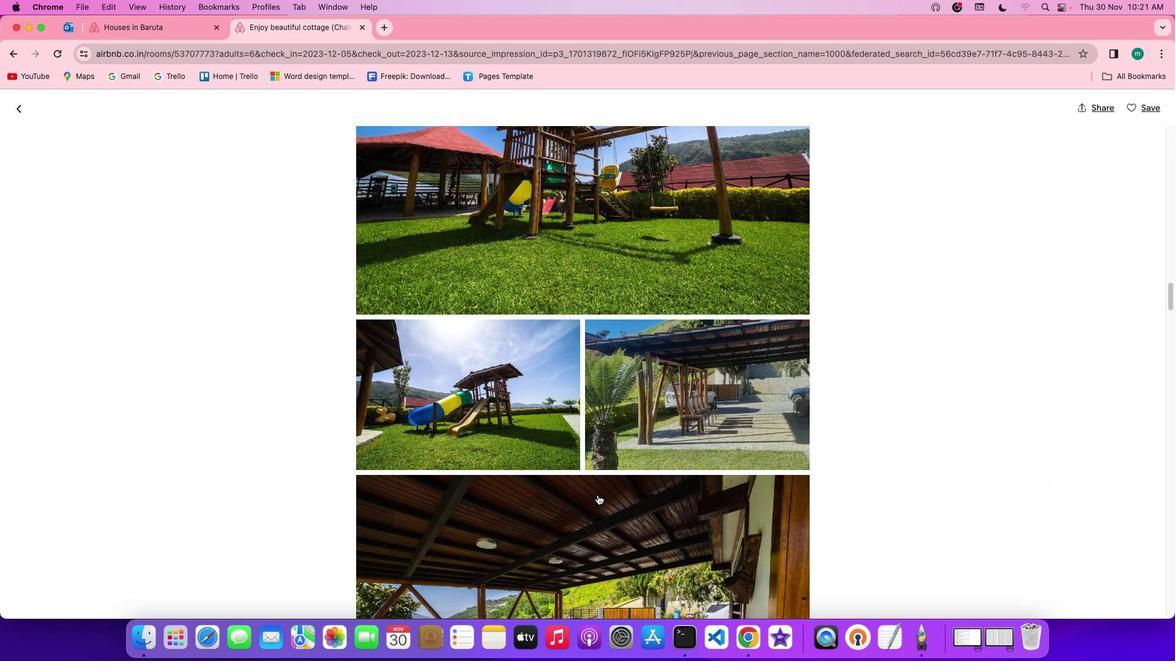 
Action: Mouse scrolled (606, 504) with delta (9, 8)
Screenshot: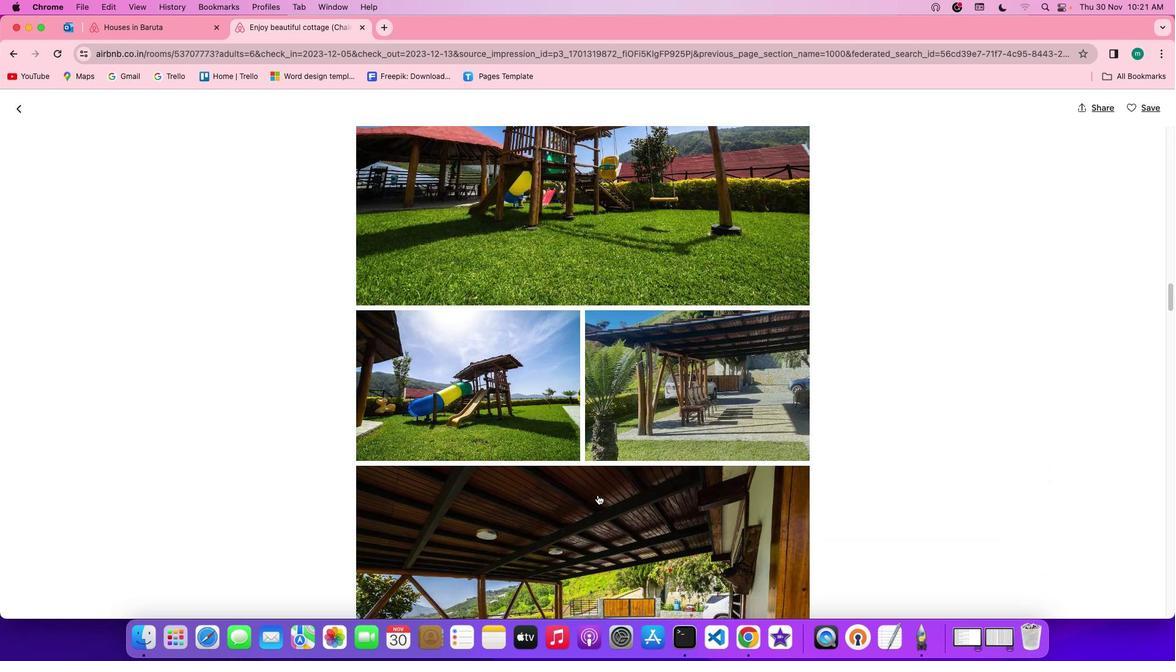 
Action: Mouse scrolled (606, 504) with delta (9, 7)
Screenshot: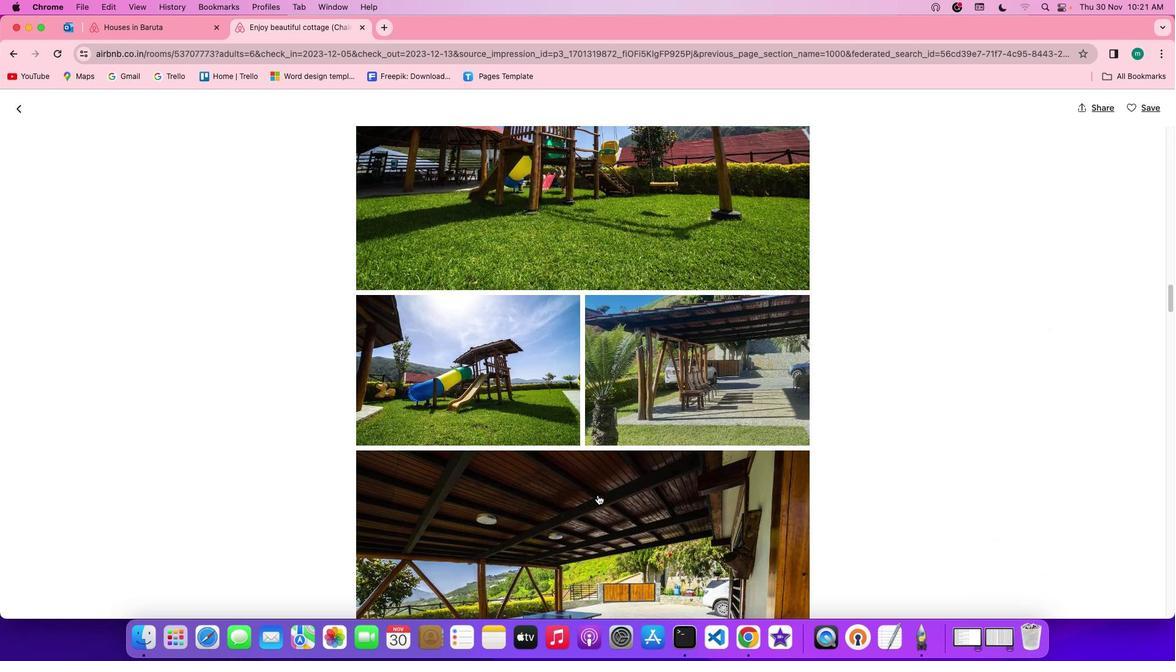 
Action: Mouse scrolled (606, 504) with delta (9, 7)
Screenshot: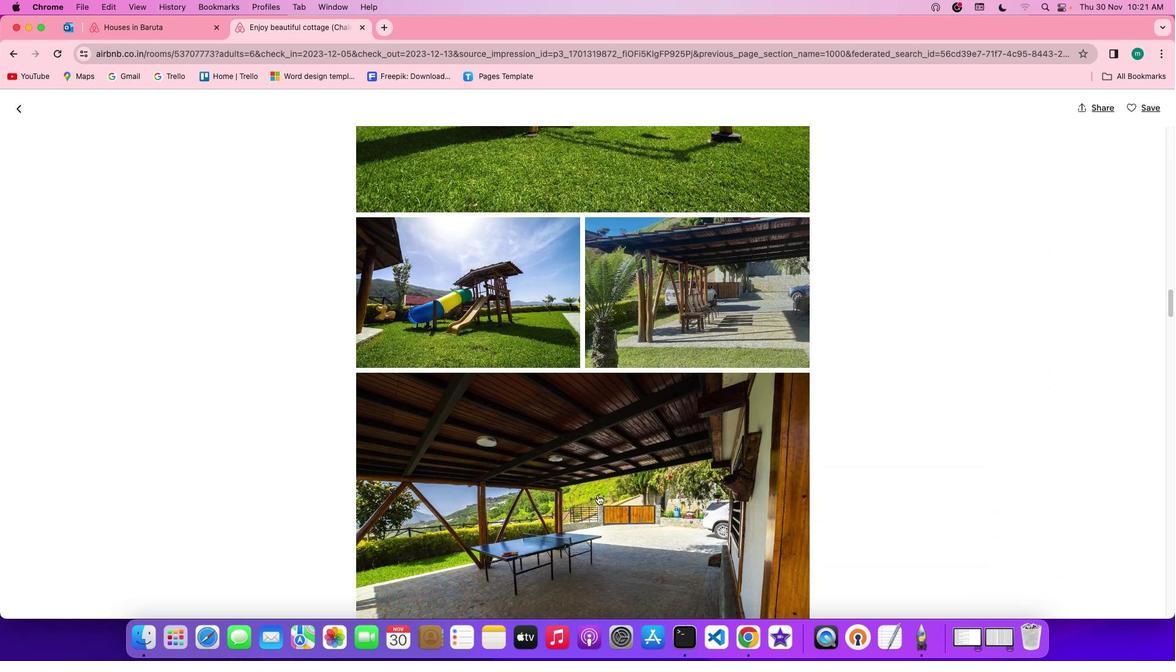 
Action: Mouse scrolled (606, 504) with delta (9, 8)
Screenshot: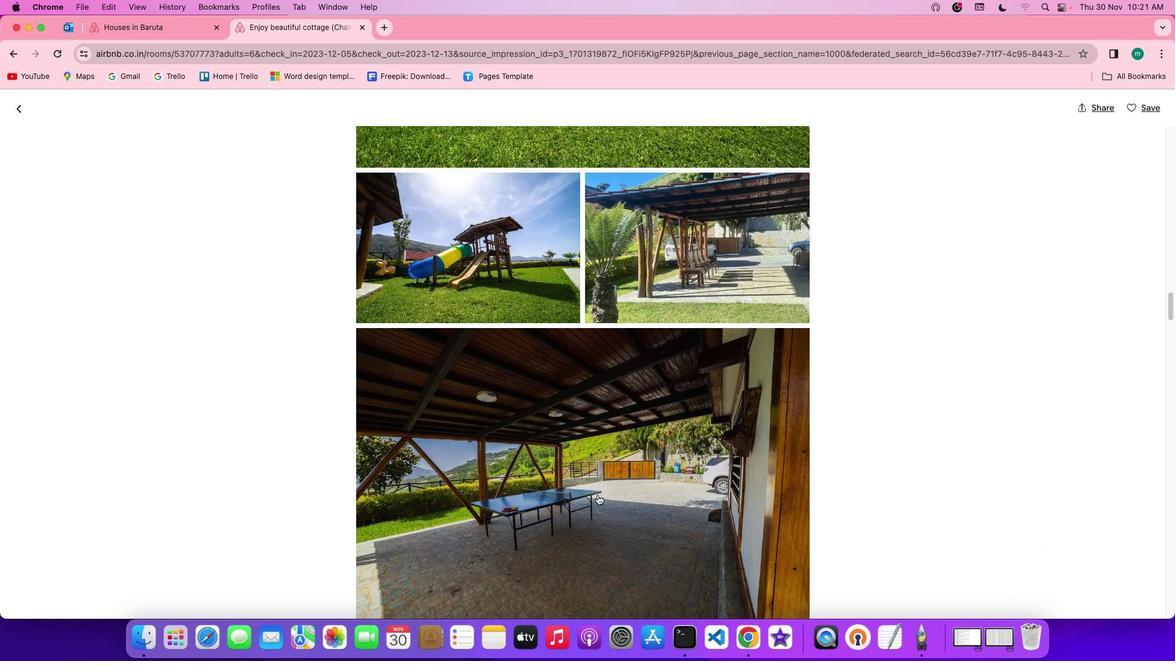 
Action: Mouse scrolled (606, 504) with delta (9, 8)
Screenshot: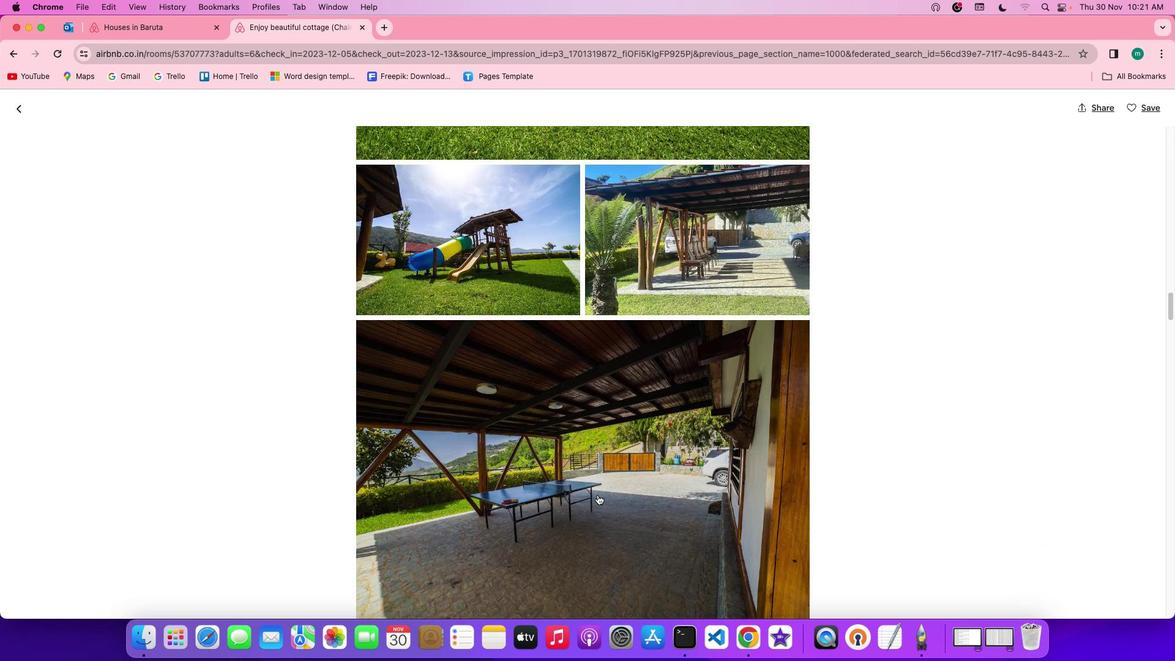 
Action: Mouse scrolled (606, 504) with delta (9, 7)
Screenshot: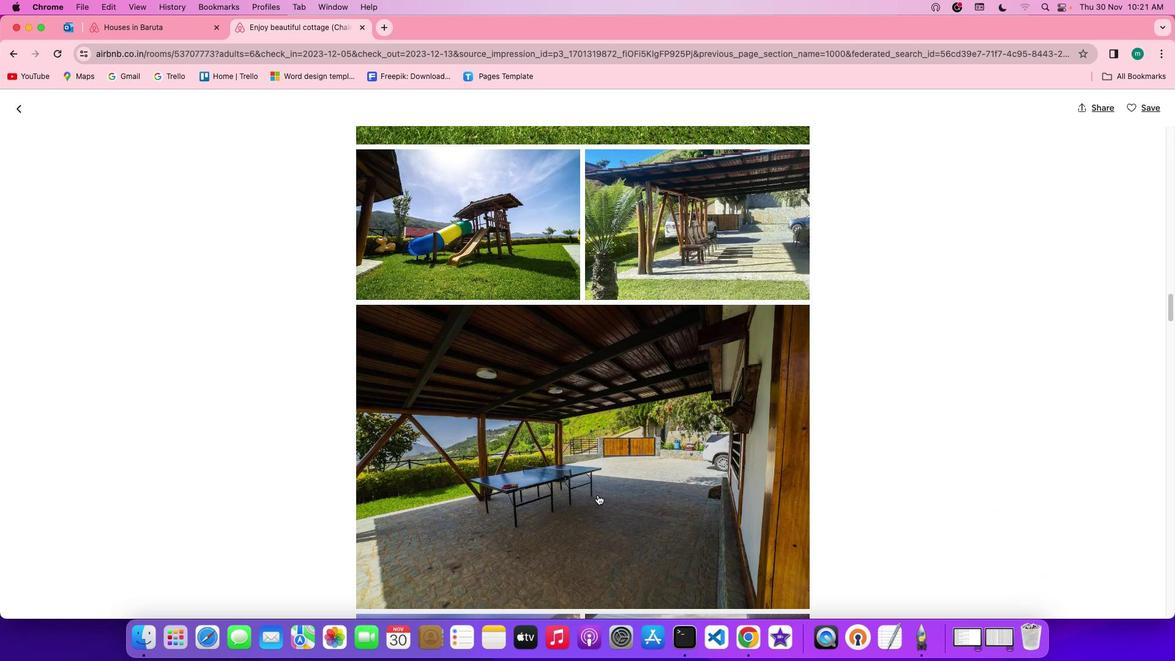 
Action: Mouse scrolled (606, 504) with delta (9, 7)
Screenshot: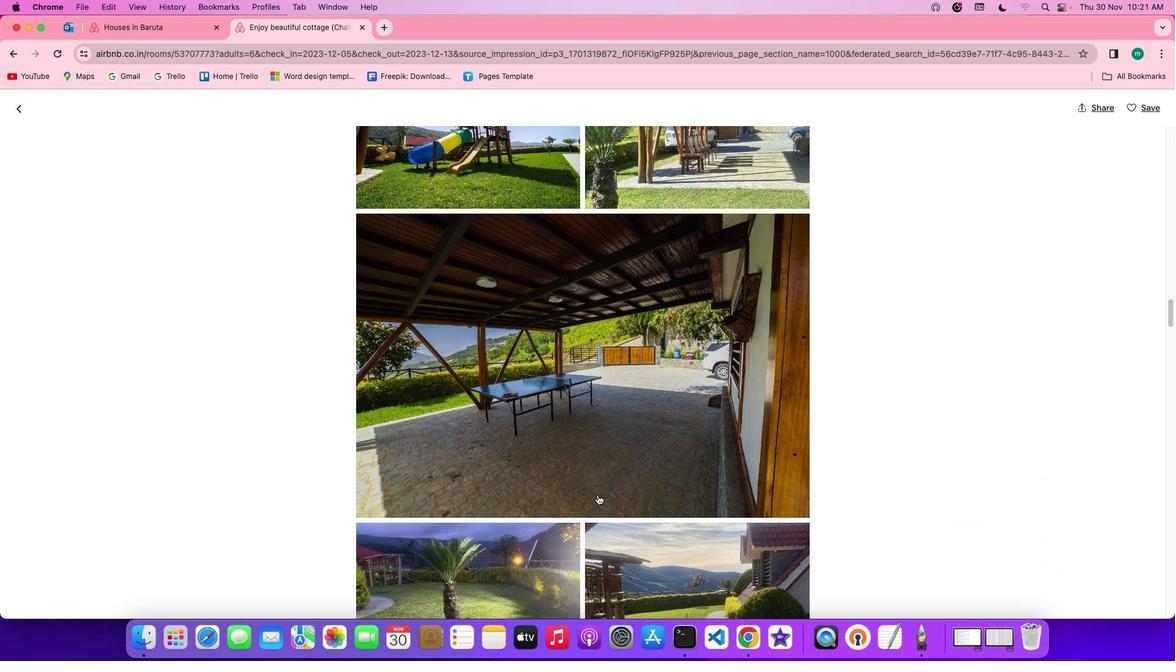 
Action: Mouse scrolled (606, 504) with delta (9, 8)
Screenshot: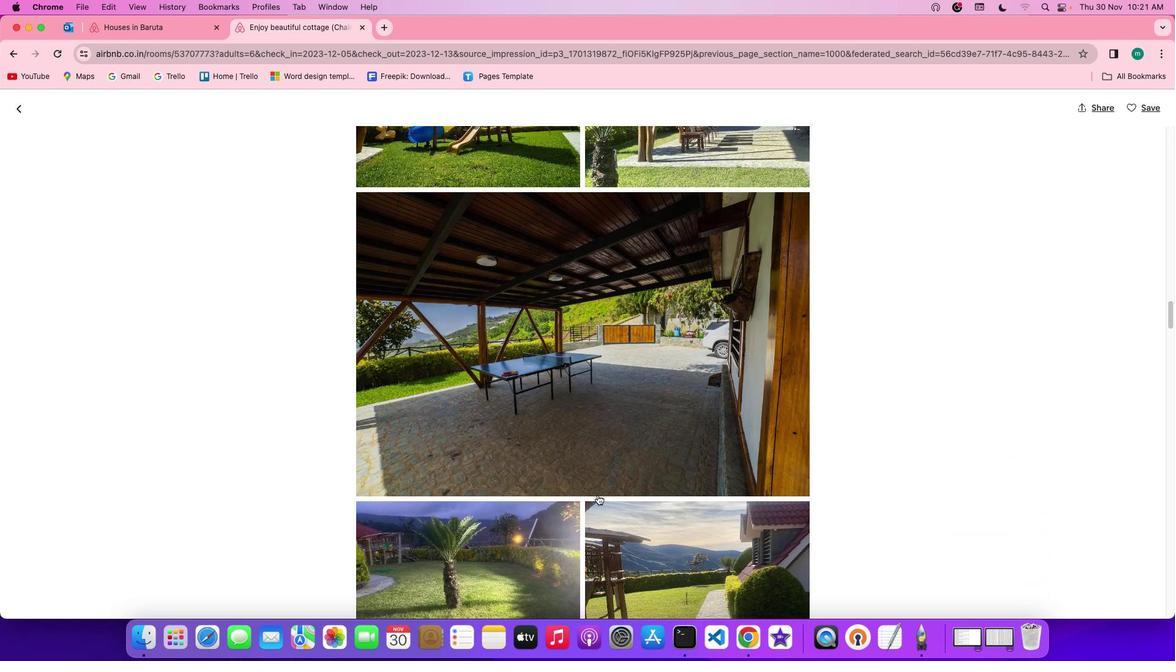 
Action: Mouse scrolled (606, 504) with delta (9, 8)
Screenshot: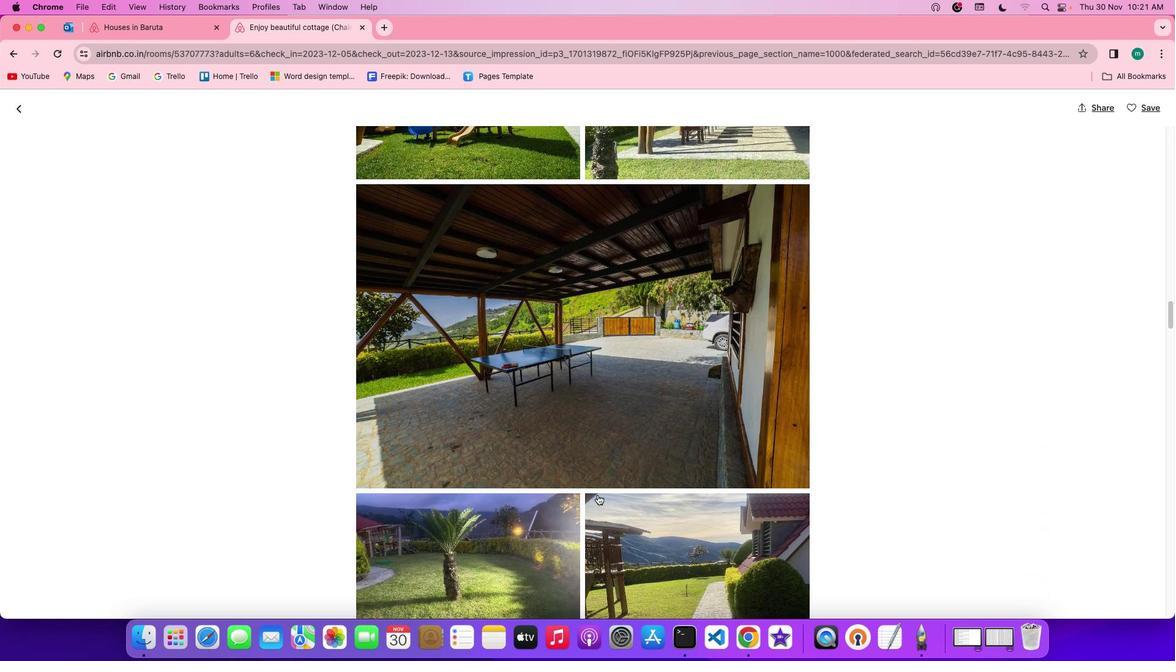 
Action: Mouse scrolled (606, 504) with delta (9, 7)
Screenshot: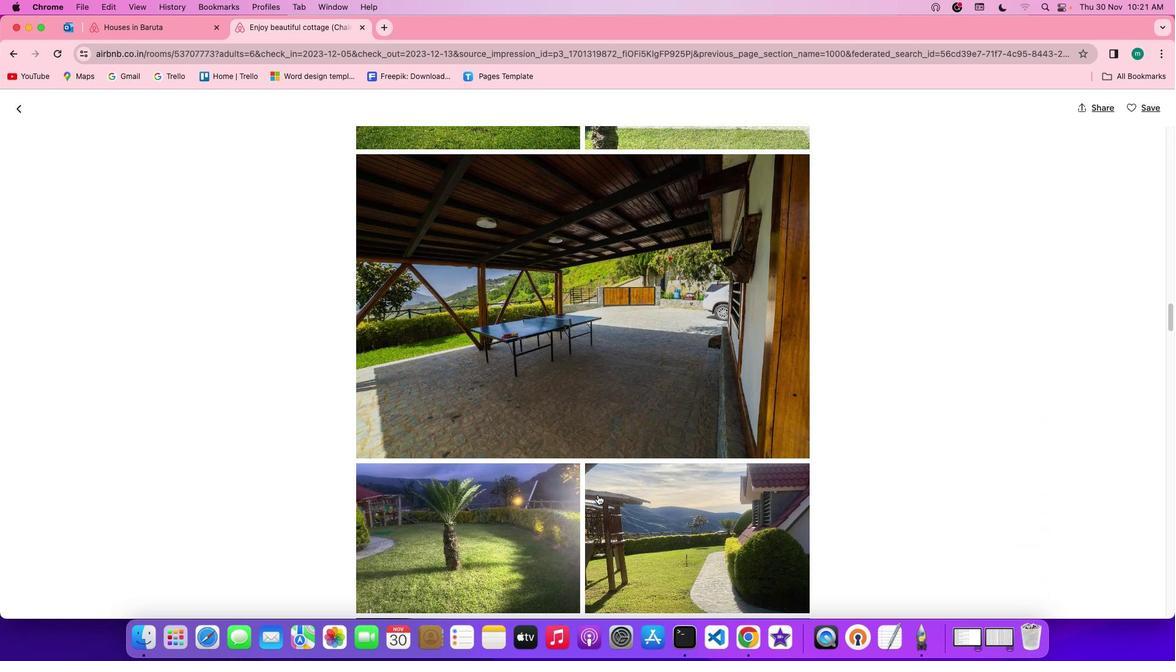 
Action: Mouse scrolled (606, 504) with delta (9, 8)
Screenshot: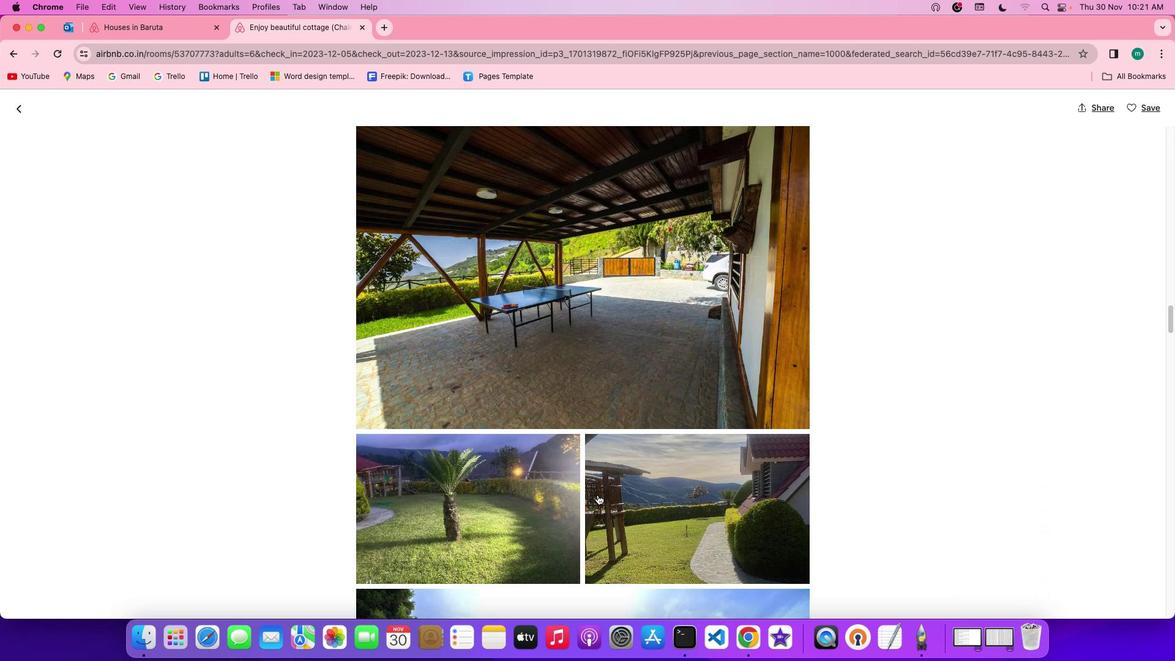 
Action: Mouse scrolled (606, 504) with delta (9, 8)
Screenshot: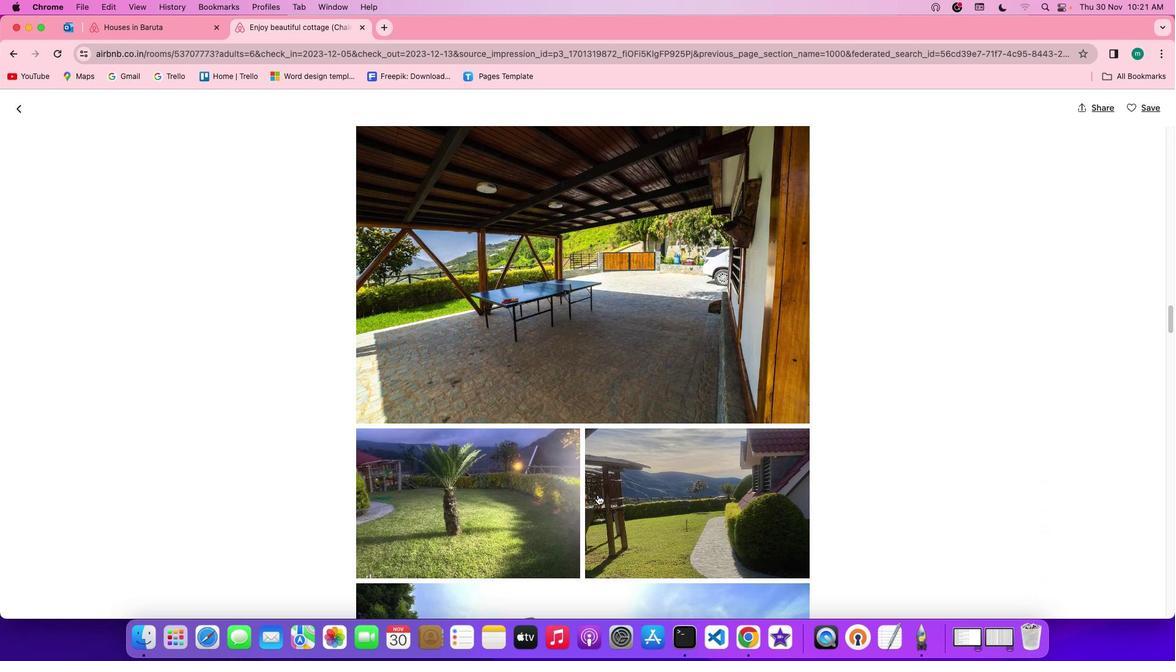 
Action: Mouse scrolled (606, 504) with delta (9, 8)
Screenshot: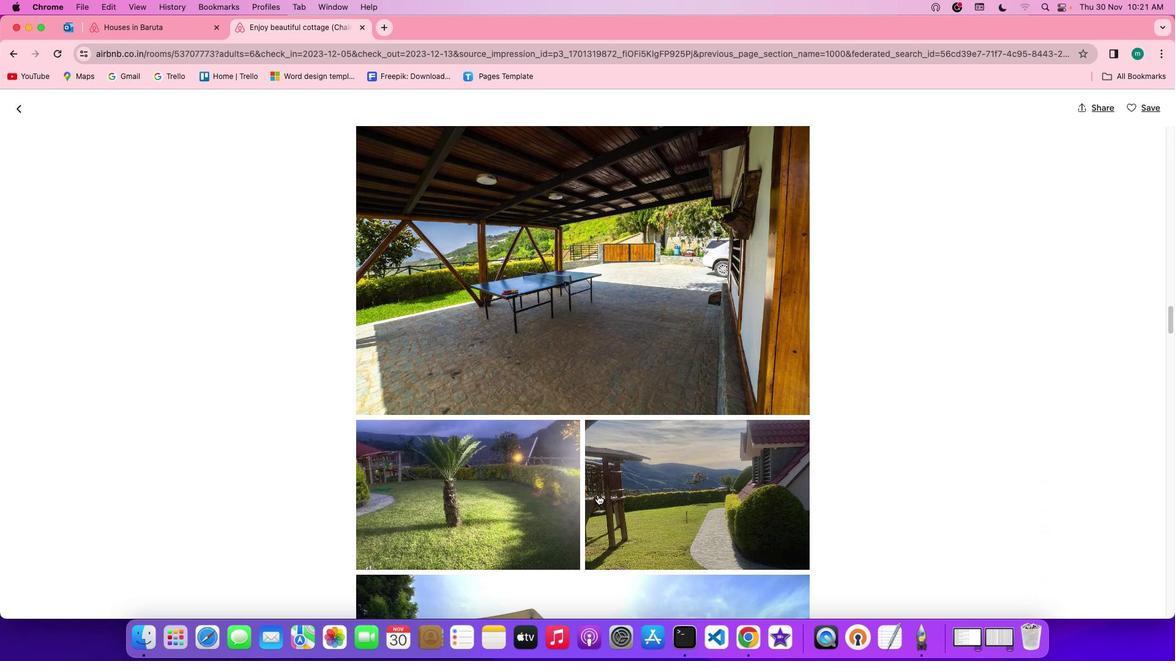 
Action: Mouse scrolled (606, 504) with delta (9, 7)
Screenshot: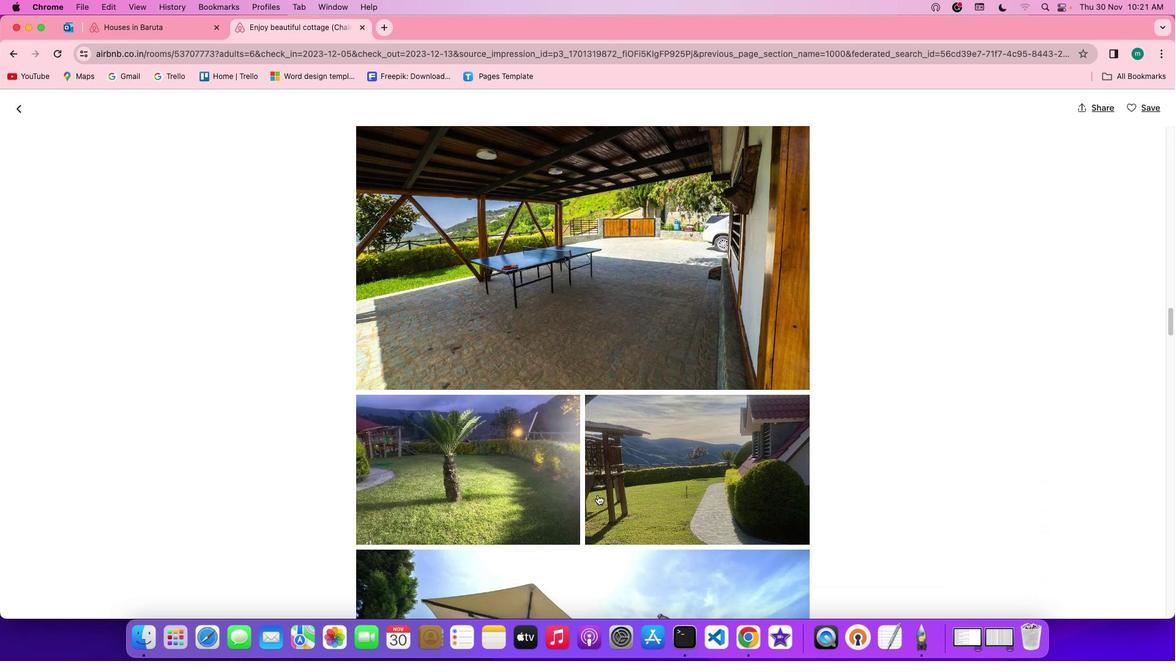 
Action: Mouse scrolled (606, 504) with delta (9, 7)
Screenshot: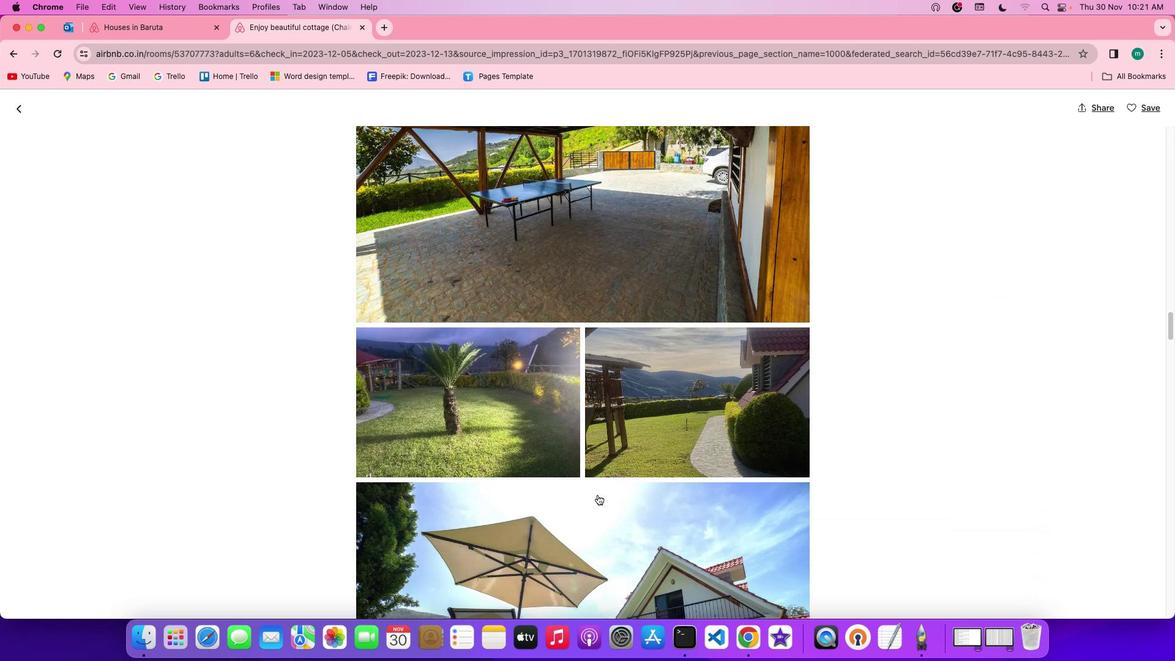 
Action: Mouse scrolled (606, 504) with delta (9, 8)
Screenshot: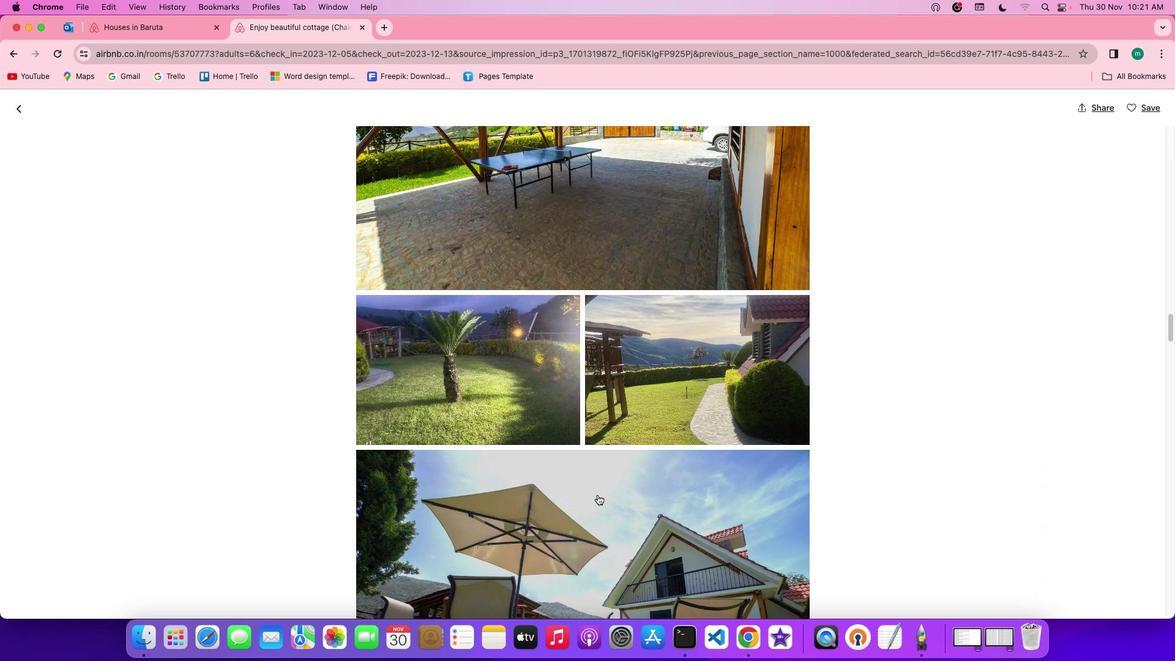 
Action: Mouse scrolled (606, 504) with delta (9, 8)
Screenshot: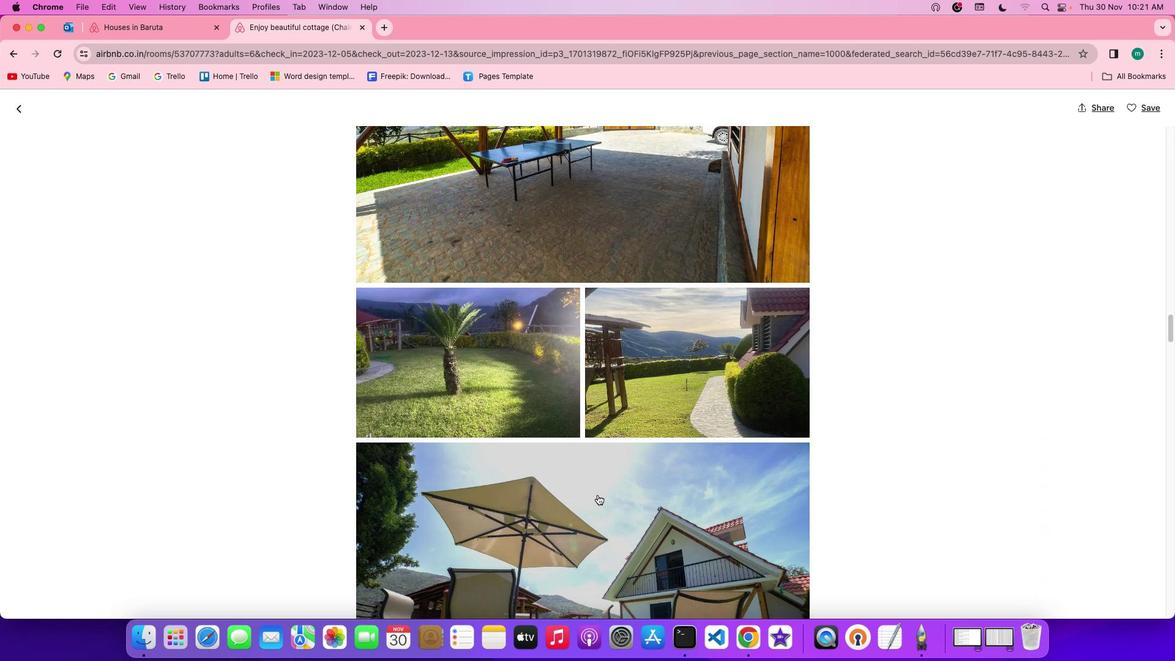 
Action: Mouse scrolled (606, 504) with delta (9, 7)
Screenshot: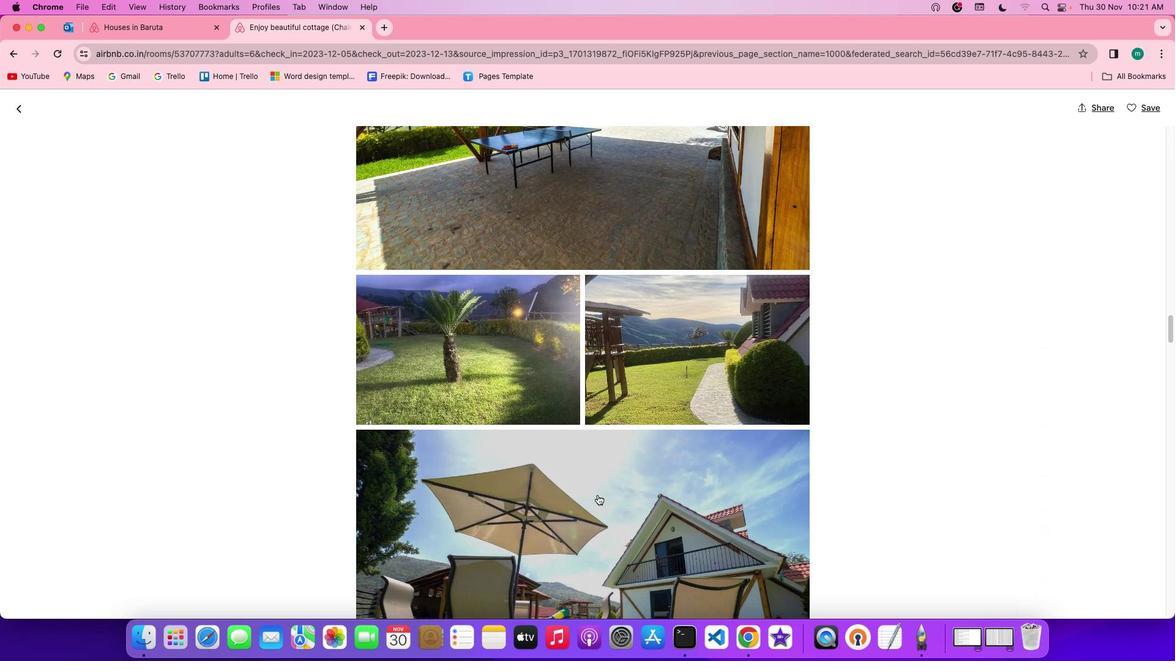 
Action: Mouse scrolled (606, 504) with delta (9, 7)
Screenshot: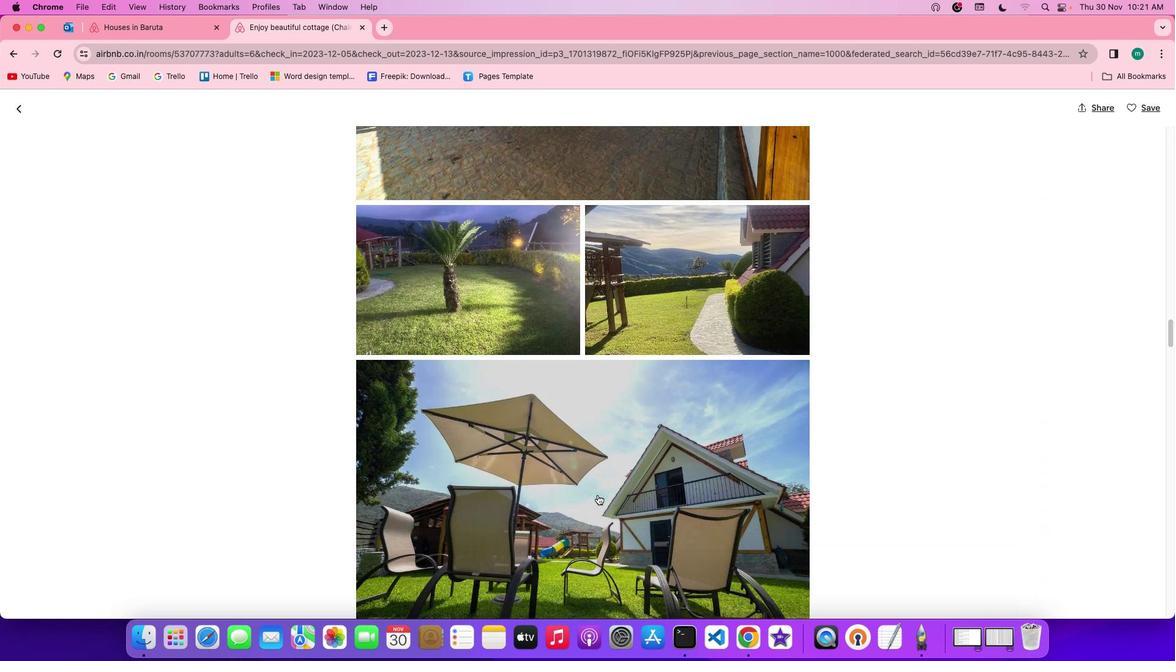 
Action: Mouse scrolled (606, 504) with delta (9, 8)
Screenshot: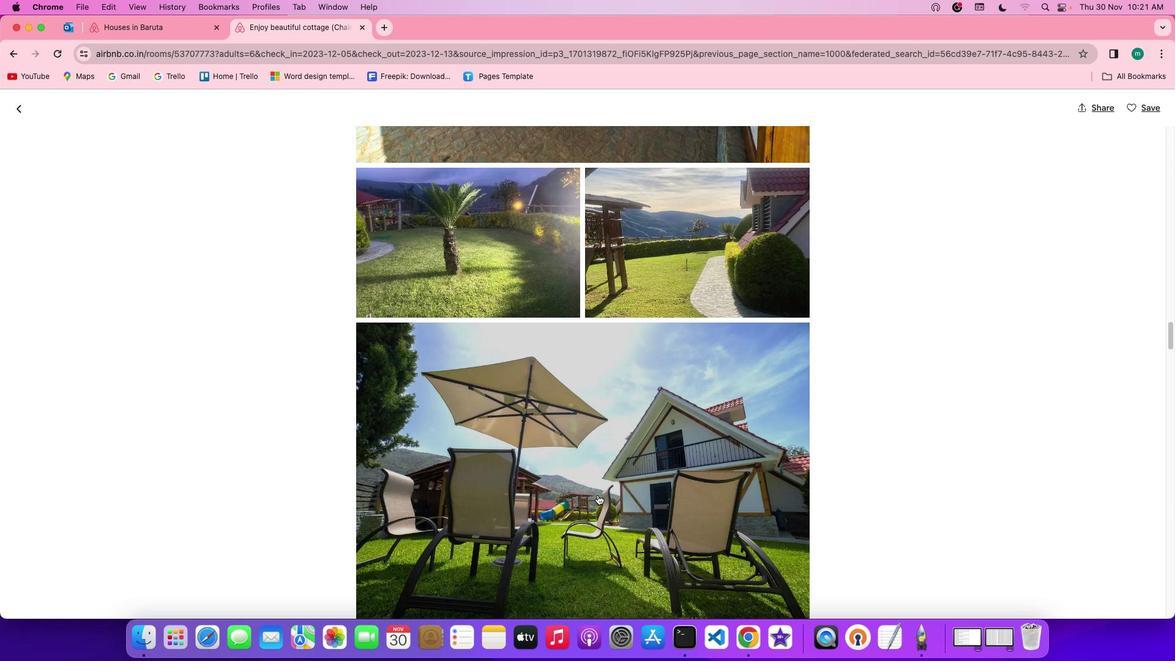 
Action: Mouse scrolled (606, 504) with delta (9, 8)
Screenshot: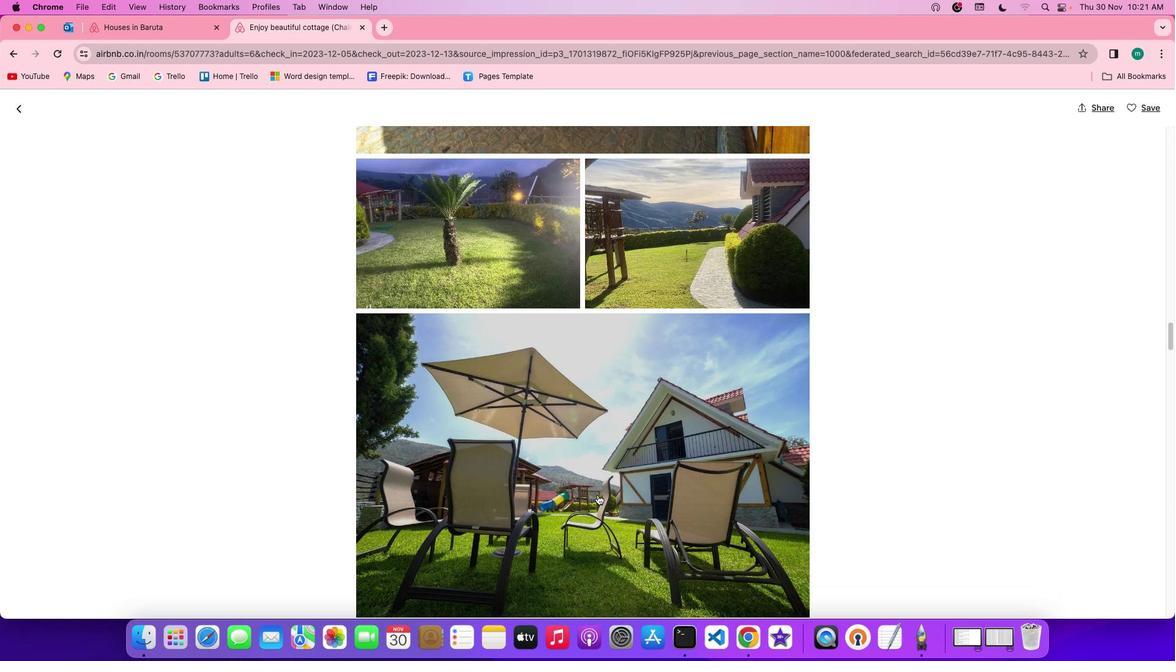 
Action: Mouse scrolled (606, 504) with delta (9, 7)
Screenshot: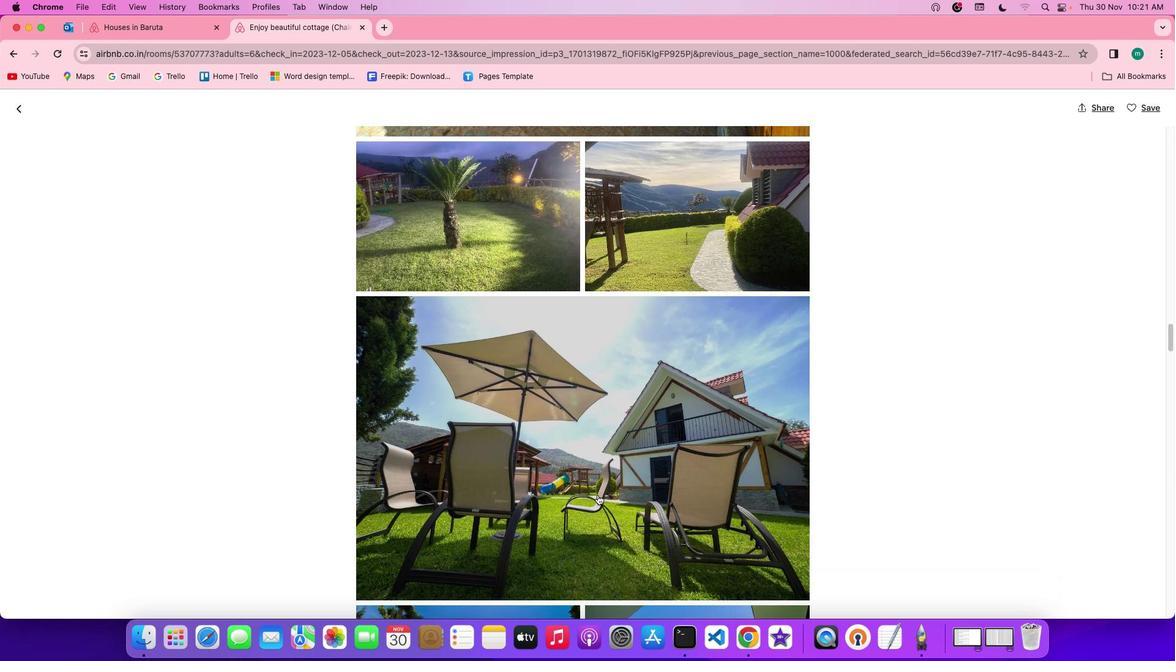 
Action: Mouse scrolled (606, 504) with delta (9, 7)
Screenshot: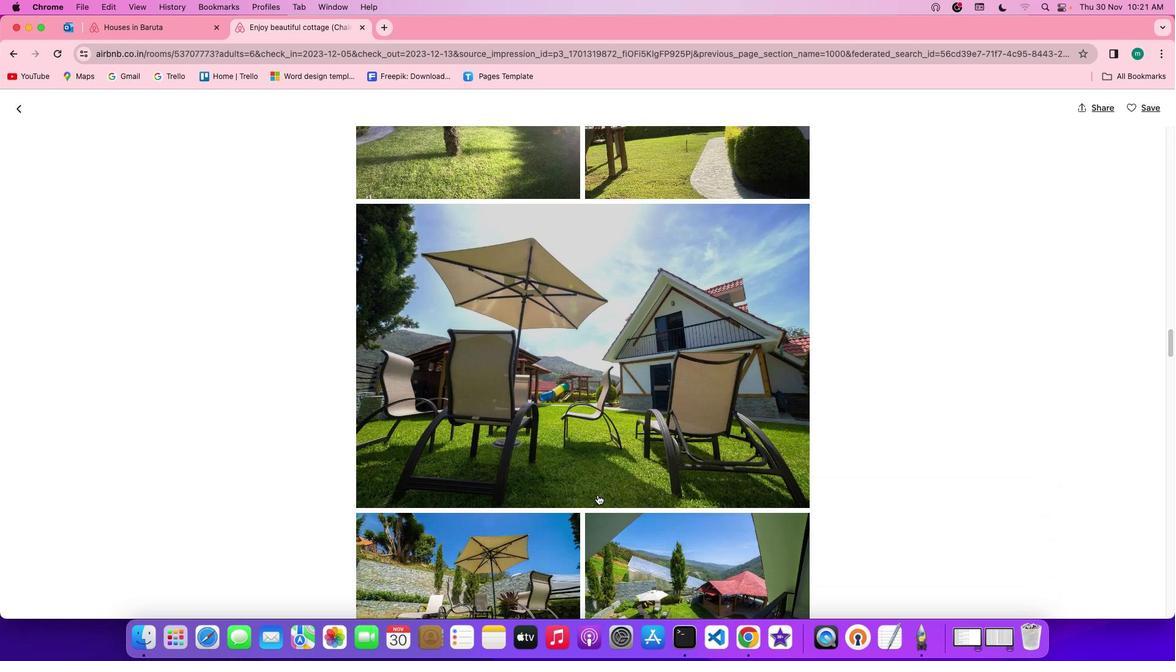 
Action: Mouse scrolled (606, 504) with delta (9, 8)
Screenshot: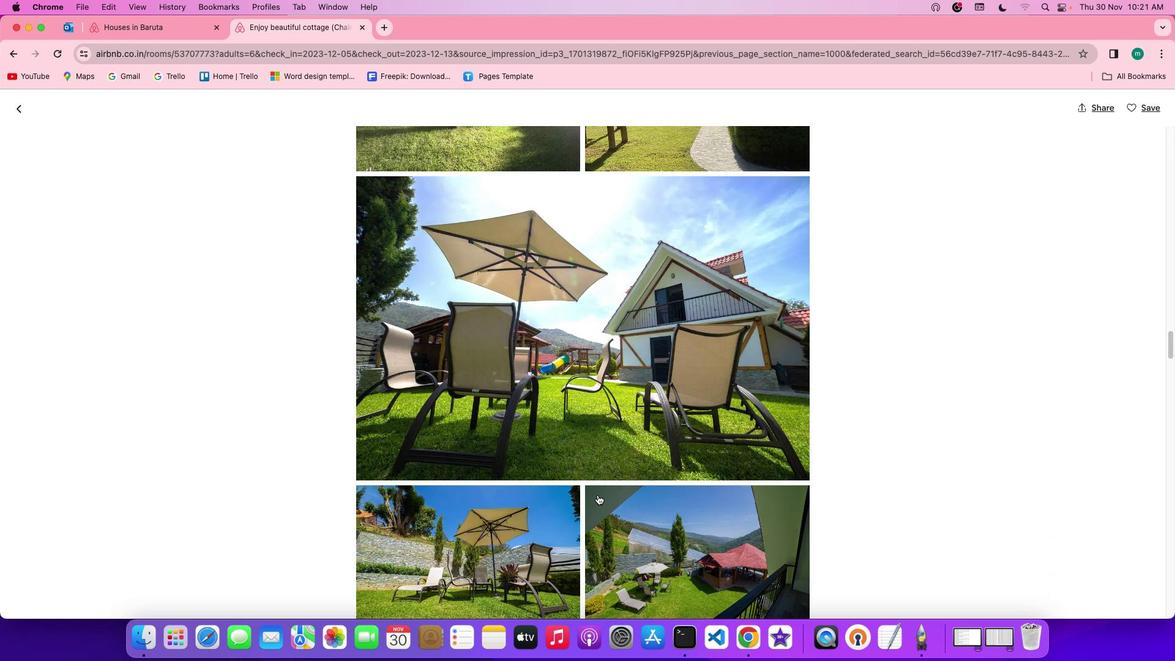 
Action: Mouse scrolled (606, 504) with delta (9, 8)
Screenshot: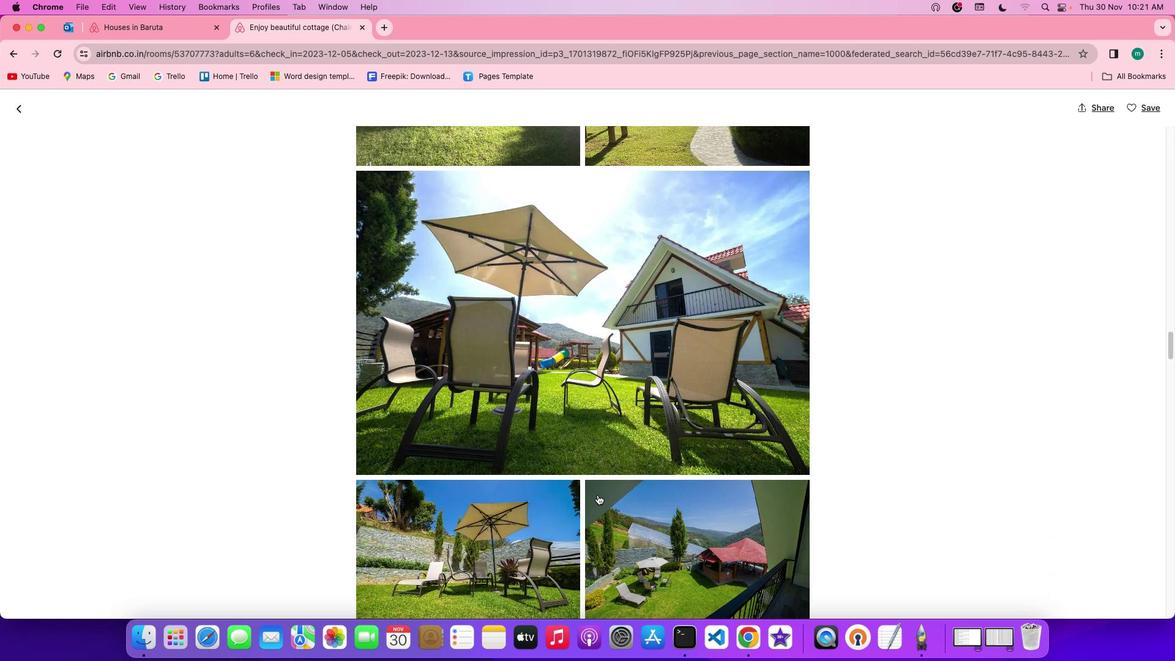 
Action: Mouse scrolled (606, 504) with delta (9, 7)
Screenshot: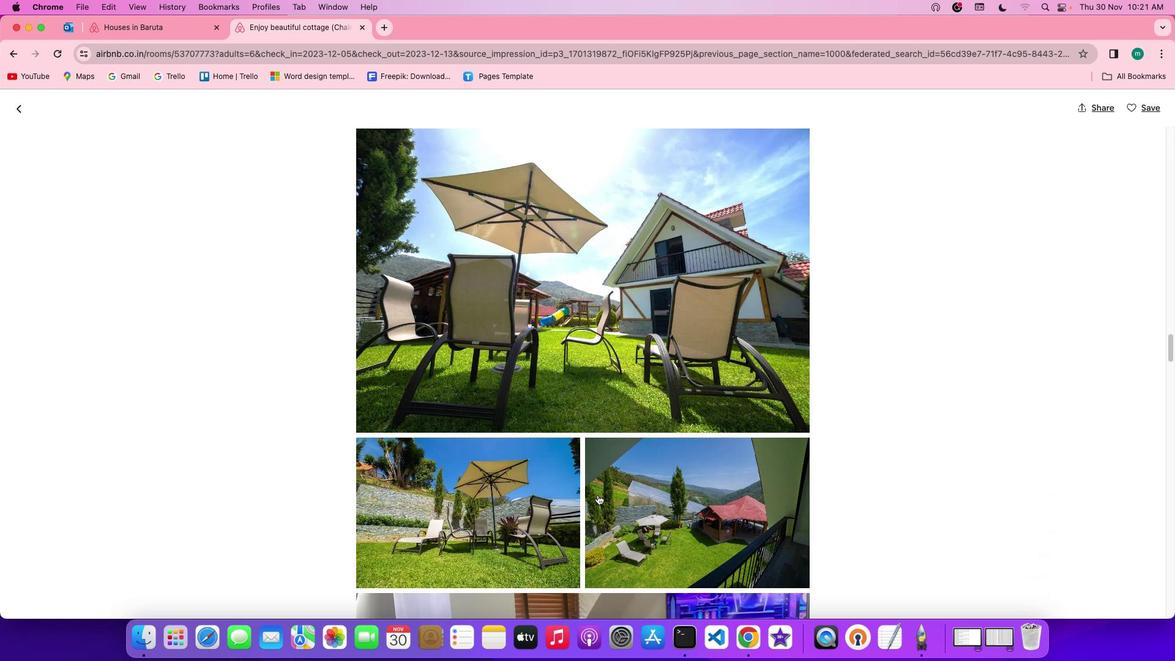 
Action: Mouse scrolled (606, 504) with delta (9, 8)
Screenshot: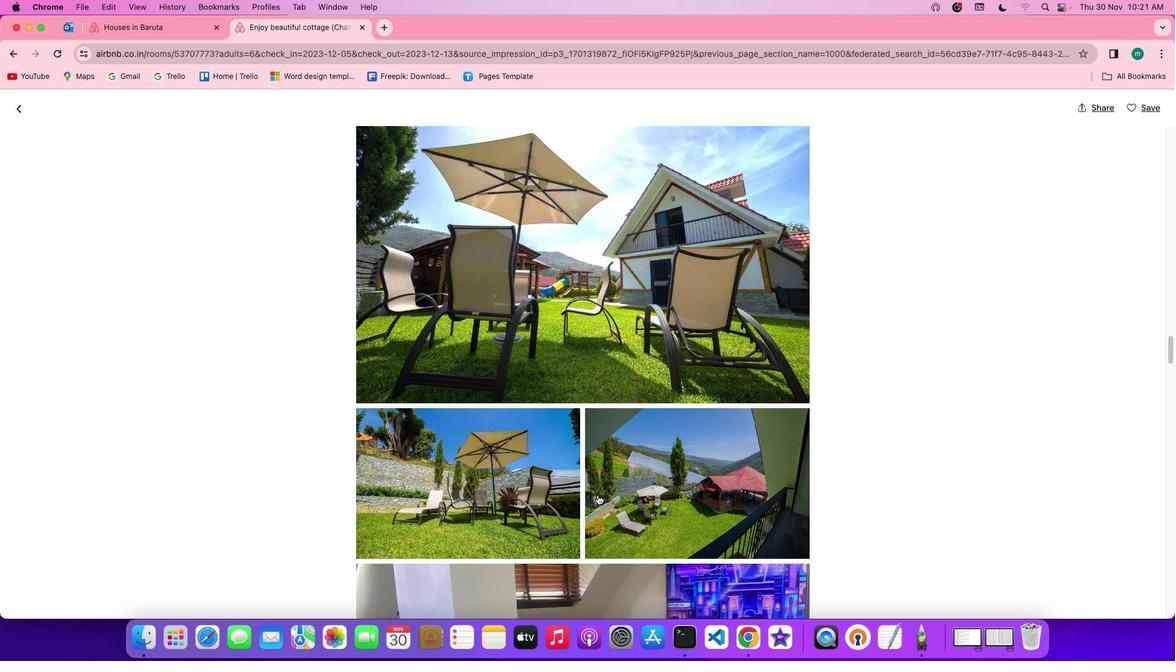 
Action: Mouse scrolled (606, 504) with delta (9, 8)
Screenshot: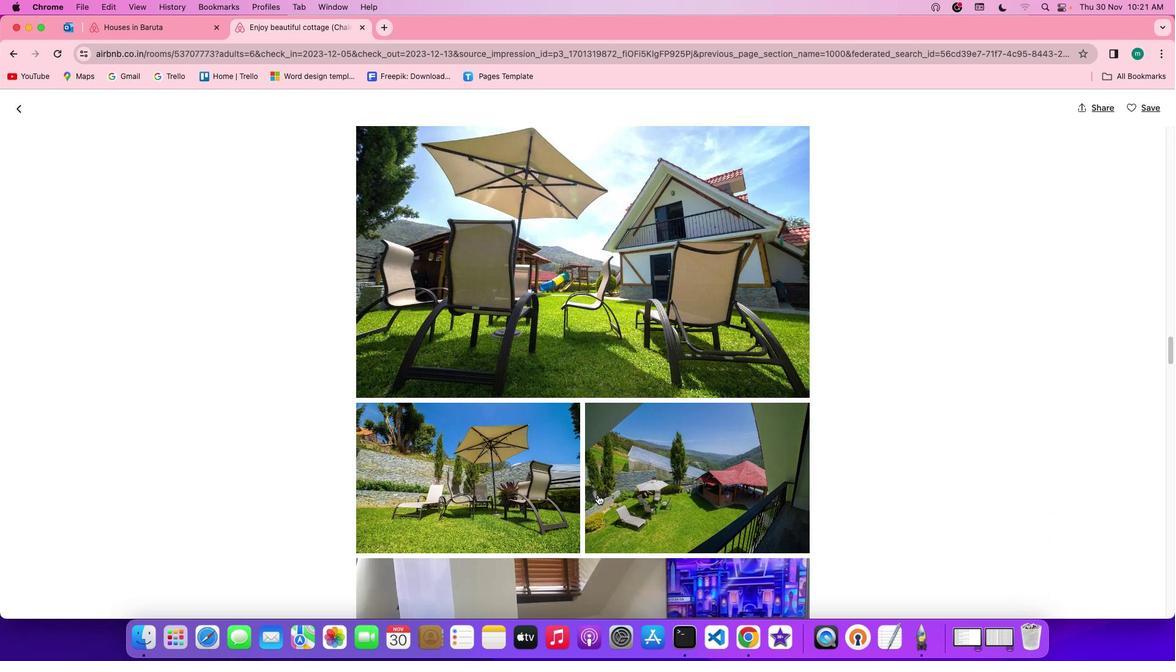 
Action: Mouse scrolled (606, 504) with delta (9, 8)
Screenshot: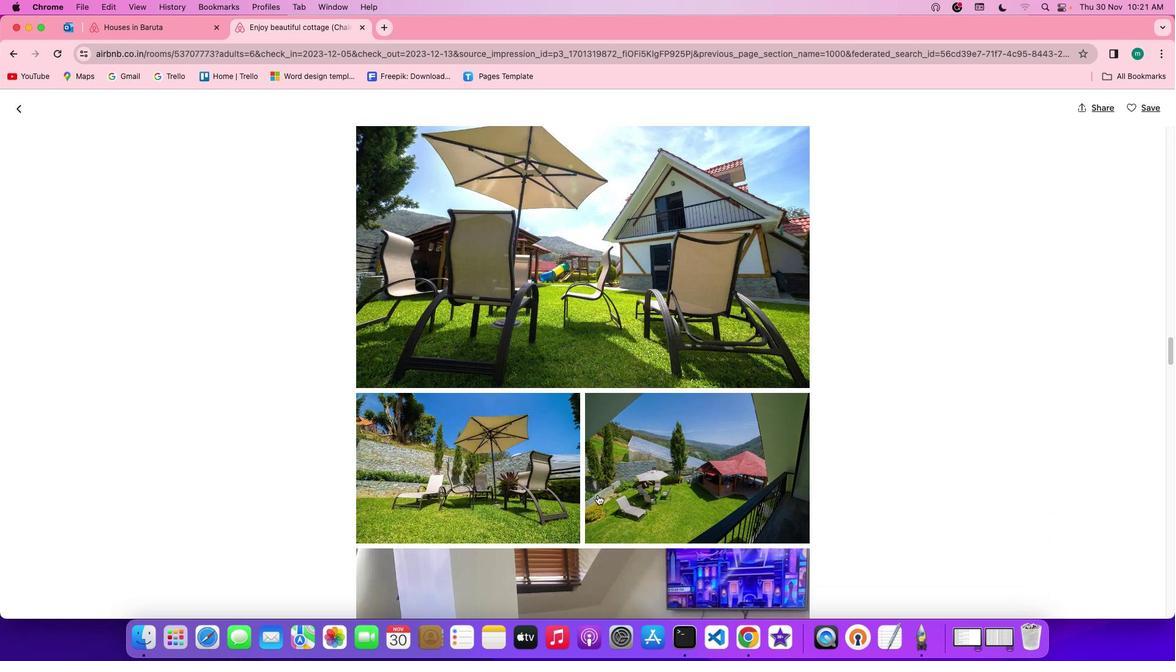 
Action: Mouse scrolled (606, 504) with delta (9, 7)
Screenshot: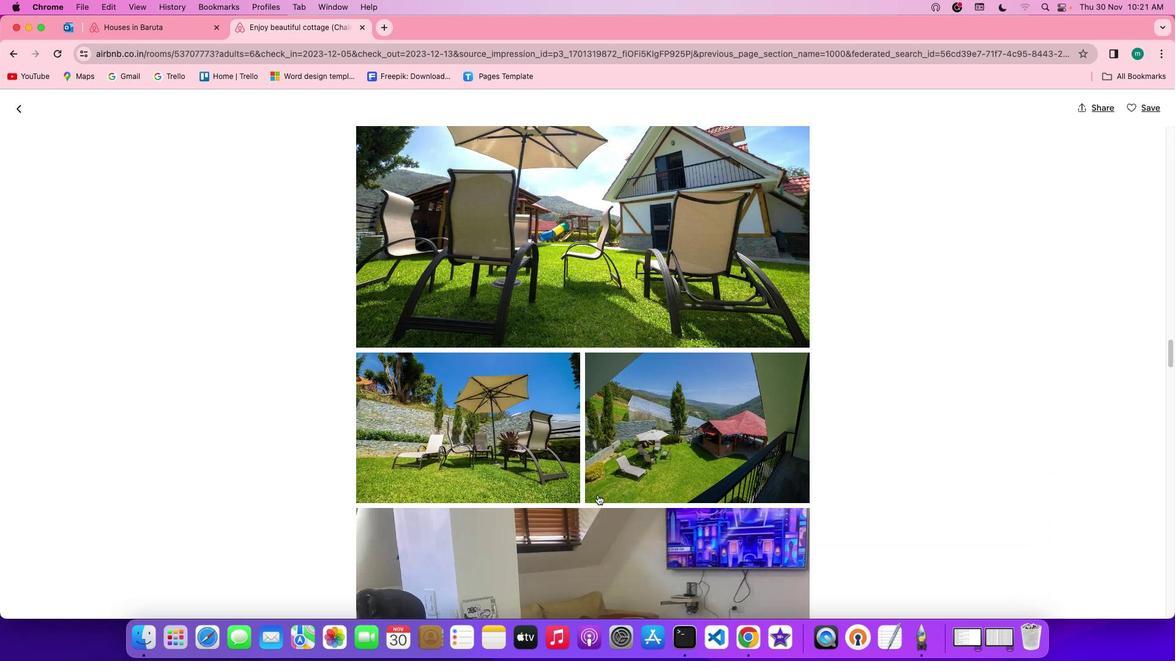 
Action: Mouse scrolled (606, 504) with delta (9, 7)
Screenshot: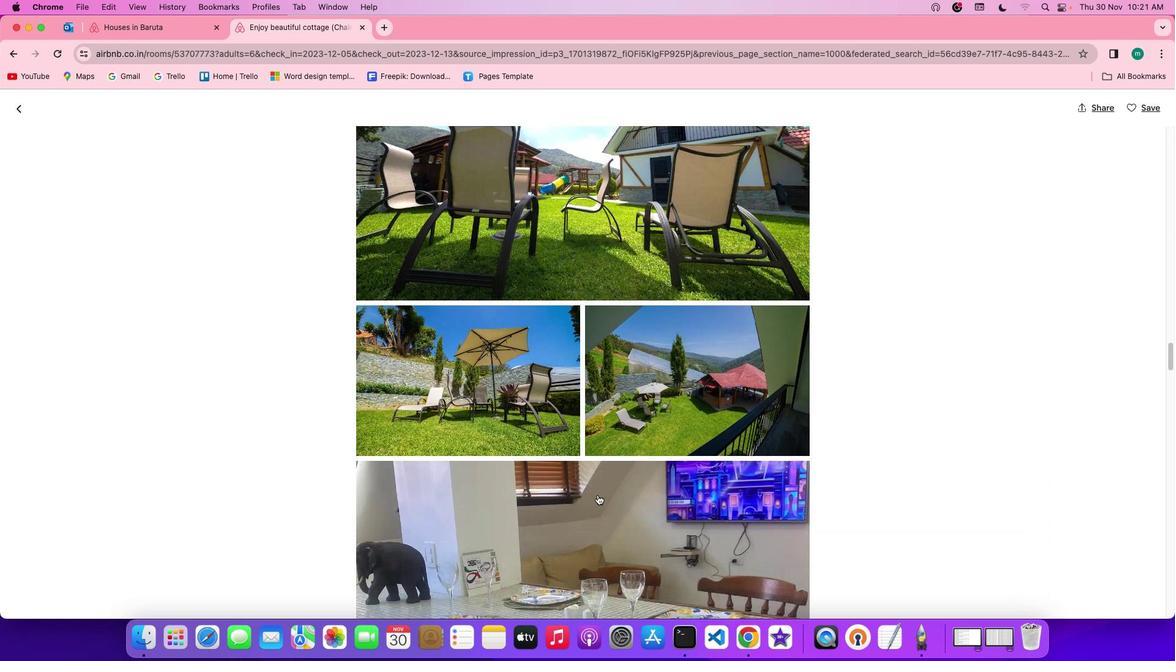 
Action: Mouse scrolled (606, 504) with delta (9, 8)
Screenshot: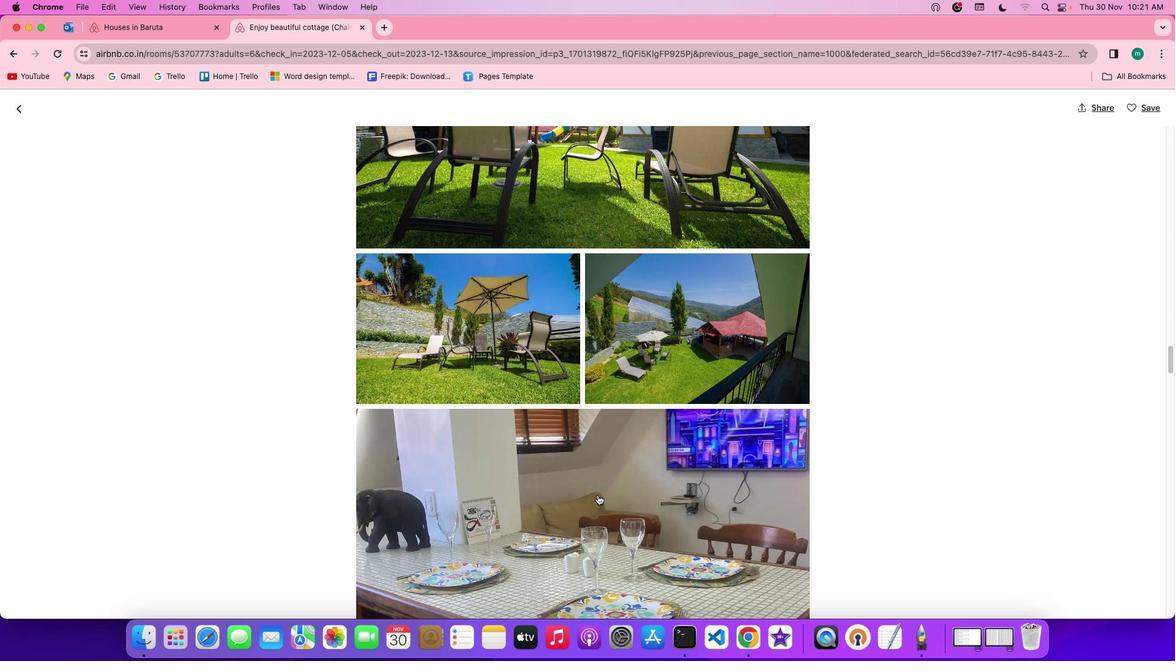 
Action: Mouse scrolled (606, 504) with delta (9, 8)
Screenshot: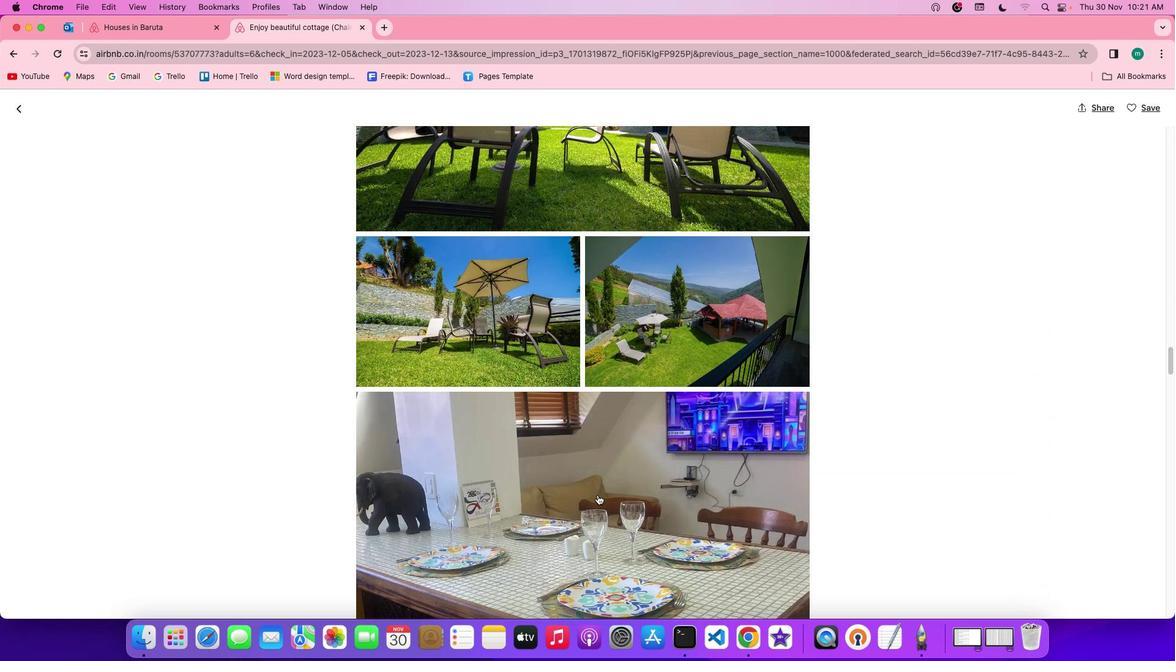 
Action: Mouse scrolled (606, 504) with delta (9, 7)
Screenshot: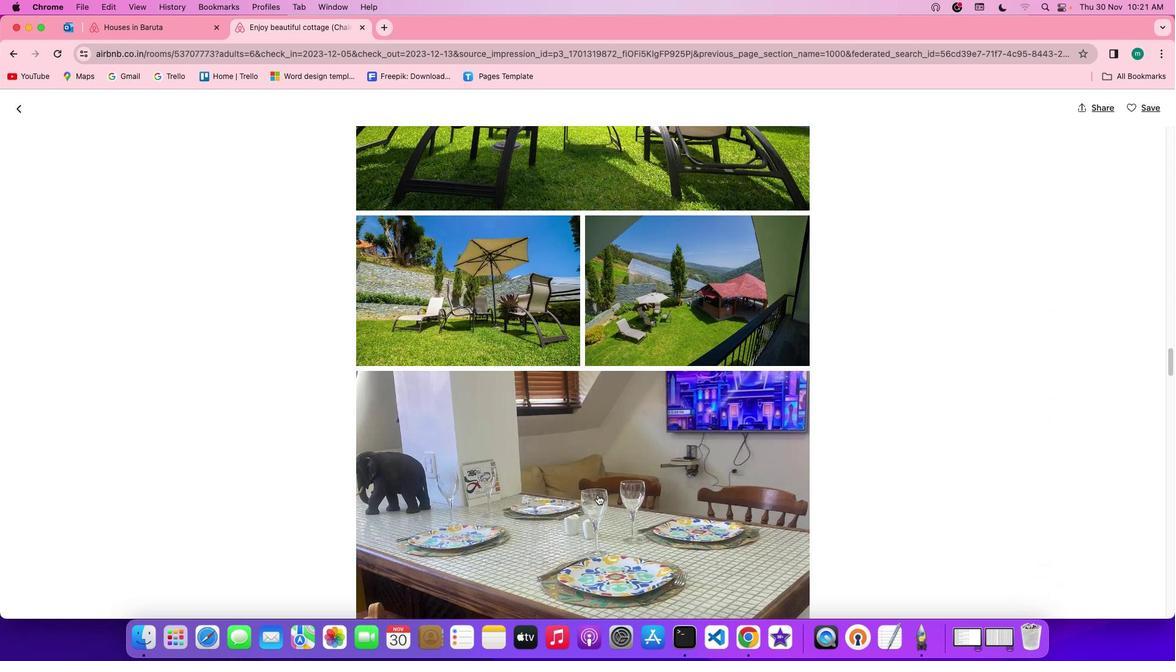 
Action: Mouse scrolled (606, 504) with delta (9, 7)
Screenshot: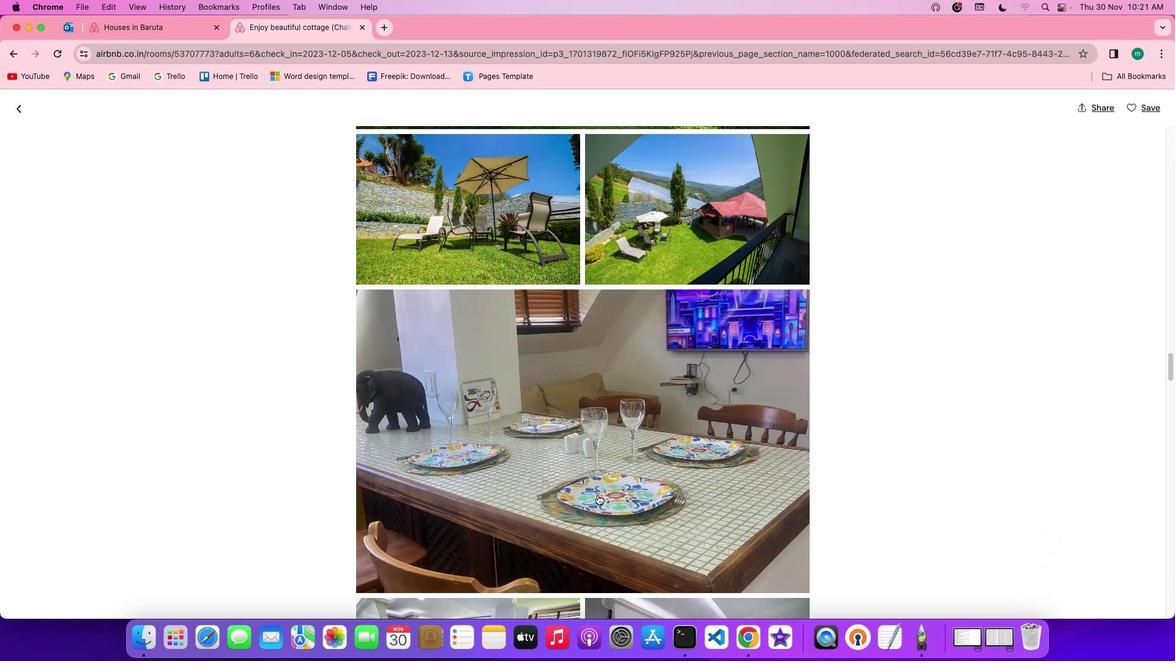 
Action: Mouse scrolled (606, 504) with delta (9, 8)
Screenshot: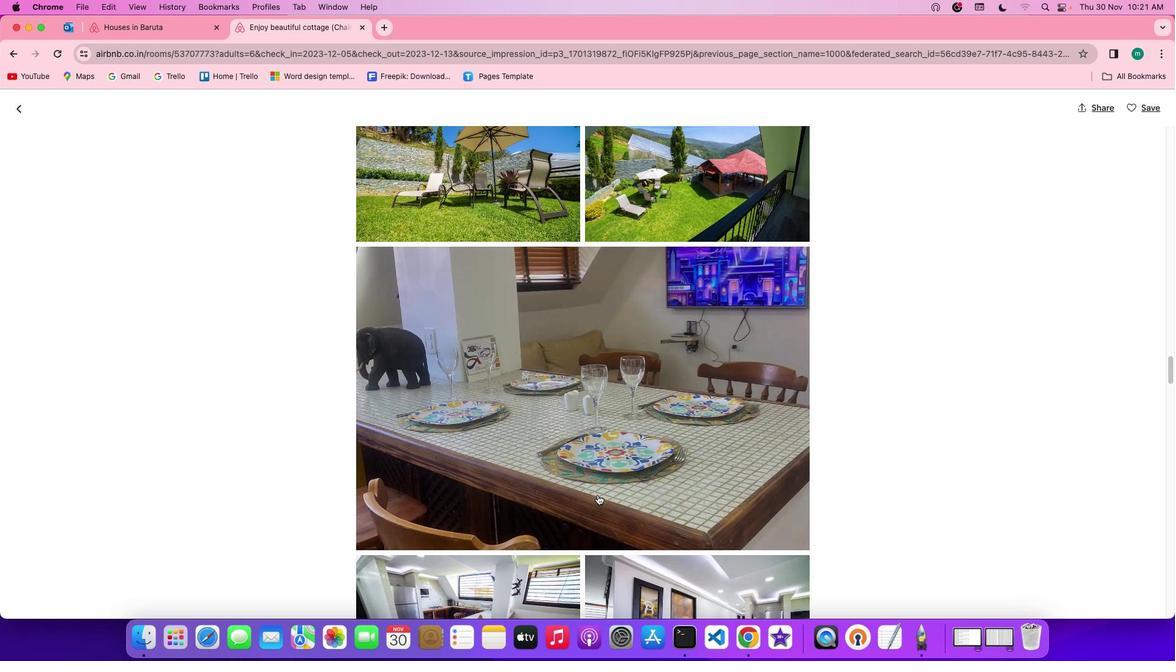 
Action: Mouse scrolled (606, 504) with delta (9, 8)
Screenshot: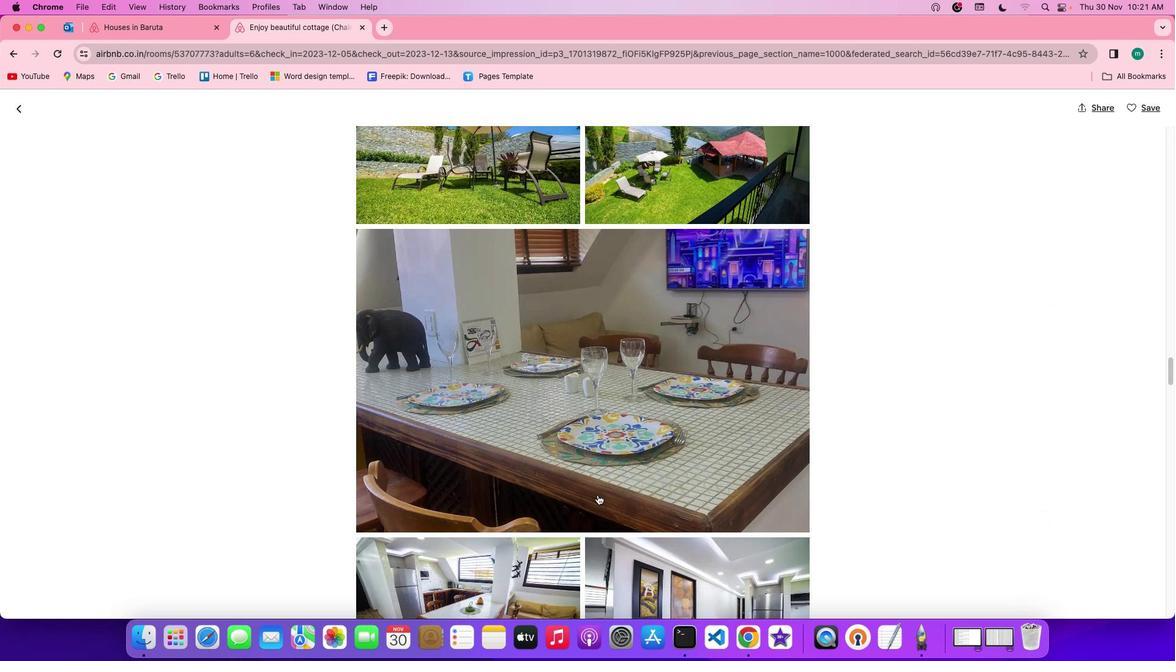 
Action: Mouse scrolled (606, 504) with delta (9, 7)
Screenshot: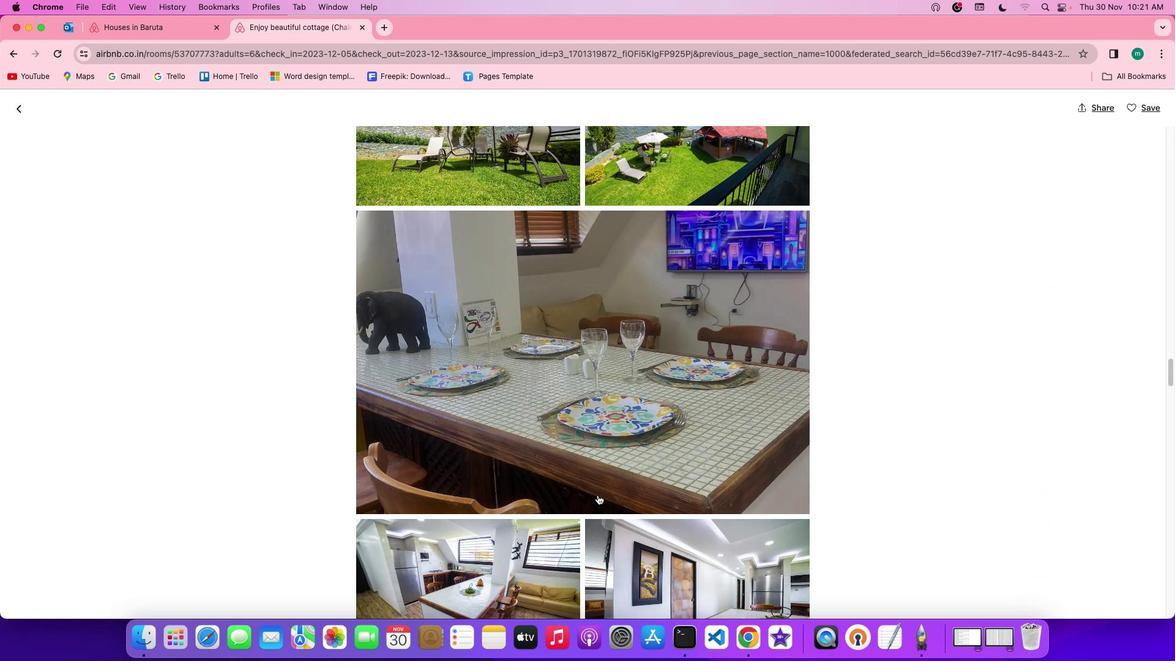 
Action: Mouse scrolled (606, 504) with delta (9, 8)
Screenshot: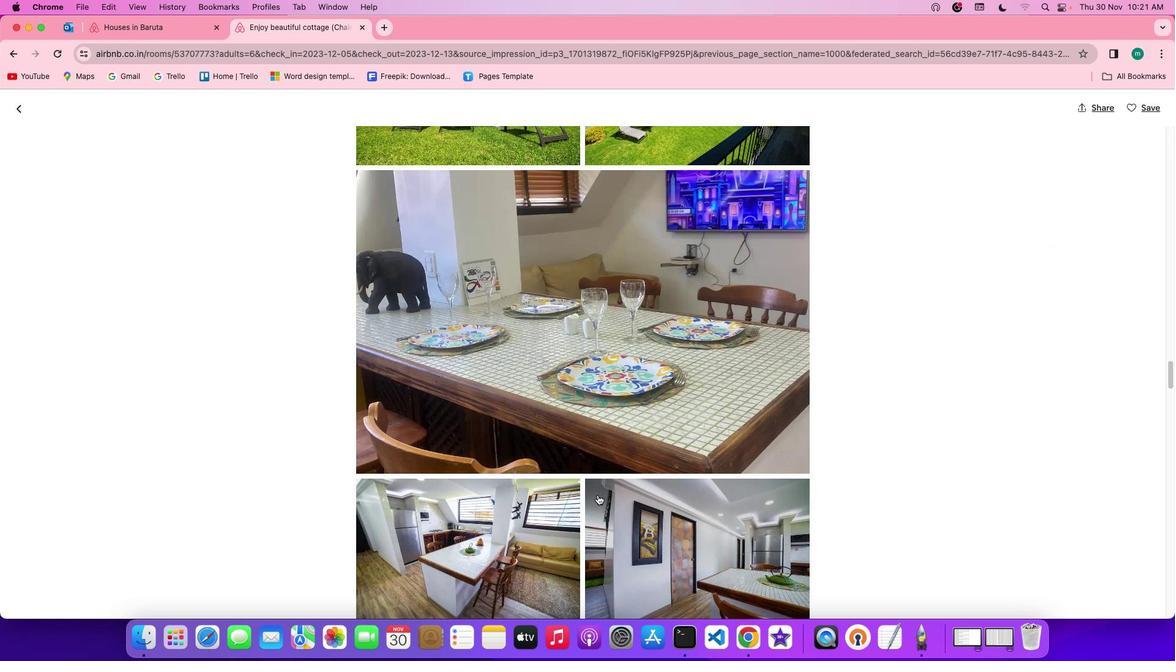 
Action: Mouse scrolled (606, 504) with delta (9, 8)
Screenshot: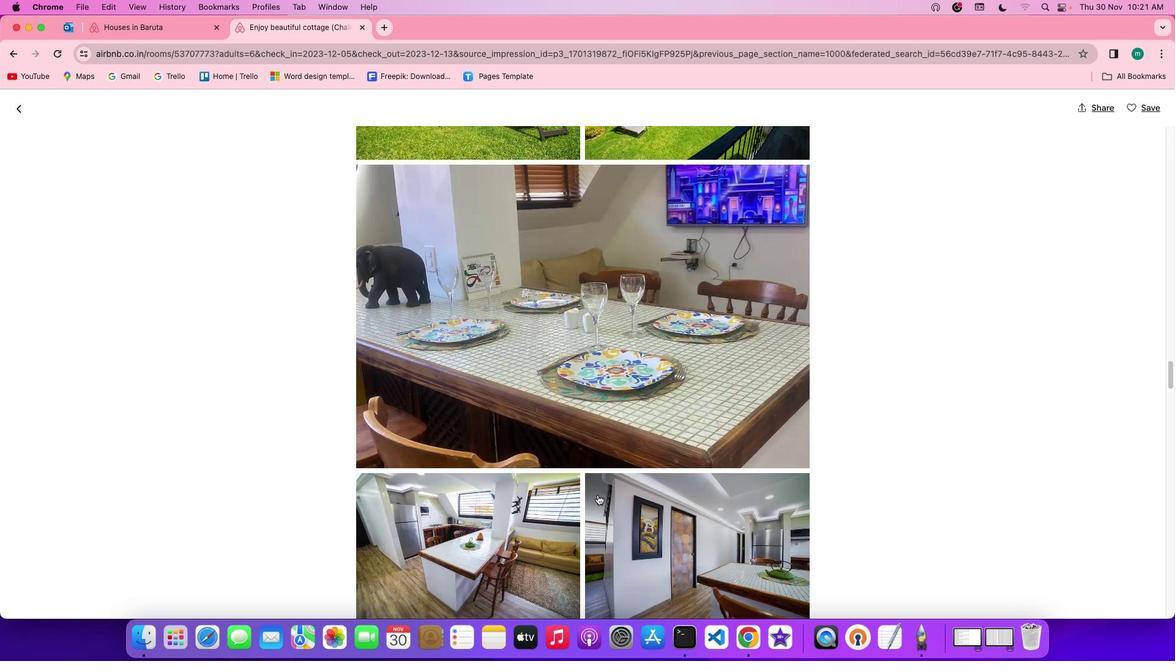 
Action: Mouse scrolled (606, 504) with delta (9, 8)
Screenshot: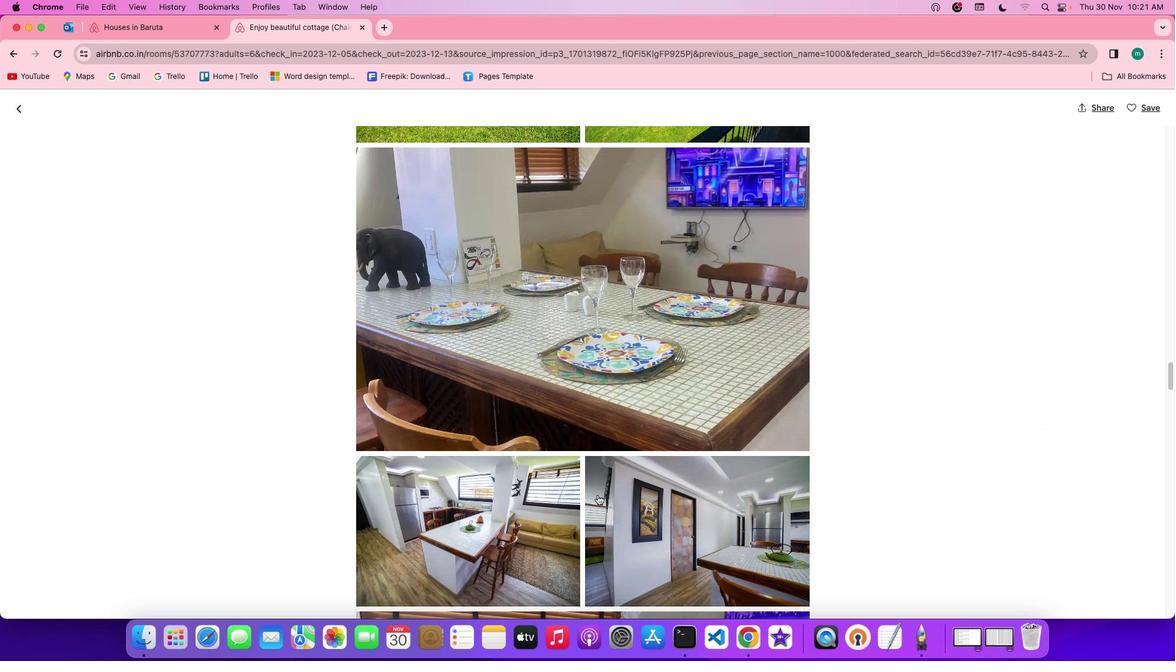 
Action: Mouse scrolled (606, 504) with delta (9, 8)
Screenshot: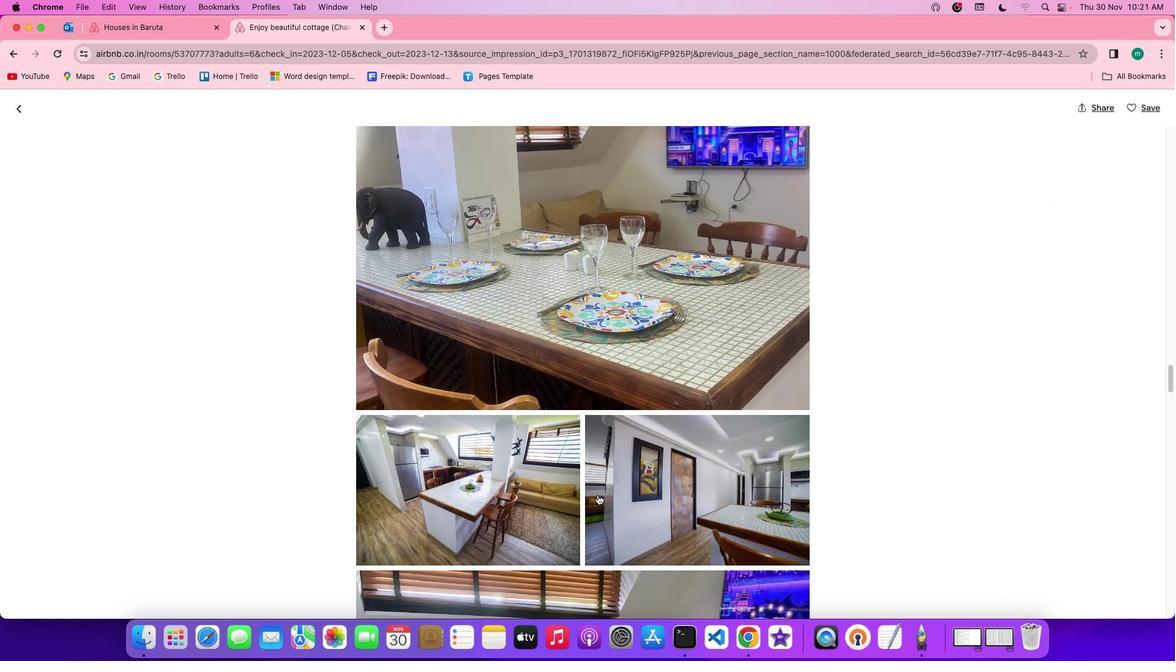 
Action: Mouse moved to (607, 504)
Screenshot: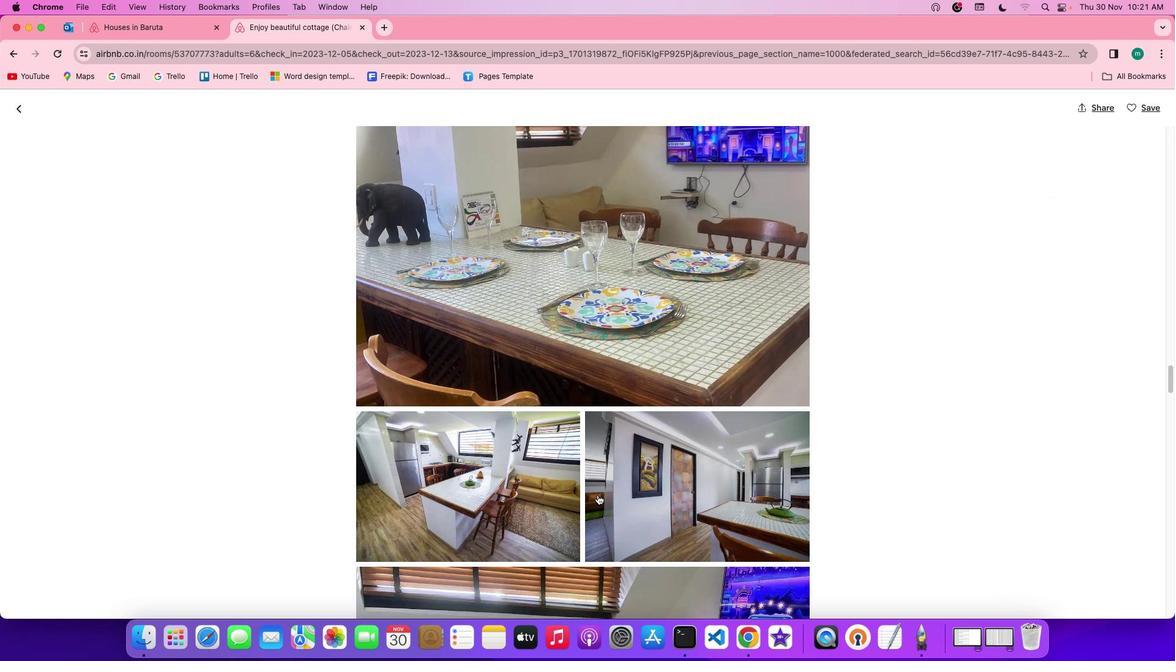 
Action: Mouse scrolled (607, 504) with delta (9, 8)
Screenshot: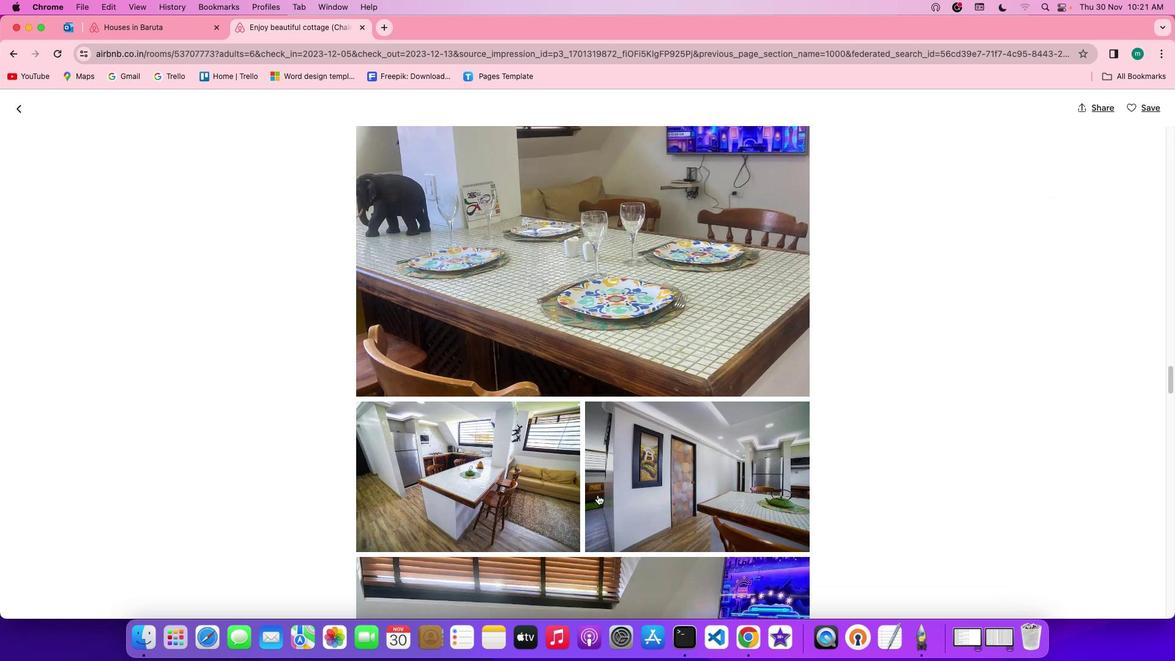 
Action: Mouse scrolled (607, 504) with delta (9, 7)
Screenshot: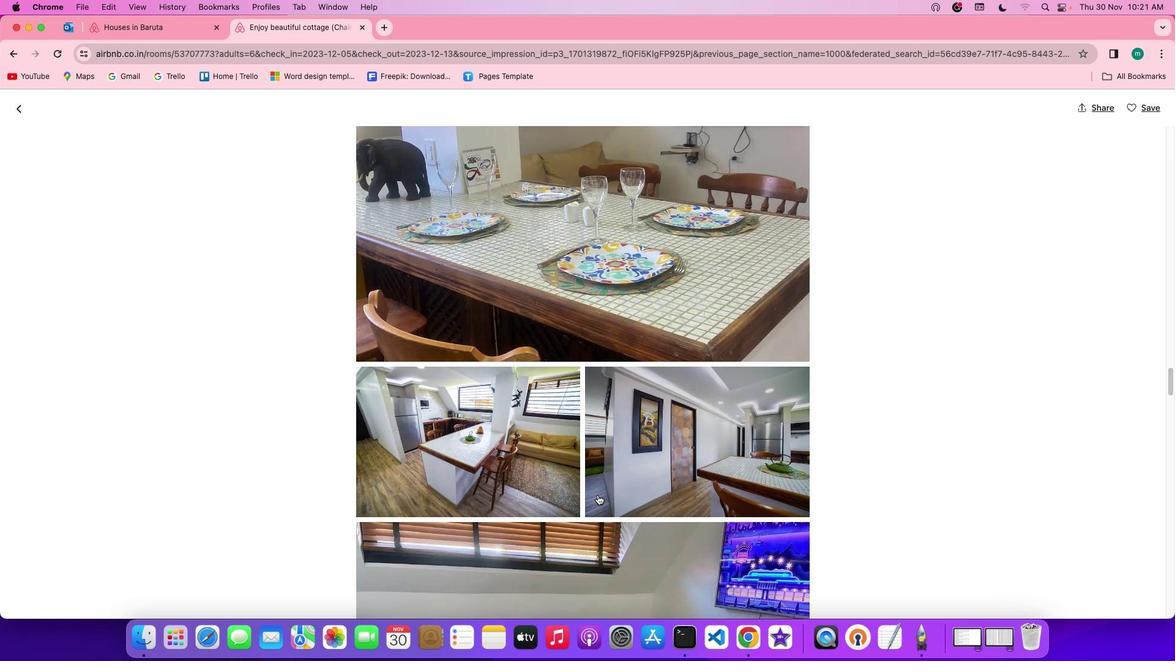 
Action: Mouse scrolled (607, 504) with delta (9, 8)
Screenshot: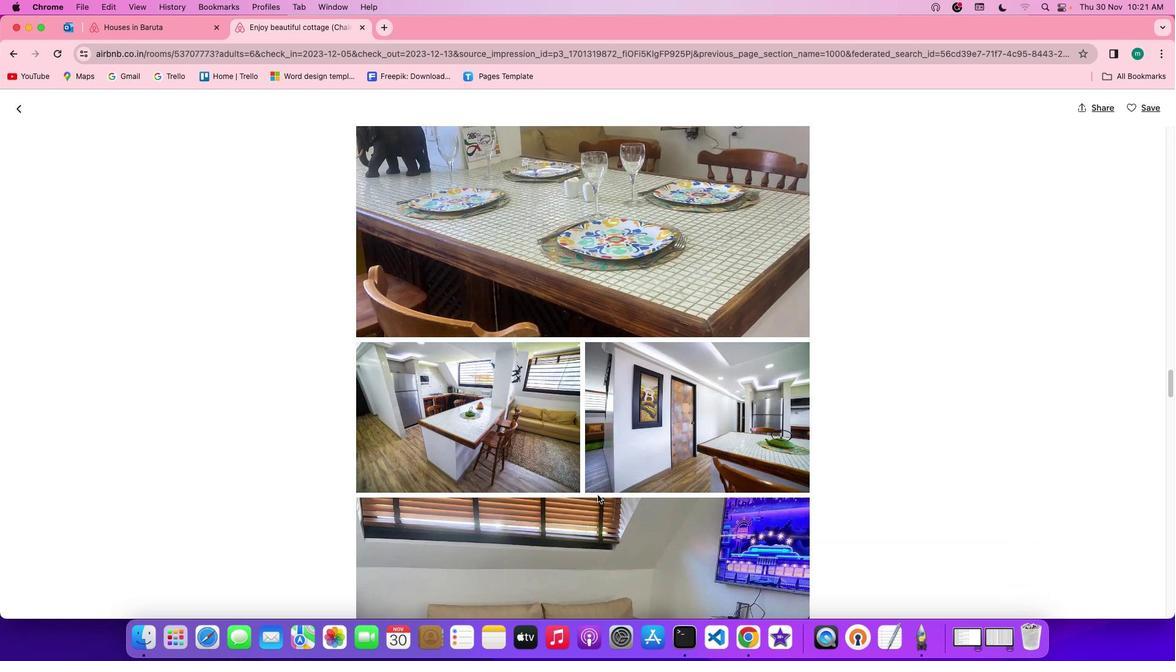 
Action: Mouse scrolled (607, 504) with delta (9, 8)
Screenshot: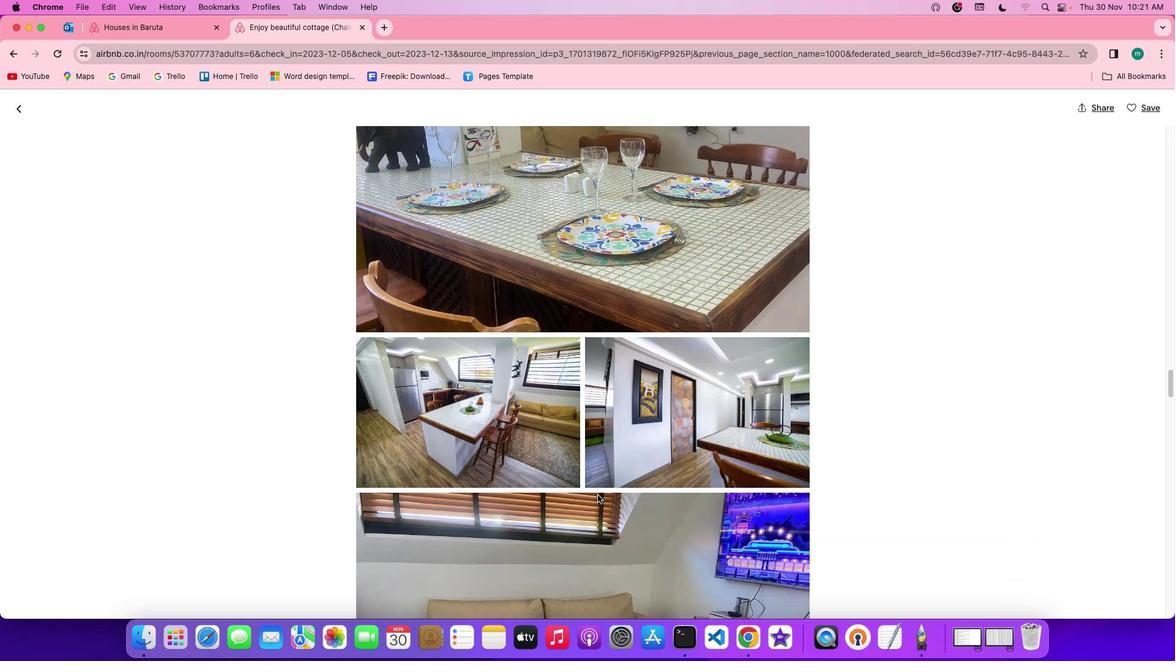 
Action: Mouse scrolled (607, 504) with delta (9, 7)
Screenshot: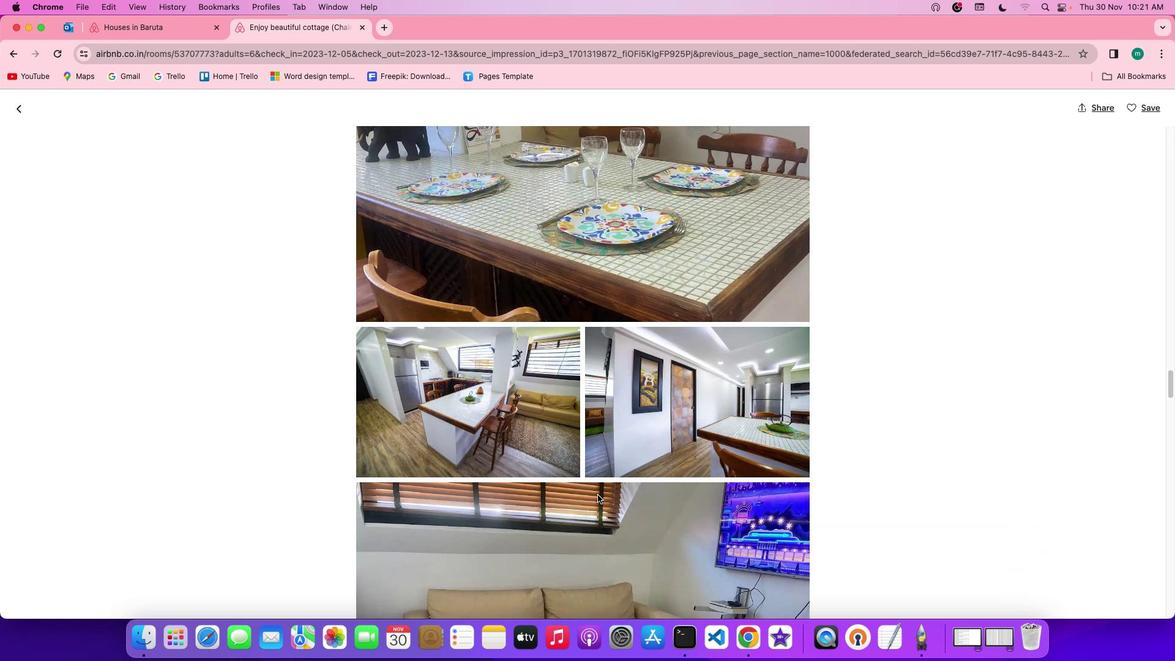 
Action: Mouse scrolled (607, 504) with delta (9, 7)
Screenshot: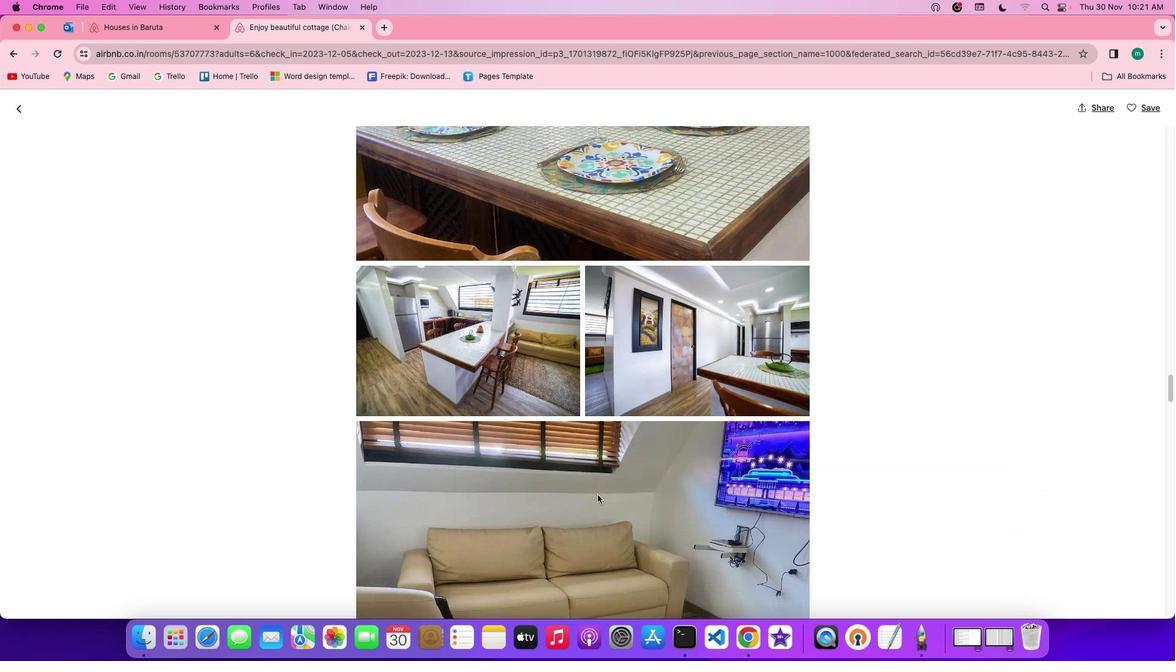 
Action: Mouse scrolled (607, 504) with delta (9, 8)
Screenshot: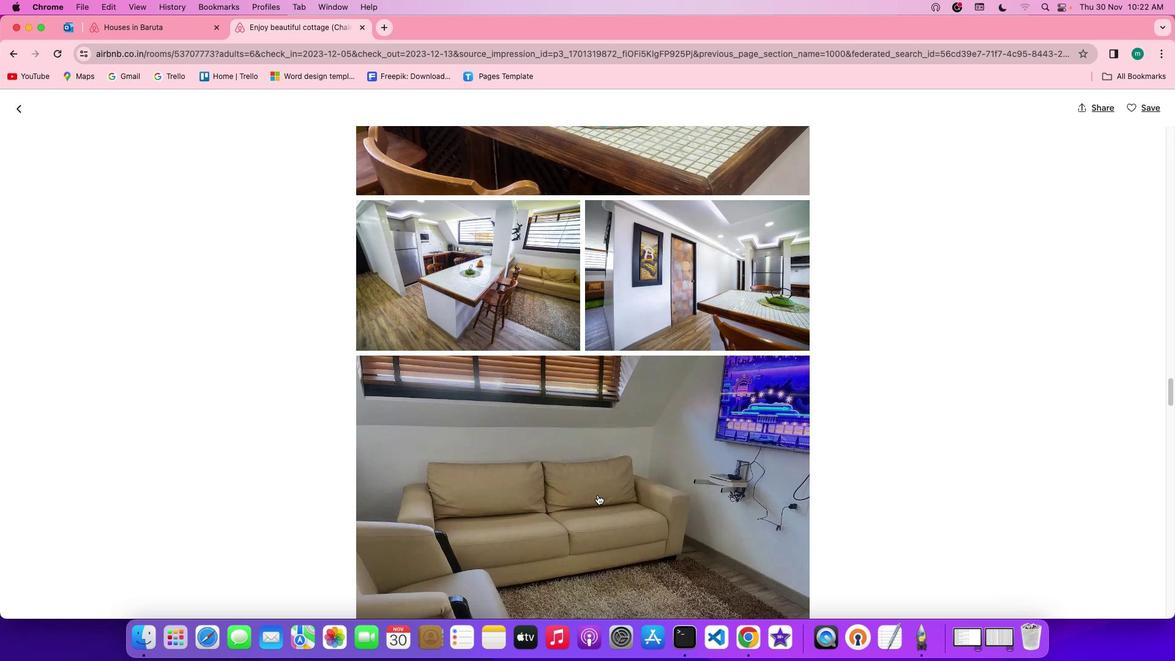 
Action: Mouse scrolled (607, 504) with delta (9, 8)
Screenshot: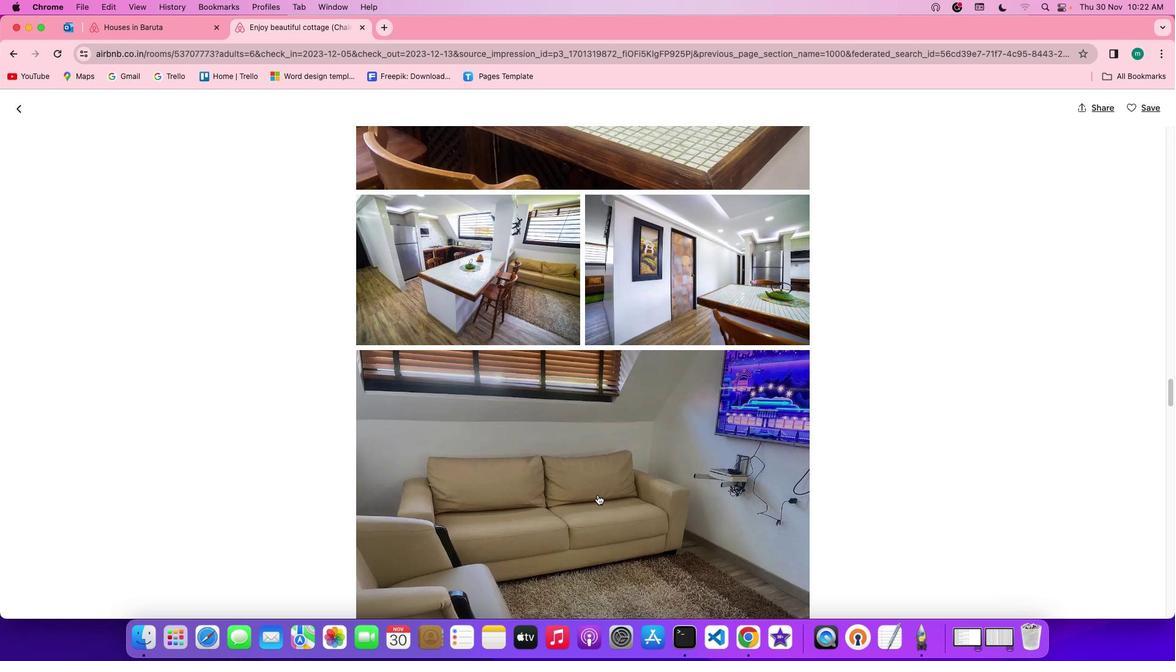 
Action: Mouse scrolled (607, 504) with delta (9, 7)
Screenshot: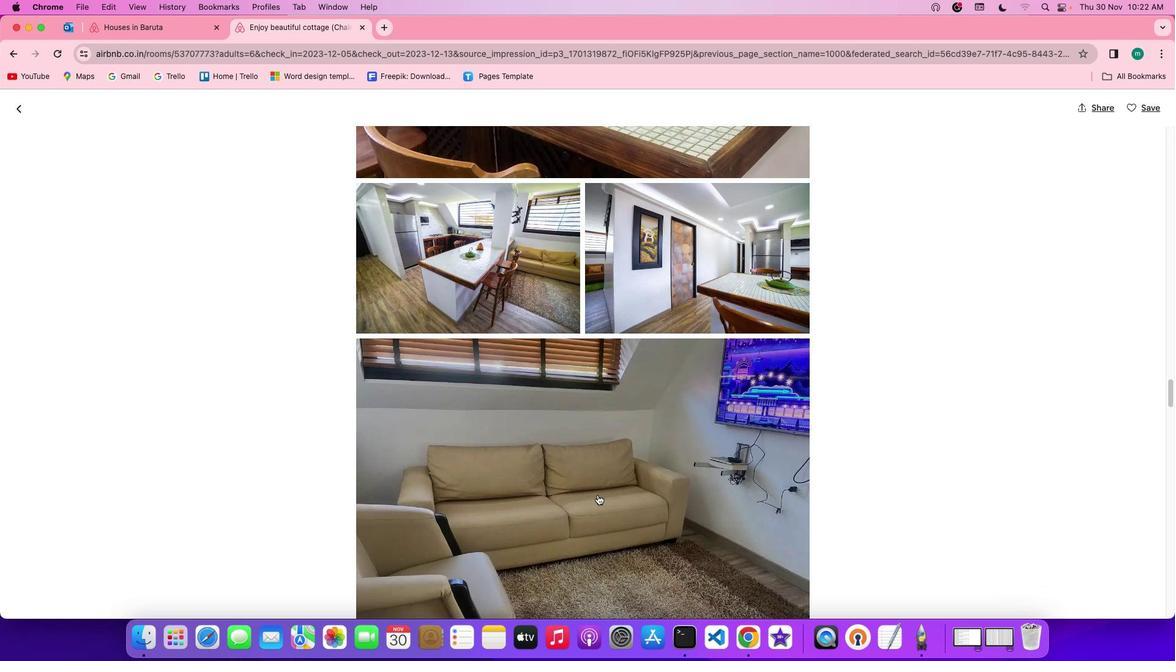
Action: Mouse scrolled (607, 504) with delta (9, 7)
Screenshot: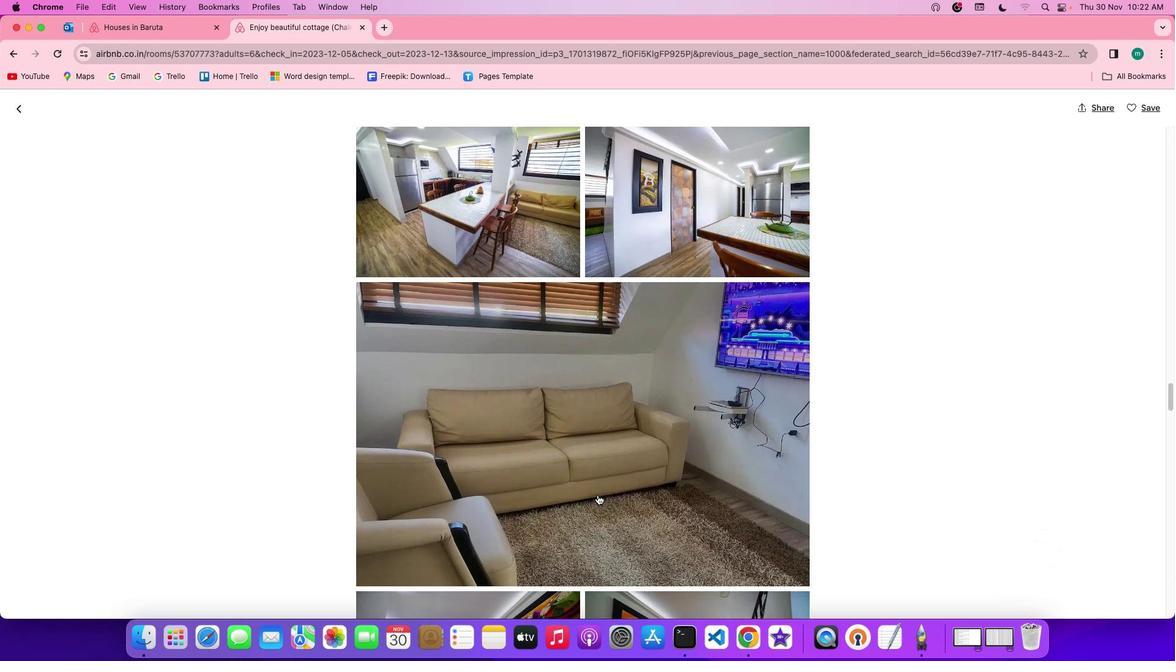 
Action: Mouse scrolled (607, 504) with delta (9, 8)
Screenshot: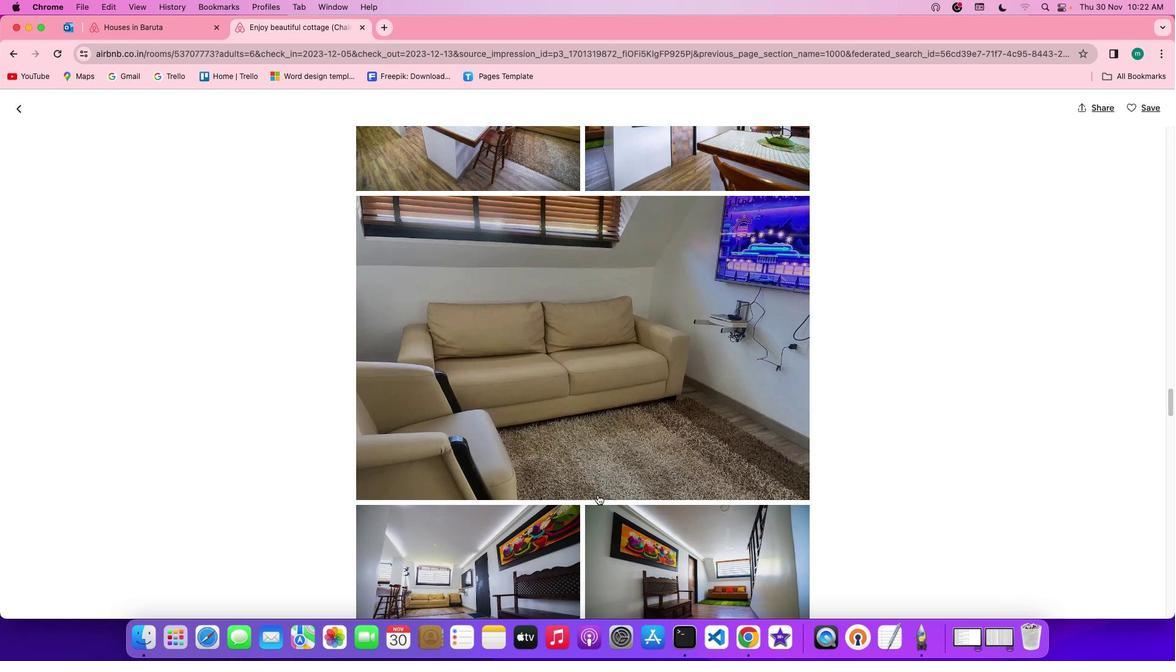 
Action: Mouse scrolled (607, 504) with delta (9, 8)
Screenshot: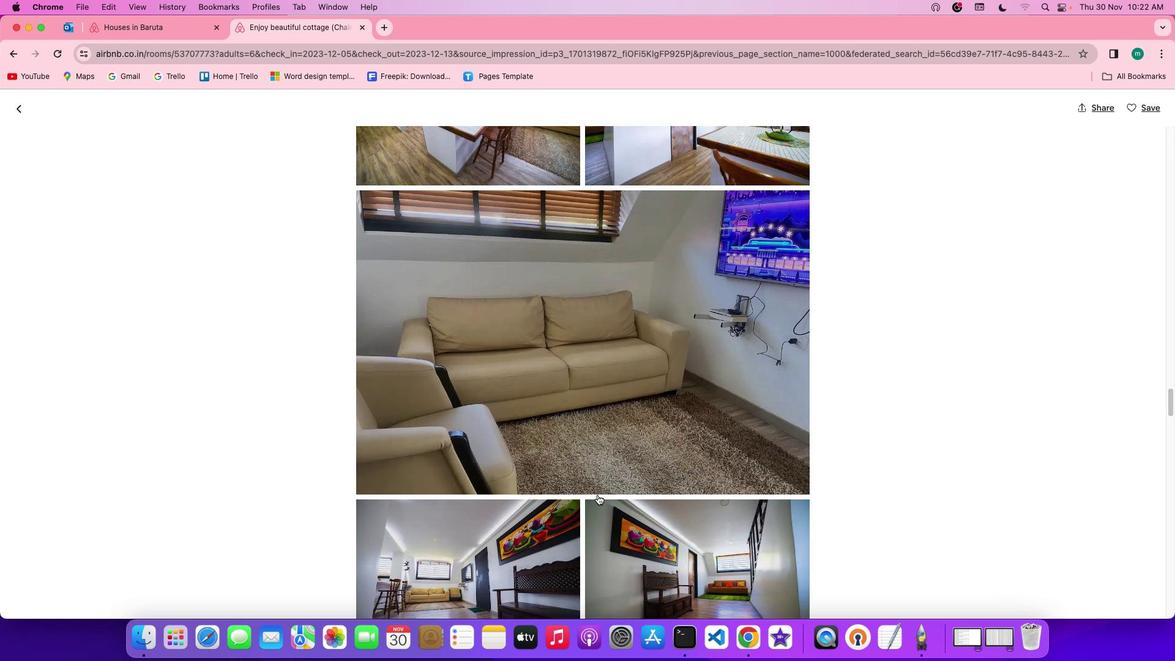 
Action: Mouse scrolled (607, 504) with delta (9, 7)
Screenshot: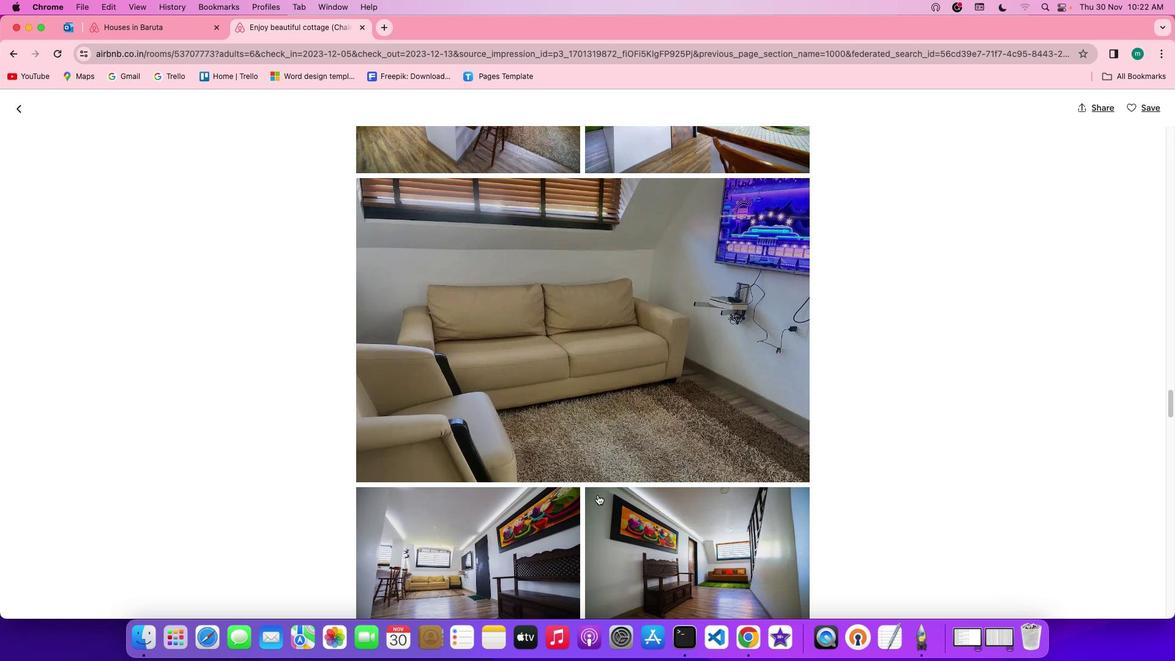 
Action: Mouse scrolled (607, 504) with delta (9, 7)
Screenshot: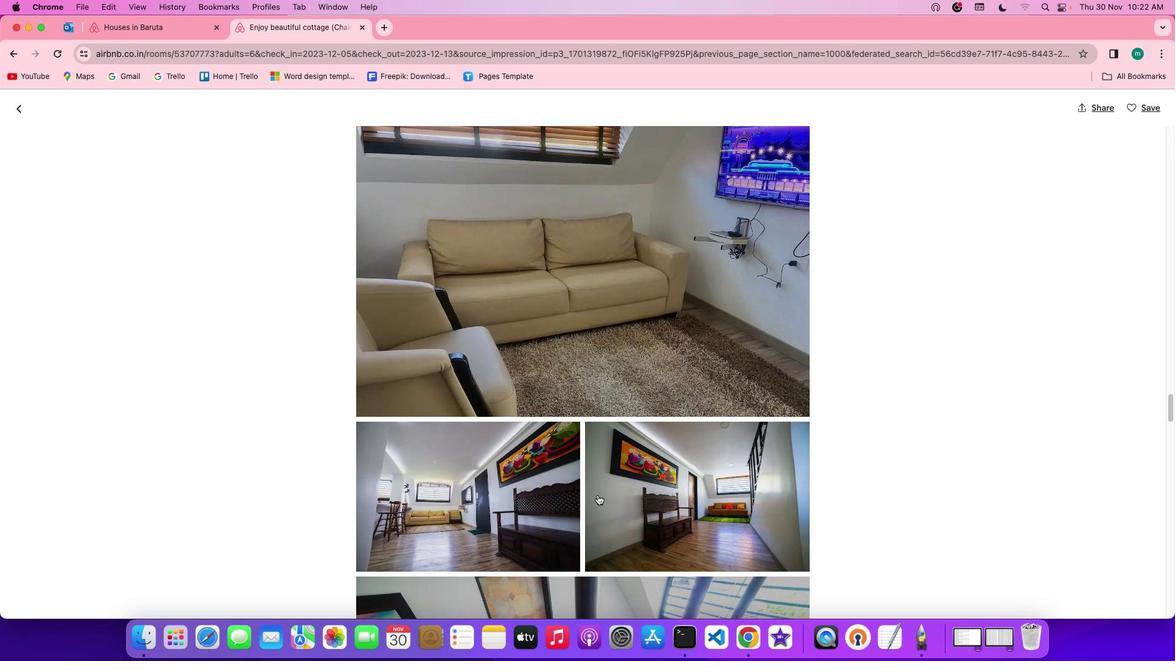 
Action: Mouse scrolled (607, 504) with delta (9, 8)
Screenshot: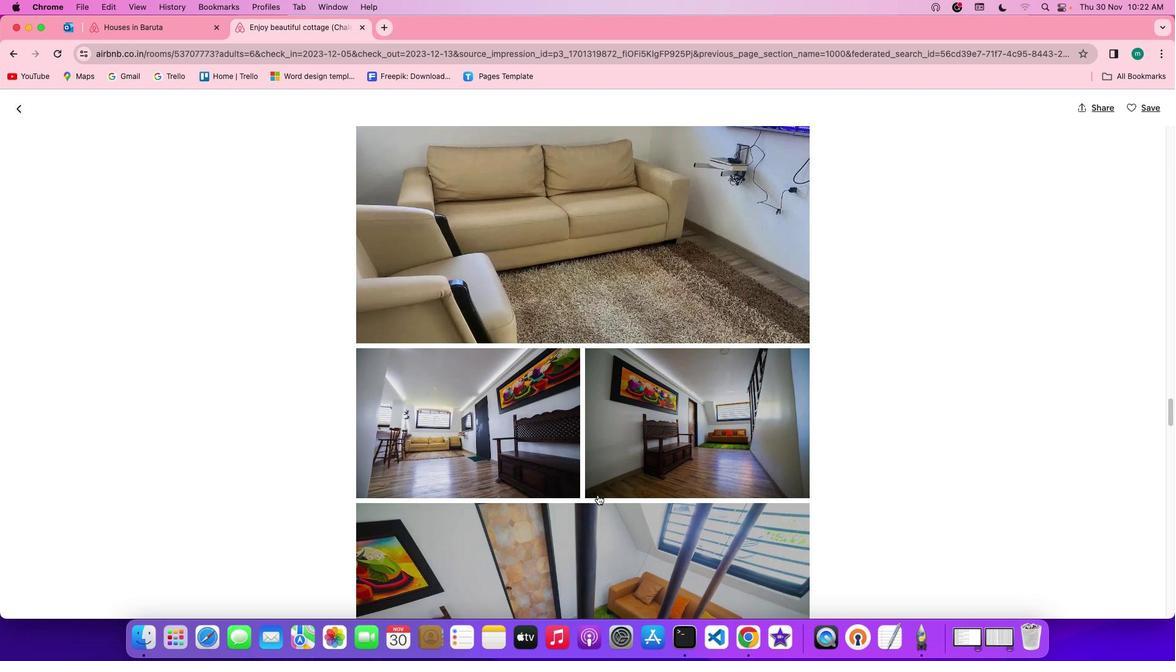 
Action: Mouse scrolled (607, 504) with delta (9, 8)
Screenshot: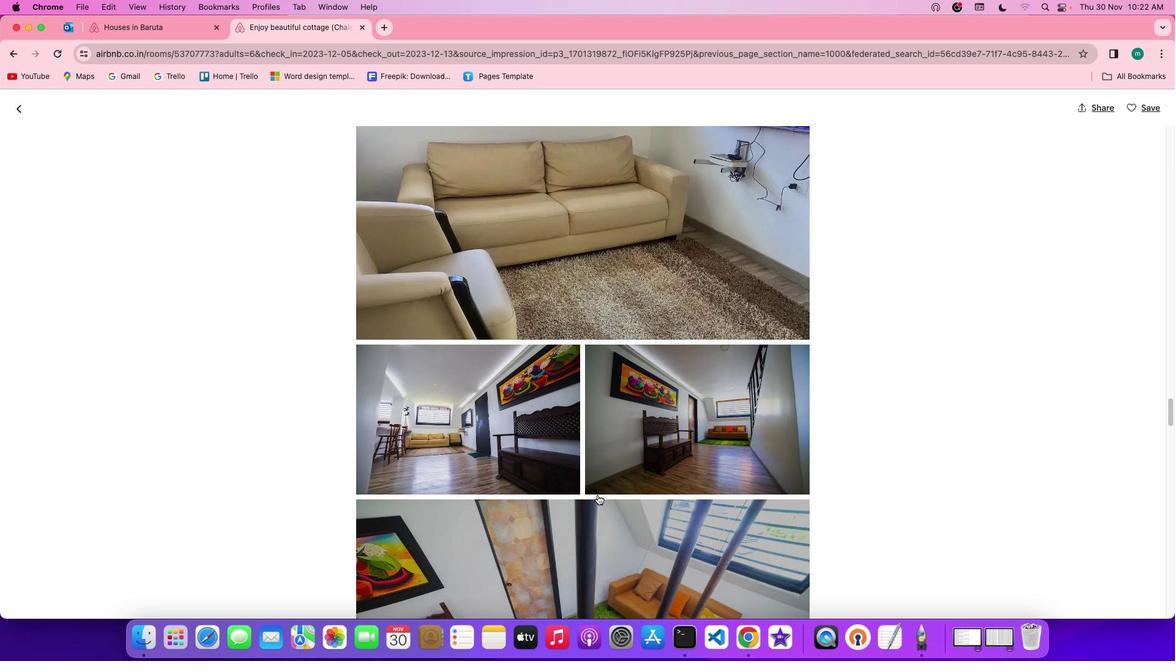 
Action: Mouse scrolled (607, 504) with delta (9, 7)
